 Task: Look for Airbnb options in Arcos de la Frontera, Spain from 2nd January 2024 to 6th January 2024 for 2 adults. Place can be entire room with 1  bedroom having 1 bed and 1 bathroom. Property type can be hotel.
Action: Mouse moved to (538, 145)
Screenshot: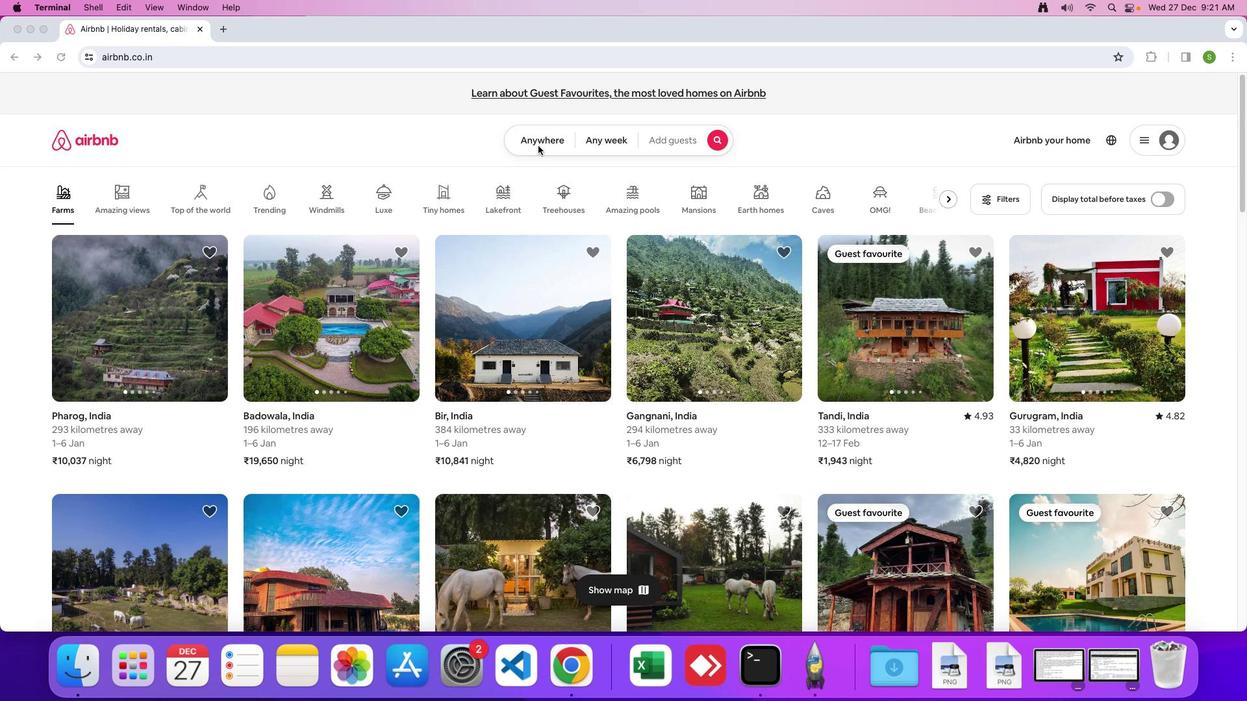 
Action: Mouse pressed left at (538, 145)
Screenshot: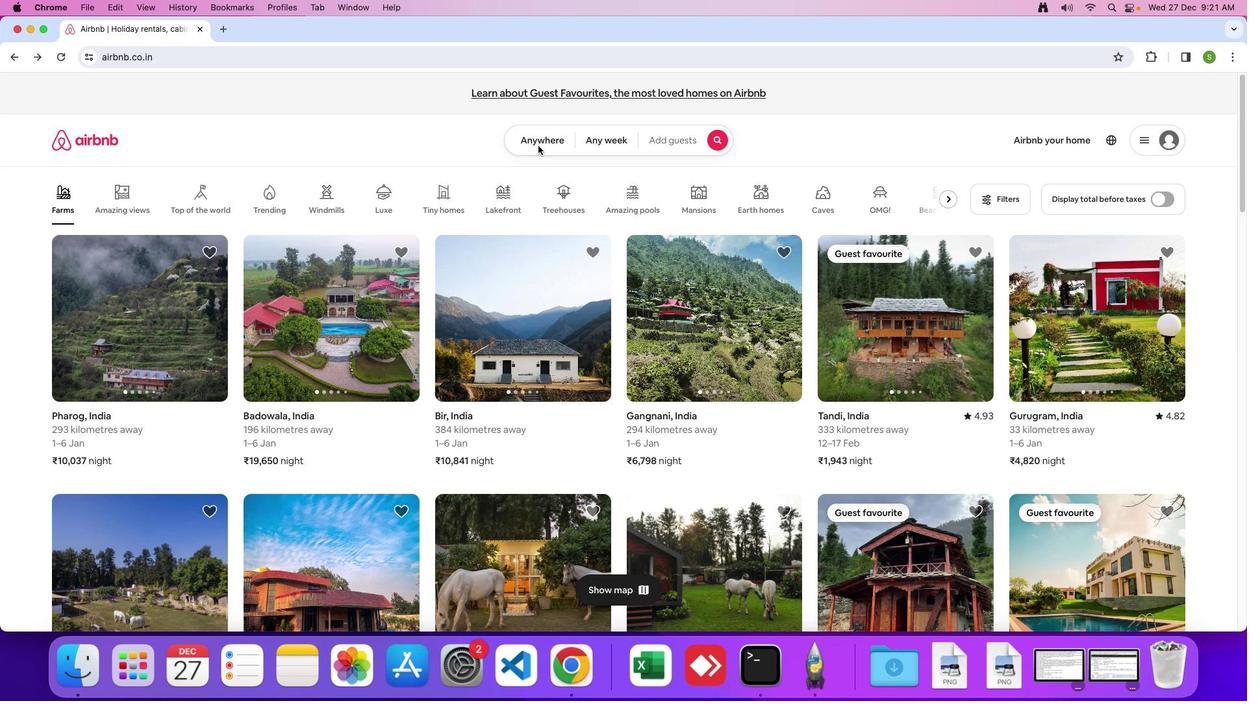 
Action: Mouse moved to (539, 142)
Screenshot: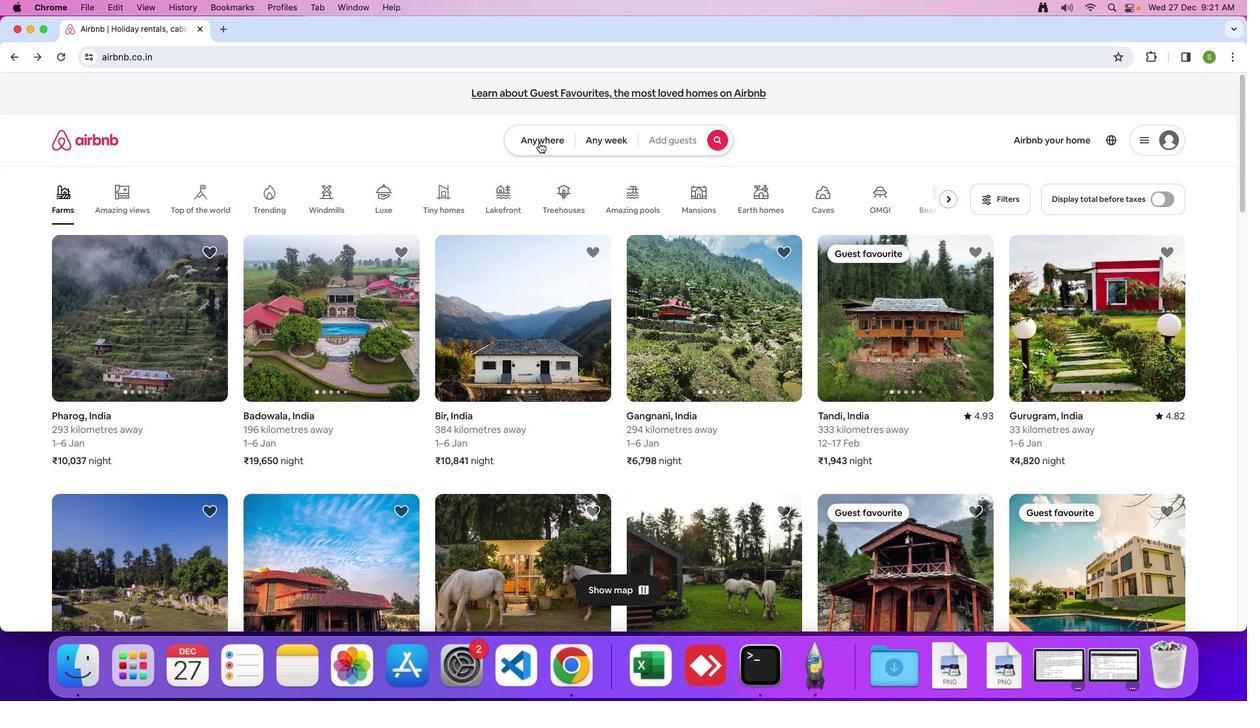 
Action: Mouse pressed left at (539, 142)
Screenshot: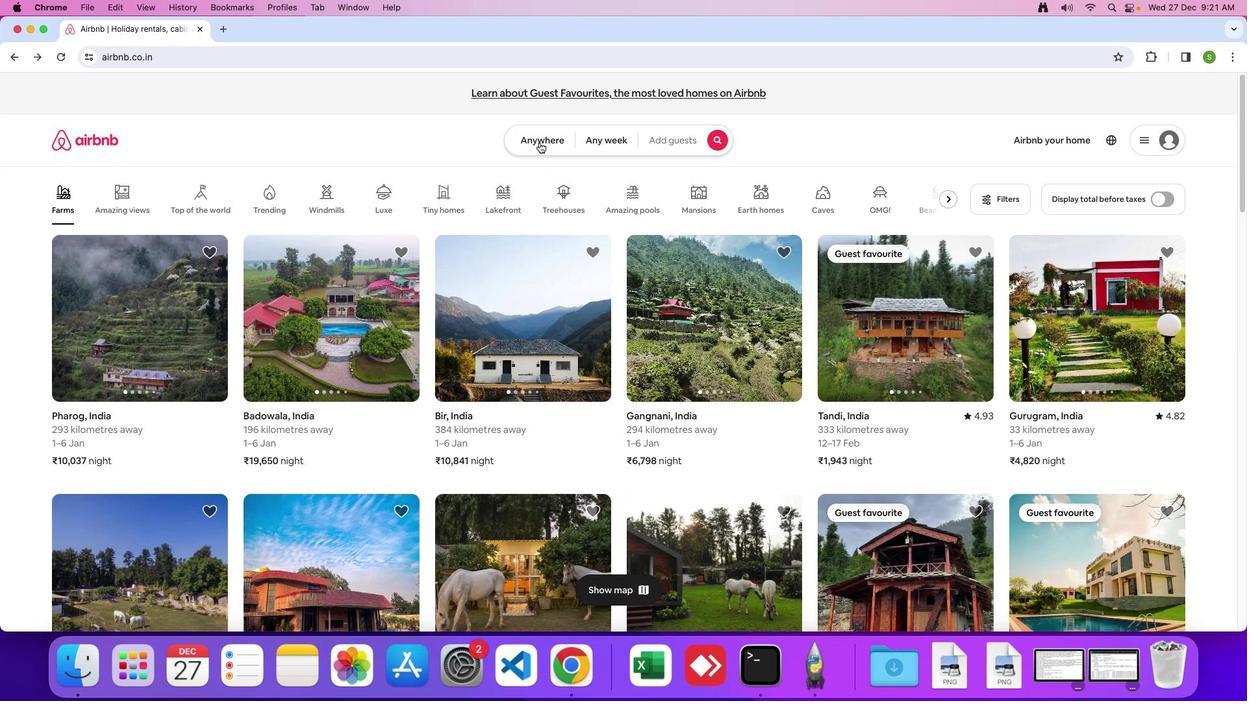 
Action: Mouse moved to (448, 176)
Screenshot: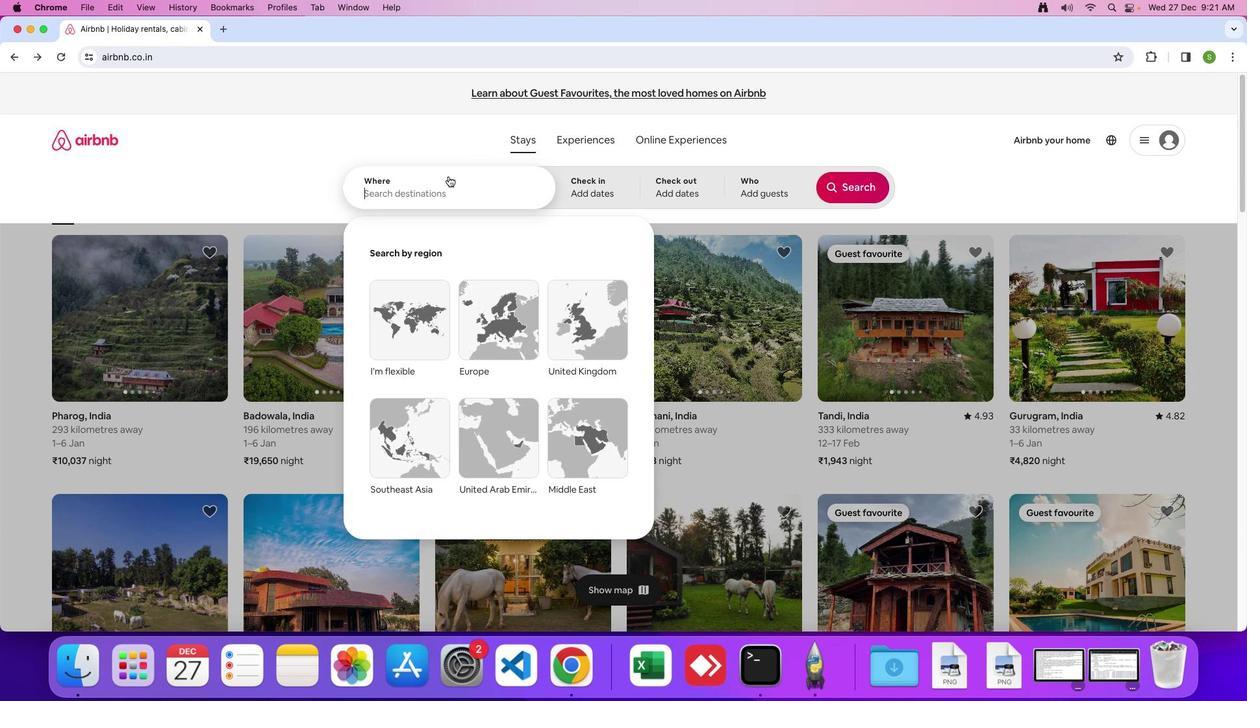 
Action: Mouse pressed left at (448, 176)
Screenshot: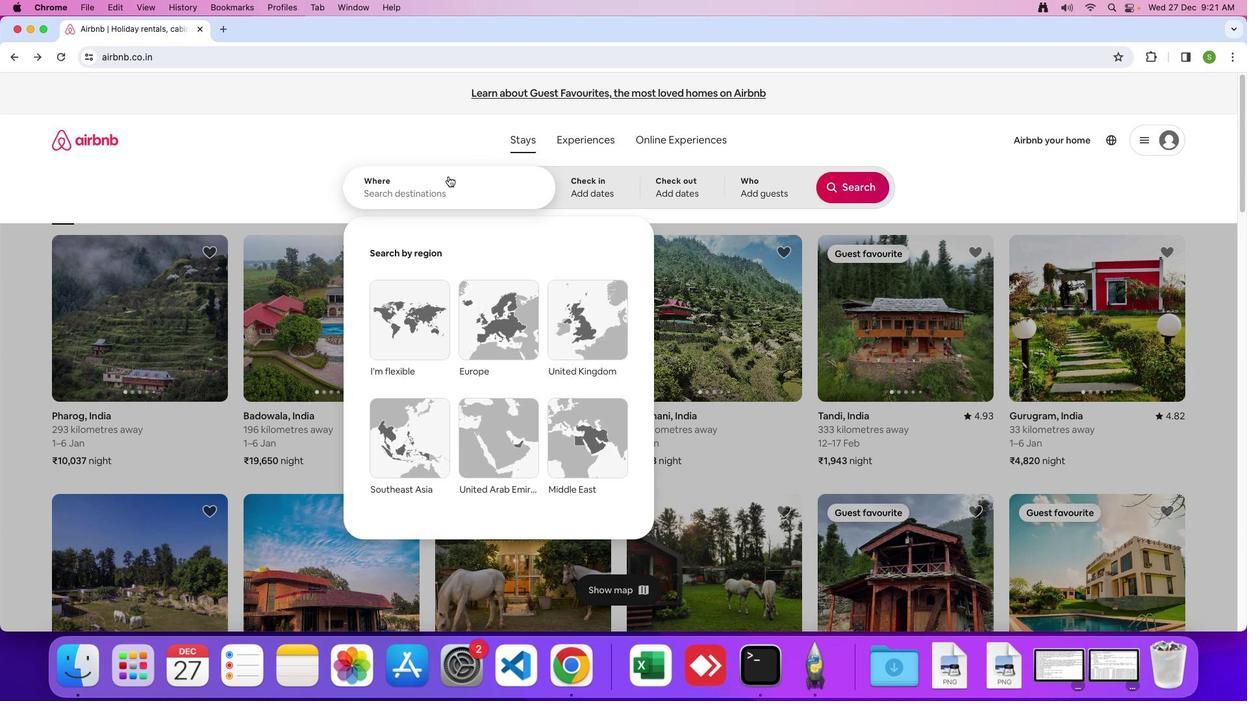 
Action: Key pressed 'A'Key.caps_lock'r''c''o''s'Key.space'd''e'Key.space'l''a'Key.spaceKey.shift'F''r''o''n''t''e''r''a'','Key.spaceKey.shift'S''p''a''i''n'Key.enter
Screenshot: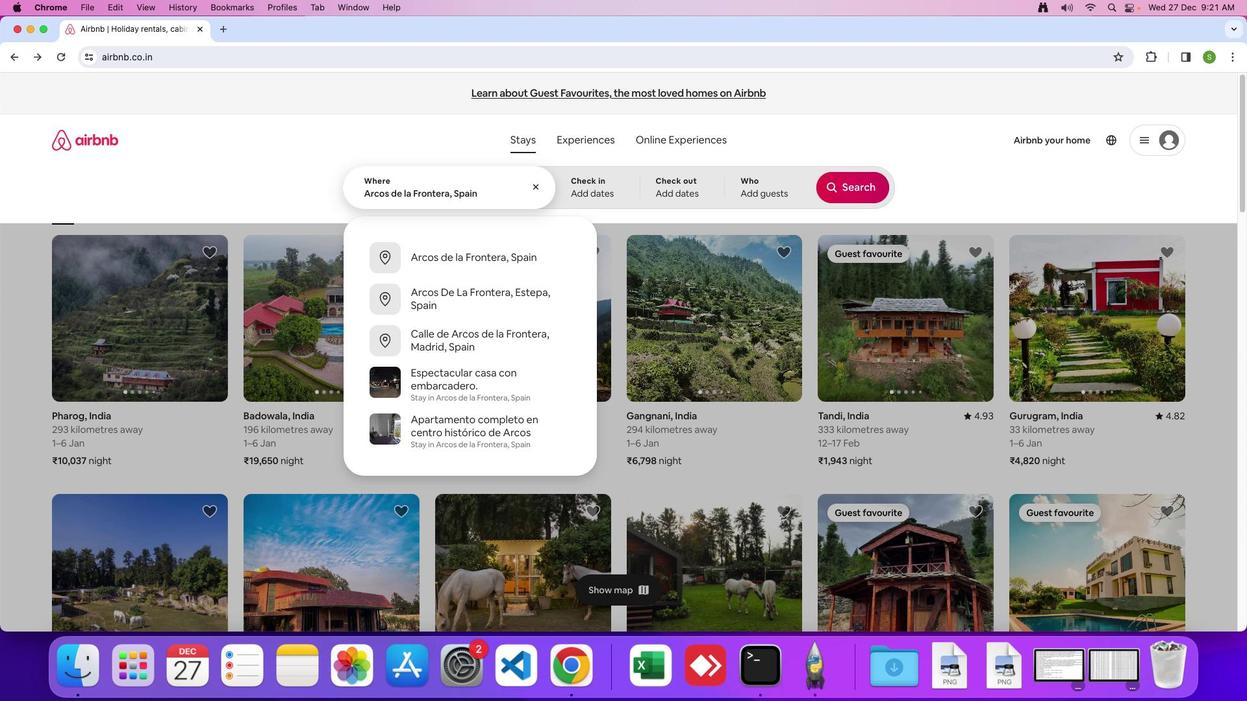 
Action: Mouse moved to (713, 341)
Screenshot: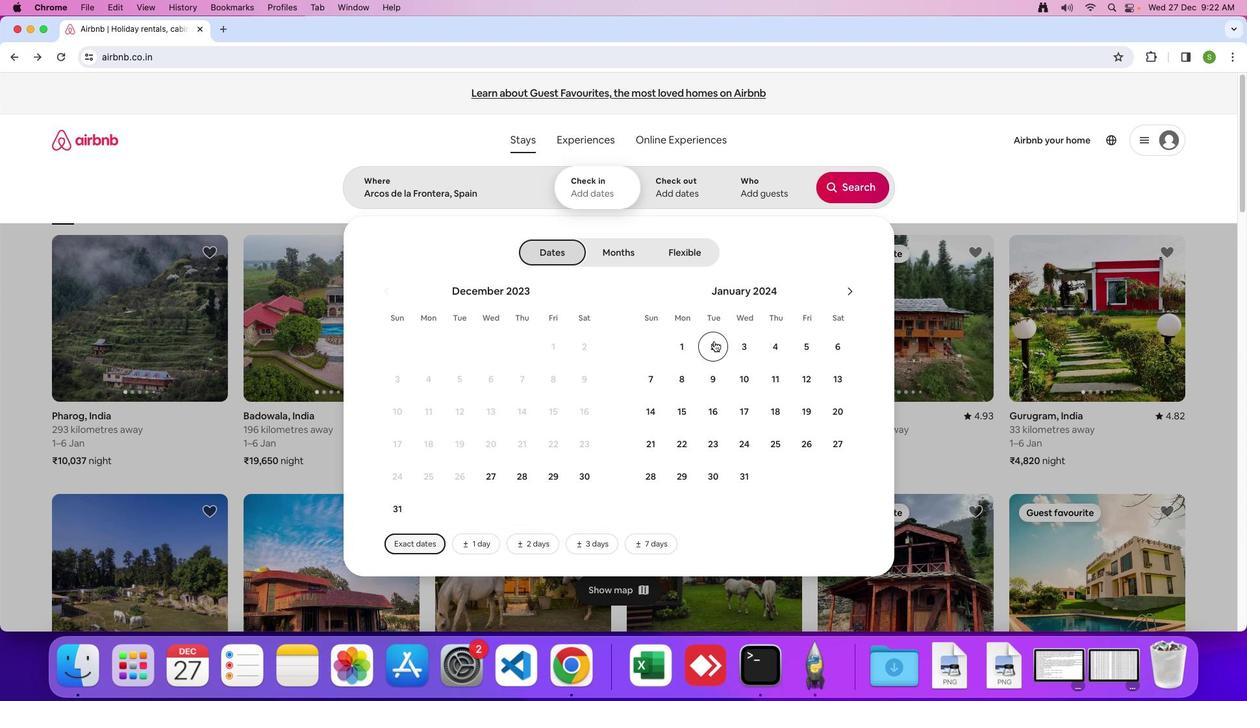 
Action: Mouse pressed left at (713, 341)
Screenshot: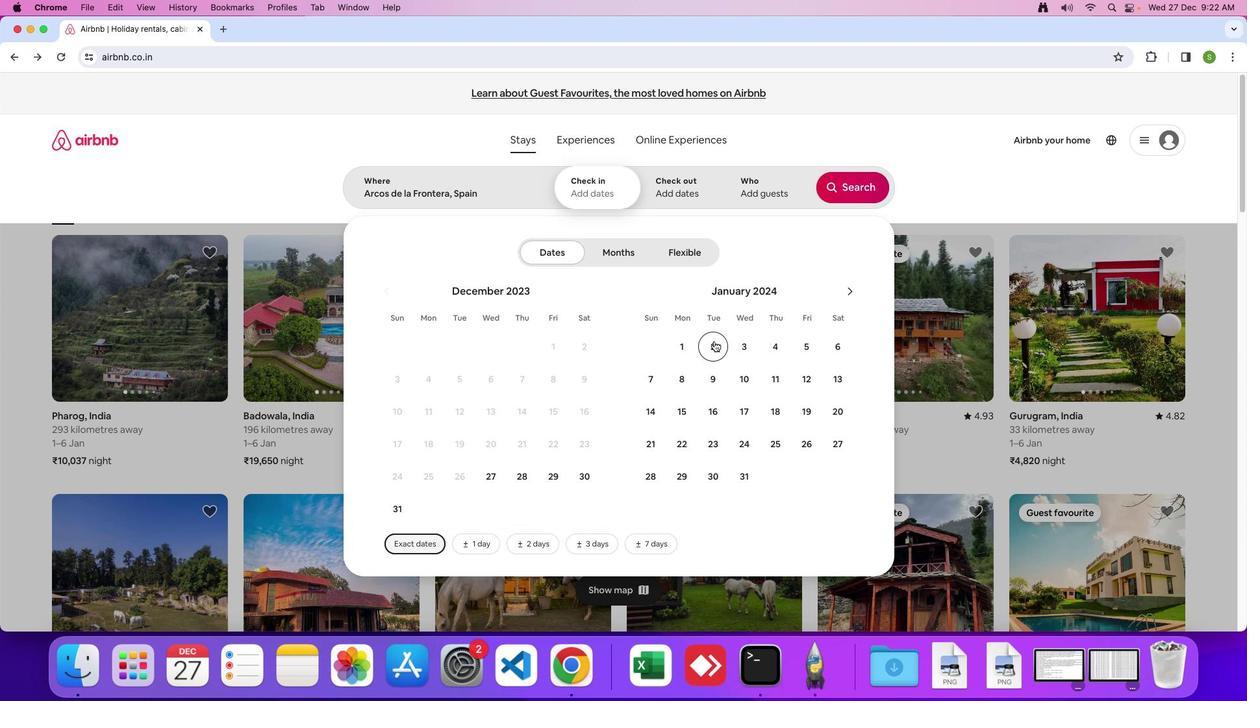 
Action: Mouse moved to (836, 345)
Screenshot: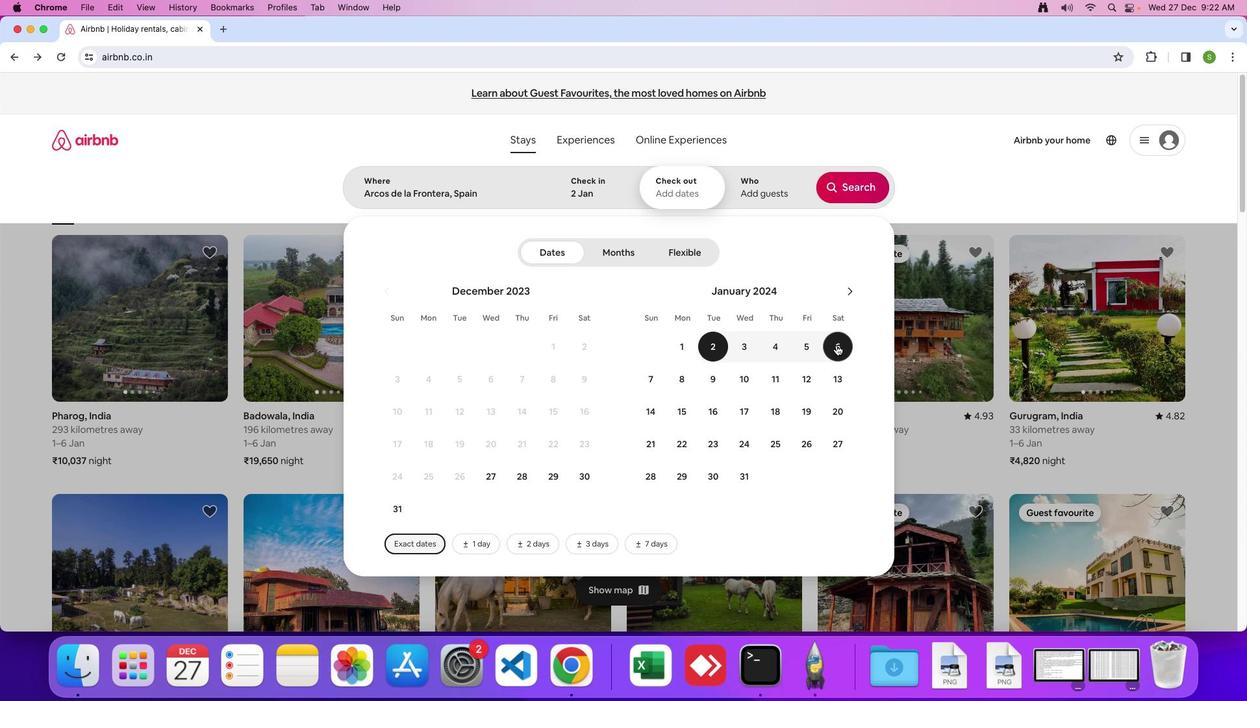 
Action: Mouse pressed left at (836, 345)
Screenshot: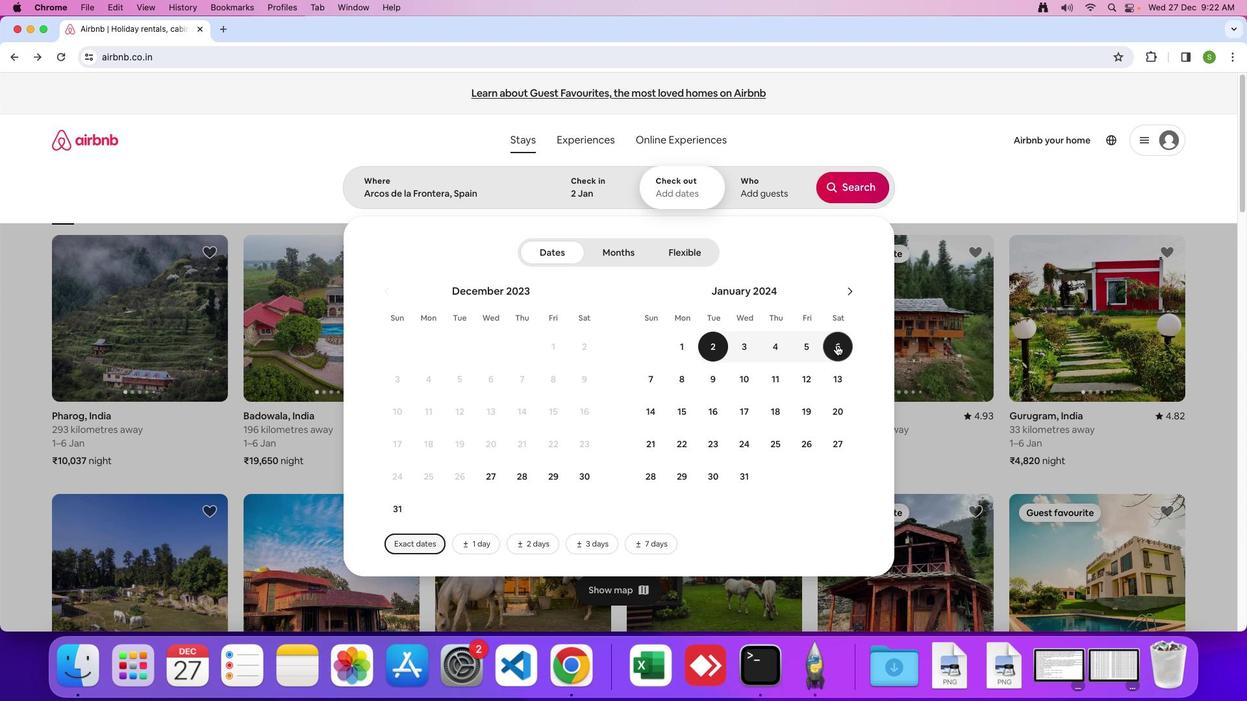 
Action: Mouse moved to (759, 190)
Screenshot: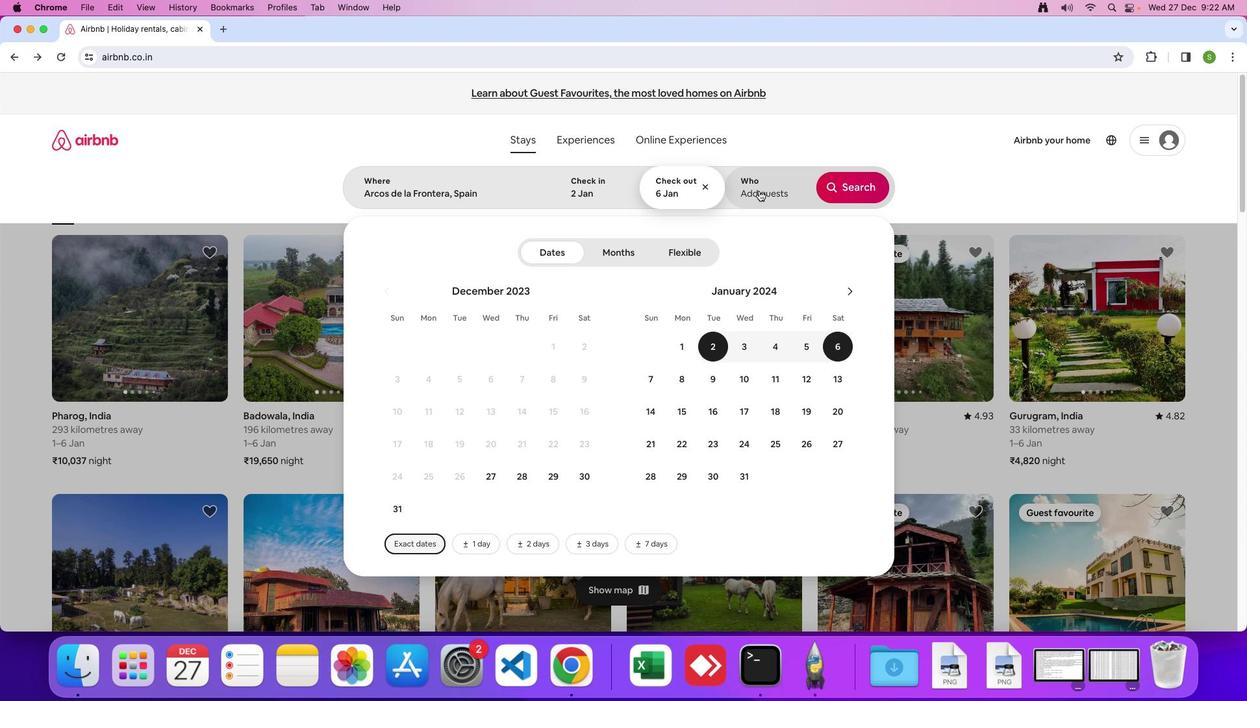 
Action: Mouse pressed left at (759, 190)
Screenshot: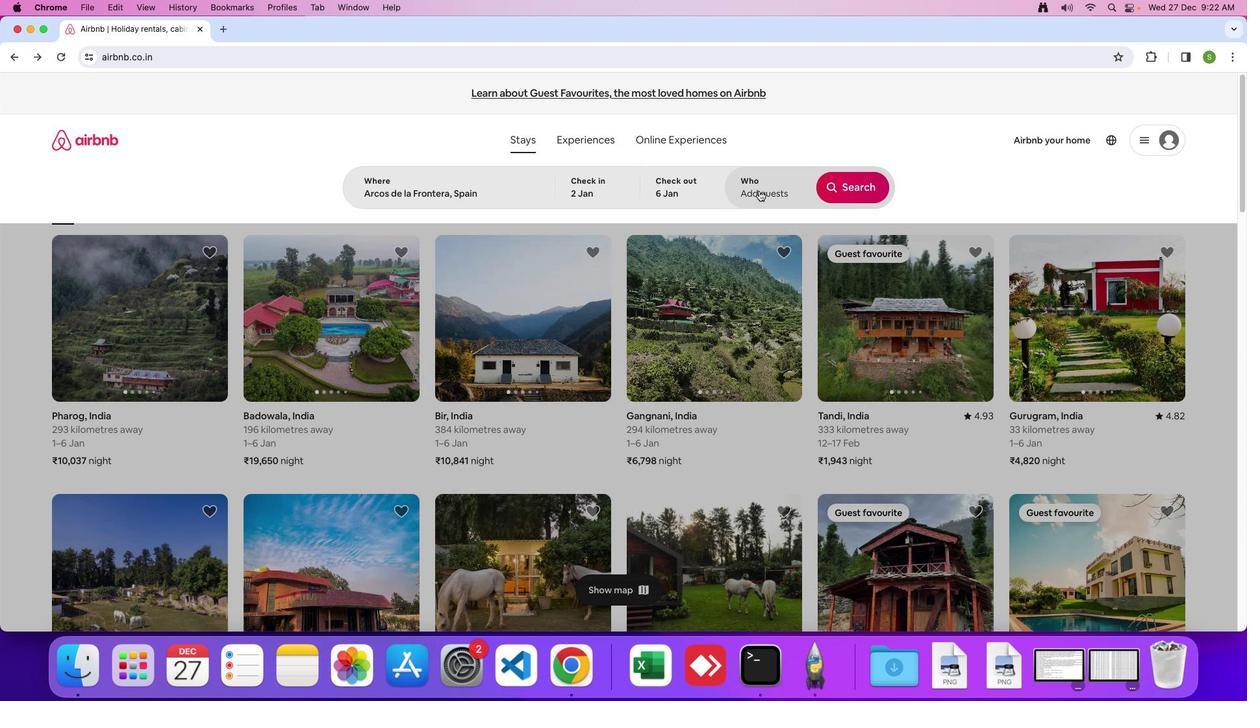 
Action: Mouse moved to (860, 250)
Screenshot: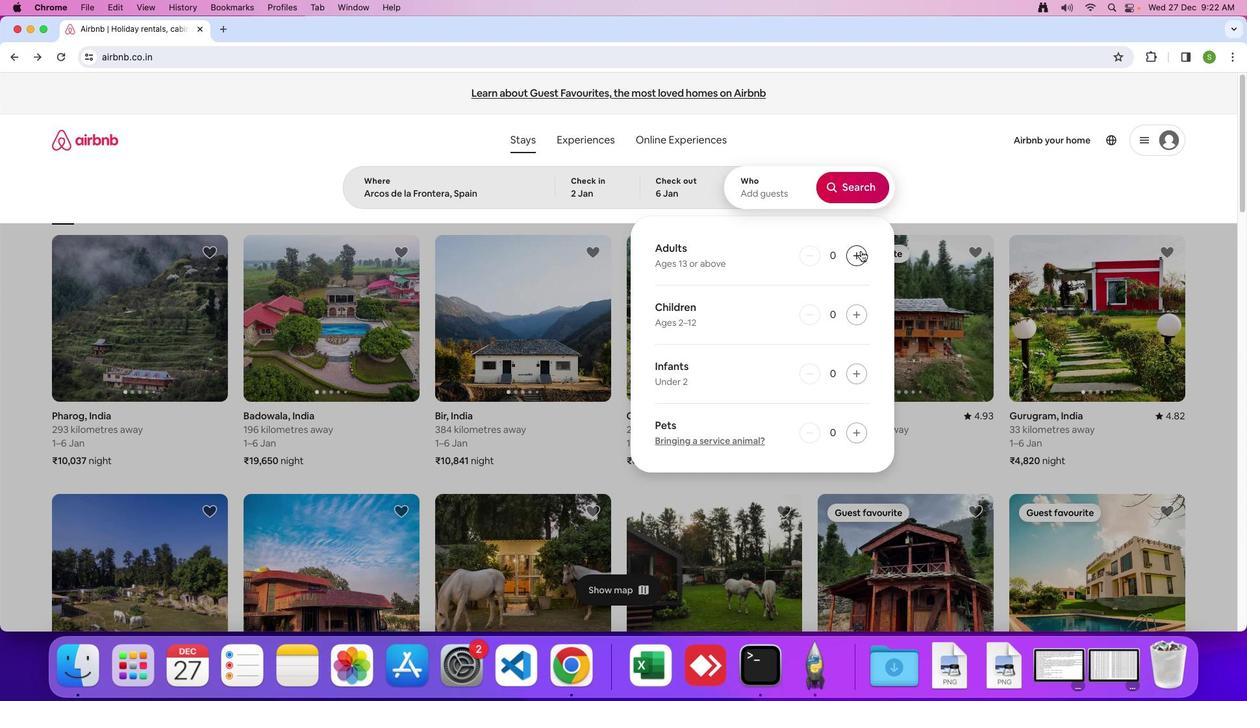 
Action: Mouse pressed left at (860, 250)
Screenshot: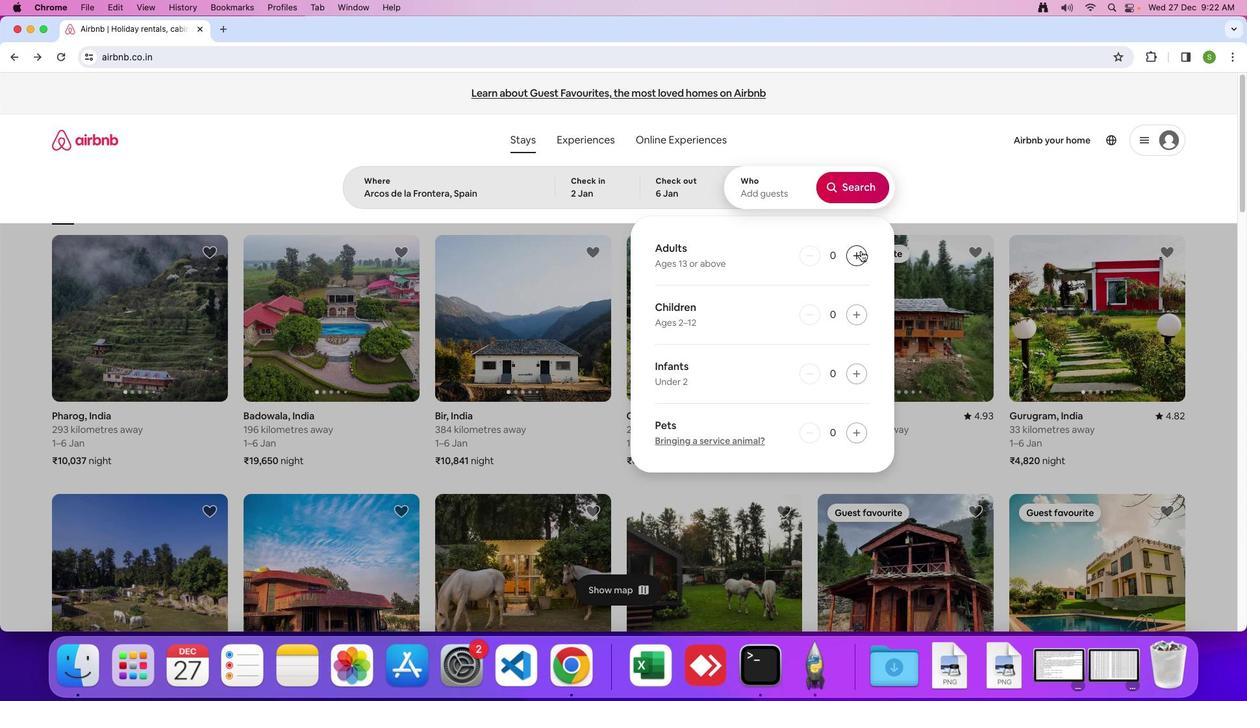 
Action: Mouse moved to (859, 252)
Screenshot: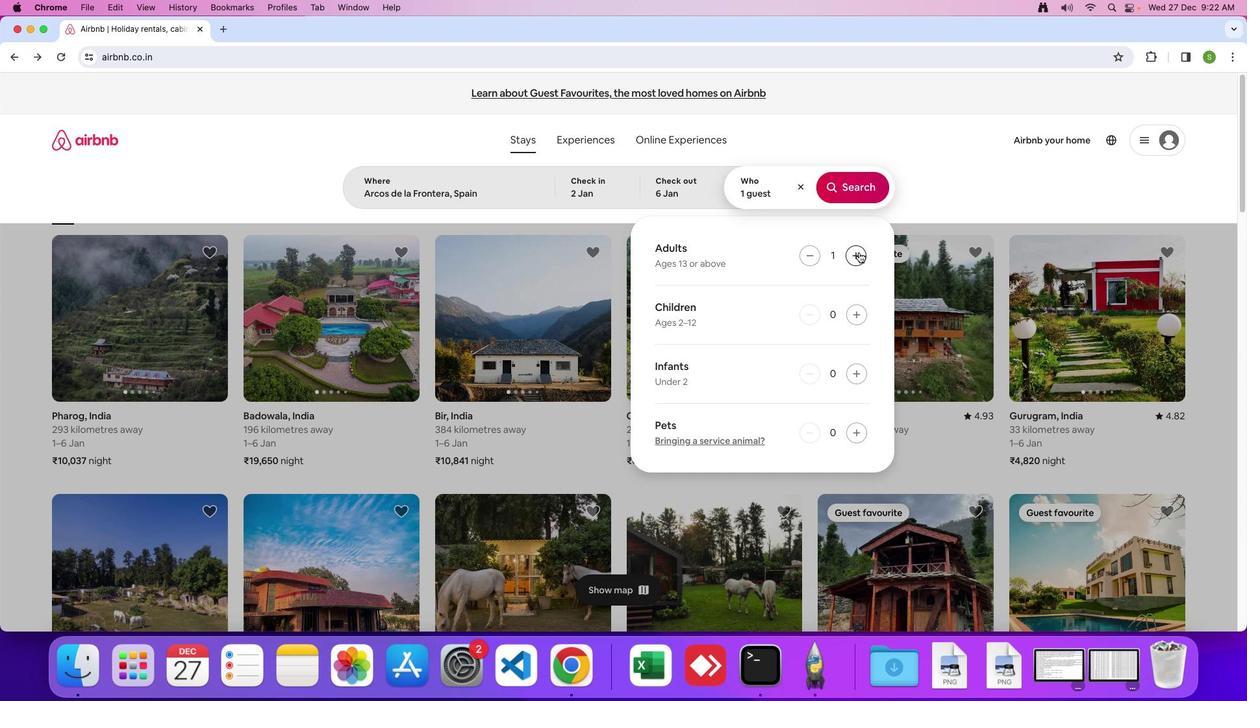 
Action: Mouse pressed left at (859, 252)
Screenshot: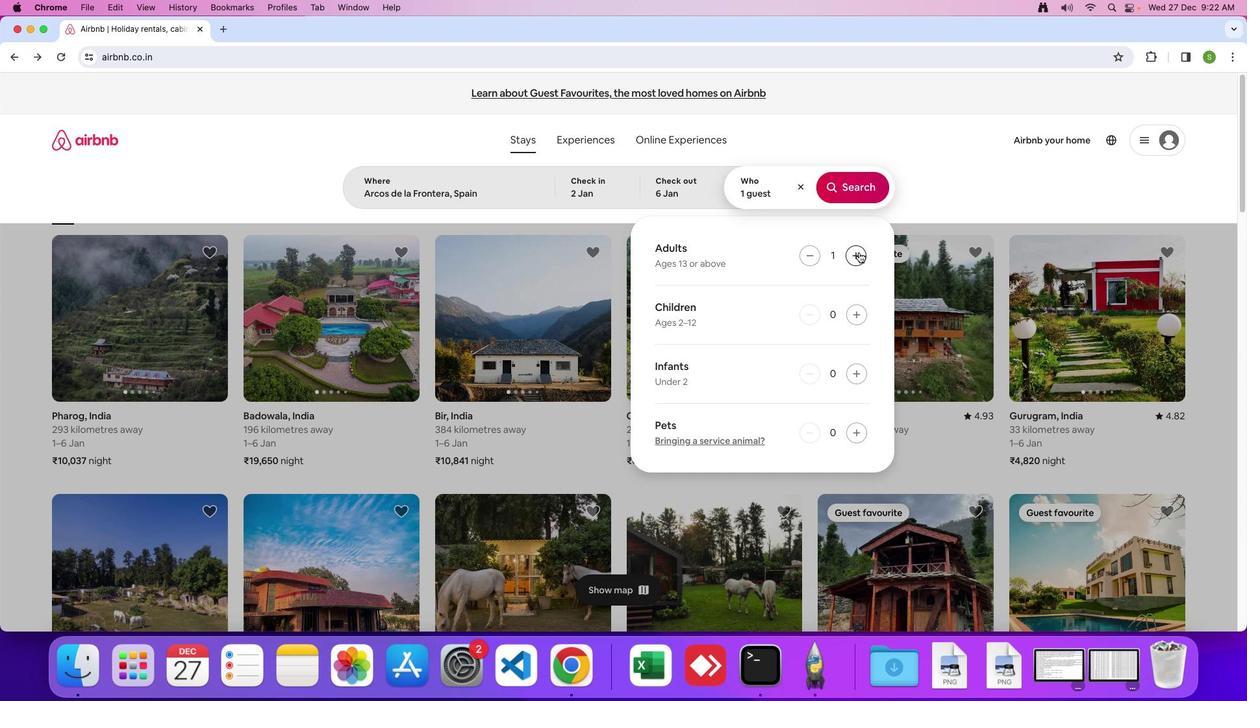 
Action: Mouse moved to (859, 196)
Screenshot: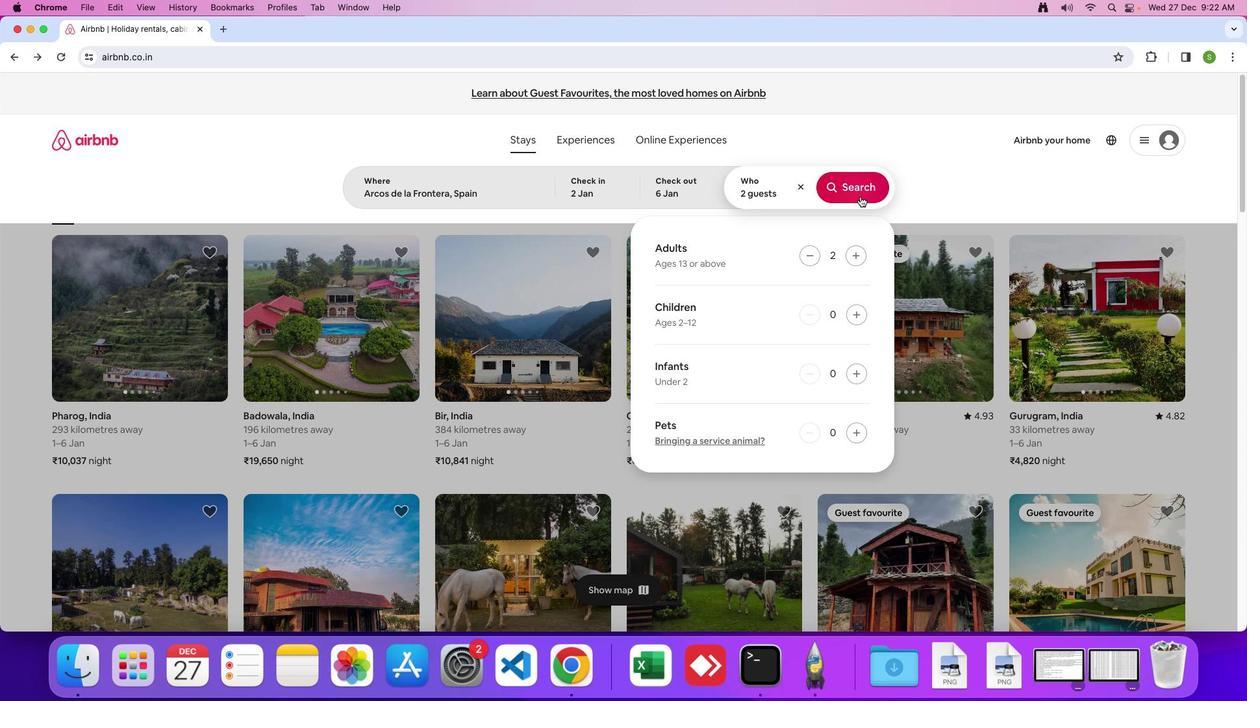 
Action: Mouse pressed left at (859, 196)
Screenshot: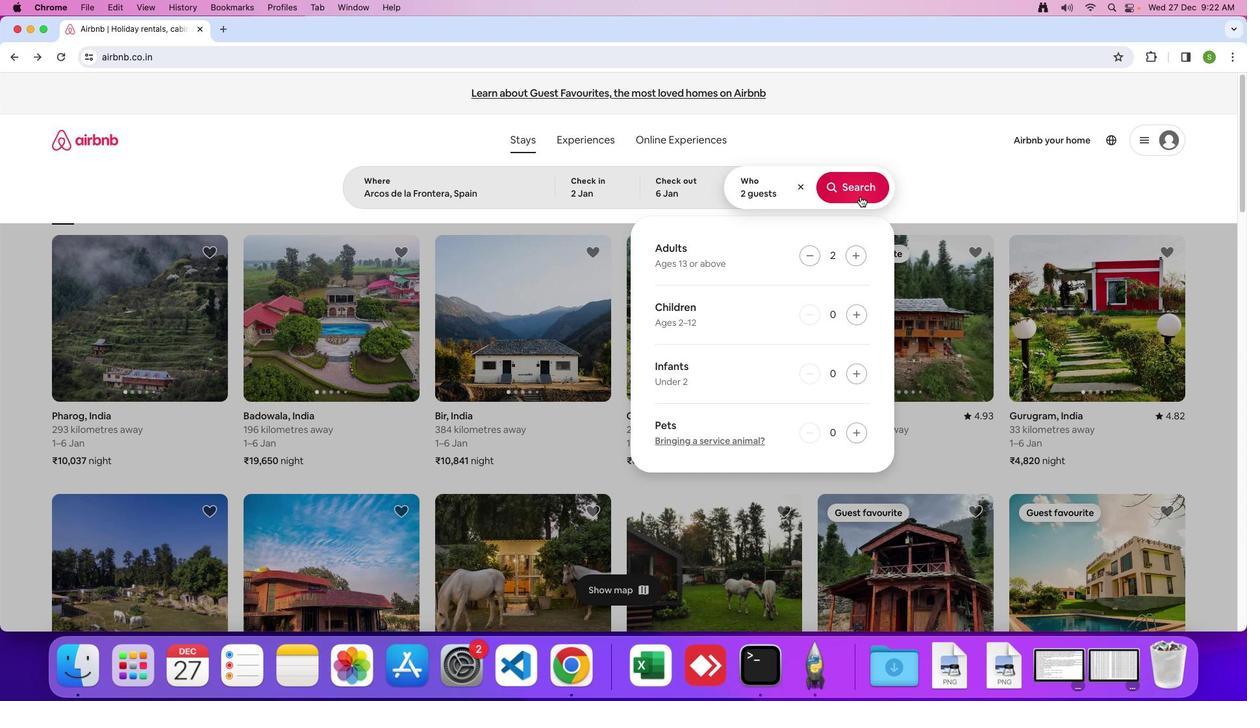
Action: Mouse moved to (1022, 149)
Screenshot: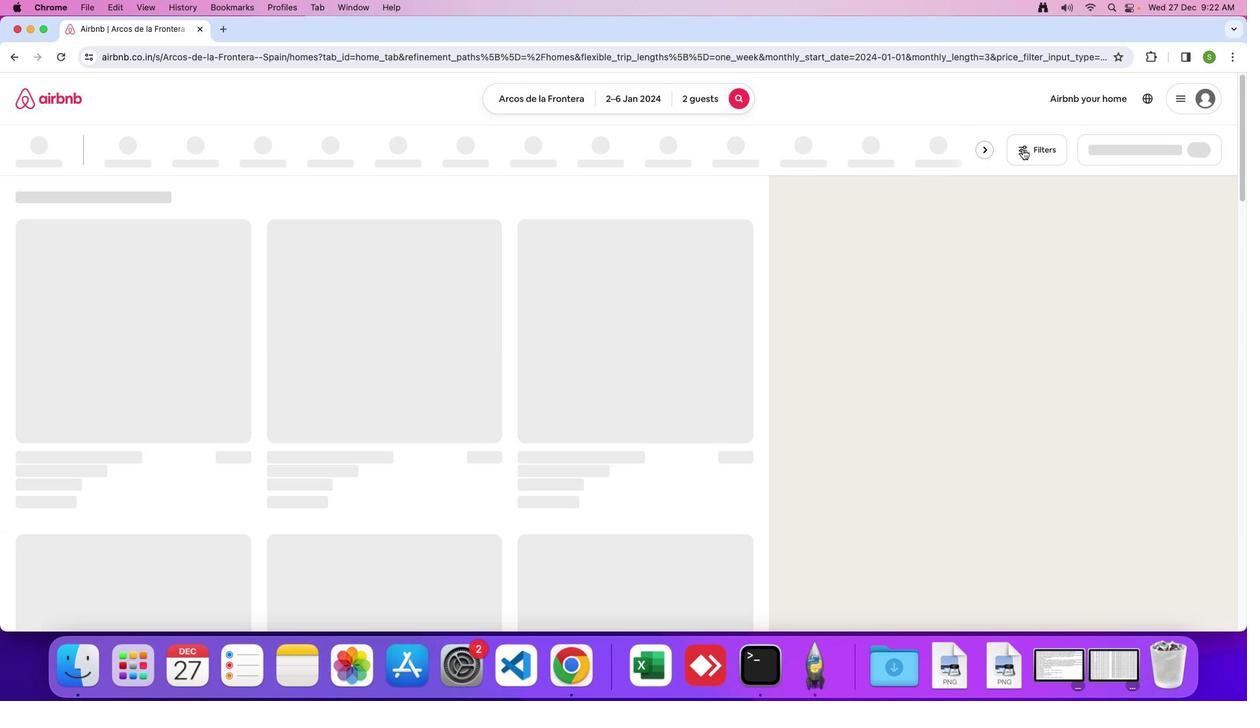 
Action: Mouse pressed left at (1022, 149)
Screenshot: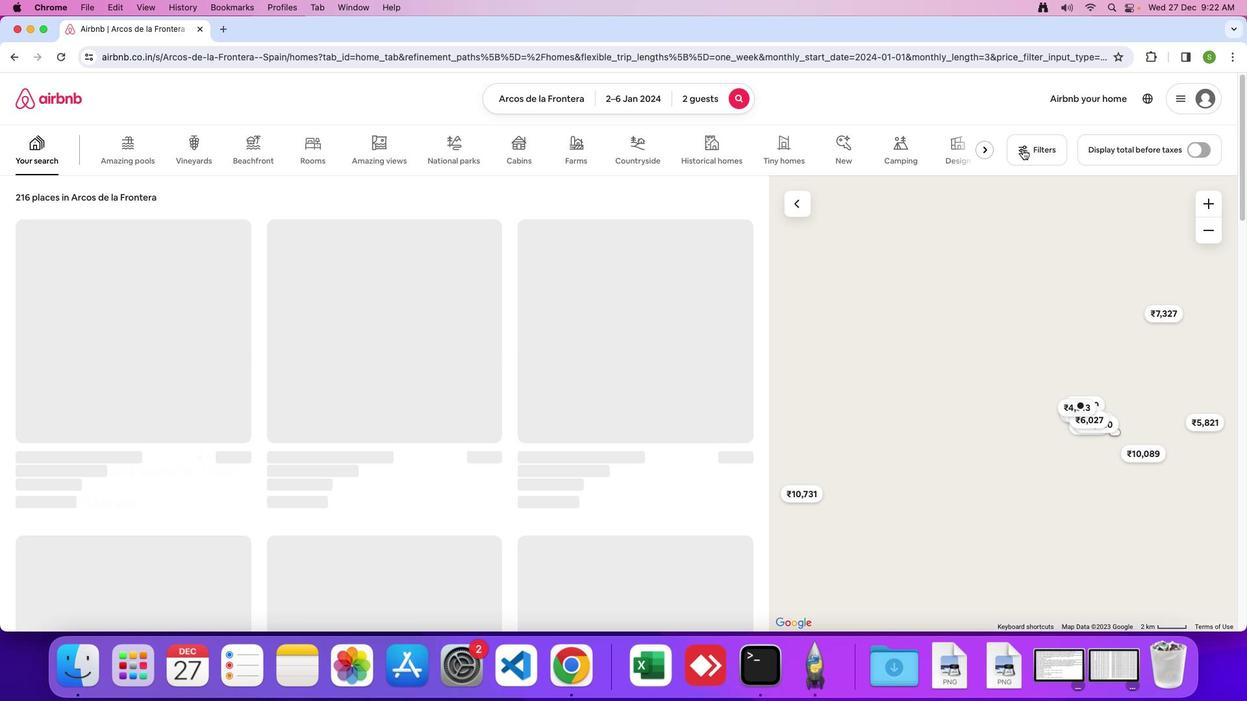 
Action: Mouse moved to (591, 439)
Screenshot: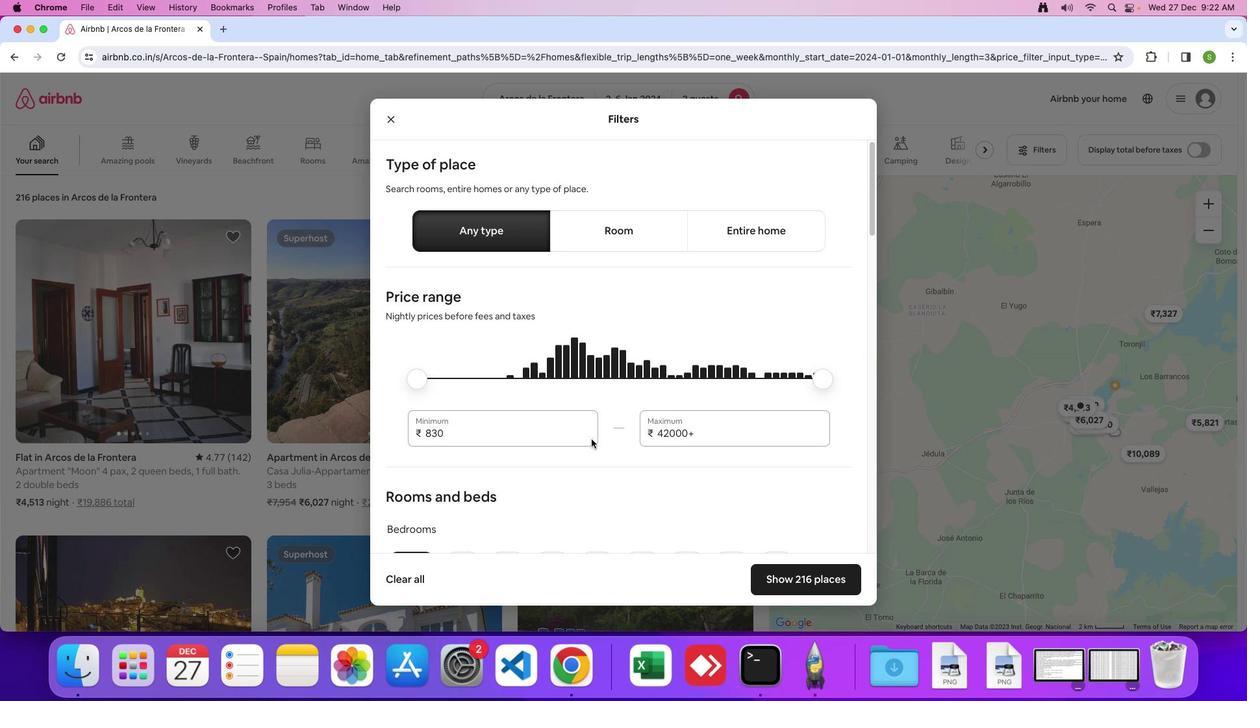 
Action: Mouse scrolled (591, 439) with delta (0, 0)
Screenshot: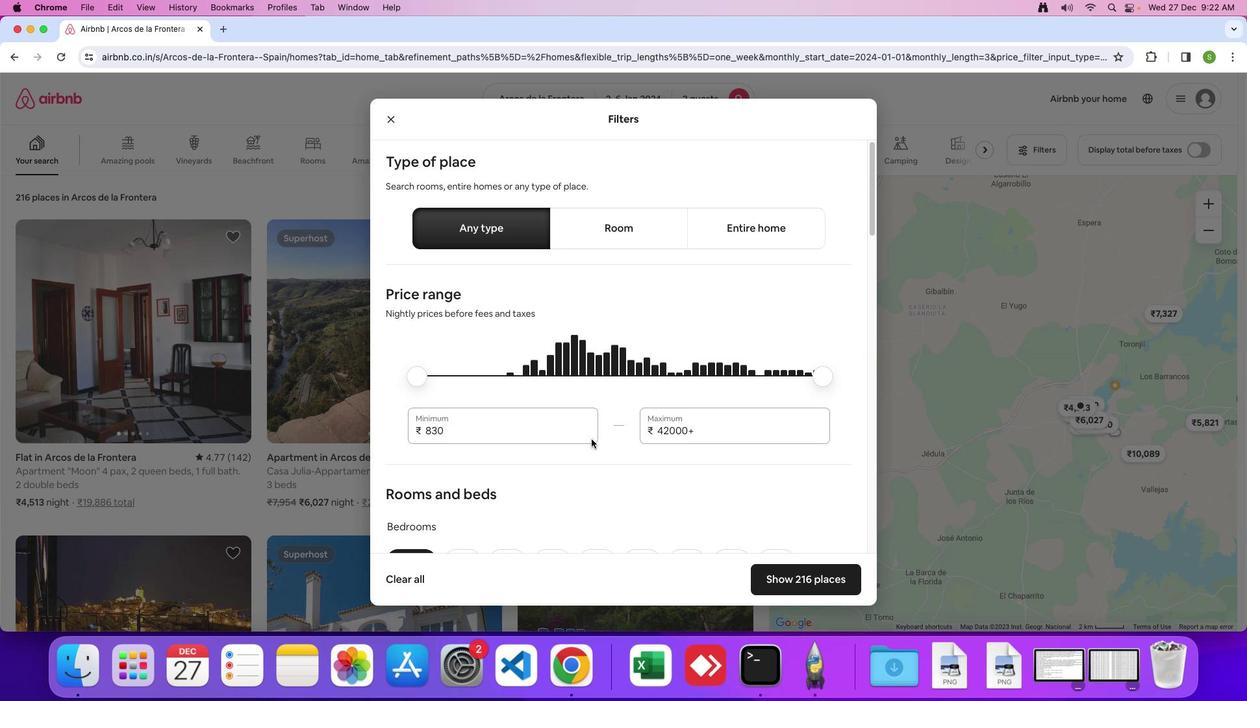 
Action: Mouse scrolled (591, 439) with delta (0, 0)
Screenshot: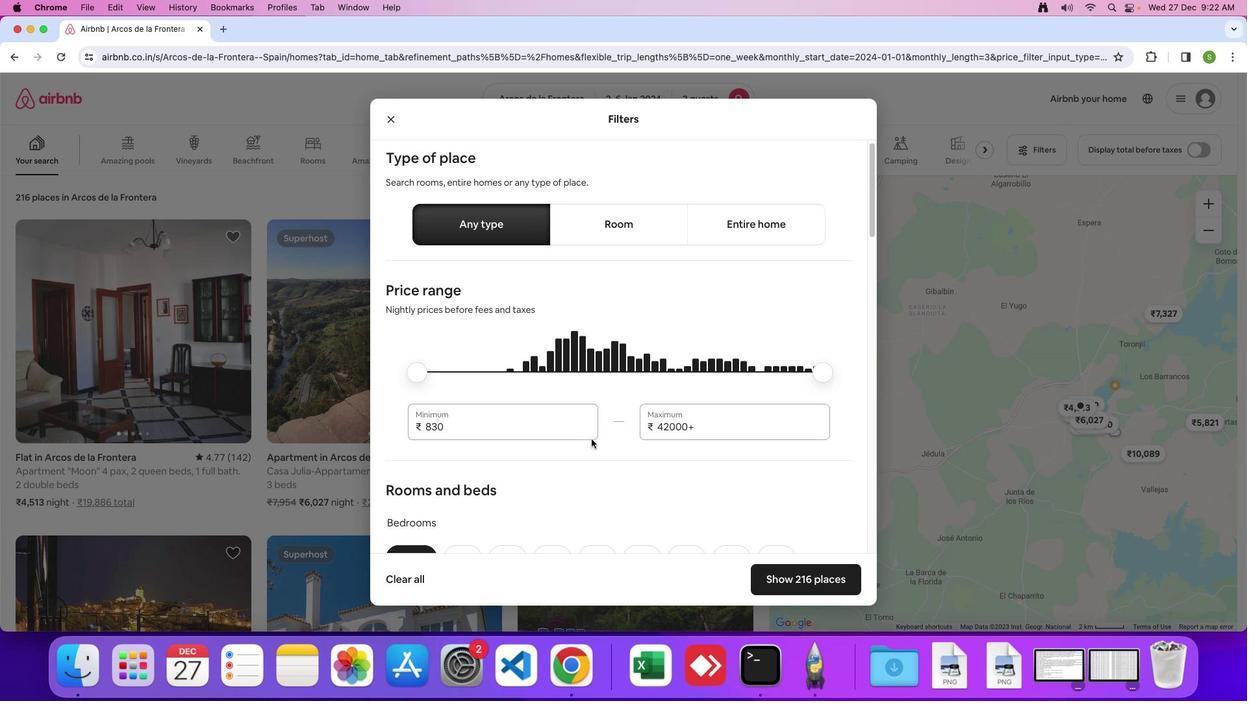 
Action: Mouse scrolled (591, 439) with delta (0, -1)
Screenshot: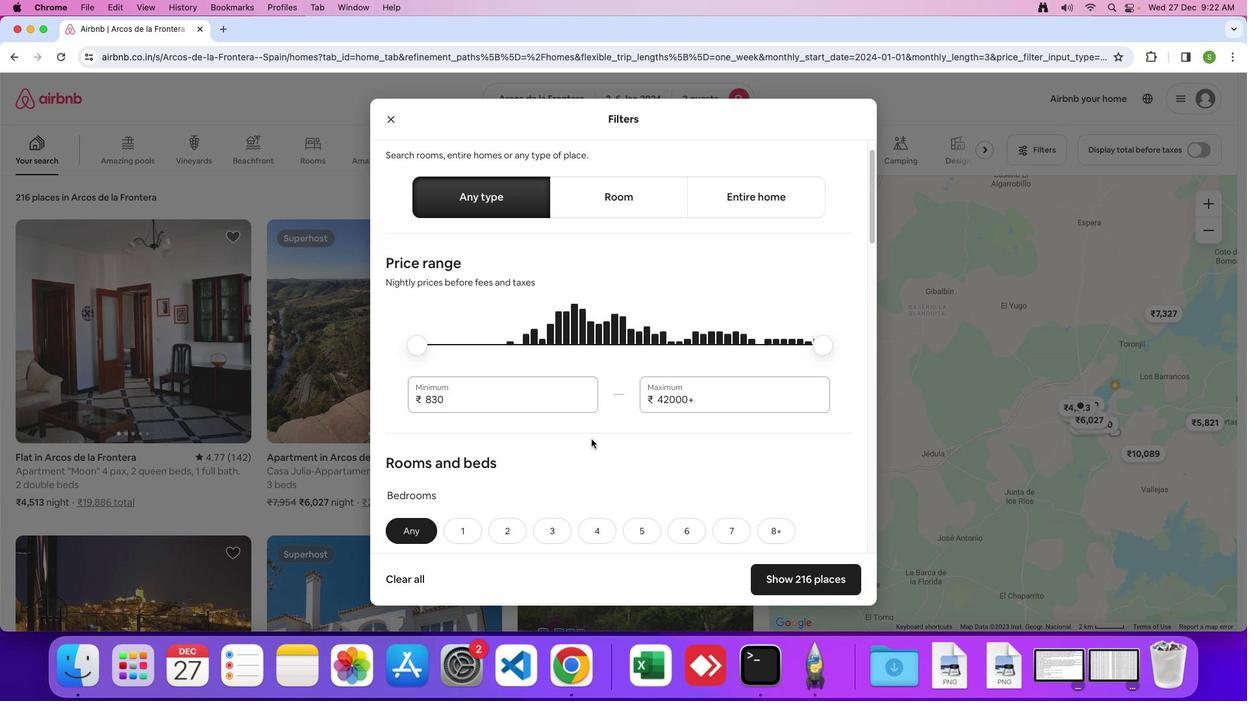 
Action: Mouse scrolled (591, 439) with delta (0, 0)
Screenshot: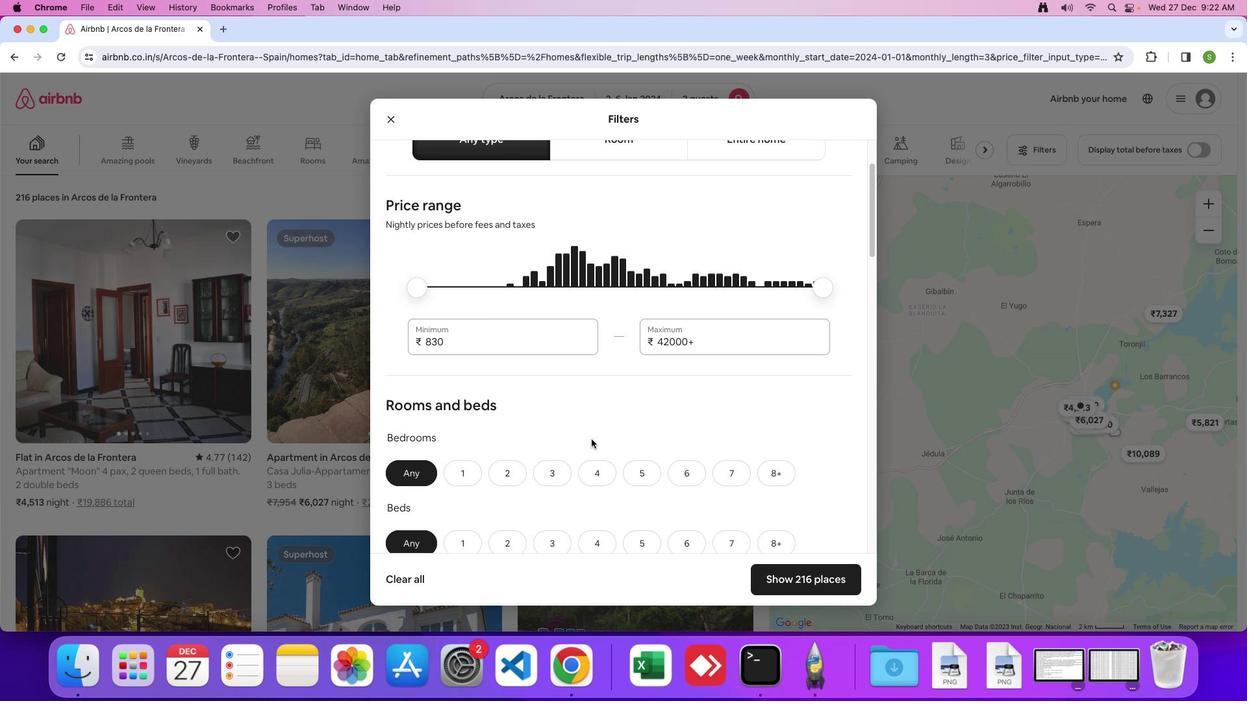 
Action: Mouse scrolled (591, 439) with delta (0, 0)
Screenshot: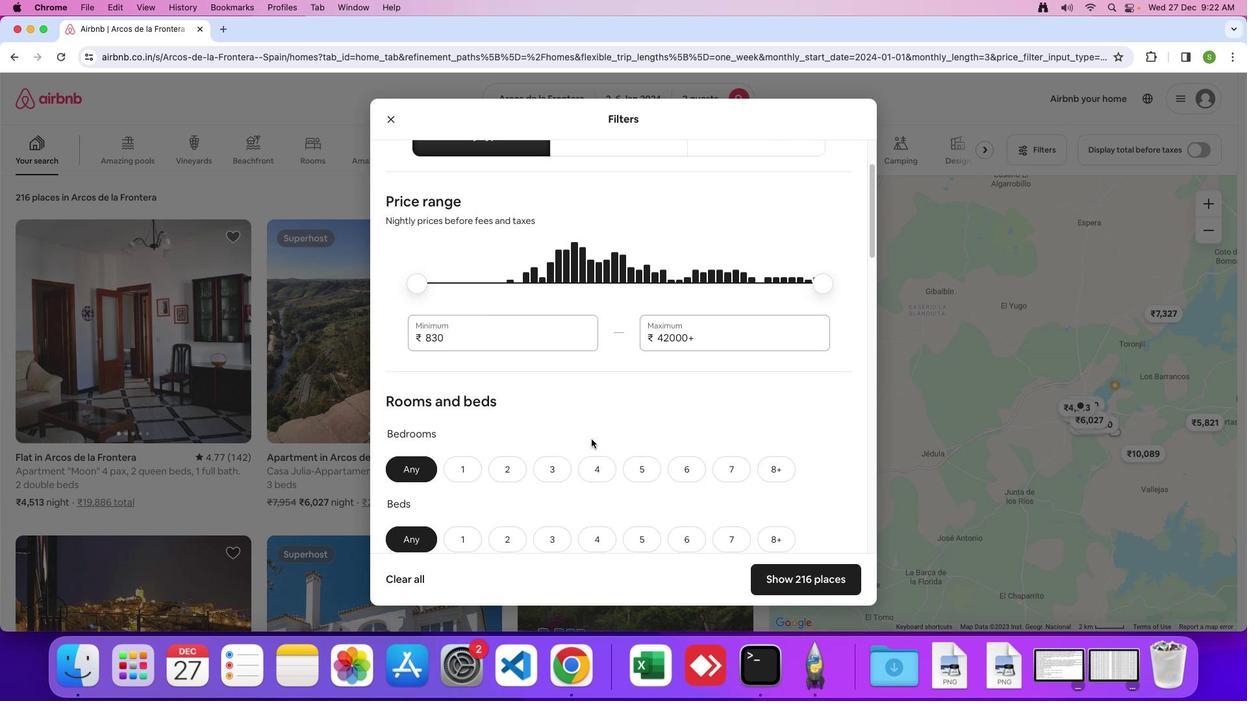 
Action: Mouse scrolled (591, 439) with delta (0, 0)
Screenshot: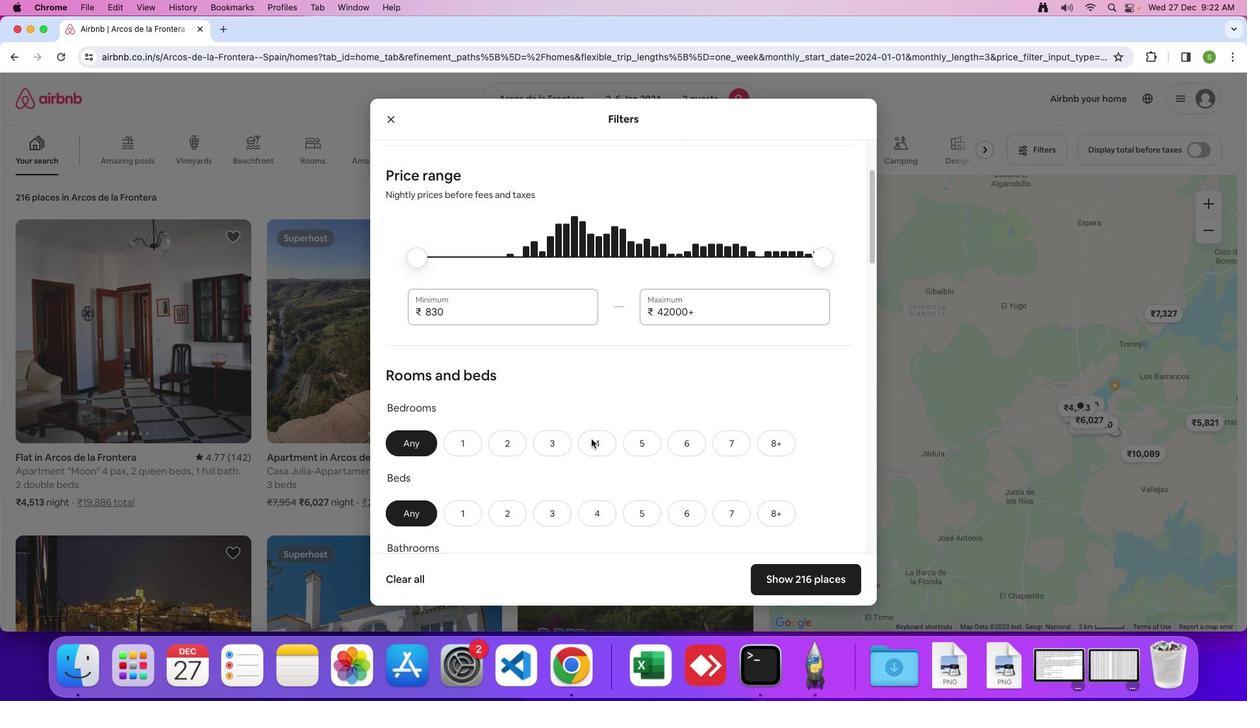 
Action: Mouse scrolled (591, 439) with delta (0, 0)
Screenshot: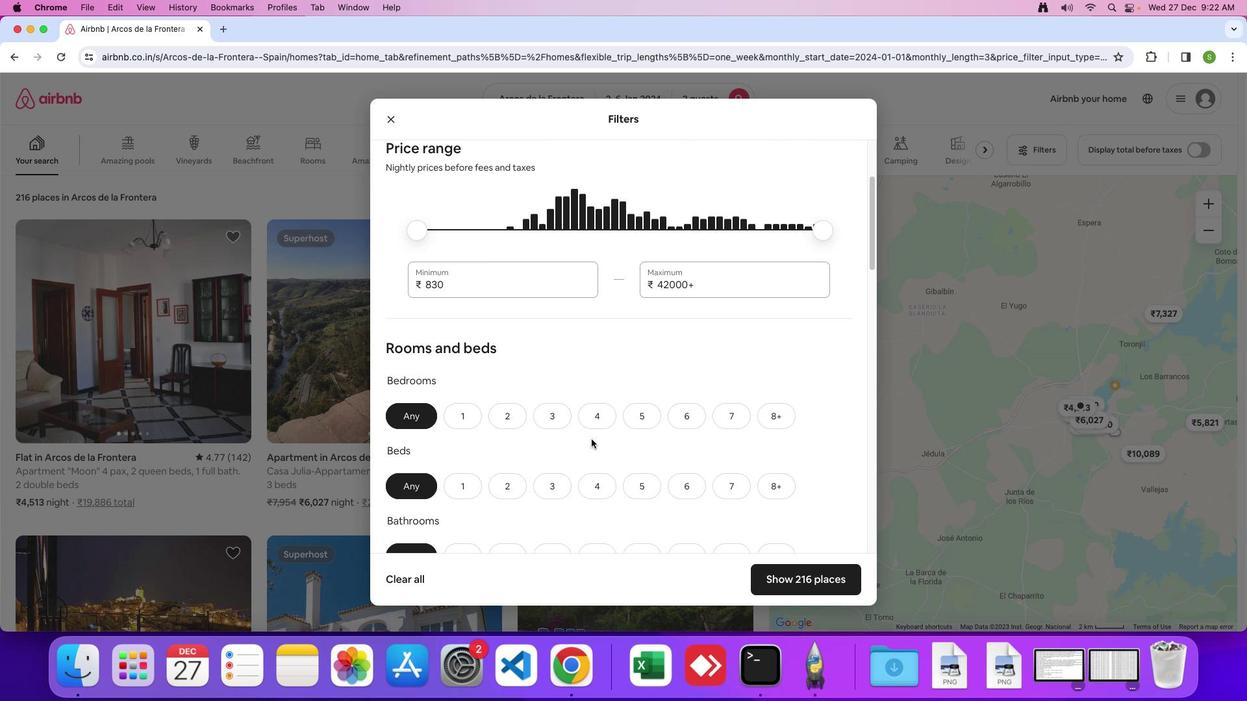 
Action: Mouse scrolled (591, 439) with delta (0, 0)
Screenshot: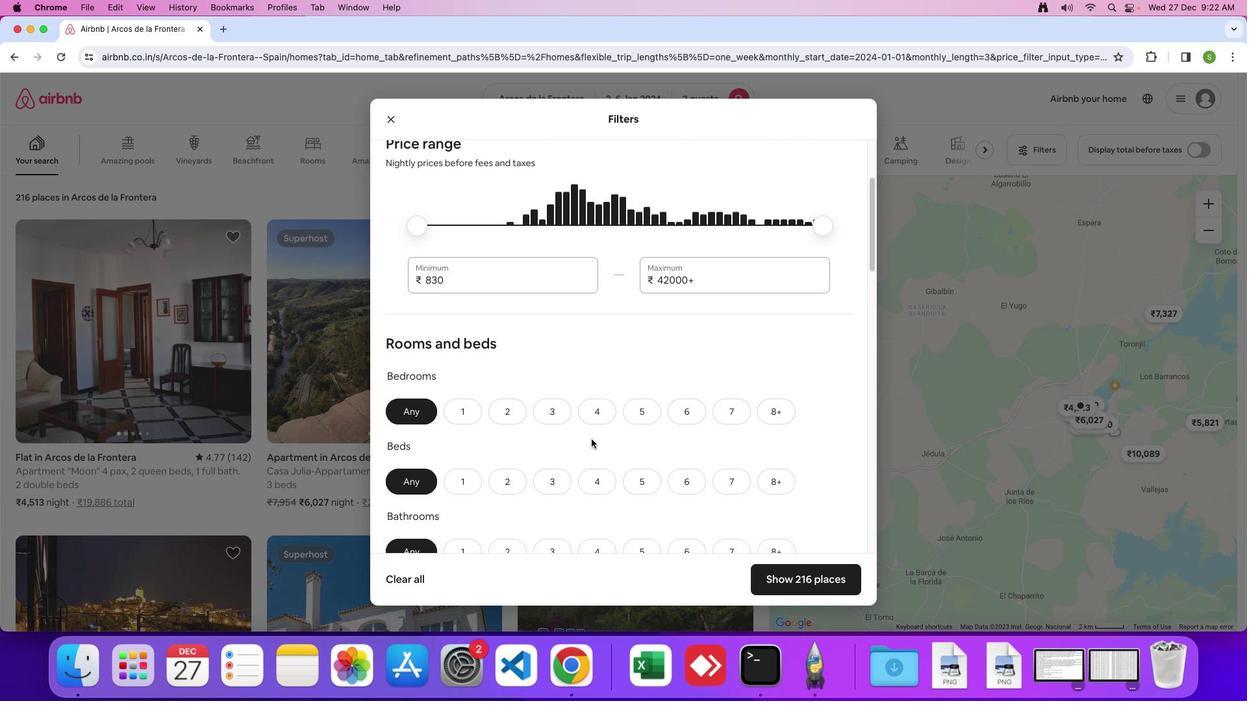 
Action: Mouse scrolled (591, 439) with delta (0, -1)
Screenshot: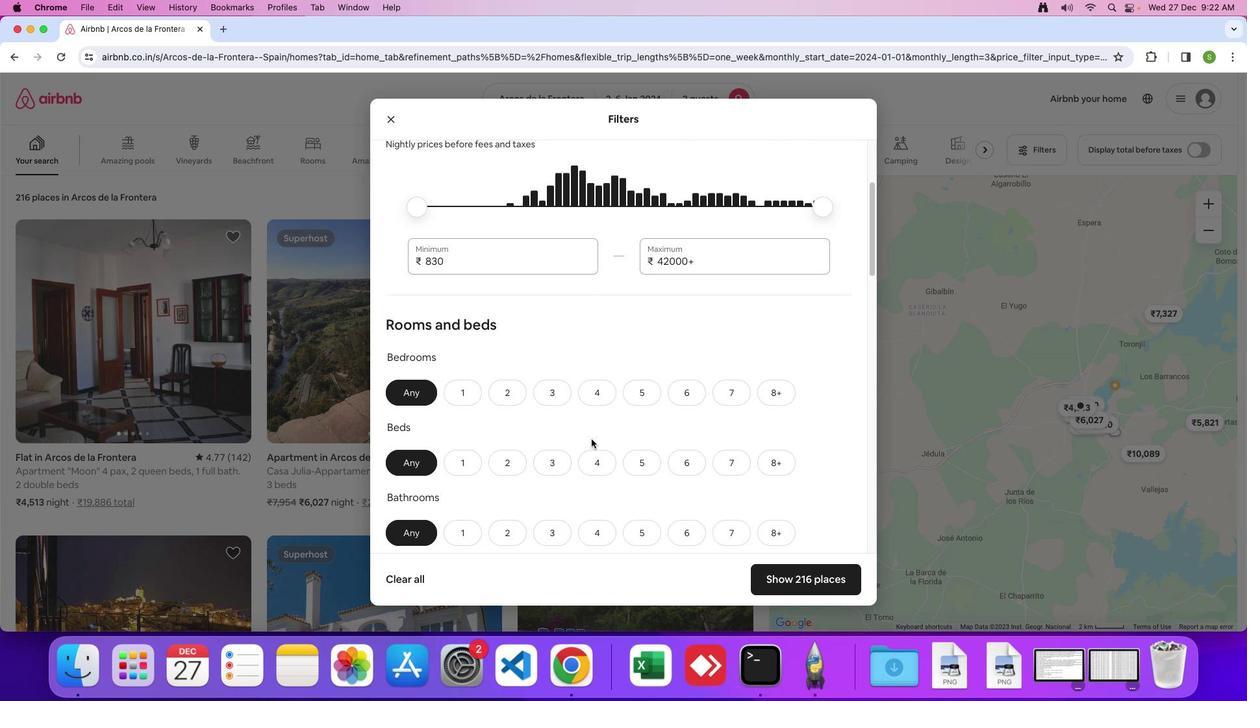 
Action: Mouse scrolled (591, 439) with delta (0, 0)
Screenshot: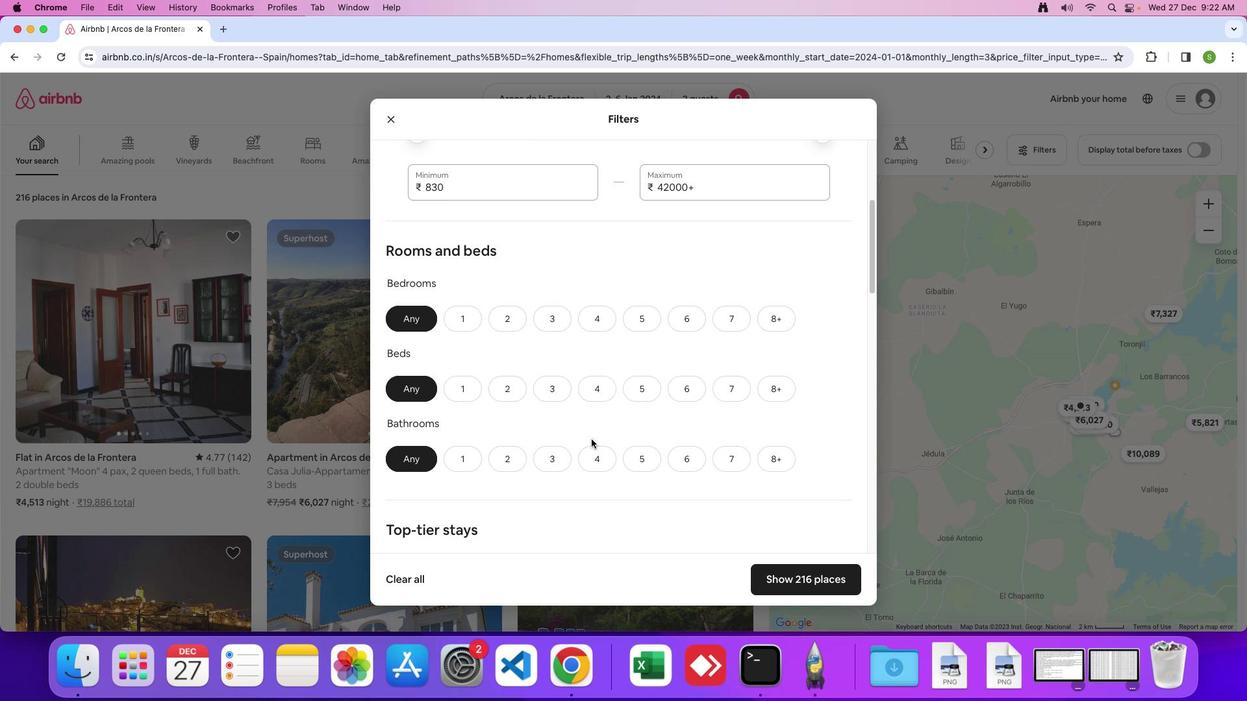 
Action: Mouse scrolled (591, 439) with delta (0, 0)
Screenshot: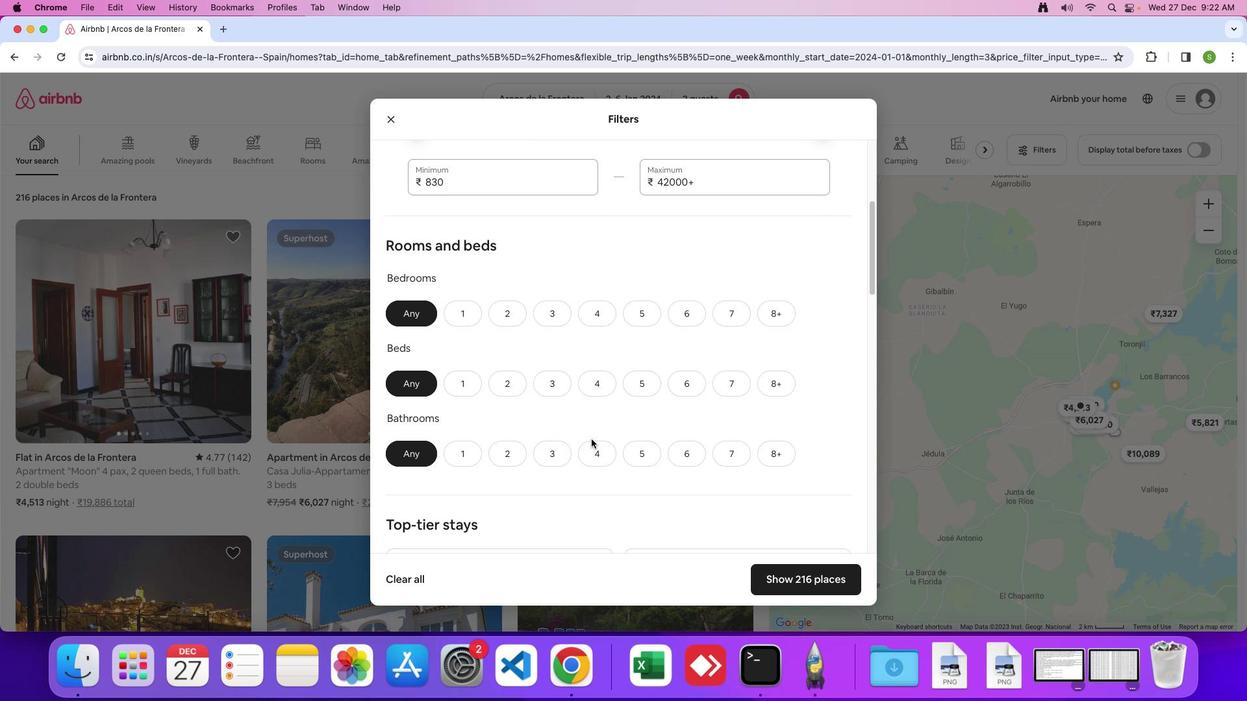 
Action: Mouse scrolled (591, 439) with delta (0, 0)
Screenshot: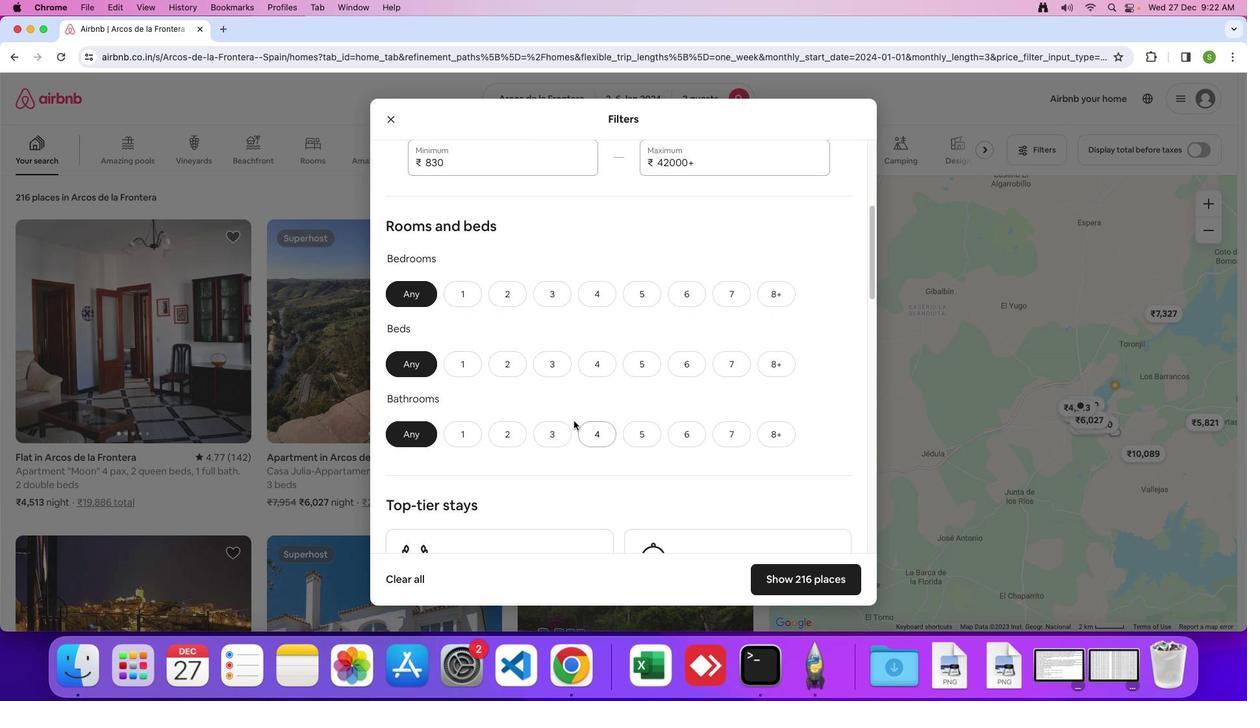 
Action: Mouse moved to (474, 279)
Screenshot: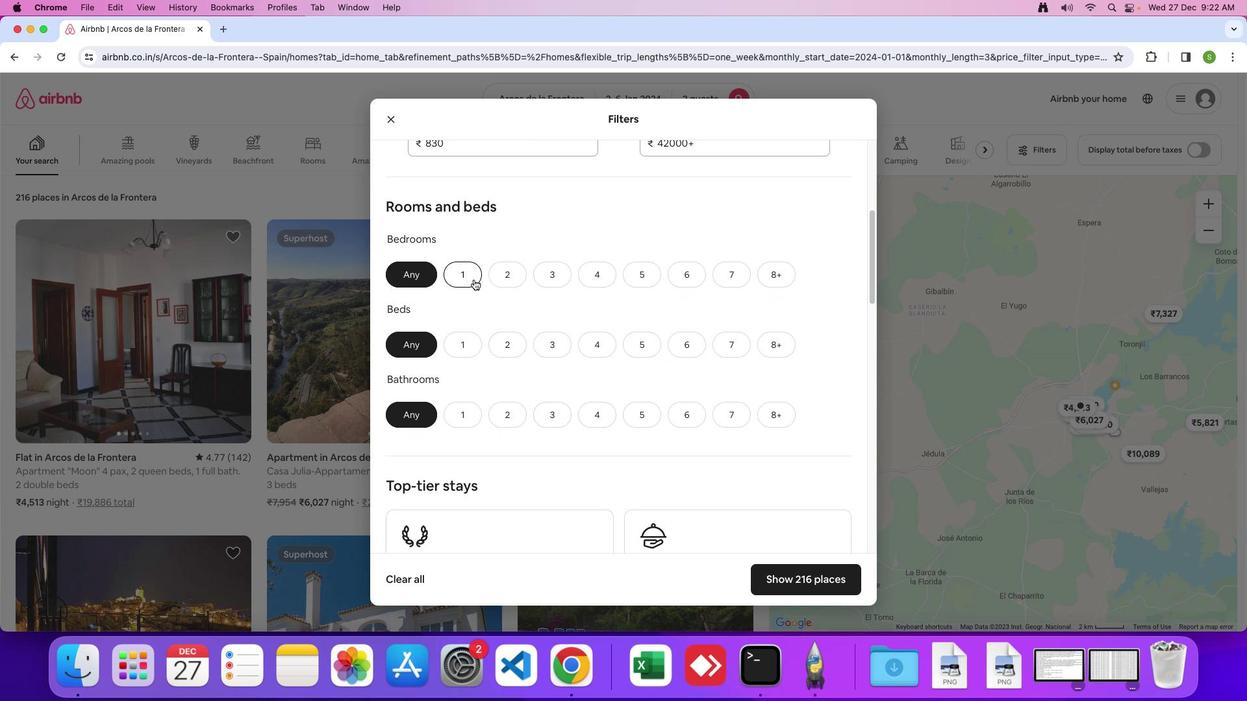 
Action: Mouse pressed left at (474, 279)
Screenshot: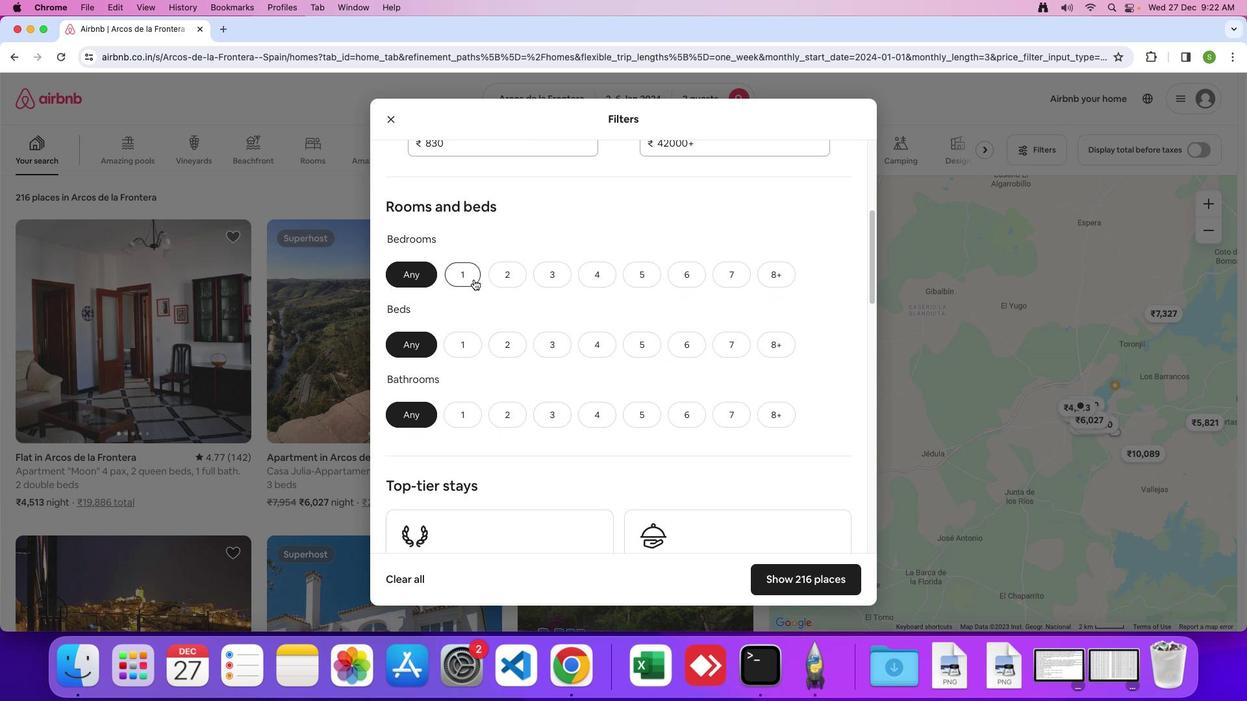 
Action: Mouse moved to (467, 337)
Screenshot: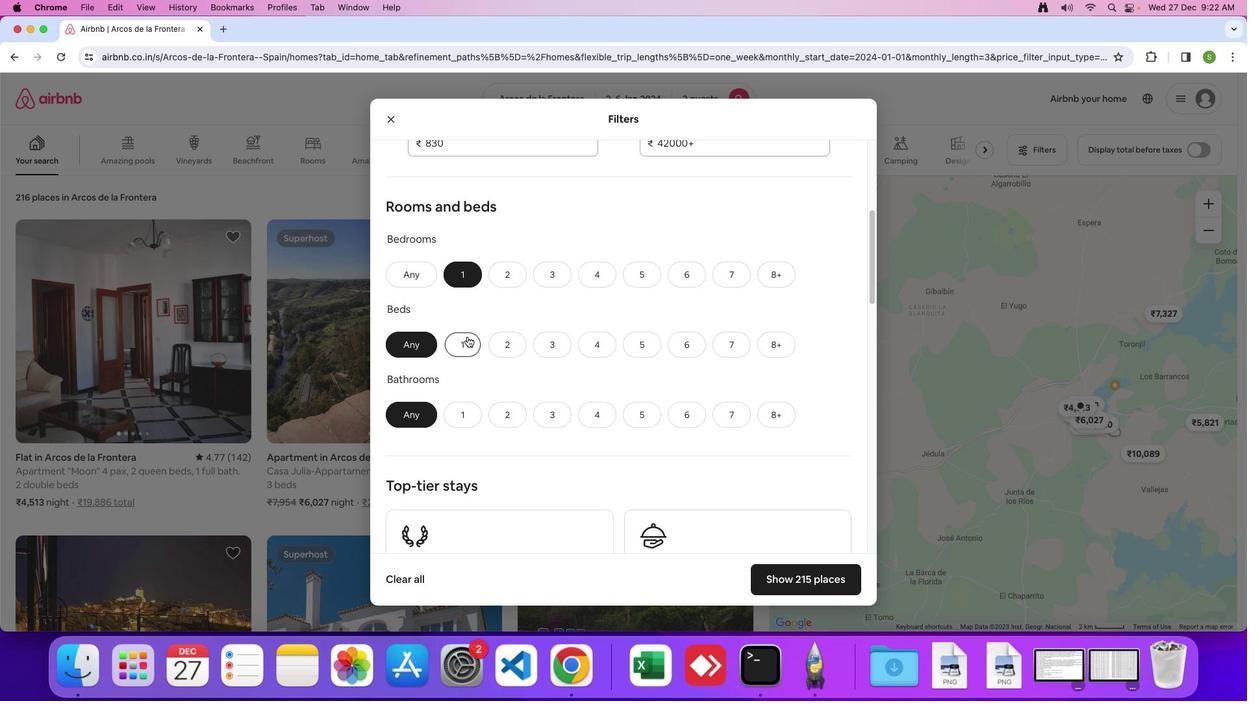 
Action: Mouse pressed left at (467, 337)
Screenshot: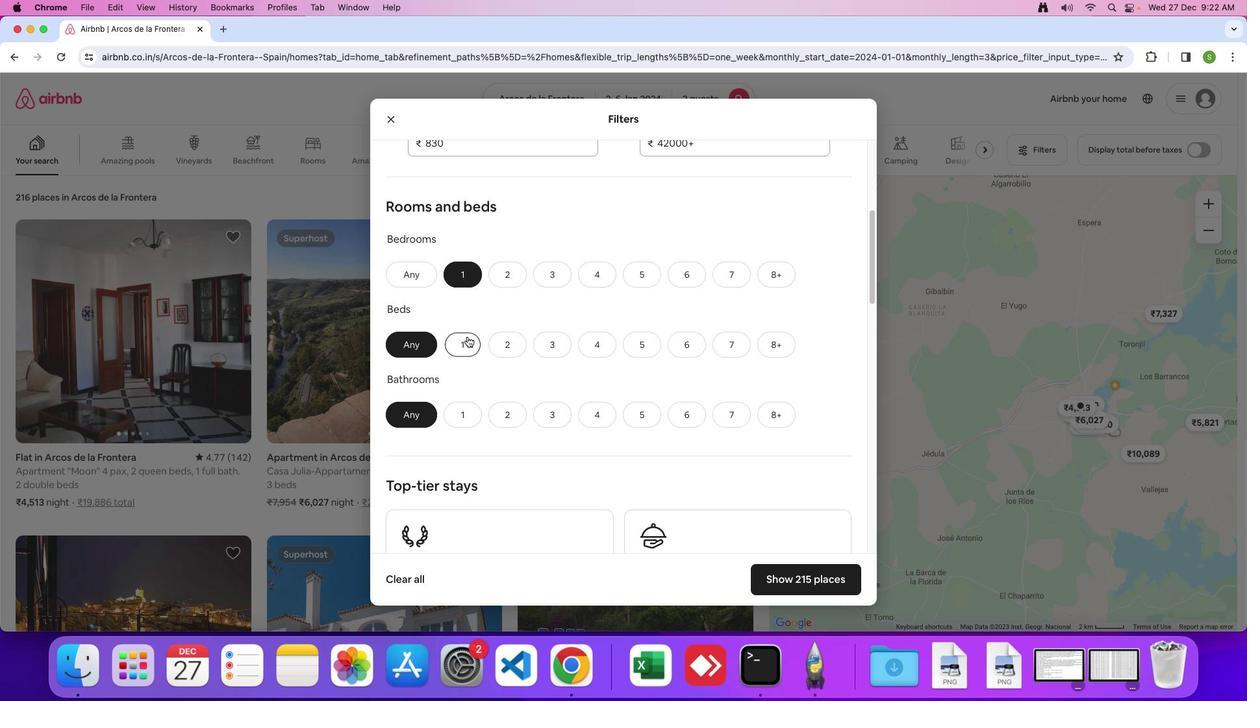 
Action: Mouse moved to (460, 413)
Screenshot: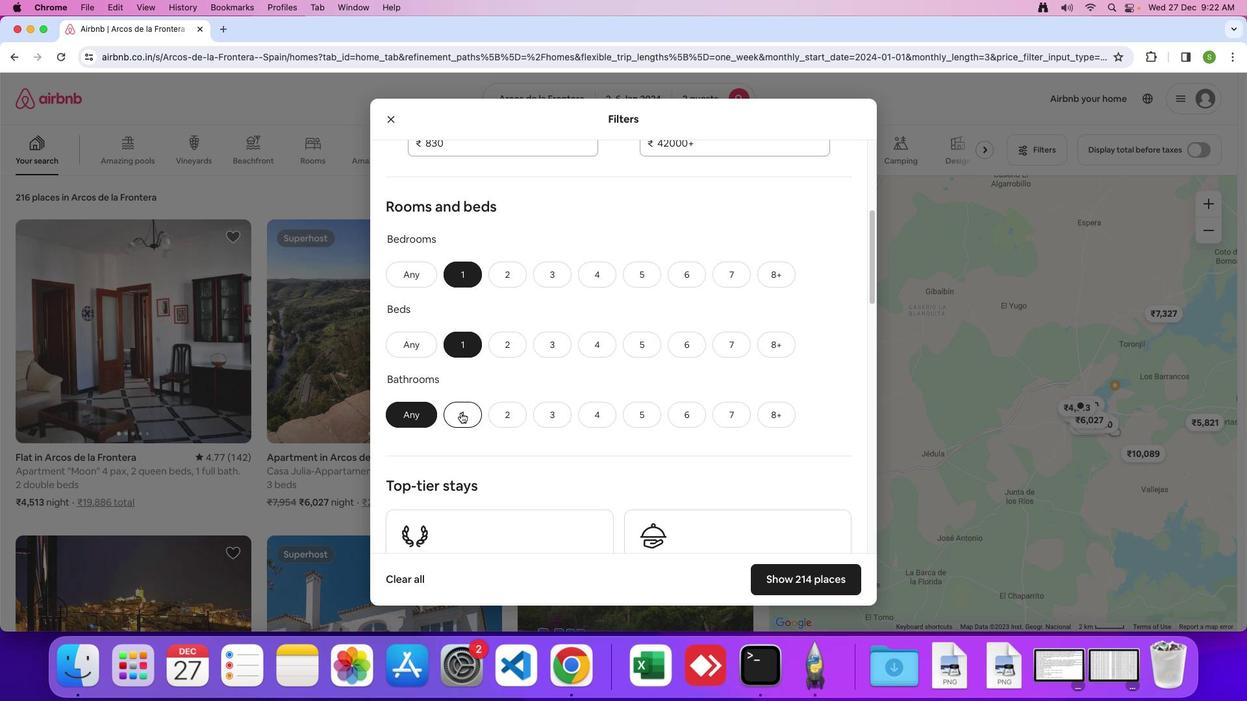 
Action: Mouse pressed left at (460, 413)
Screenshot: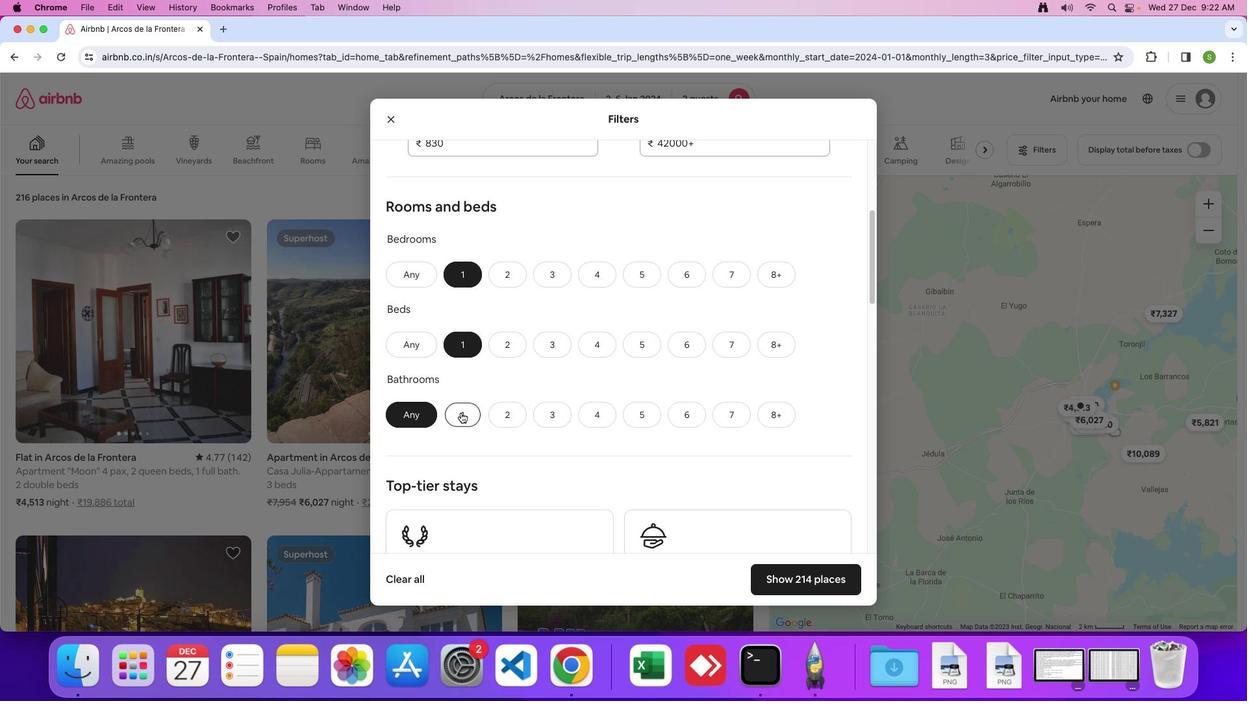 
Action: Mouse moved to (603, 366)
Screenshot: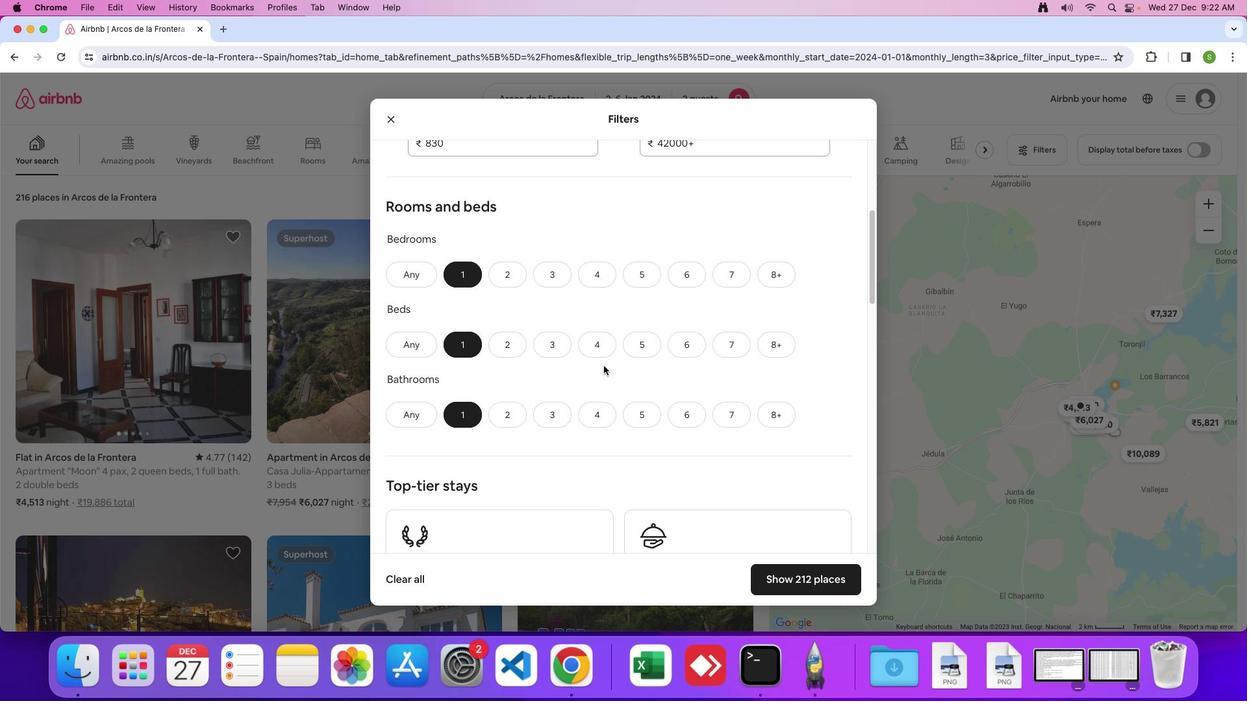 
Action: Mouse scrolled (603, 366) with delta (0, 0)
Screenshot: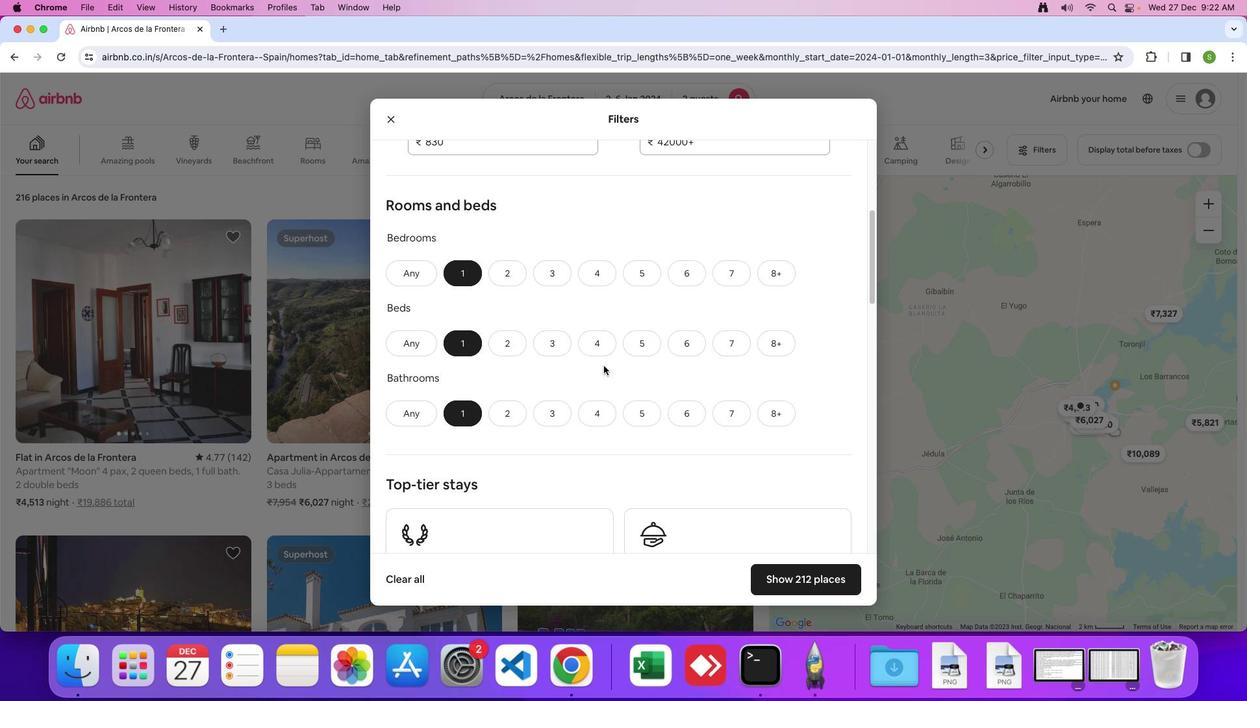 
Action: Mouse scrolled (603, 366) with delta (0, 0)
Screenshot: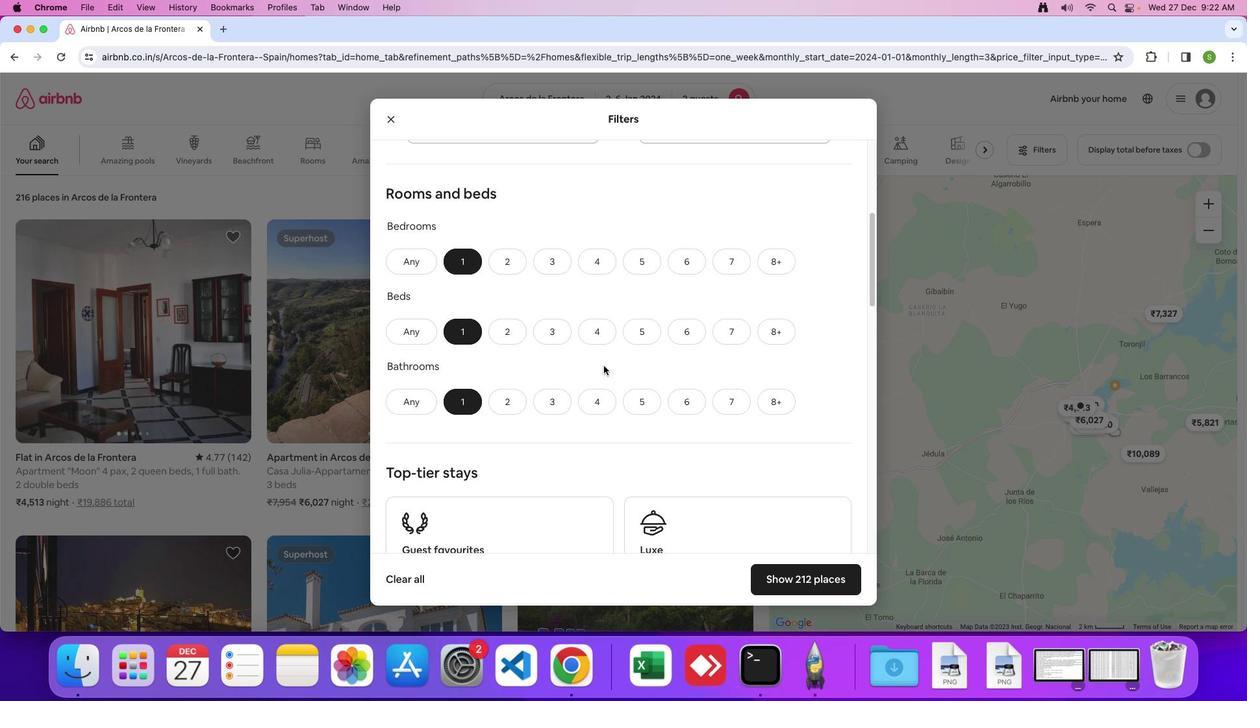 
Action: Mouse scrolled (603, 366) with delta (0, 0)
Screenshot: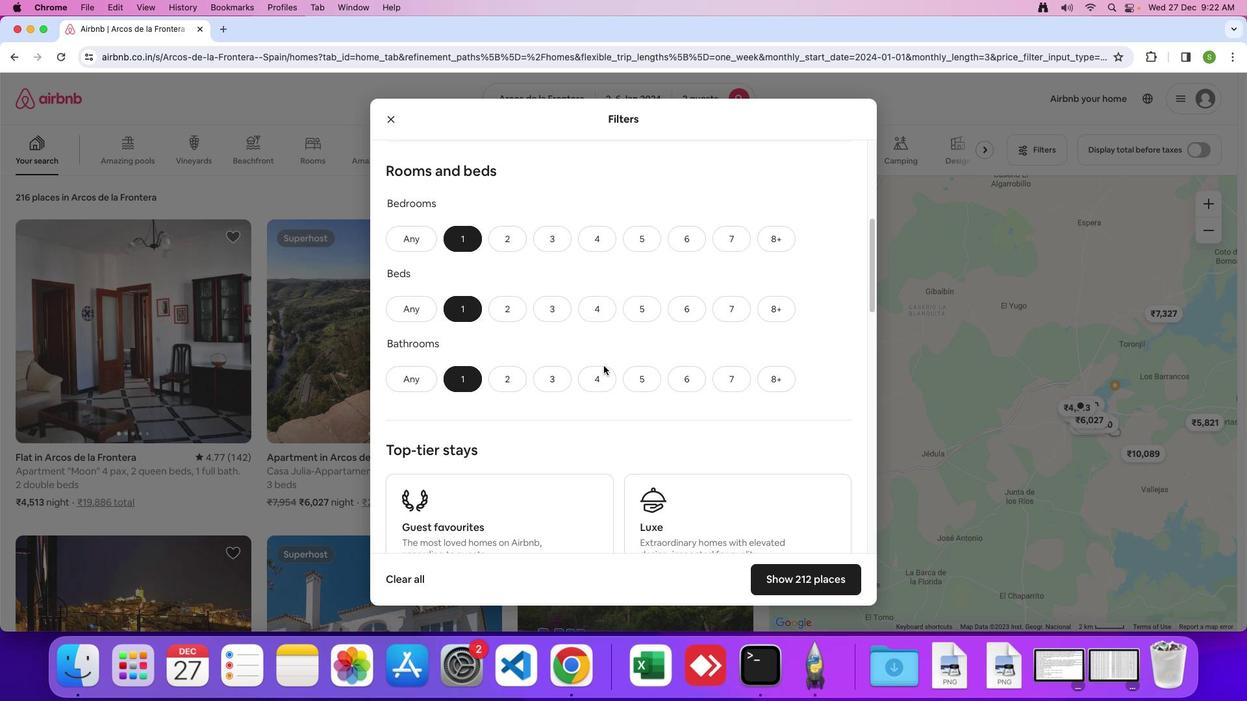 
Action: Mouse scrolled (603, 366) with delta (0, 0)
Screenshot: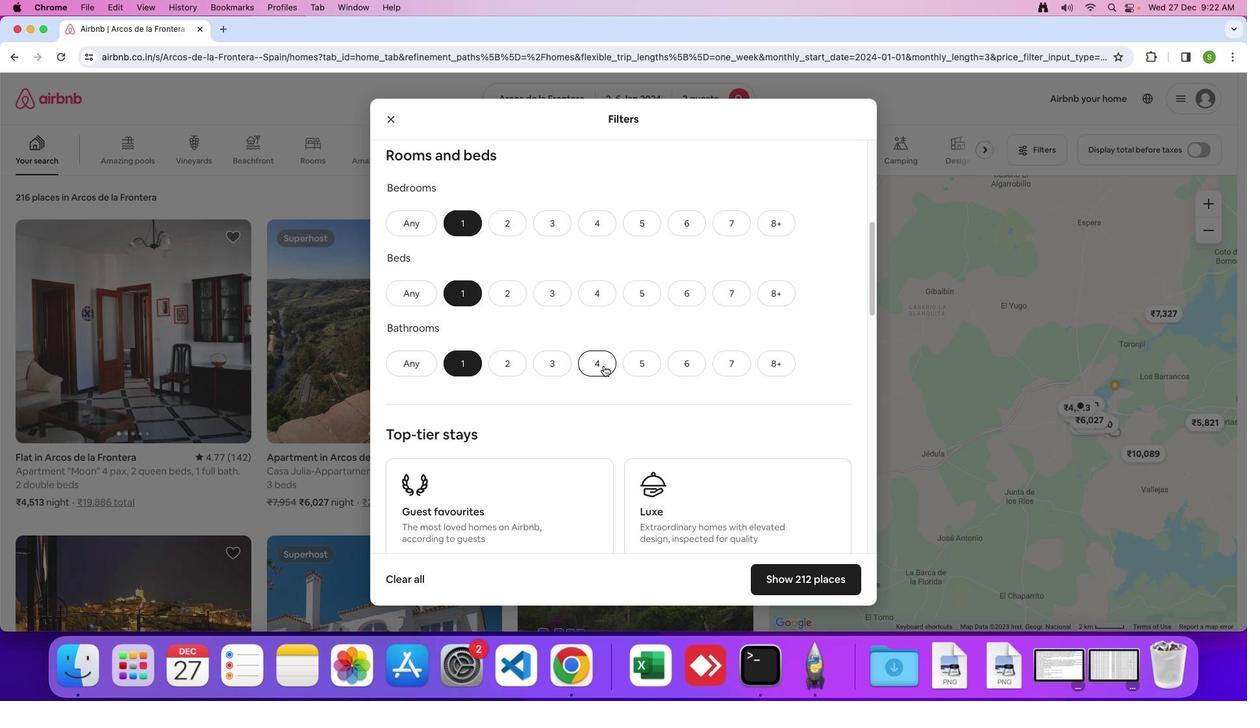 
Action: Mouse scrolled (603, 366) with delta (0, 0)
Screenshot: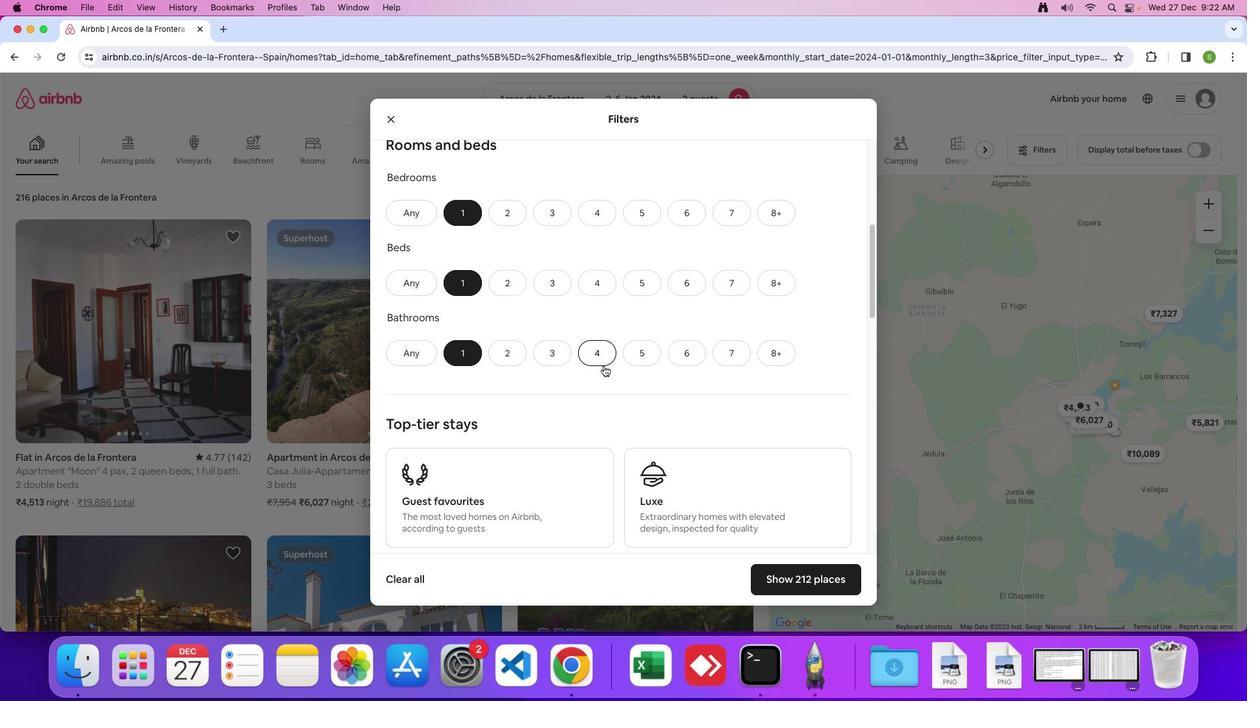 
Action: Mouse scrolled (603, 366) with delta (0, 0)
Screenshot: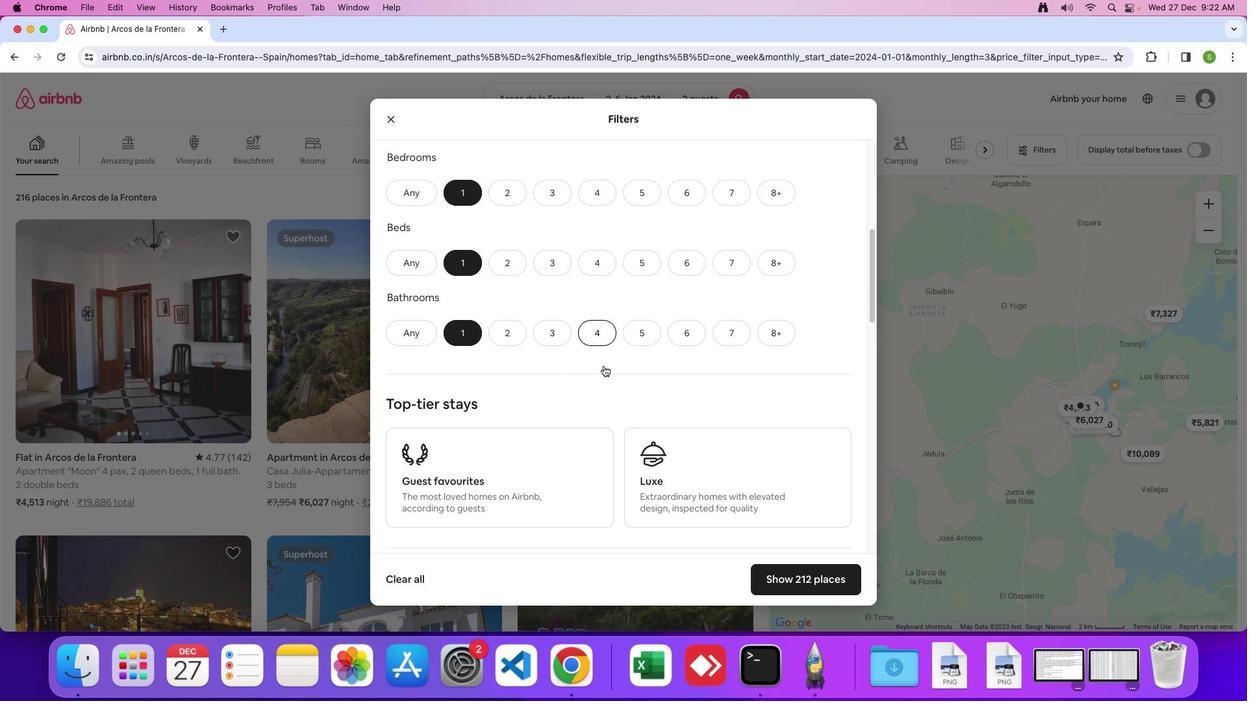 
Action: Mouse scrolled (603, 366) with delta (0, 0)
Screenshot: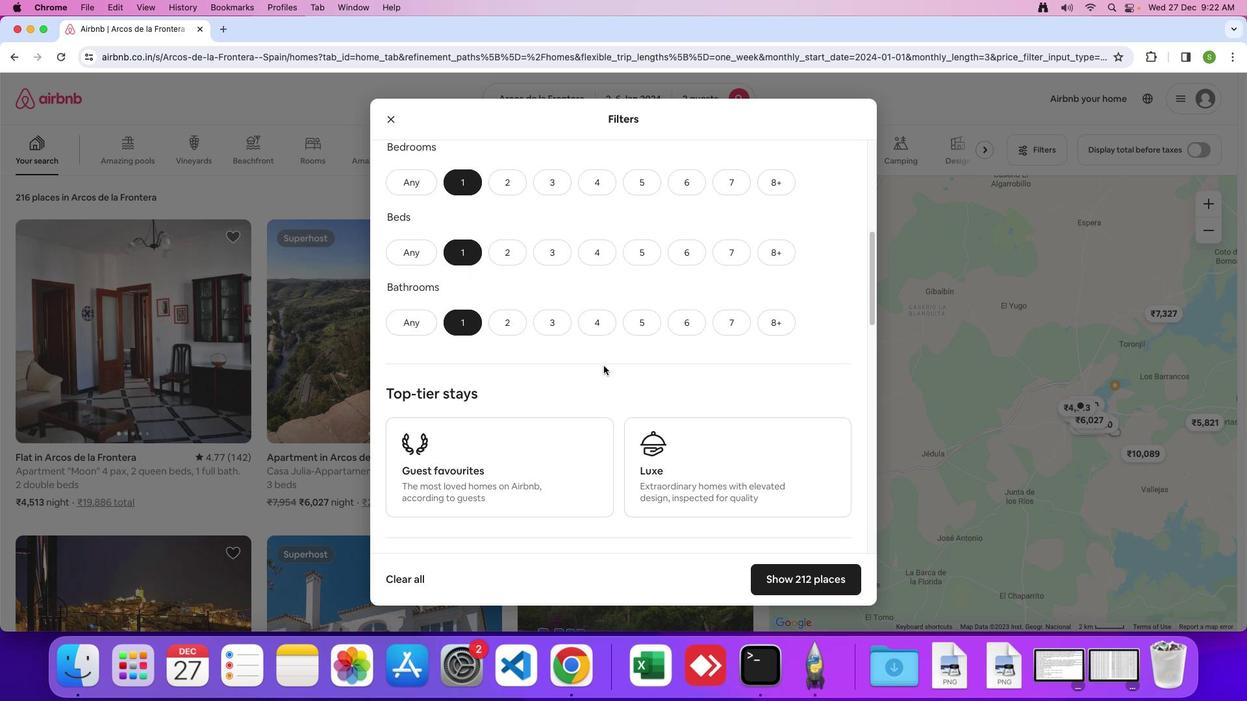 
Action: Mouse scrolled (603, 366) with delta (0, 0)
Screenshot: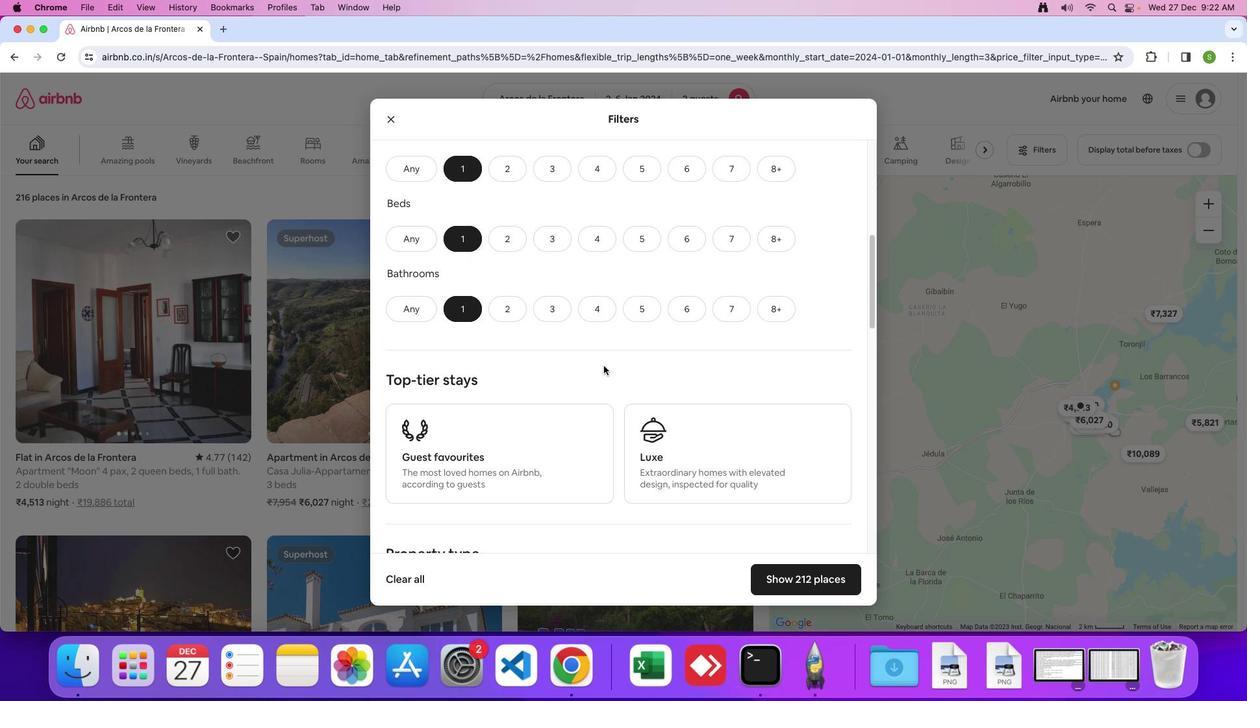 
Action: Mouse scrolled (603, 366) with delta (0, 0)
Screenshot: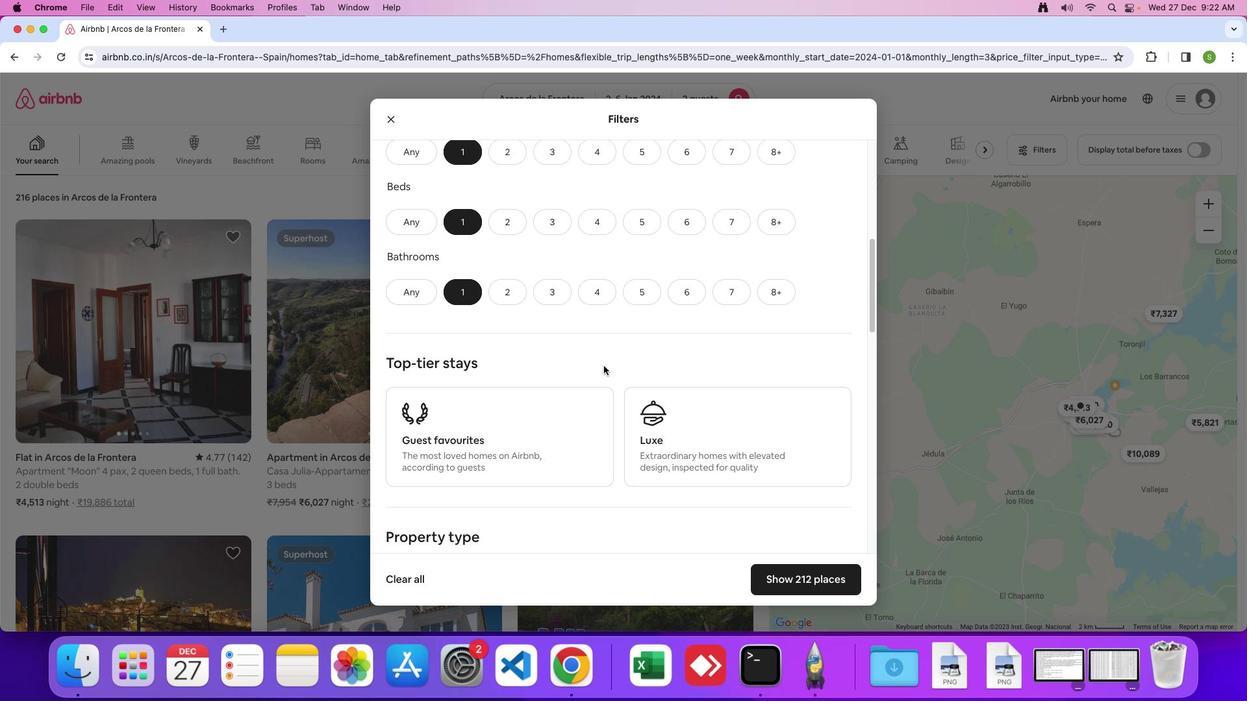 
Action: Mouse scrolled (603, 366) with delta (0, 0)
Screenshot: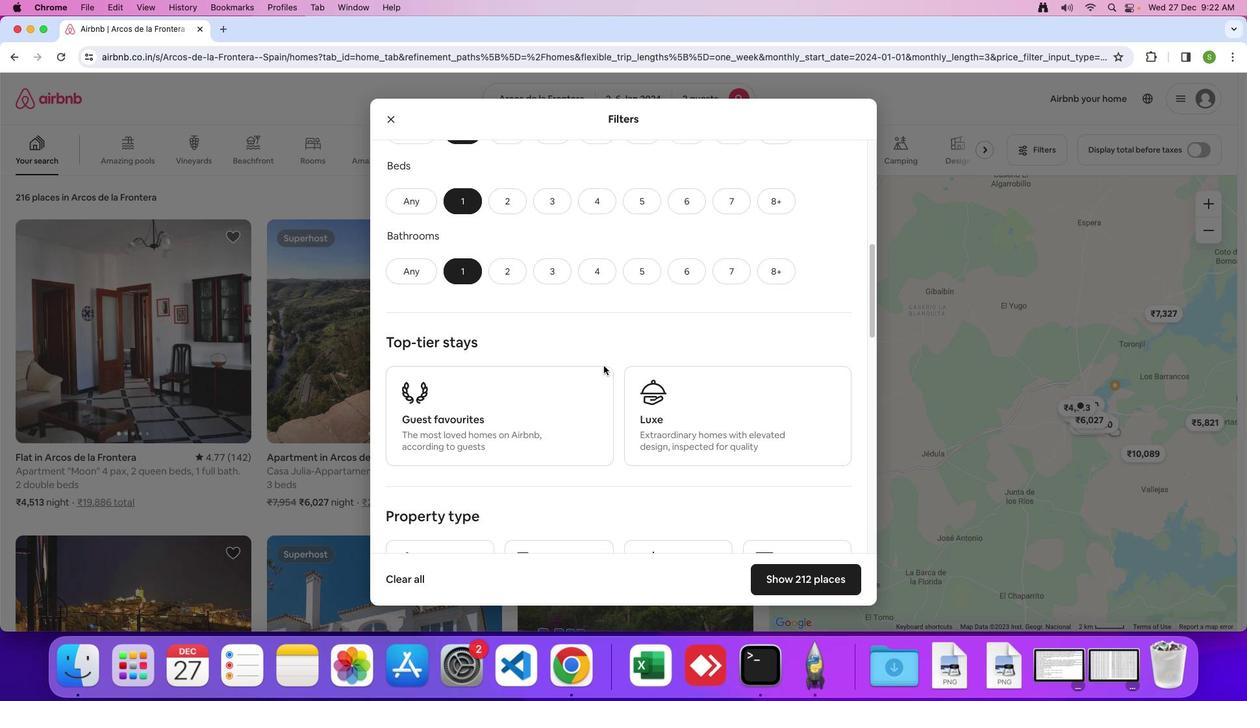 
Action: Mouse scrolled (603, 366) with delta (0, -1)
Screenshot: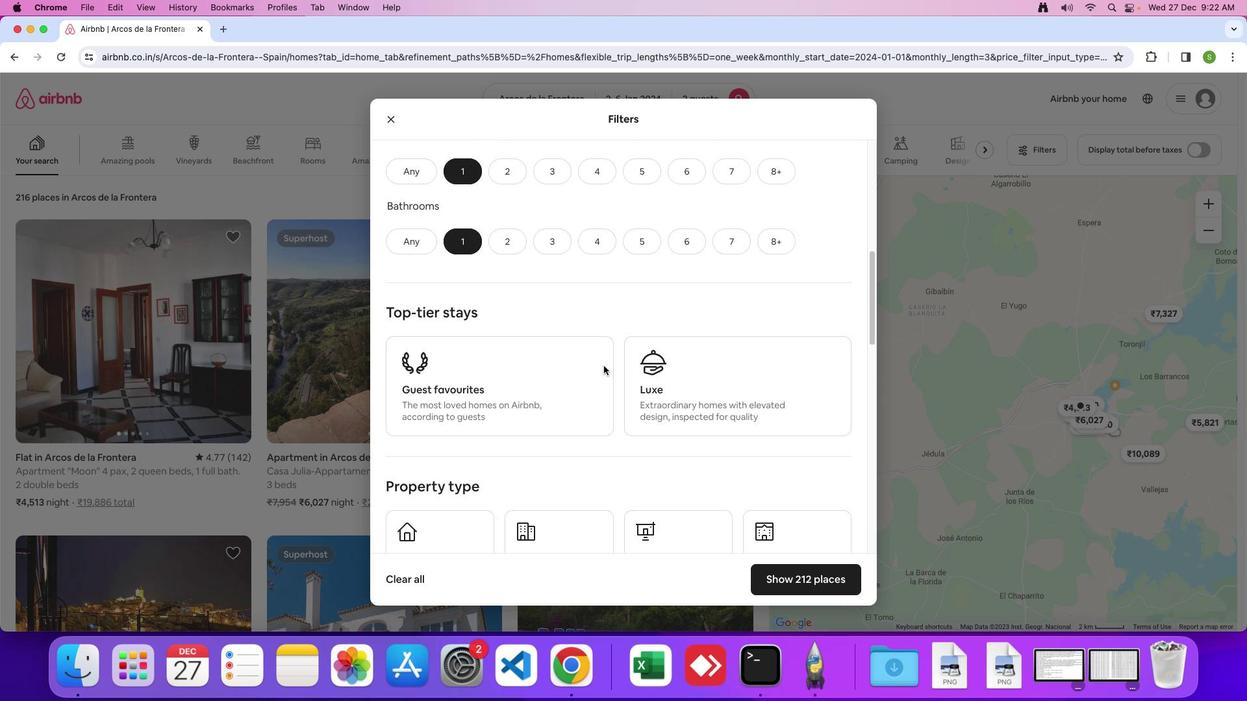 
Action: Mouse scrolled (603, 366) with delta (0, 0)
Screenshot: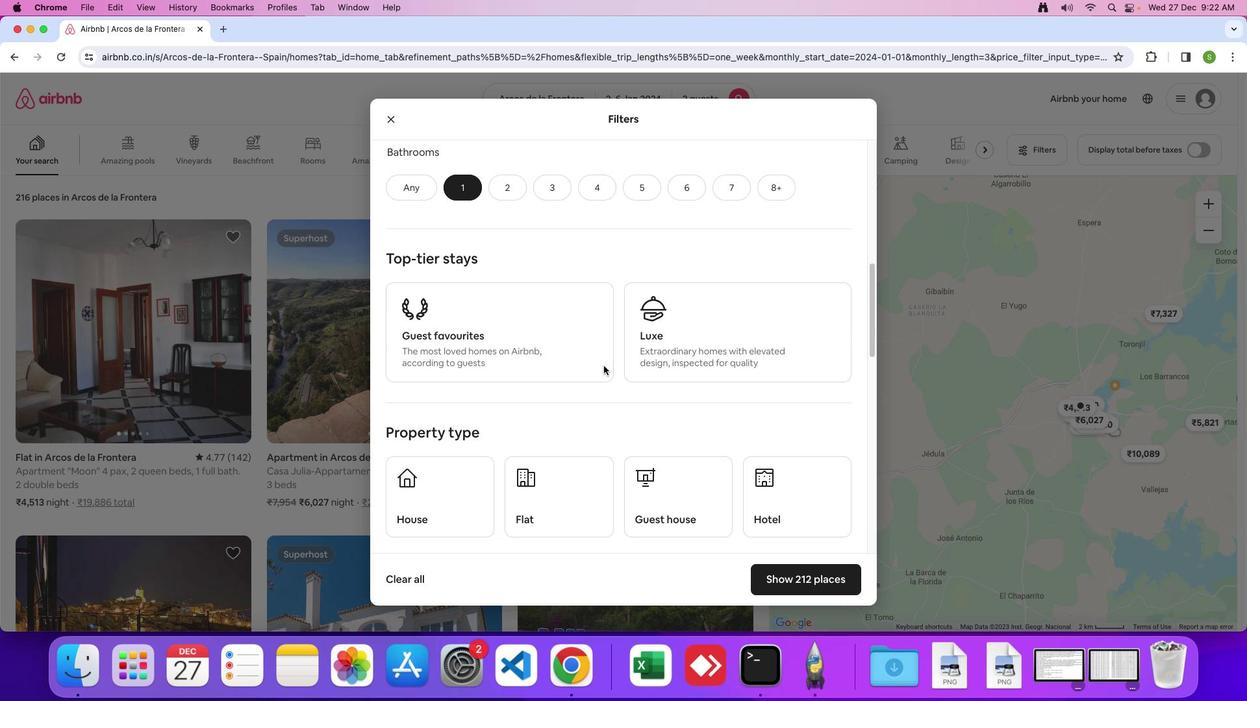 
Action: Mouse scrolled (603, 366) with delta (0, 0)
Screenshot: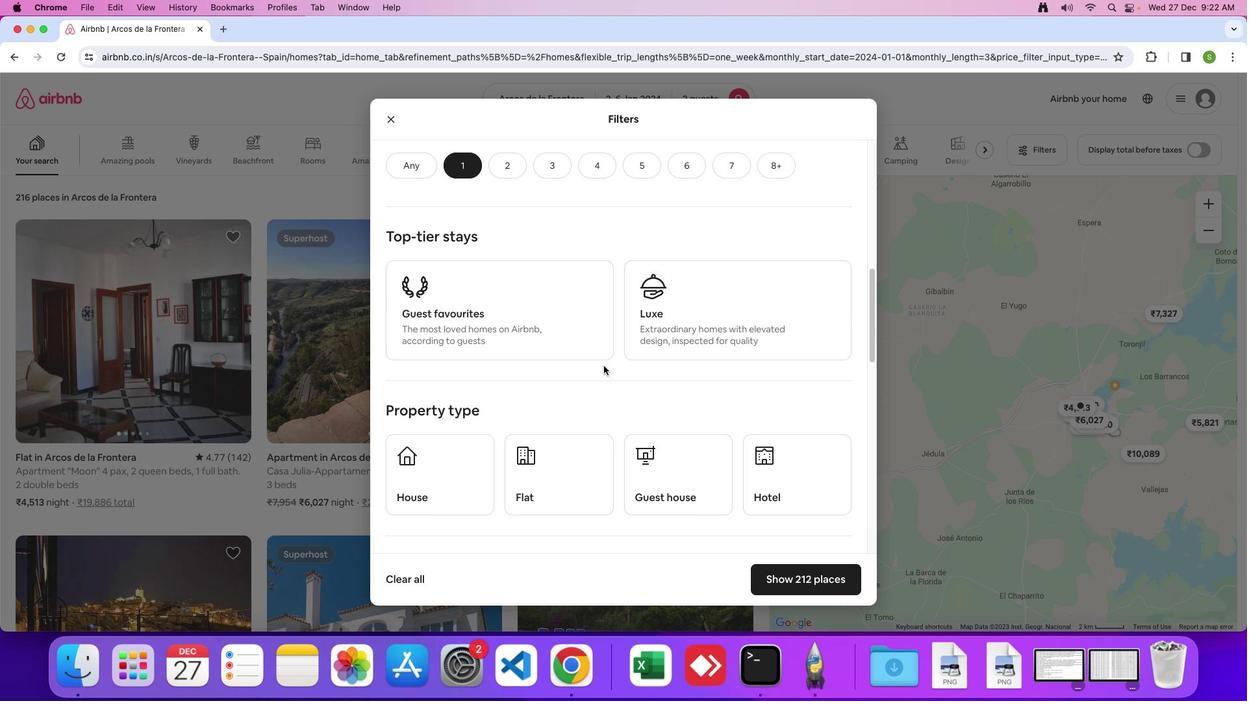 
Action: Mouse scrolled (603, 366) with delta (0, -1)
Screenshot: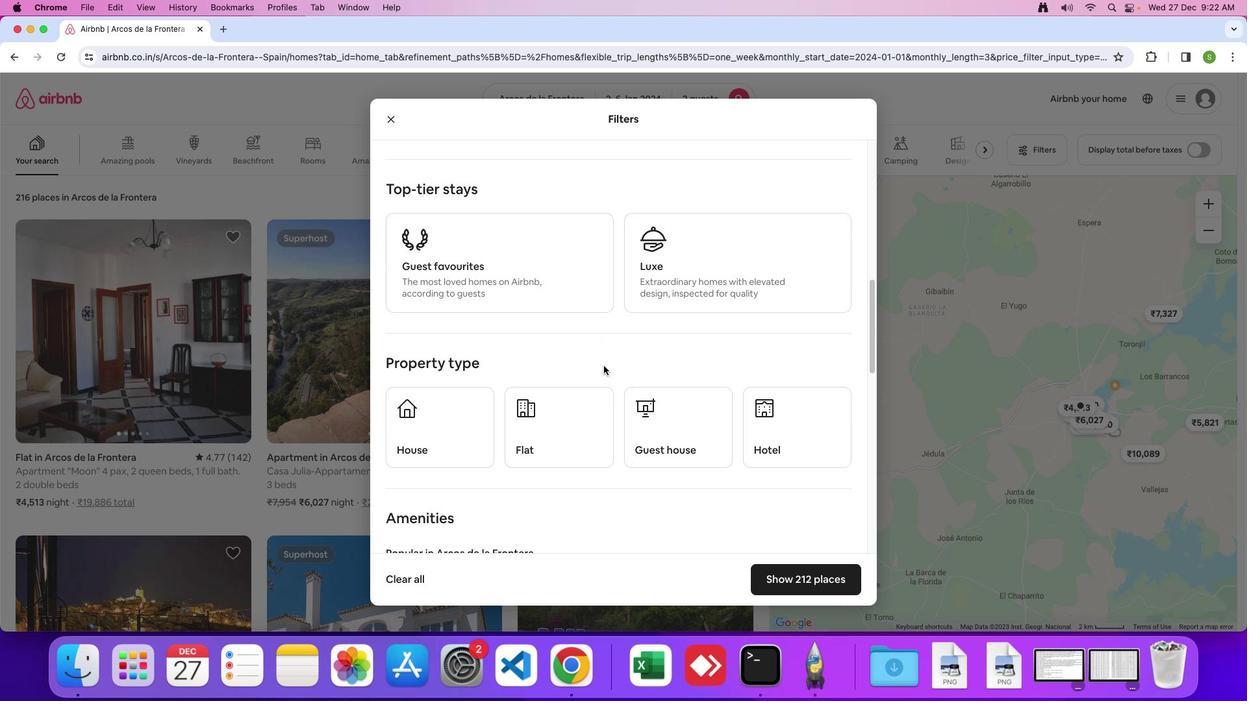 
Action: Mouse moved to (824, 424)
Screenshot: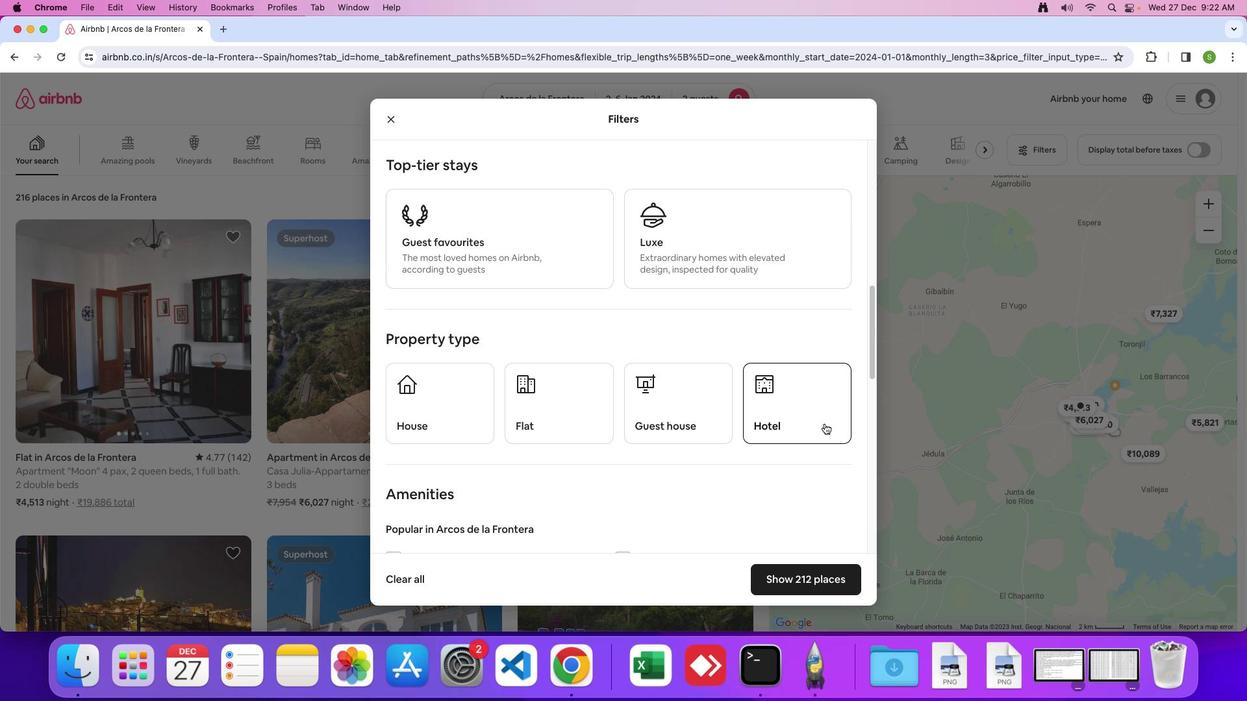 
Action: Mouse pressed left at (824, 424)
Screenshot: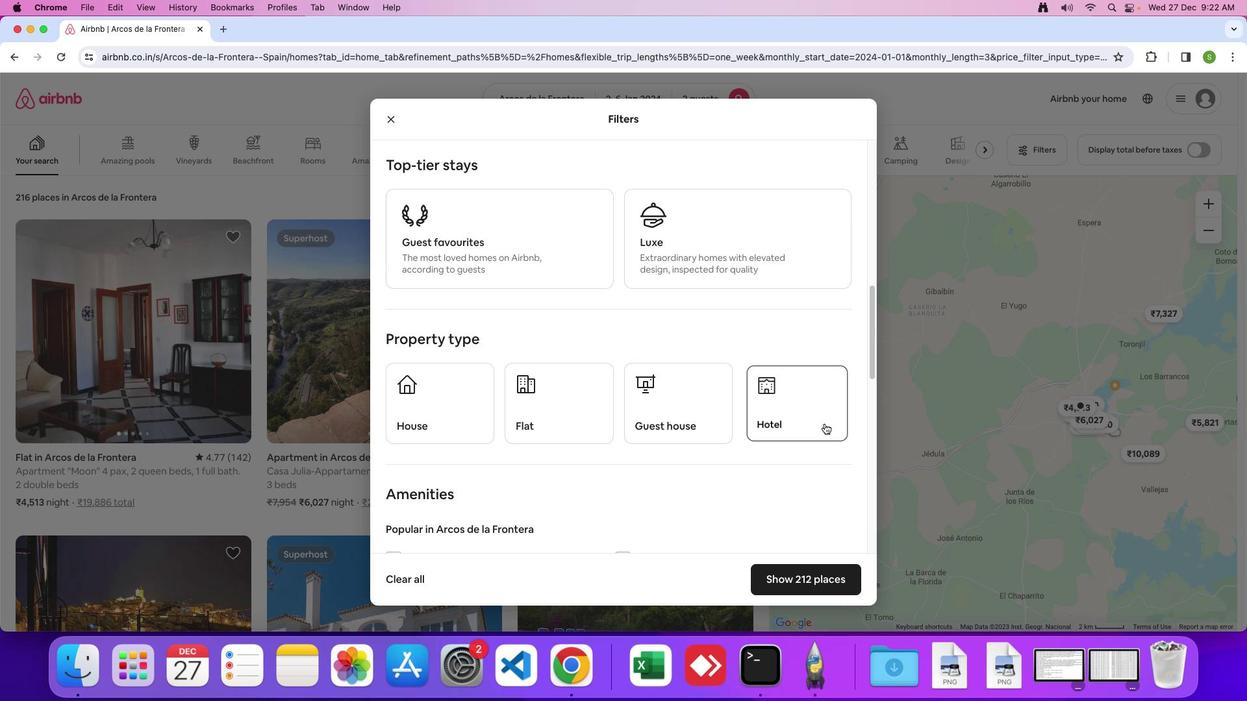 
Action: Mouse moved to (659, 459)
Screenshot: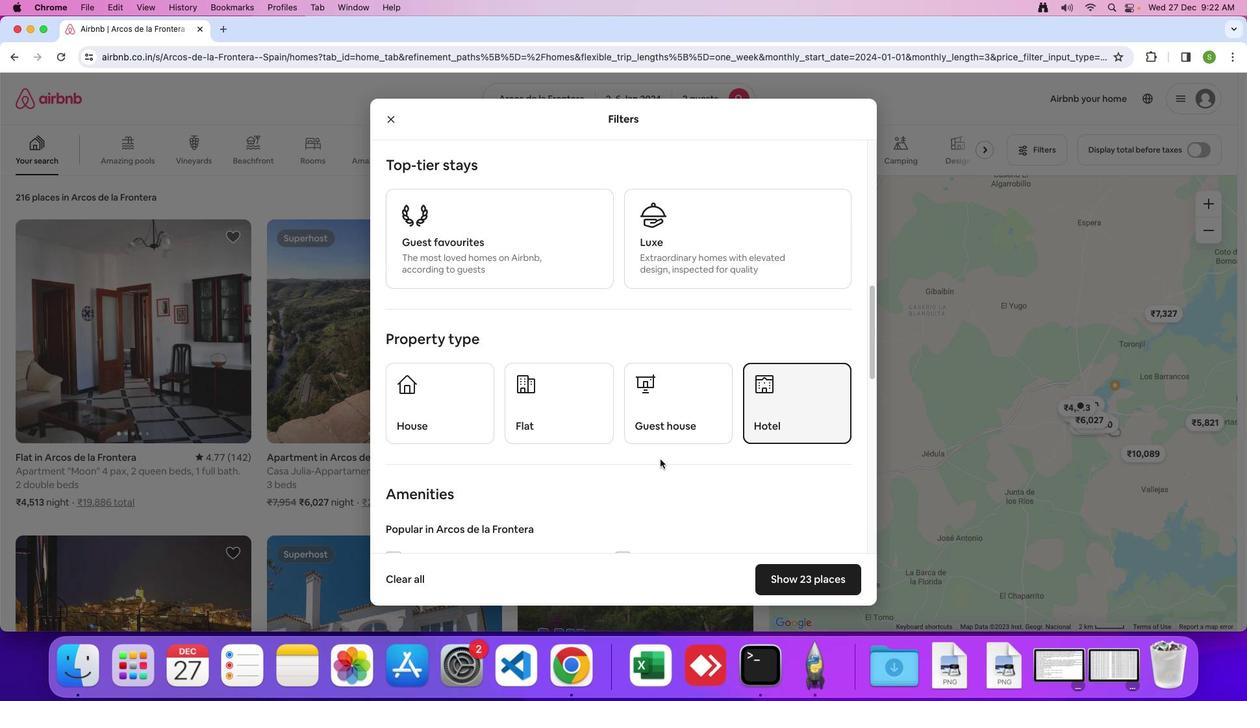 
Action: Mouse scrolled (659, 459) with delta (0, 0)
Screenshot: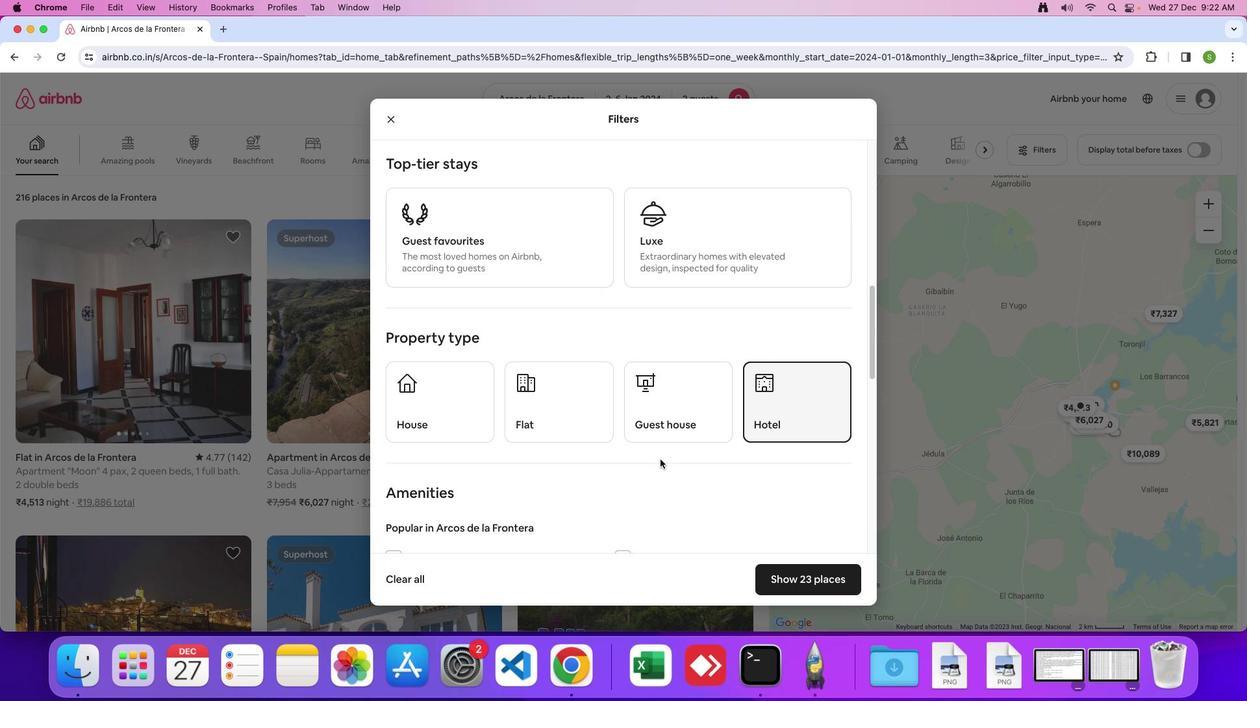 
Action: Mouse scrolled (659, 459) with delta (0, 0)
Screenshot: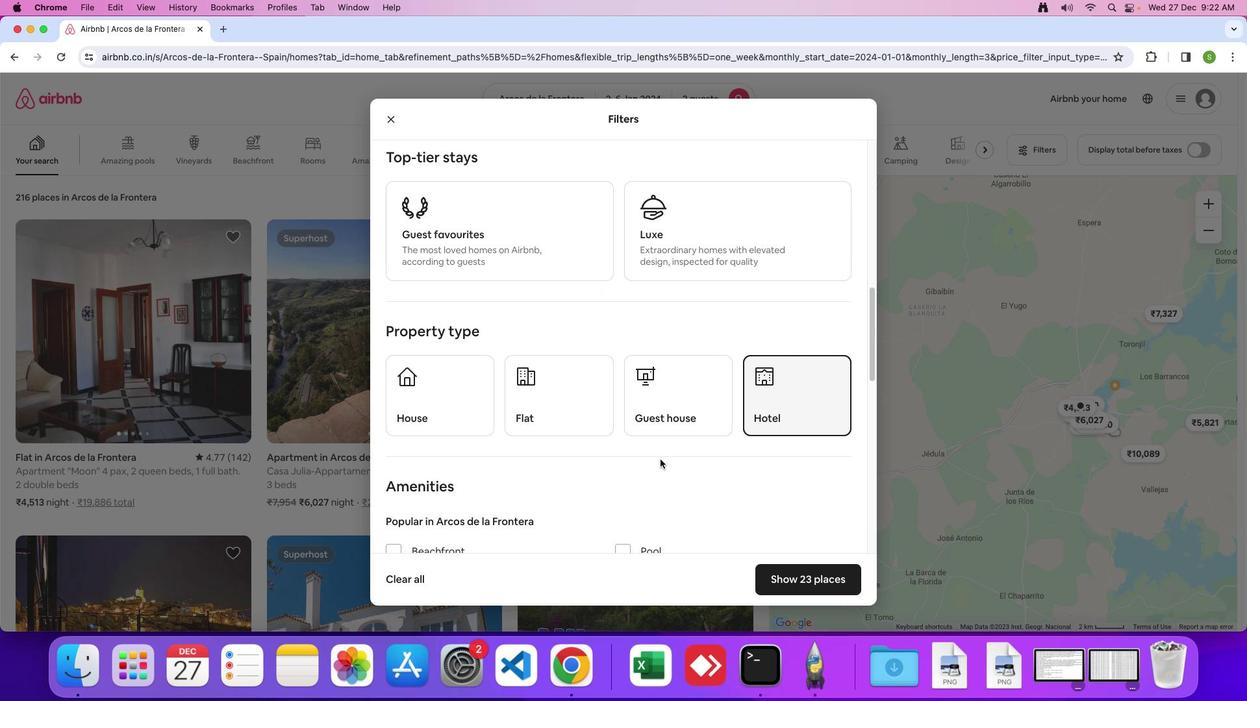 
Action: Mouse scrolled (659, 459) with delta (0, 0)
Screenshot: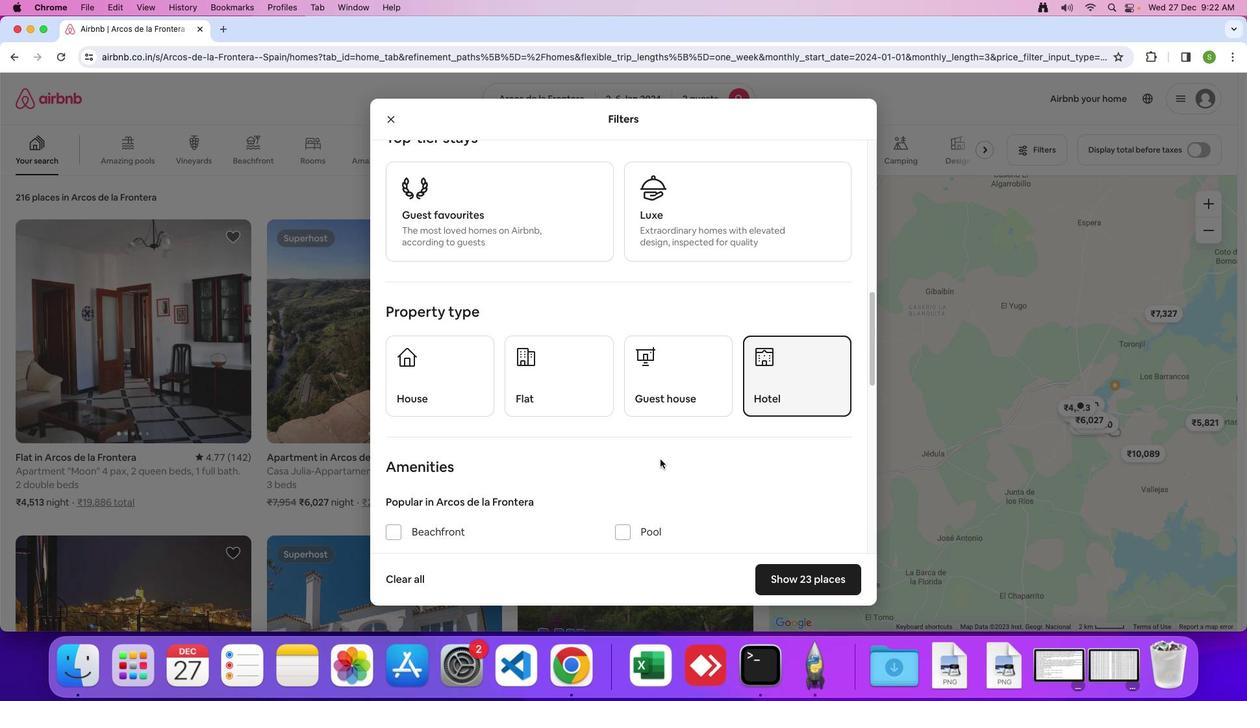 
Action: Mouse scrolled (659, 459) with delta (0, 0)
Screenshot: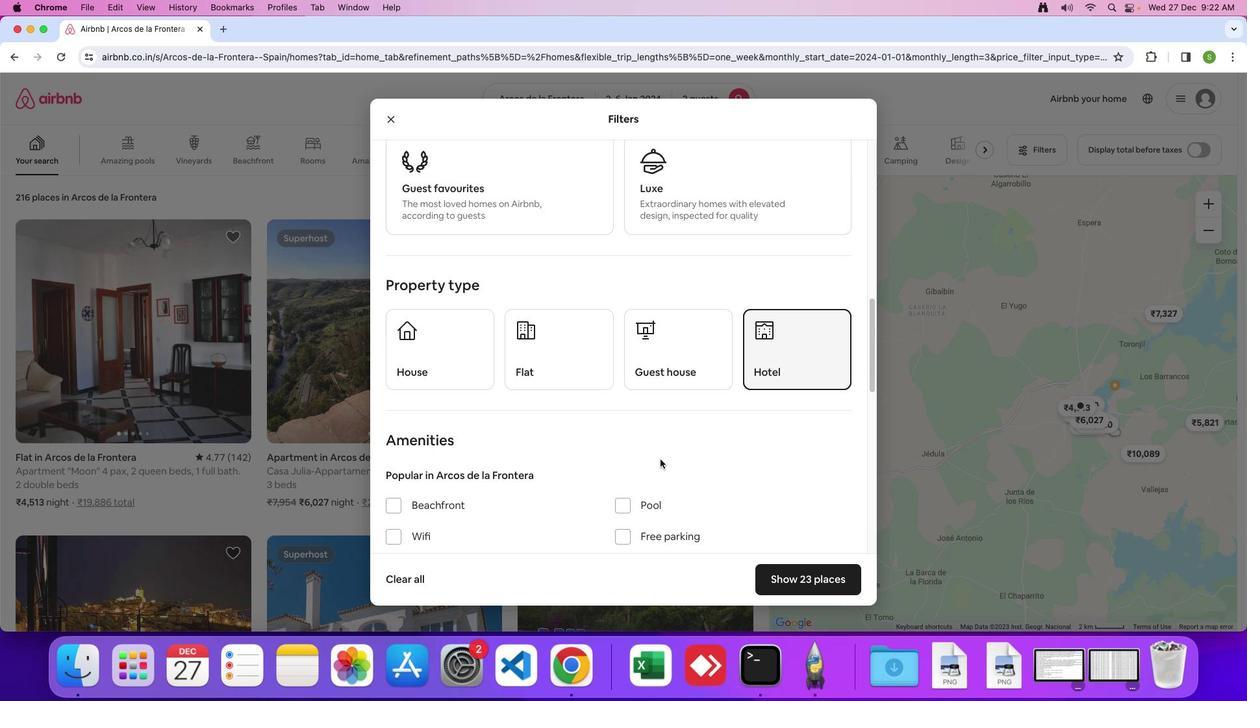 
Action: Mouse scrolled (659, 459) with delta (0, 0)
Screenshot: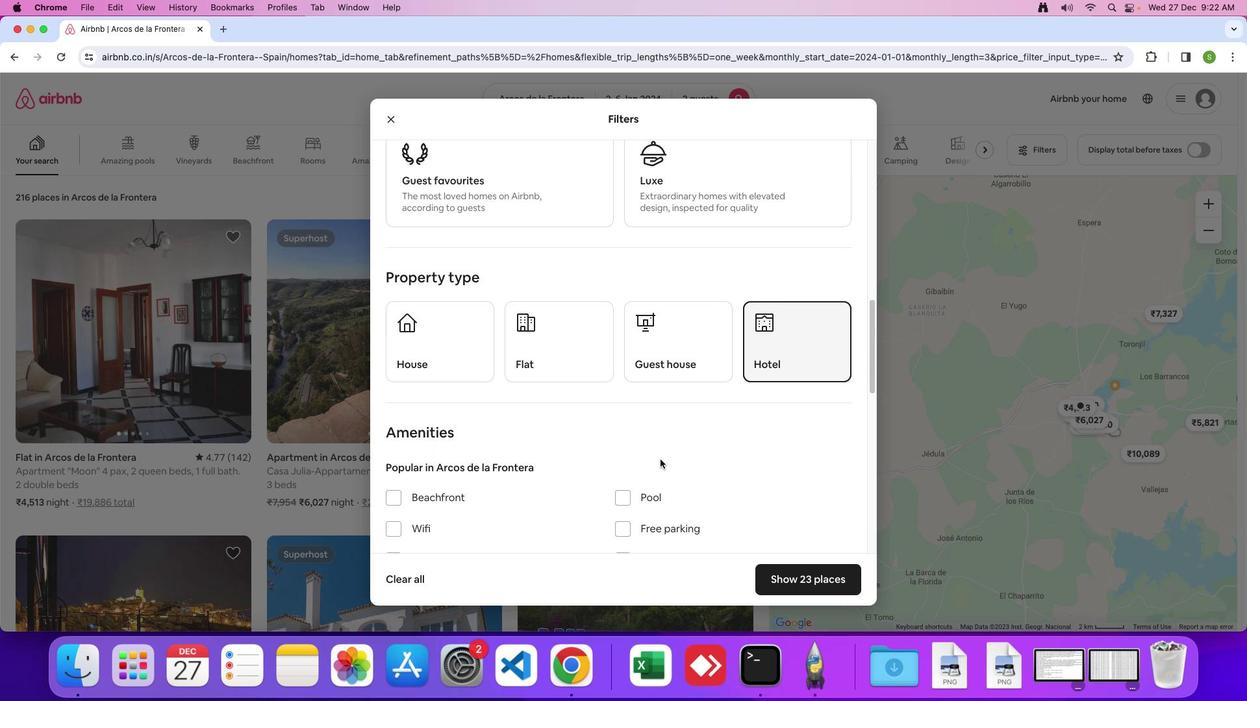 
Action: Mouse scrolled (659, 459) with delta (0, 0)
Screenshot: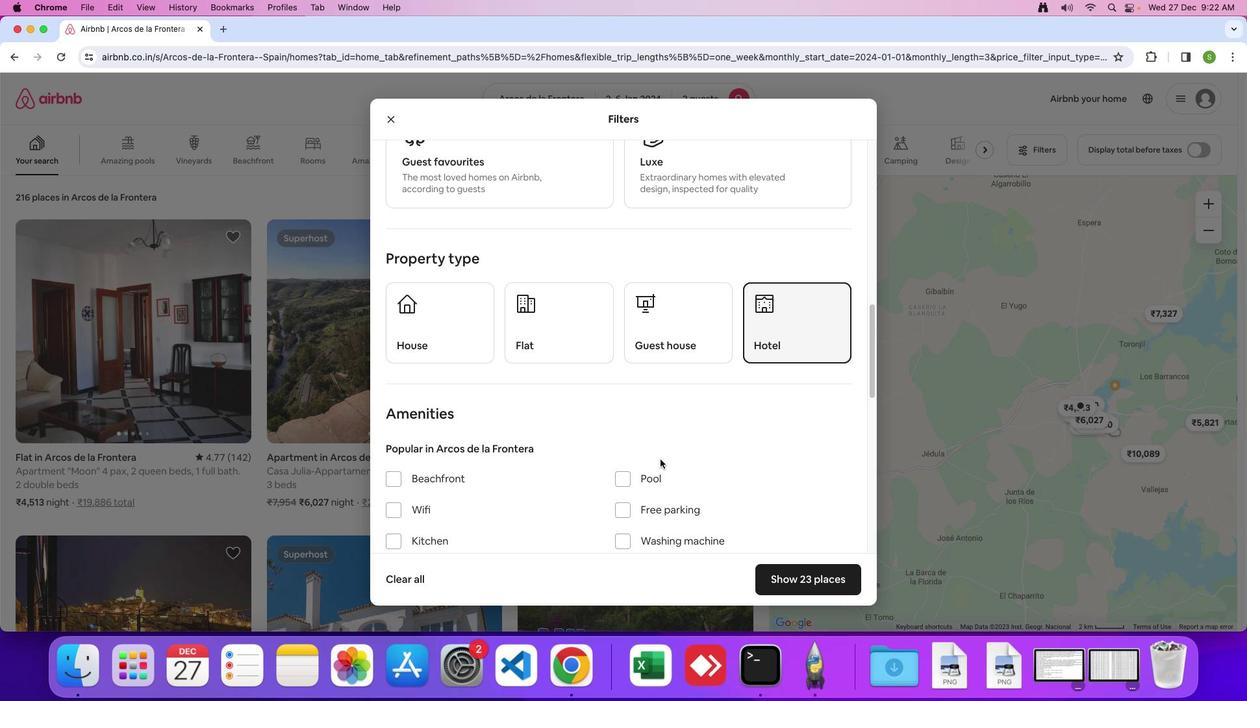 
Action: Mouse scrolled (659, 459) with delta (0, 0)
Screenshot: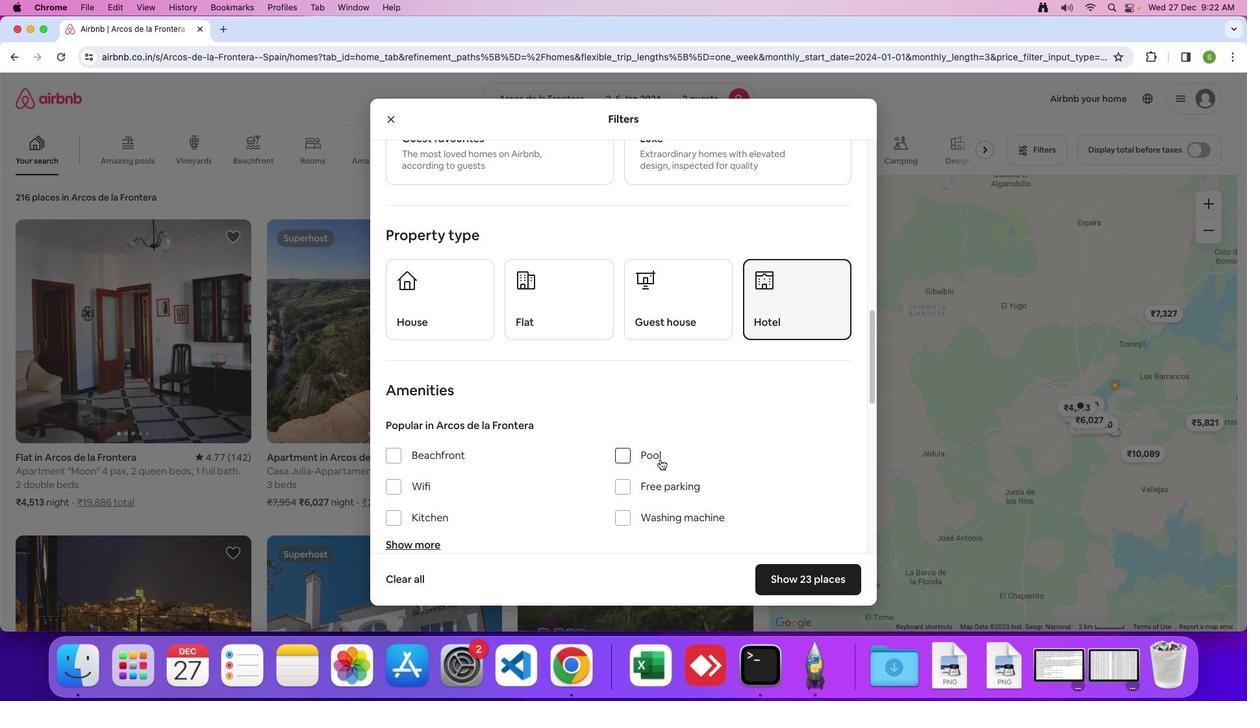 
Action: Mouse scrolled (659, 459) with delta (0, 0)
Screenshot: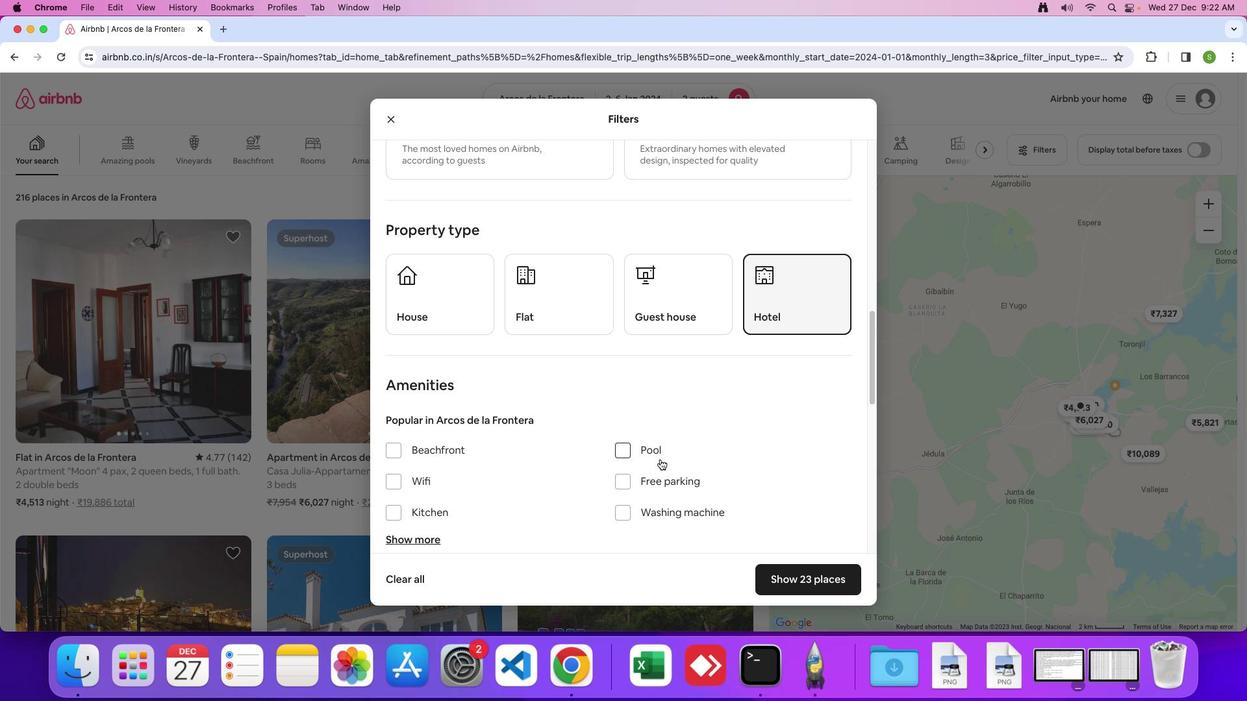 
Action: Mouse scrolled (659, 459) with delta (0, 0)
Screenshot: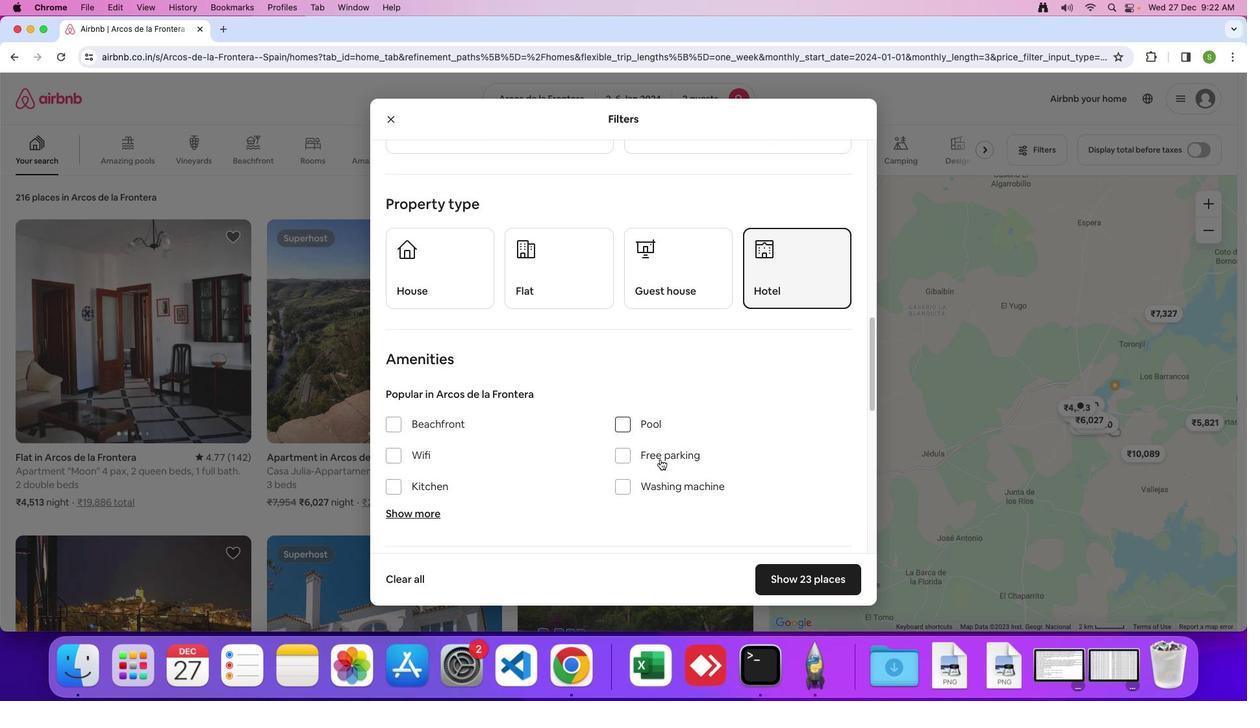 
Action: Mouse scrolled (659, 459) with delta (0, 0)
Screenshot: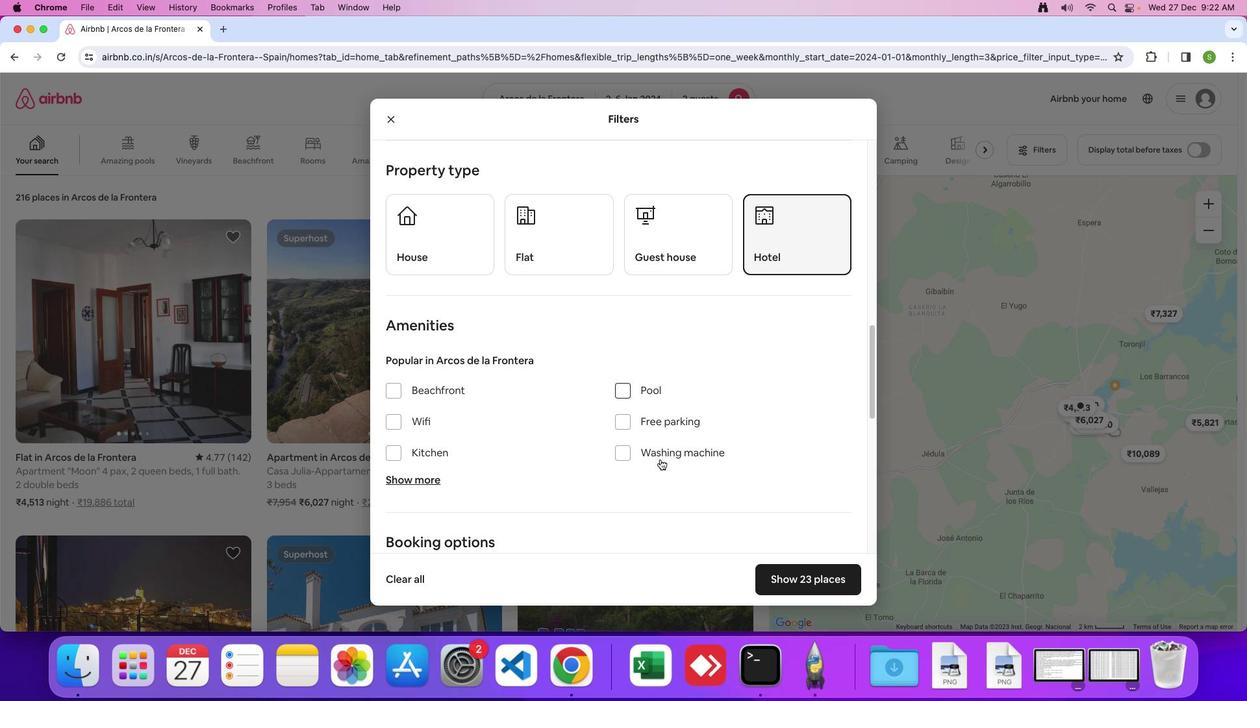 
Action: Mouse scrolled (659, 459) with delta (0, 0)
Screenshot: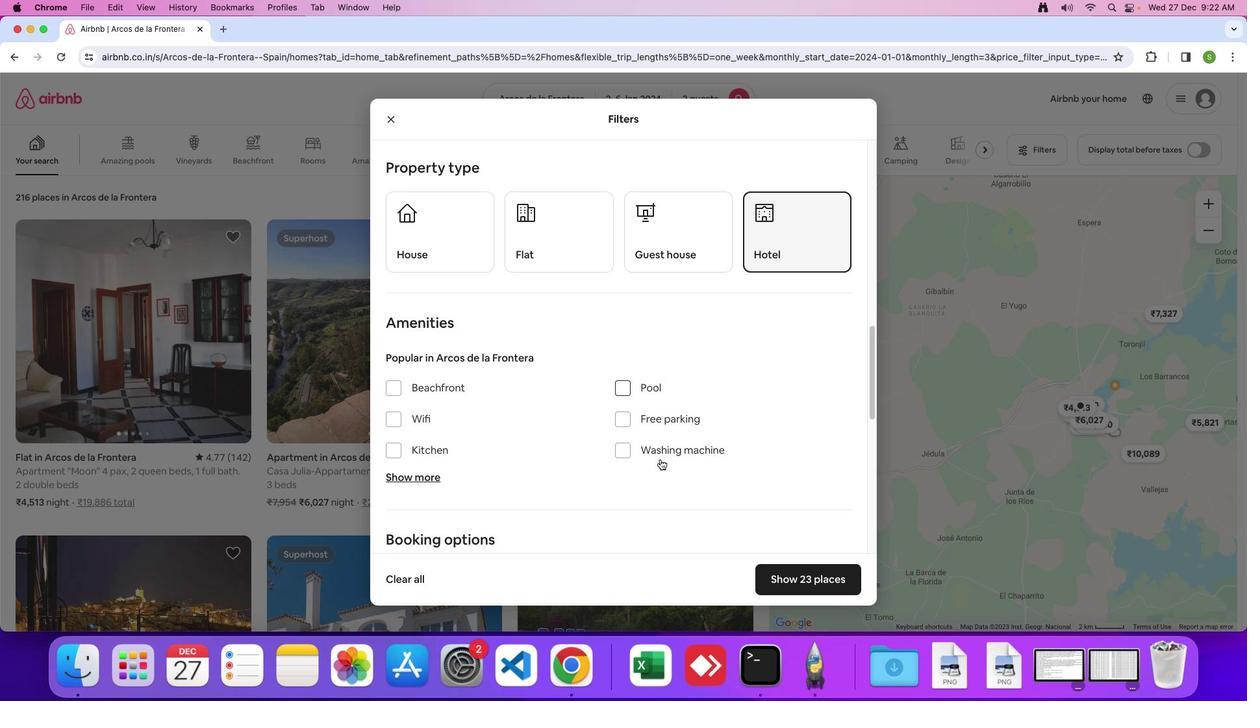 
Action: Mouse scrolled (659, 459) with delta (0, -1)
Screenshot: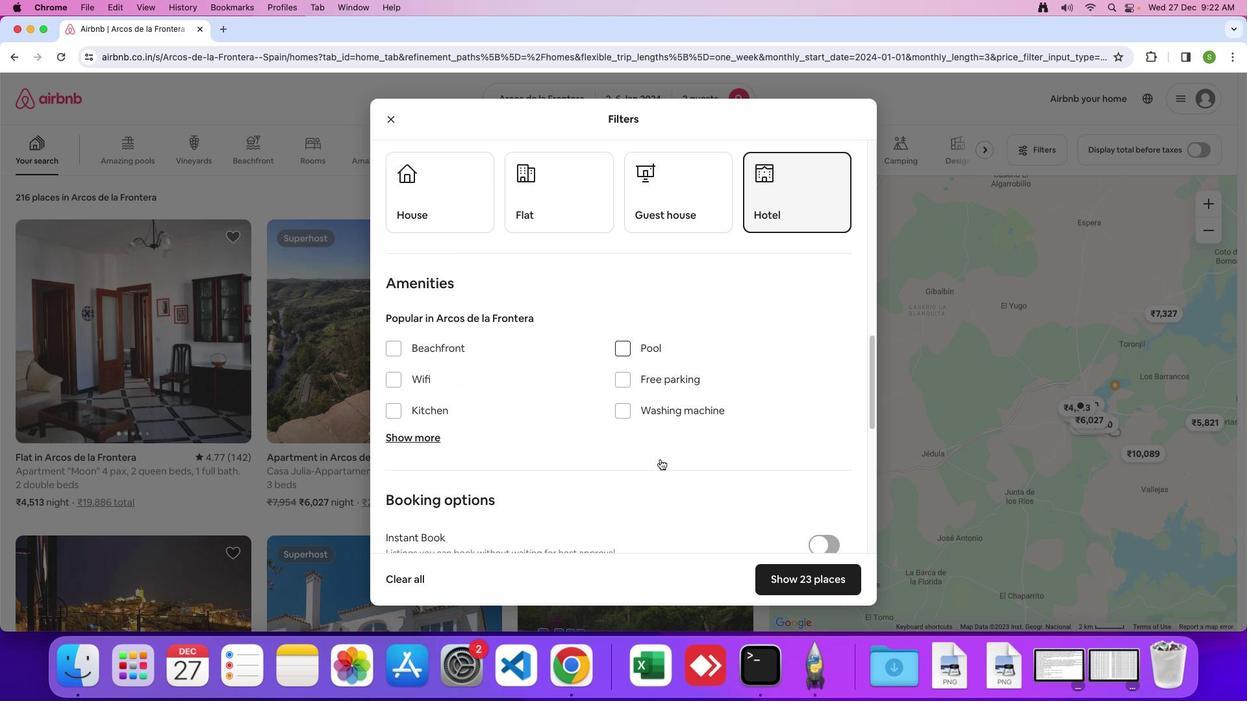 
Action: Mouse scrolled (659, 459) with delta (0, 0)
Screenshot: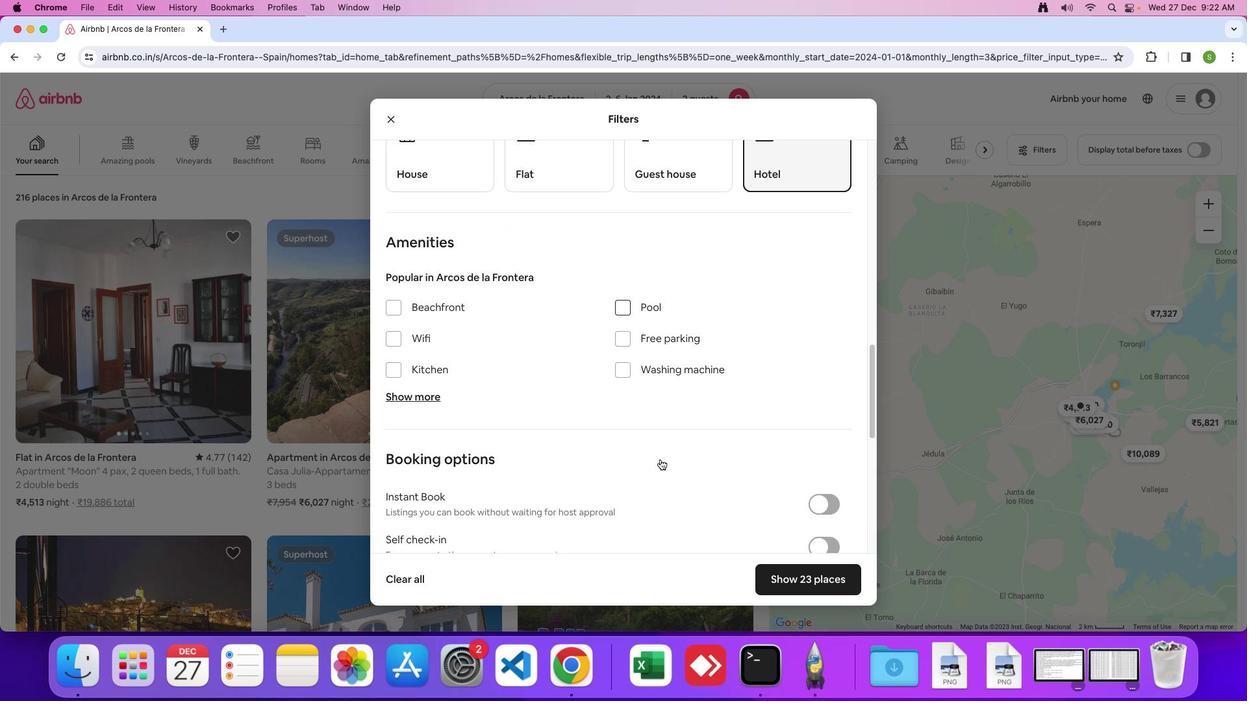 
Action: Mouse scrolled (659, 459) with delta (0, 0)
Screenshot: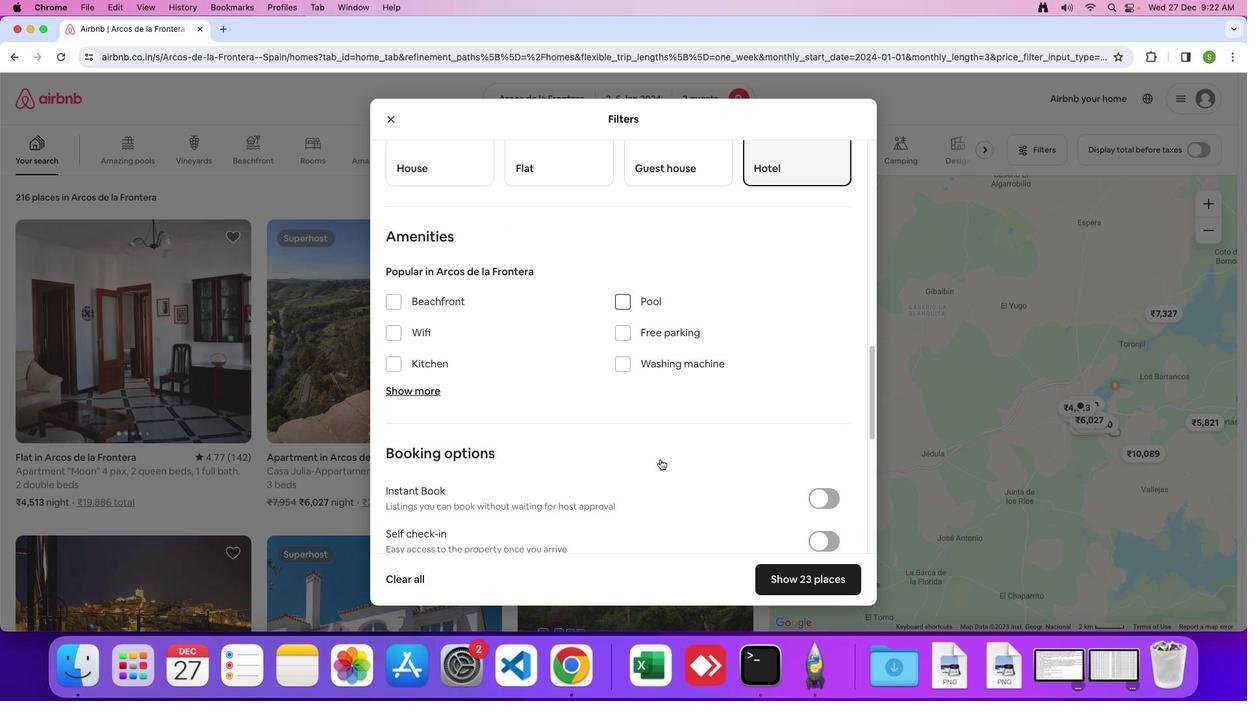 
Action: Mouse scrolled (659, 459) with delta (0, 0)
Screenshot: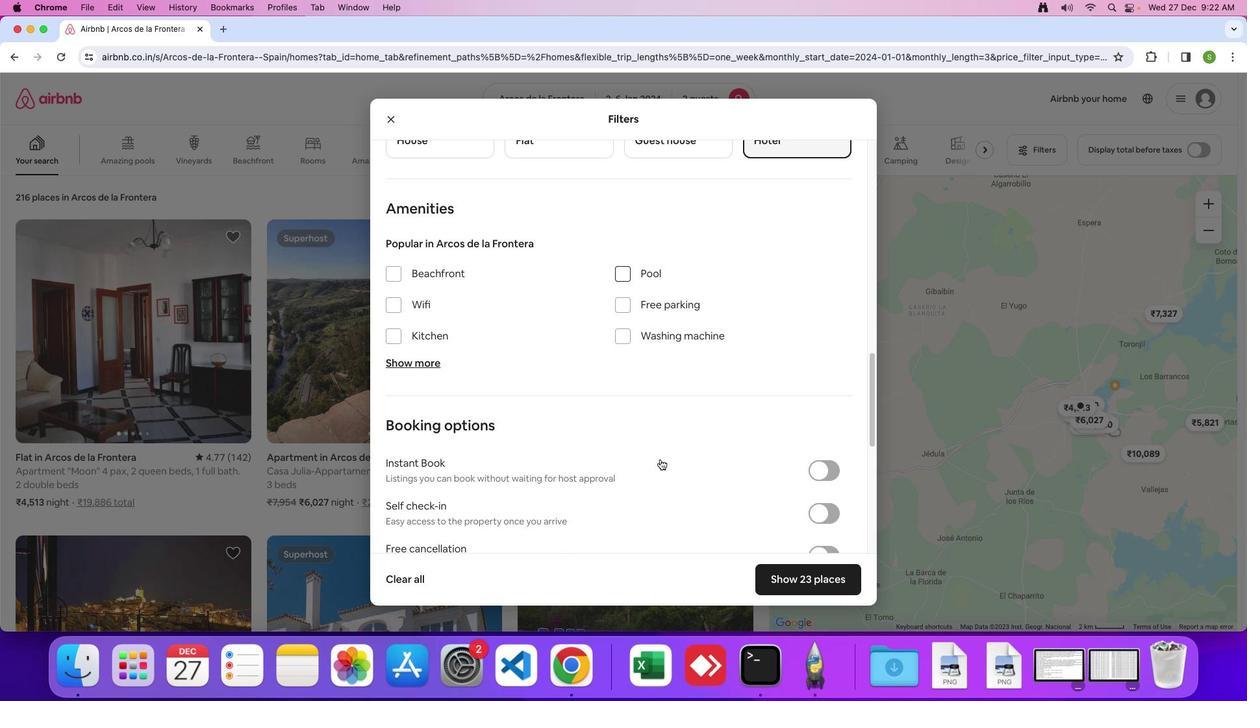 
Action: Mouse scrolled (659, 459) with delta (0, 0)
Screenshot: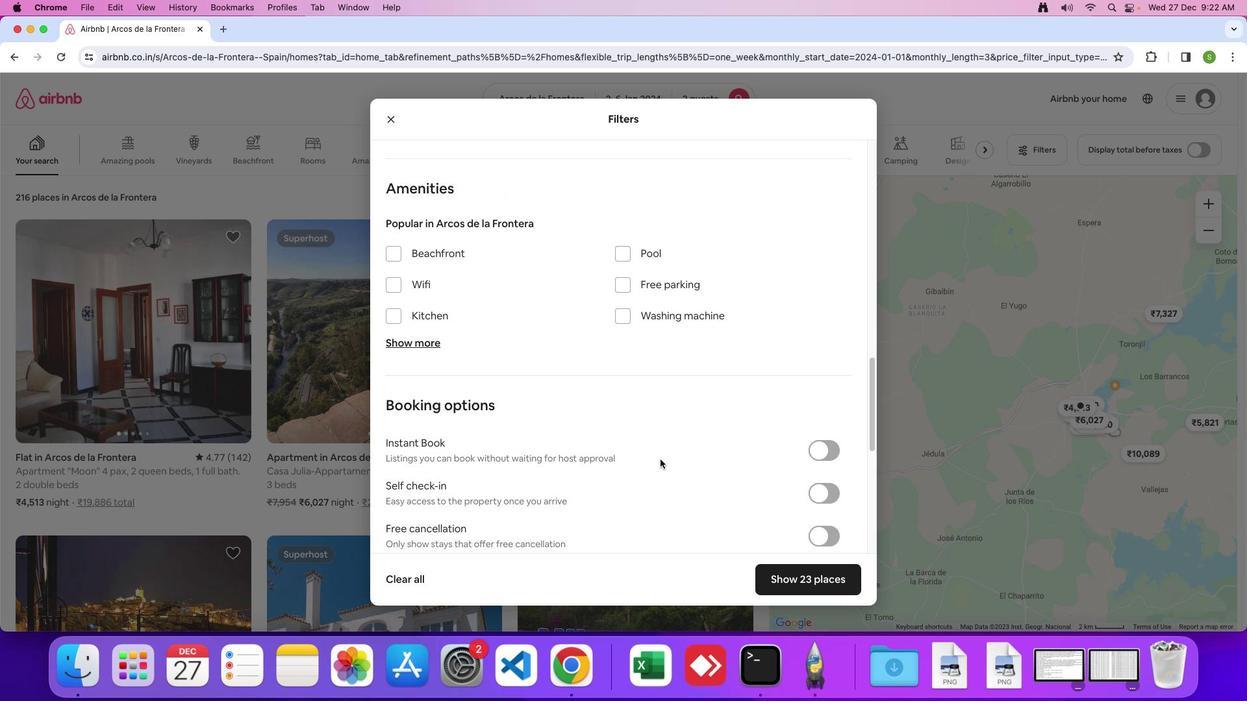 
Action: Mouse scrolled (659, 459) with delta (0, 0)
Screenshot: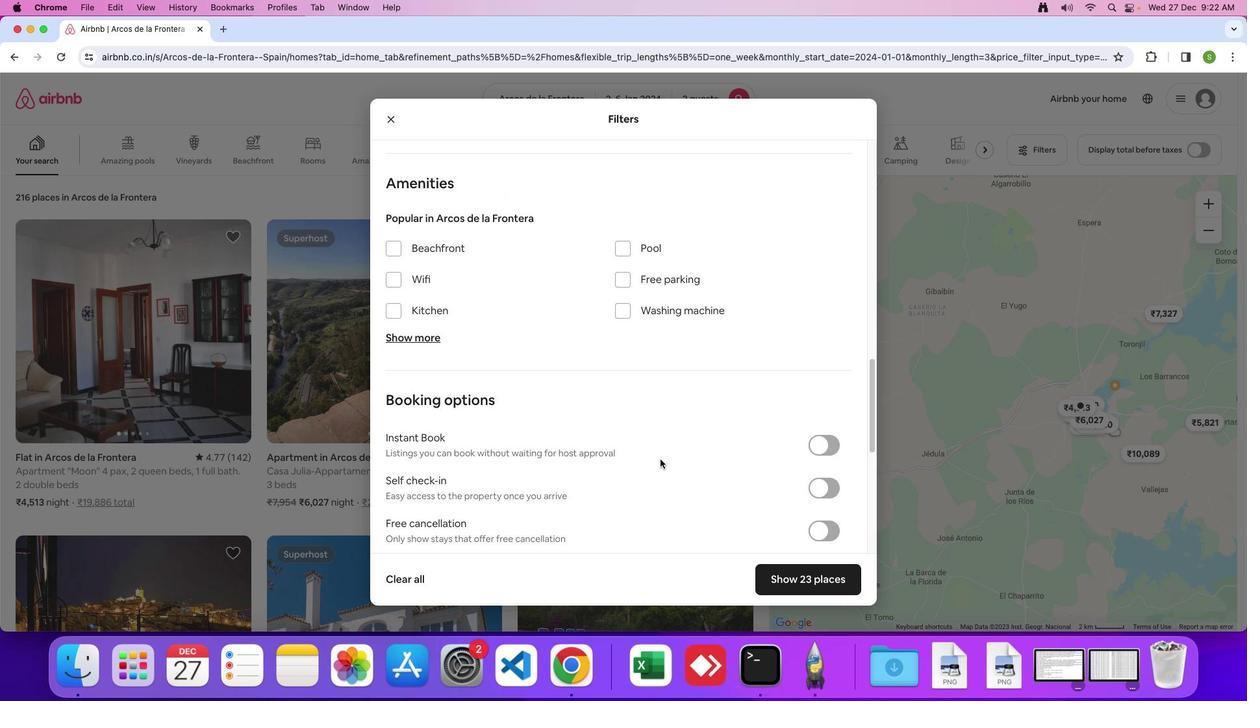 
Action: Mouse scrolled (659, 459) with delta (0, 0)
Screenshot: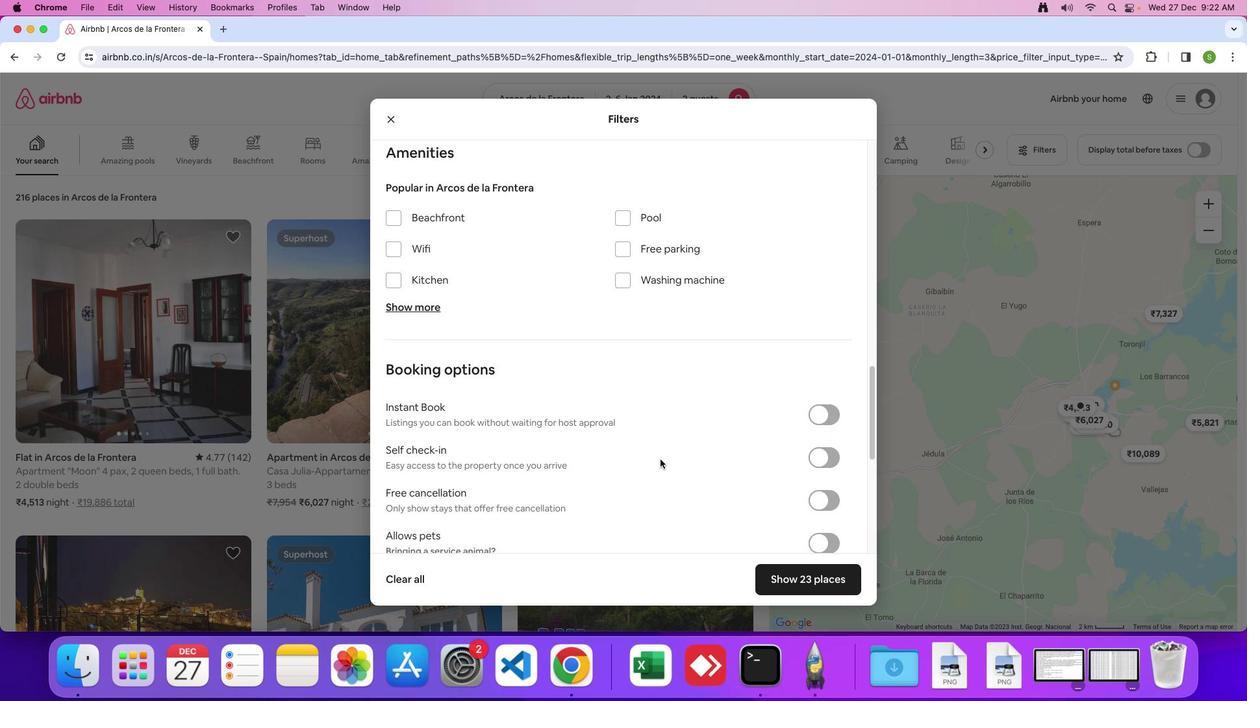 
Action: Mouse scrolled (659, 459) with delta (0, 0)
Screenshot: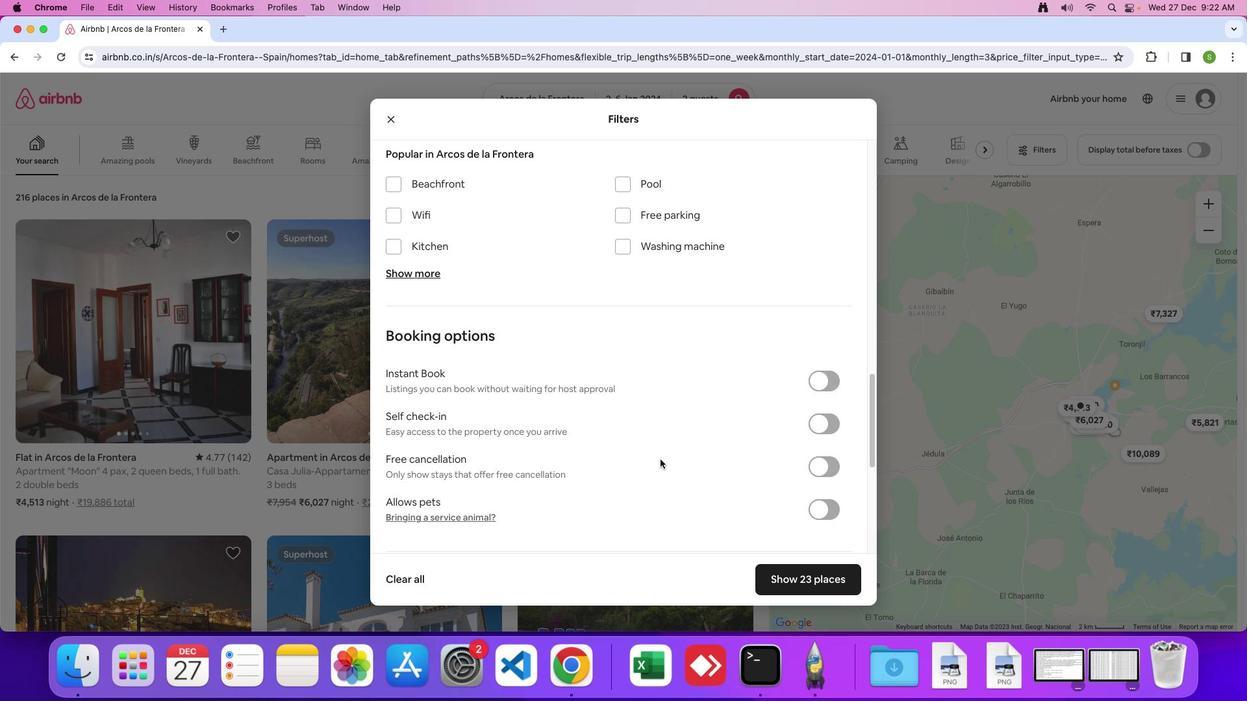 
Action: Mouse scrolled (659, 459) with delta (0, 0)
Screenshot: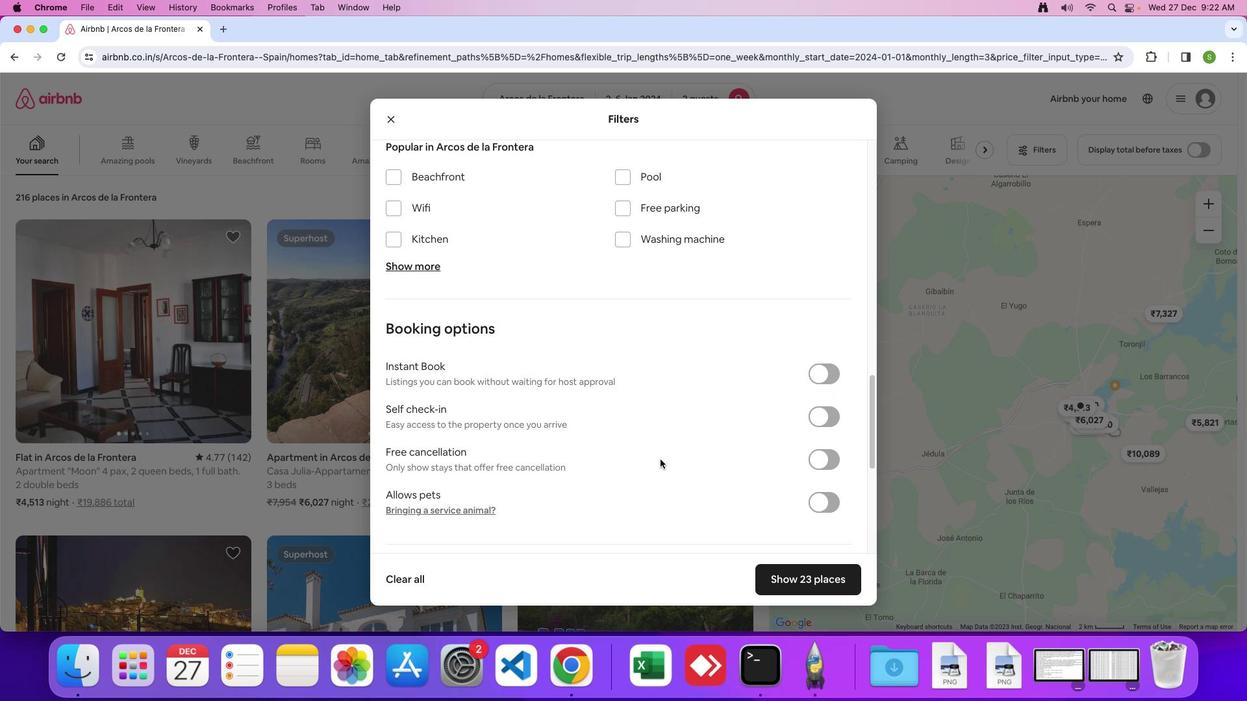 
Action: Mouse scrolled (659, 459) with delta (0, -1)
Screenshot: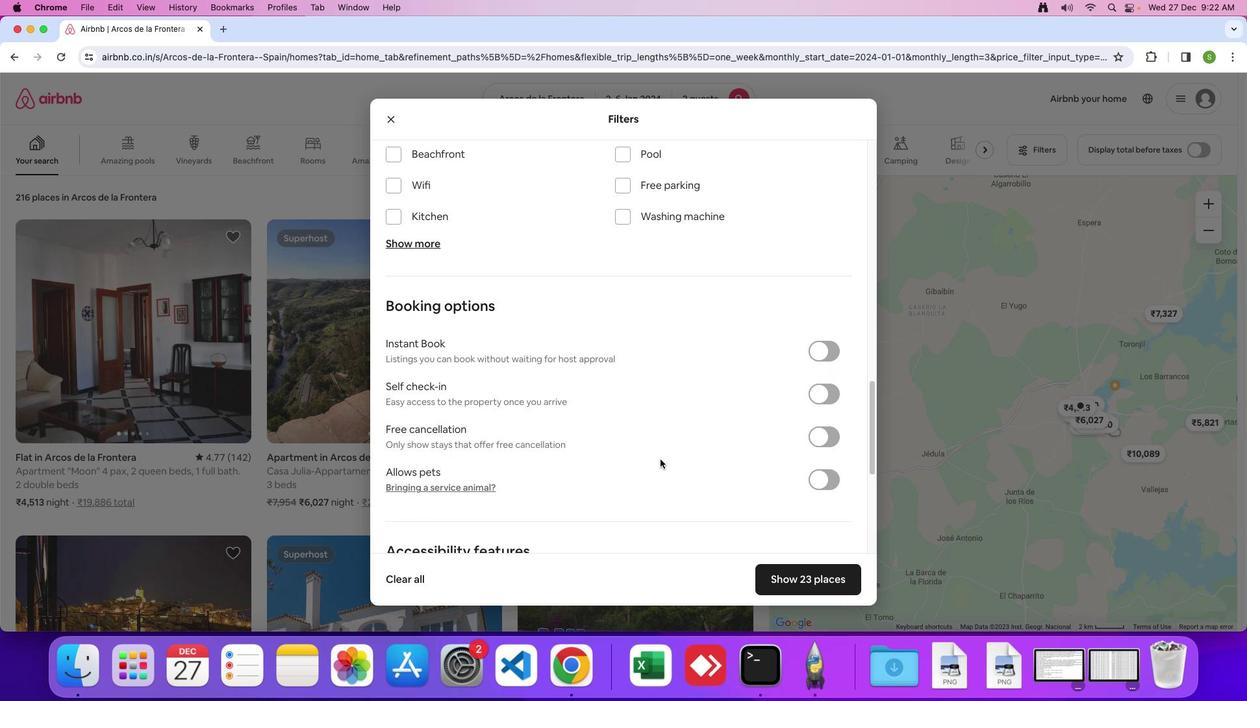 
Action: Mouse scrolled (659, 459) with delta (0, 0)
Screenshot: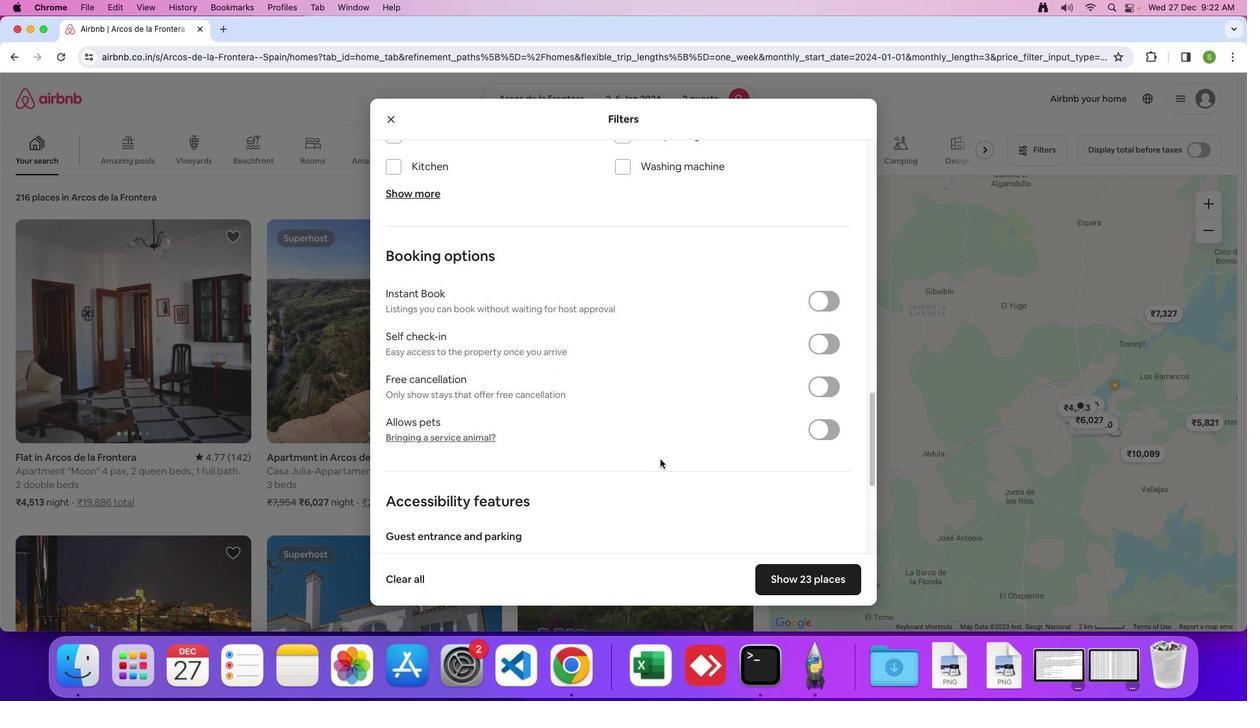 
Action: Mouse scrolled (659, 459) with delta (0, 0)
Screenshot: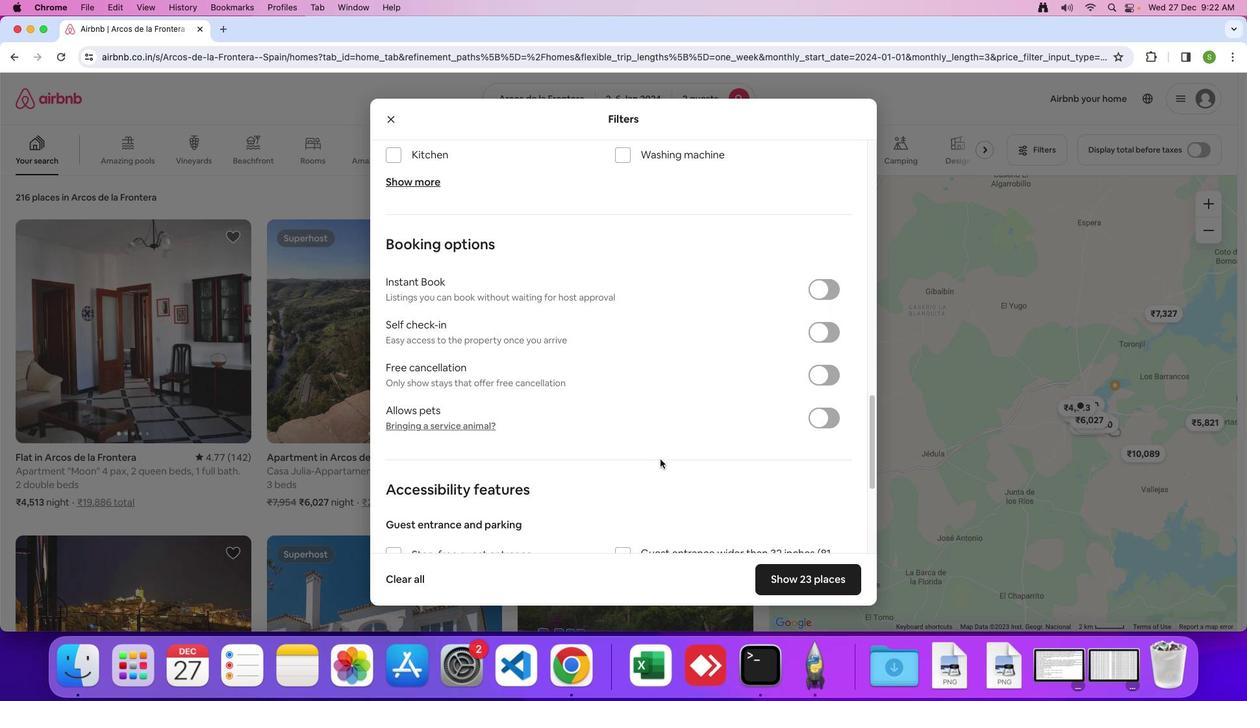 
Action: Mouse scrolled (659, 459) with delta (0, -1)
Screenshot: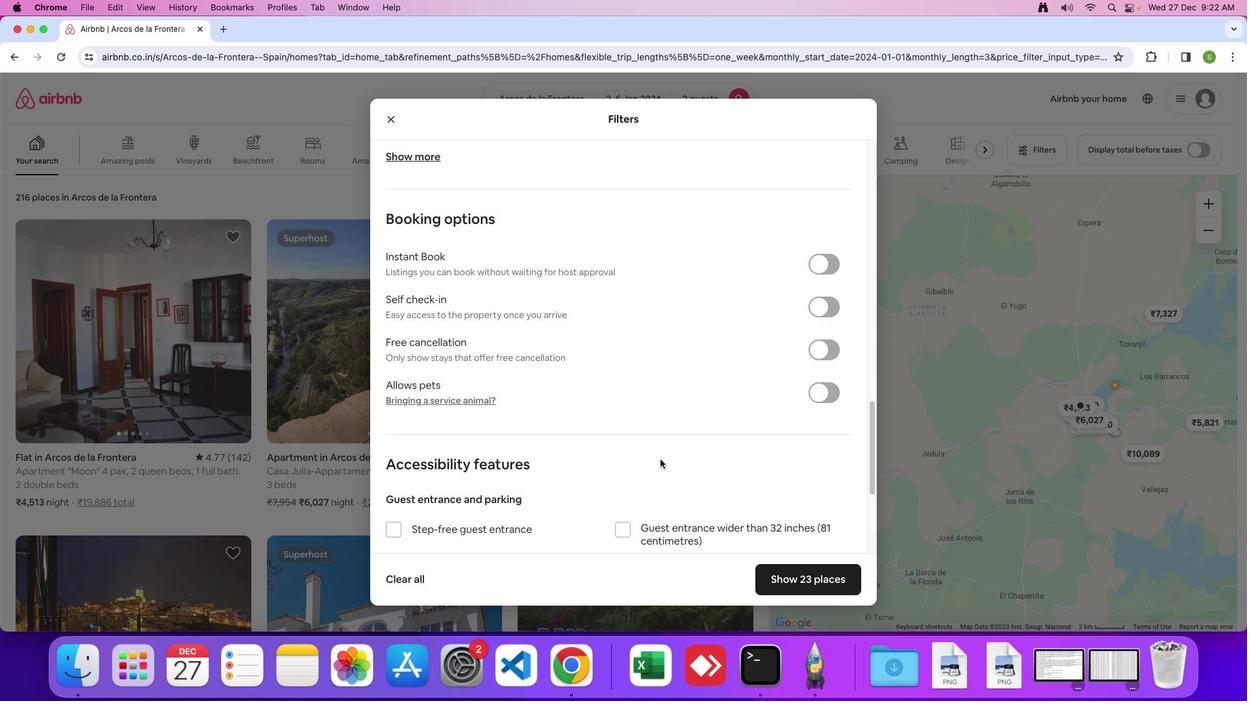 
Action: Mouse scrolled (659, 459) with delta (0, 0)
Screenshot: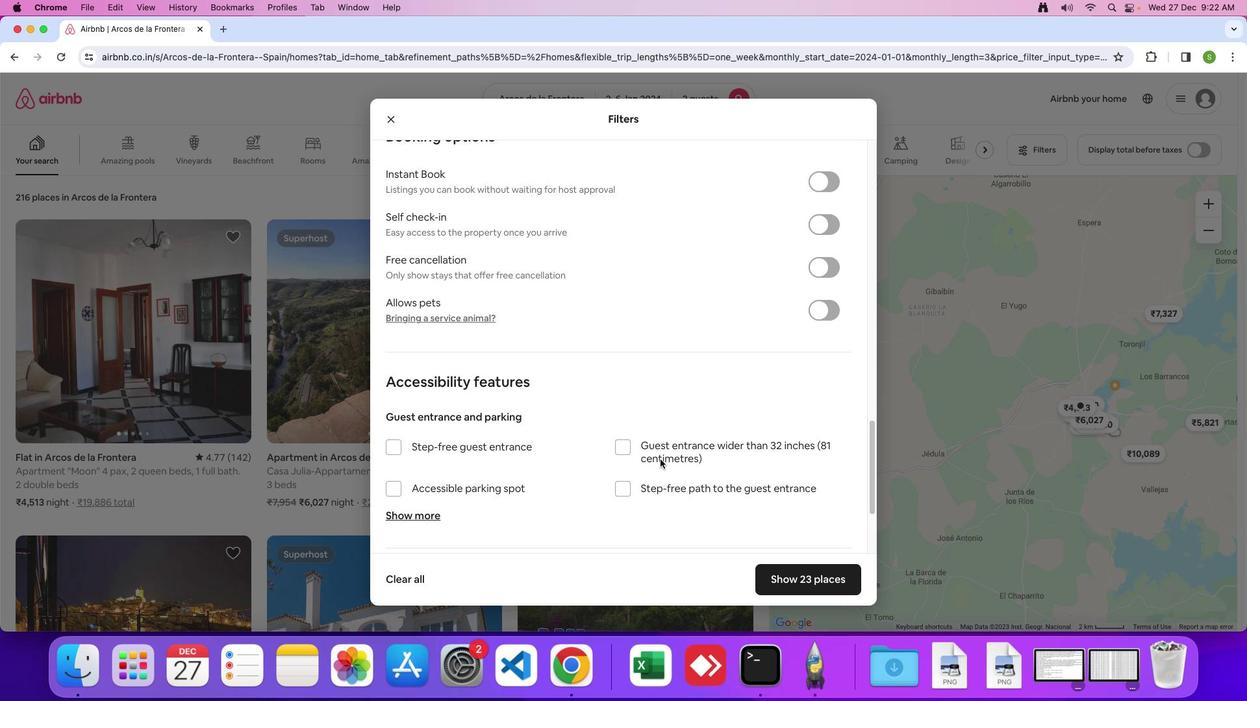 
Action: Mouse scrolled (659, 459) with delta (0, 0)
Screenshot: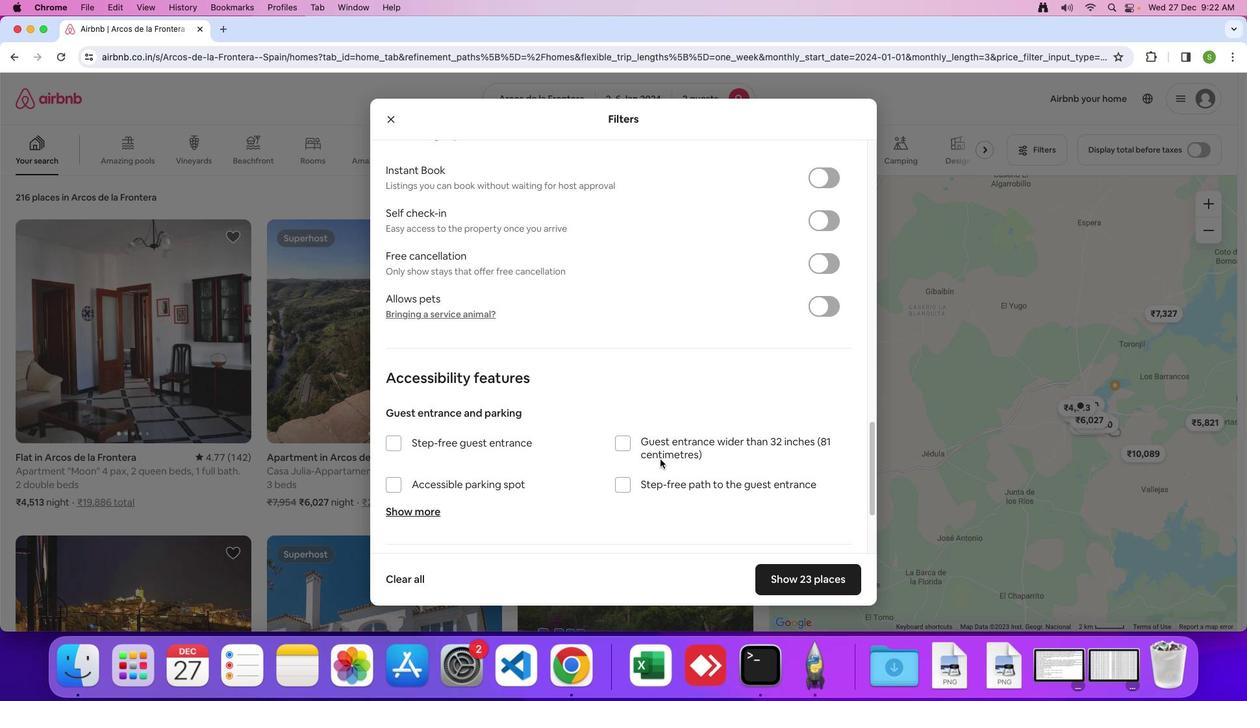 
Action: Mouse scrolled (659, 459) with delta (0, -1)
Screenshot: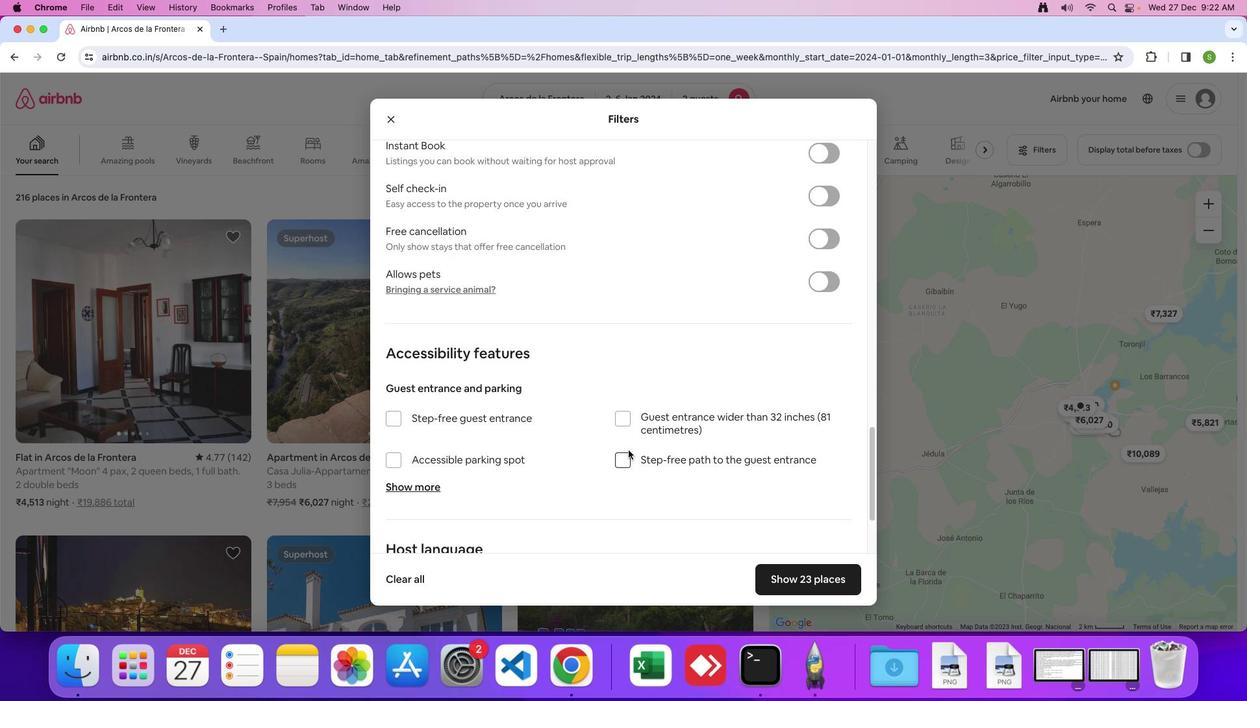 
Action: Mouse moved to (614, 446)
Screenshot: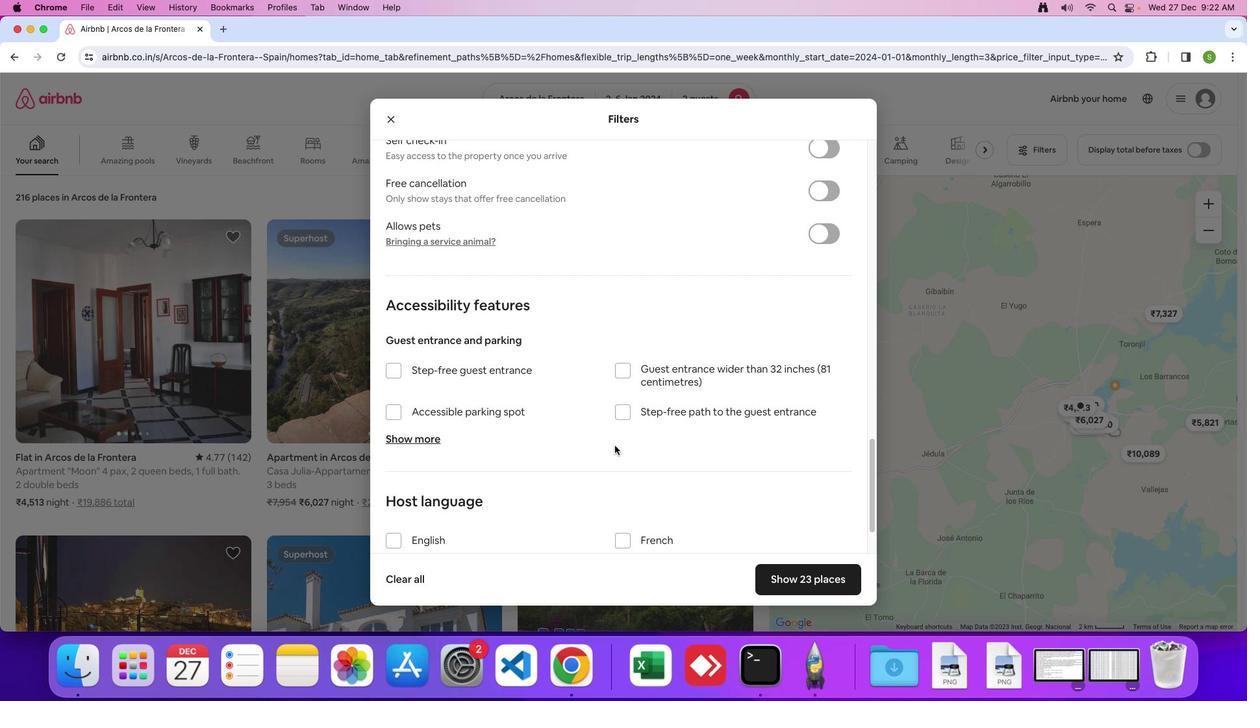 
Action: Mouse scrolled (614, 446) with delta (0, 0)
Screenshot: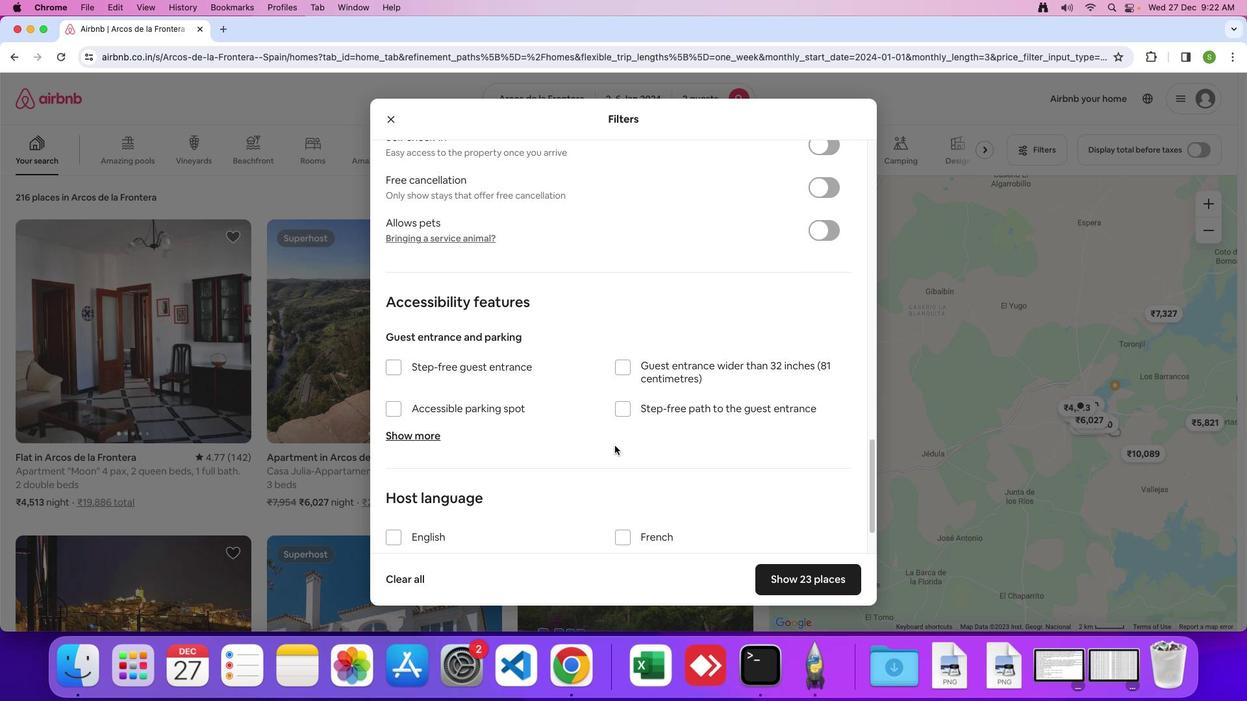 
Action: Mouse scrolled (614, 446) with delta (0, 0)
Screenshot: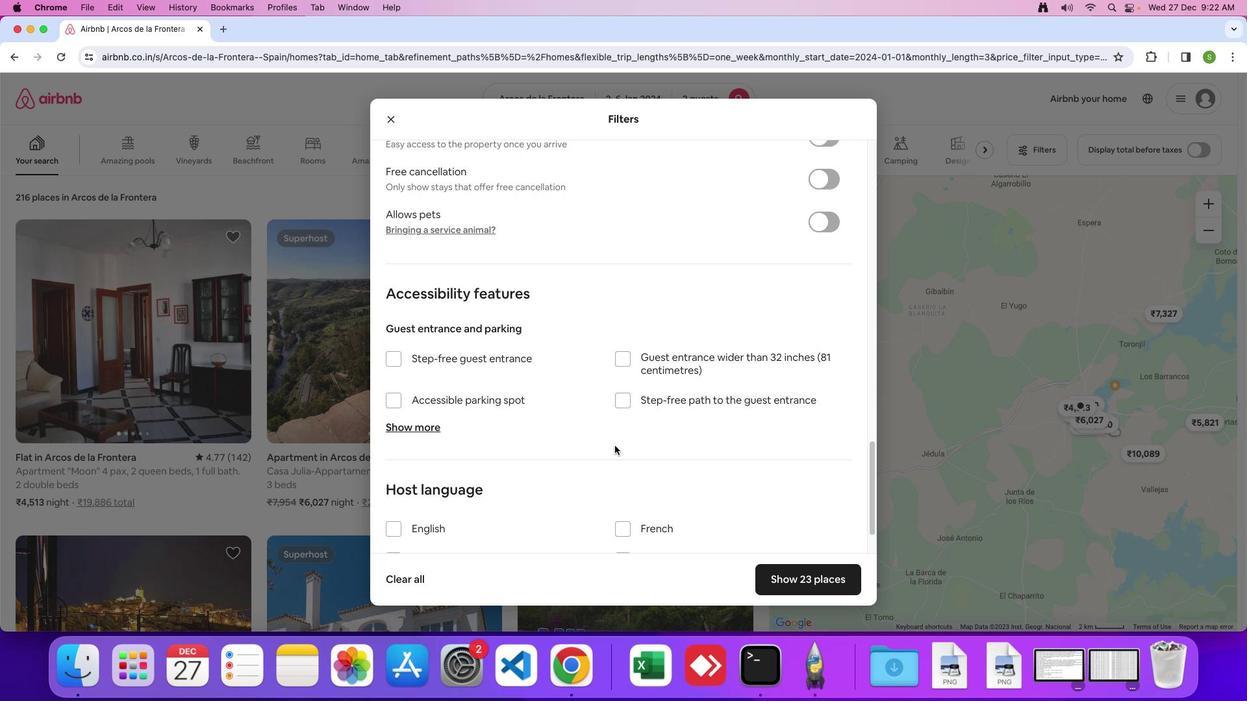 
Action: Mouse scrolled (614, 446) with delta (0, 0)
Screenshot: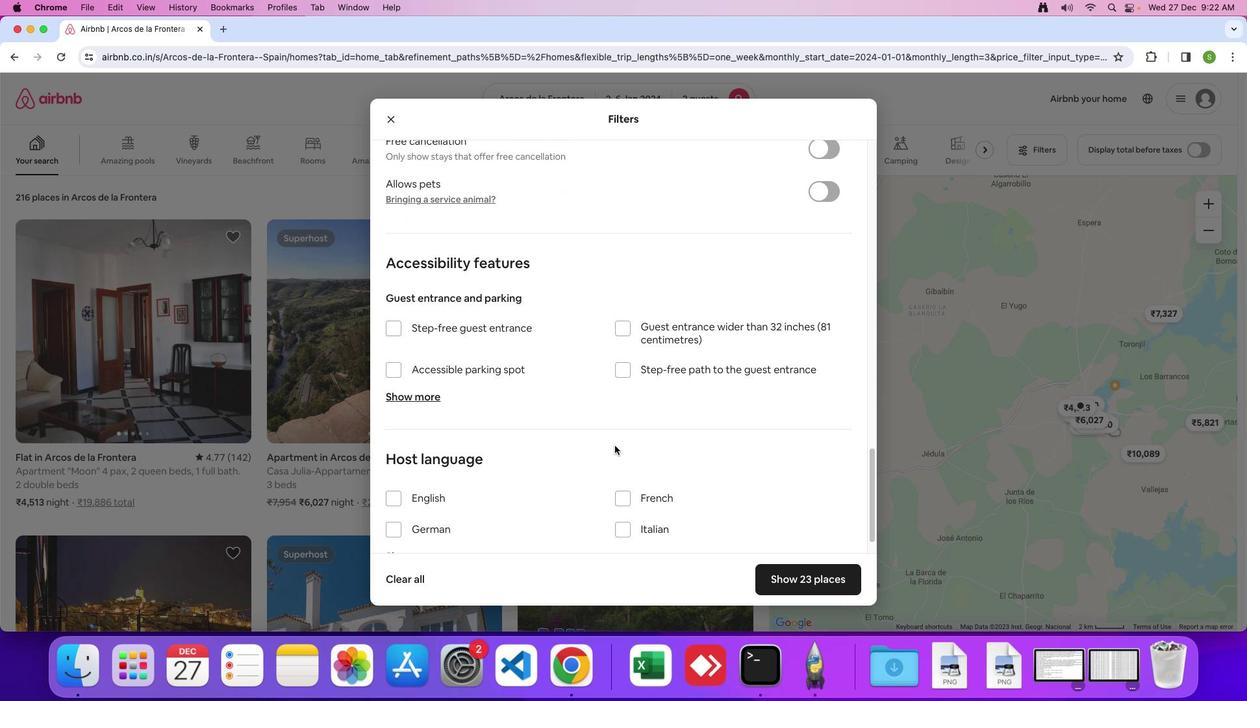 
Action: Mouse scrolled (614, 446) with delta (0, 0)
Screenshot: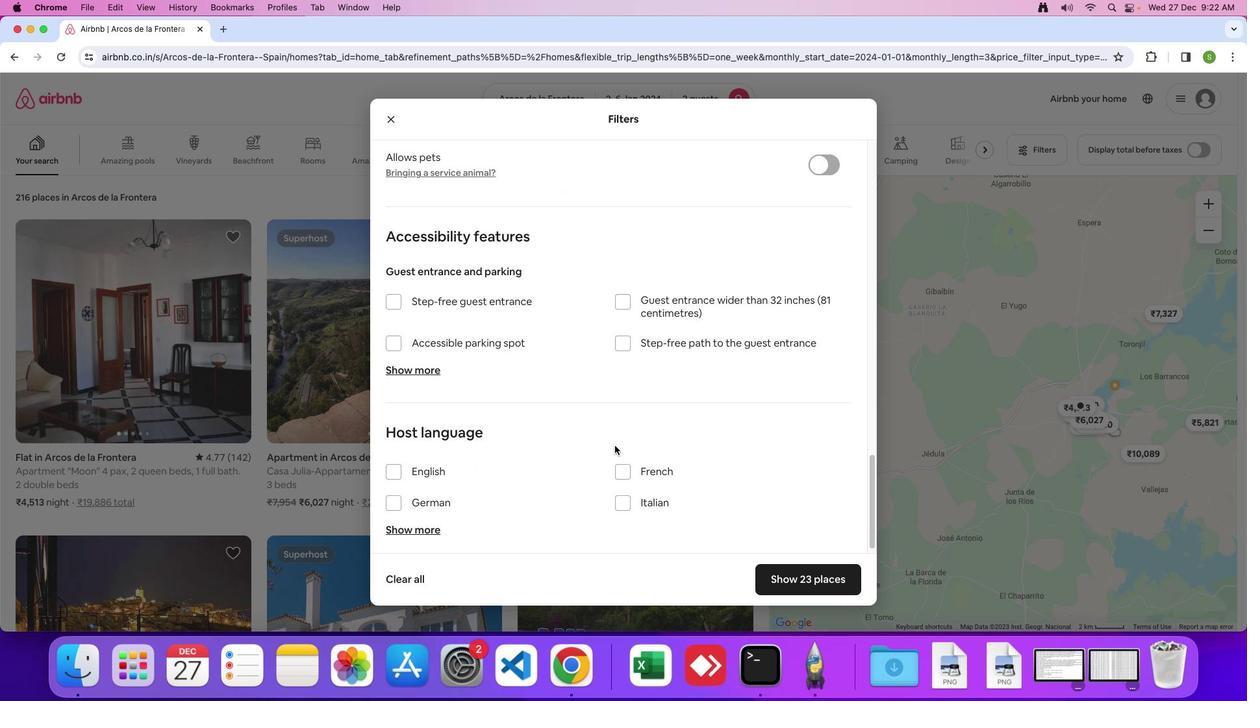 
Action: Mouse scrolled (614, 446) with delta (0, 0)
Screenshot: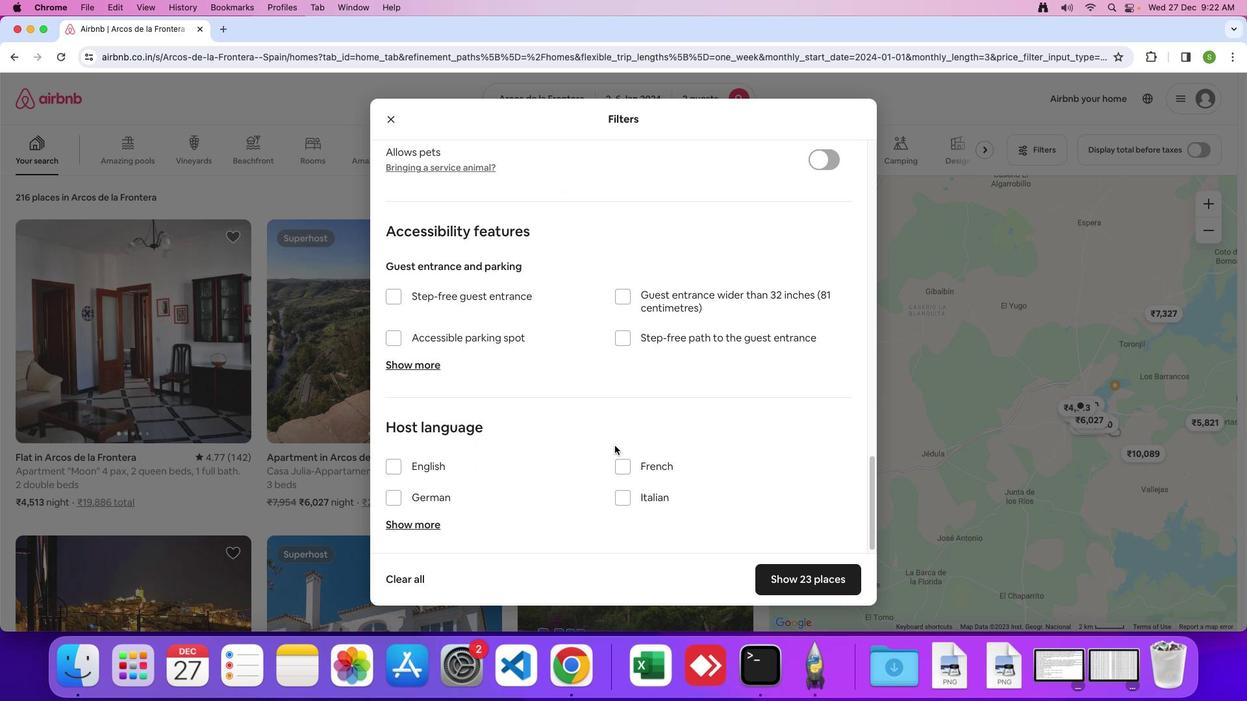 
Action: Mouse scrolled (614, 446) with delta (0, -1)
Screenshot: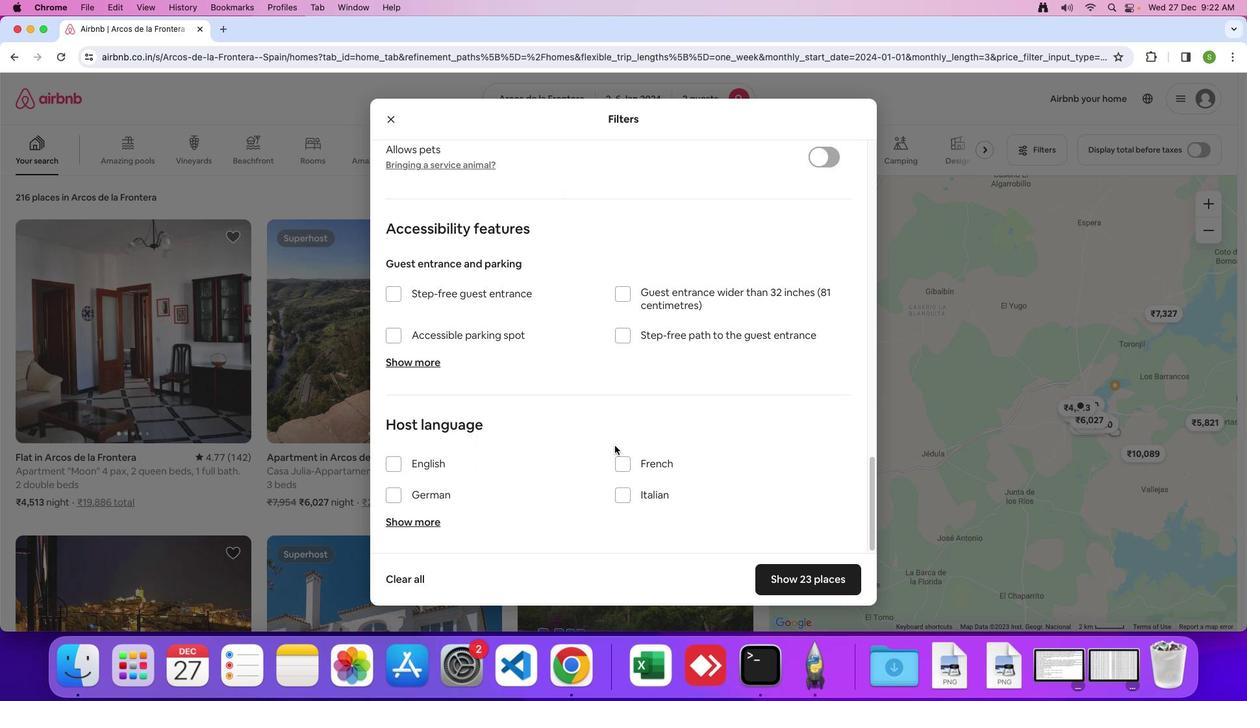 
Action: Mouse moved to (614, 446)
Screenshot: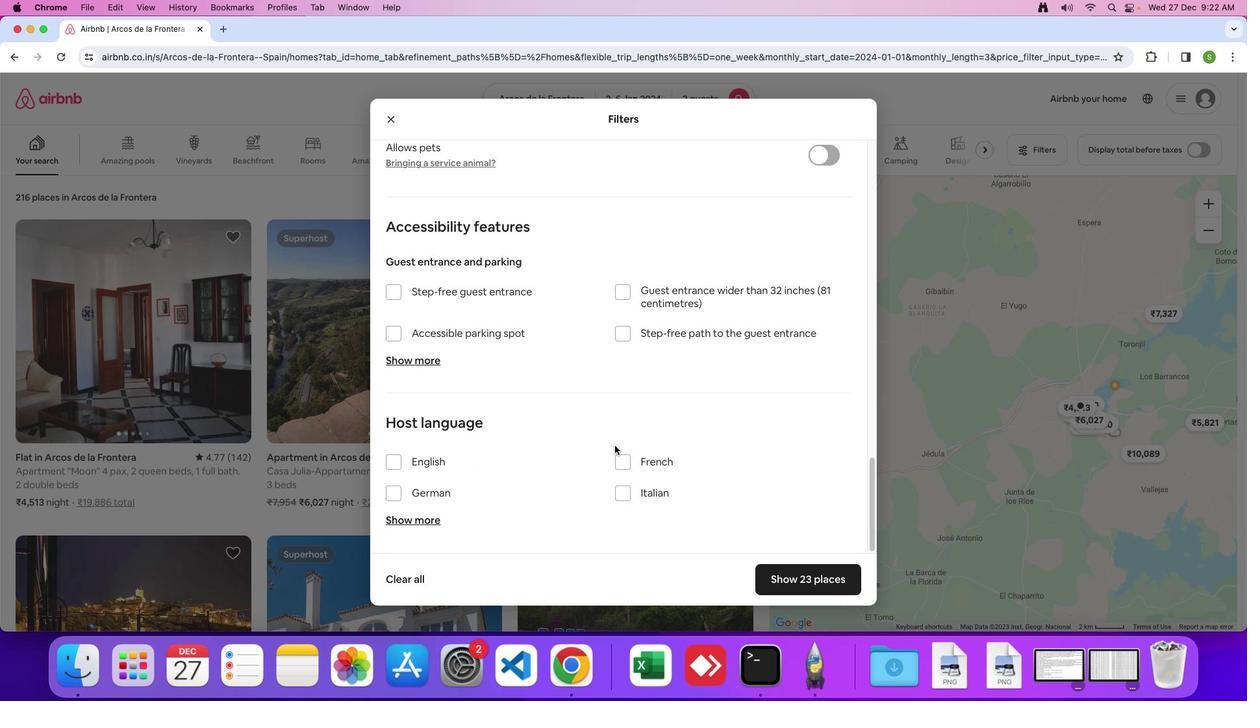 
Action: Mouse scrolled (614, 446) with delta (0, 0)
Screenshot: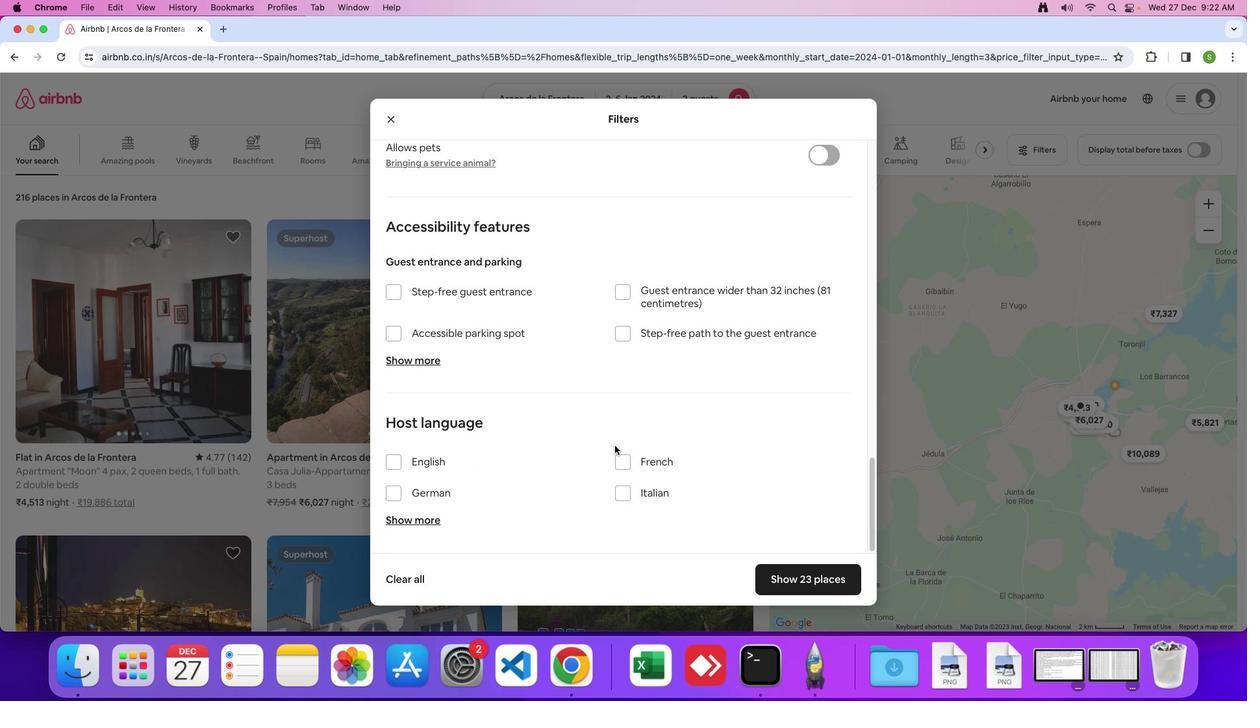 
Action: Mouse scrolled (614, 446) with delta (0, 0)
Screenshot: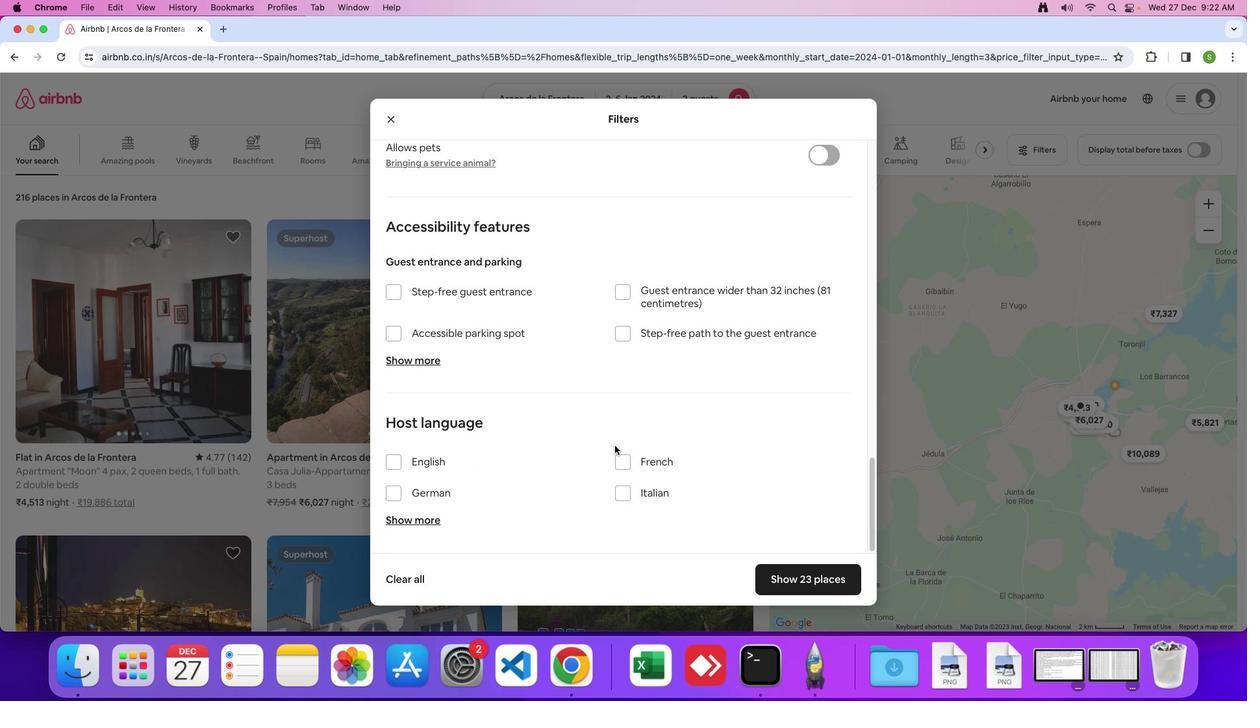 
Action: Mouse scrolled (614, 446) with delta (0, -1)
Screenshot: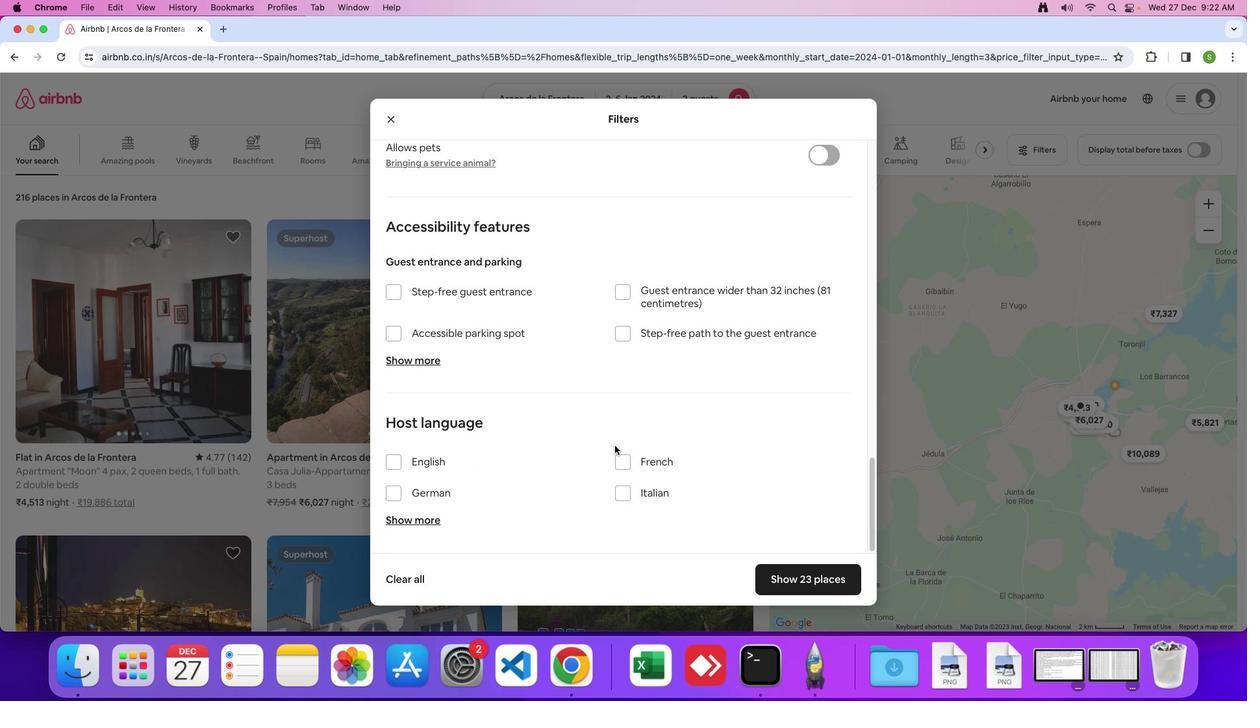 
Action: Mouse moved to (813, 587)
Screenshot: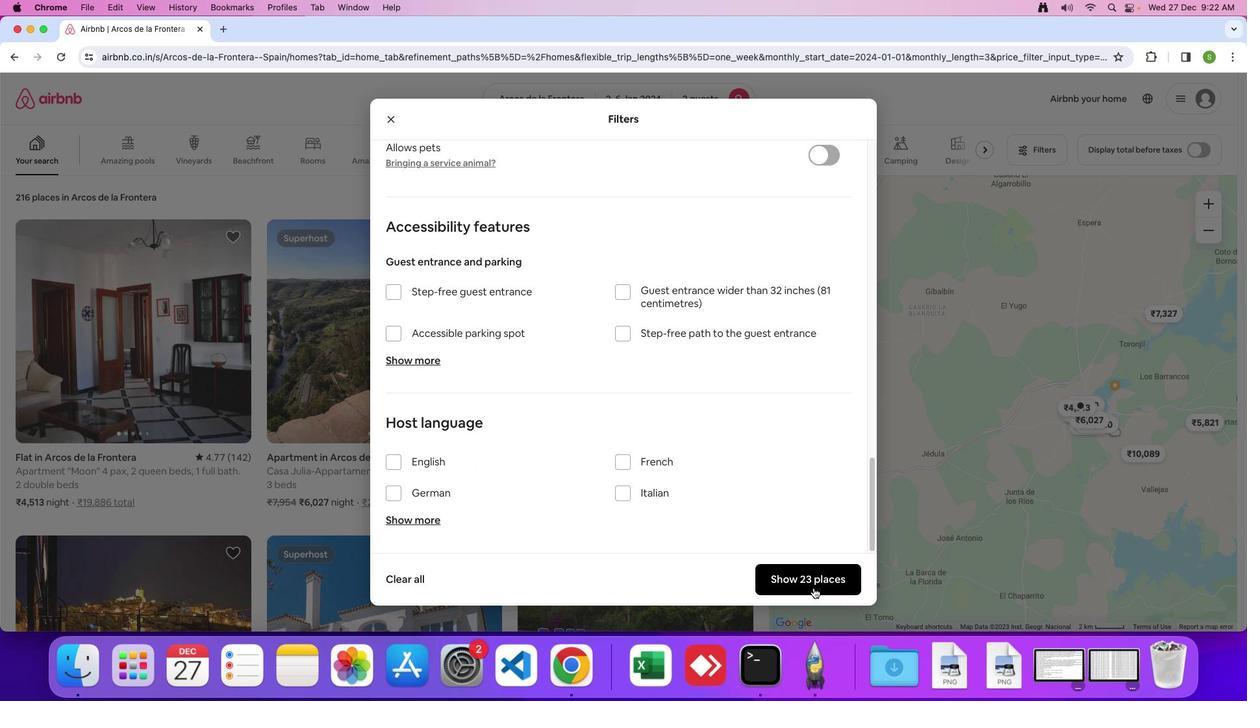 
Action: Mouse pressed left at (813, 587)
Screenshot: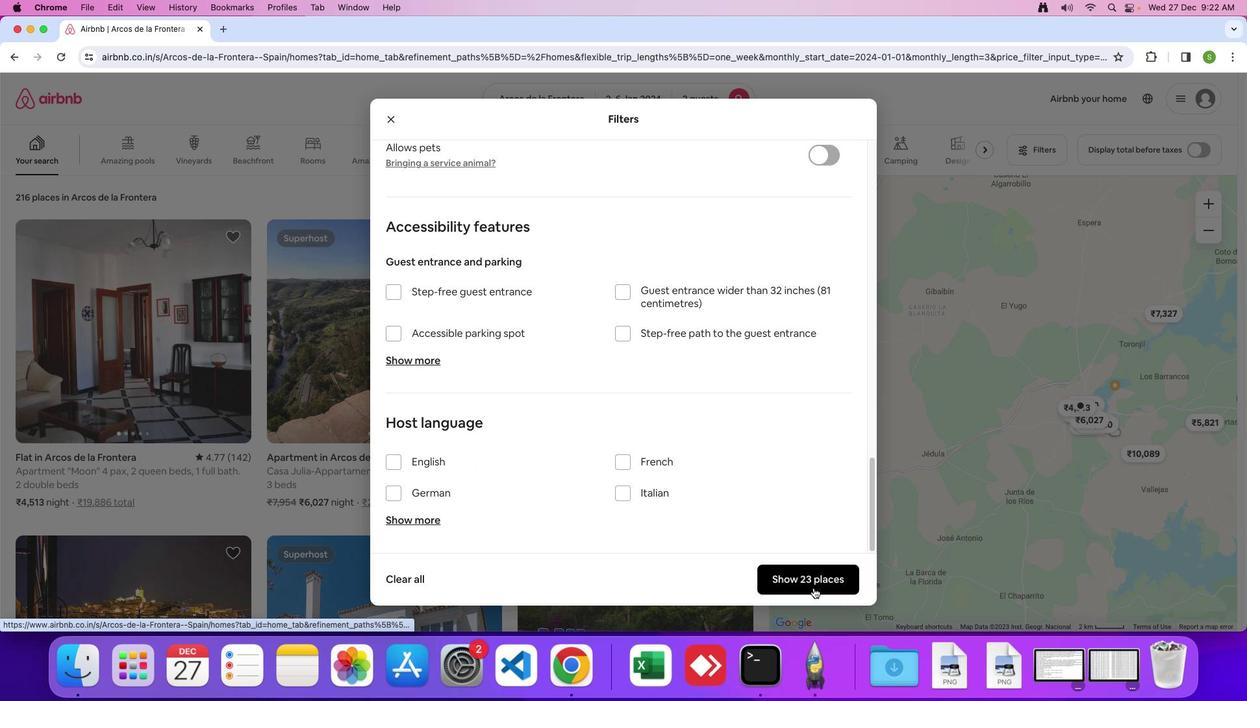 
Action: Mouse moved to (149, 311)
Screenshot: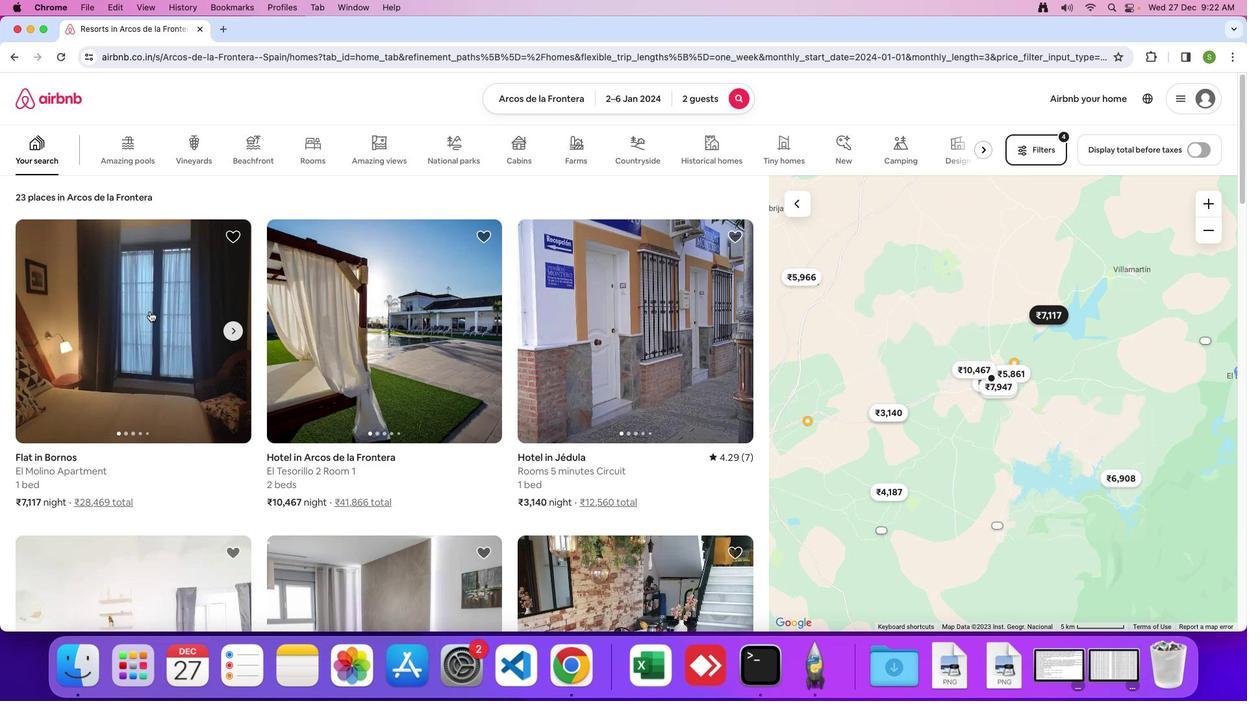 
Action: Mouse pressed left at (149, 311)
Screenshot: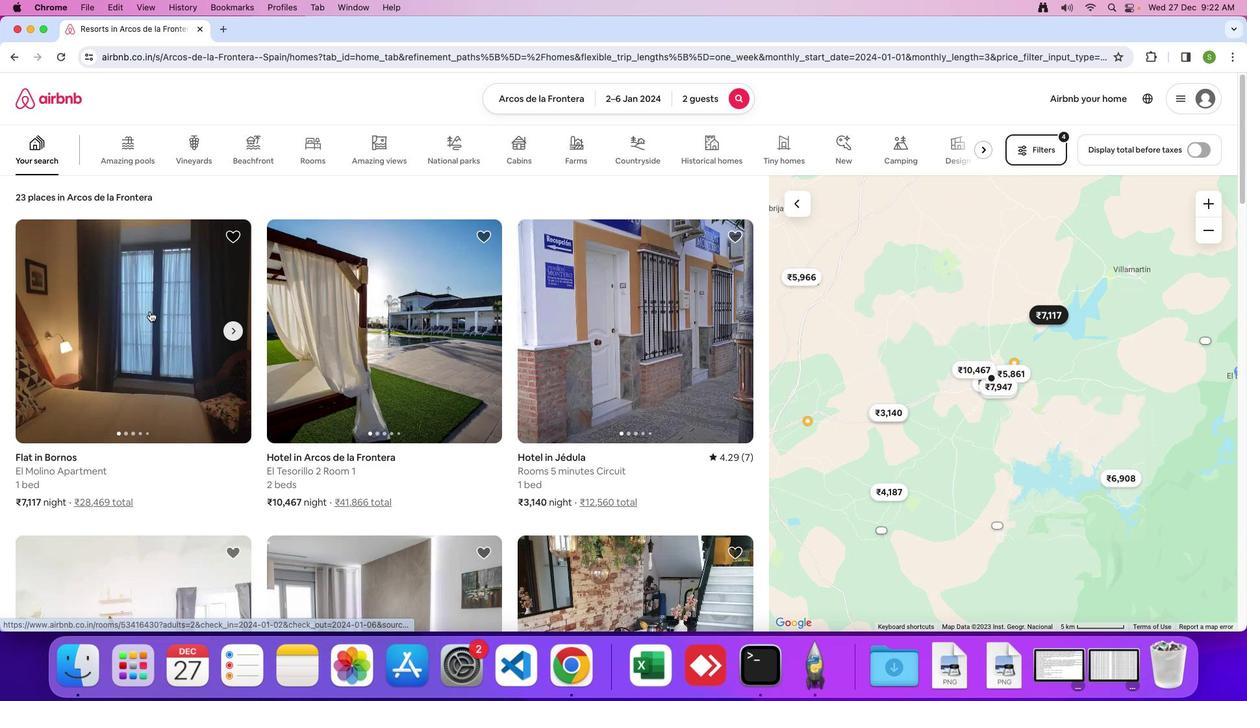 
Action: Mouse moved to (539, 309)
Screenshot: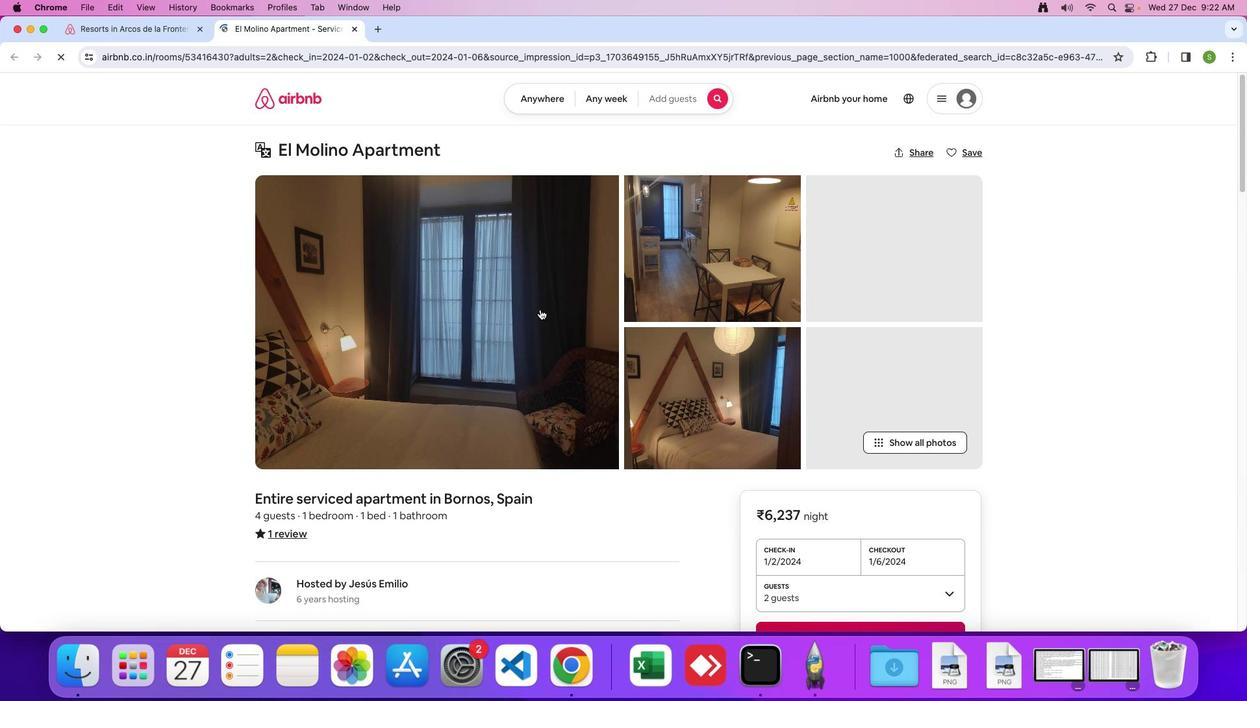 
Action: Mouse pressed left at (539, 309)
Screenshot: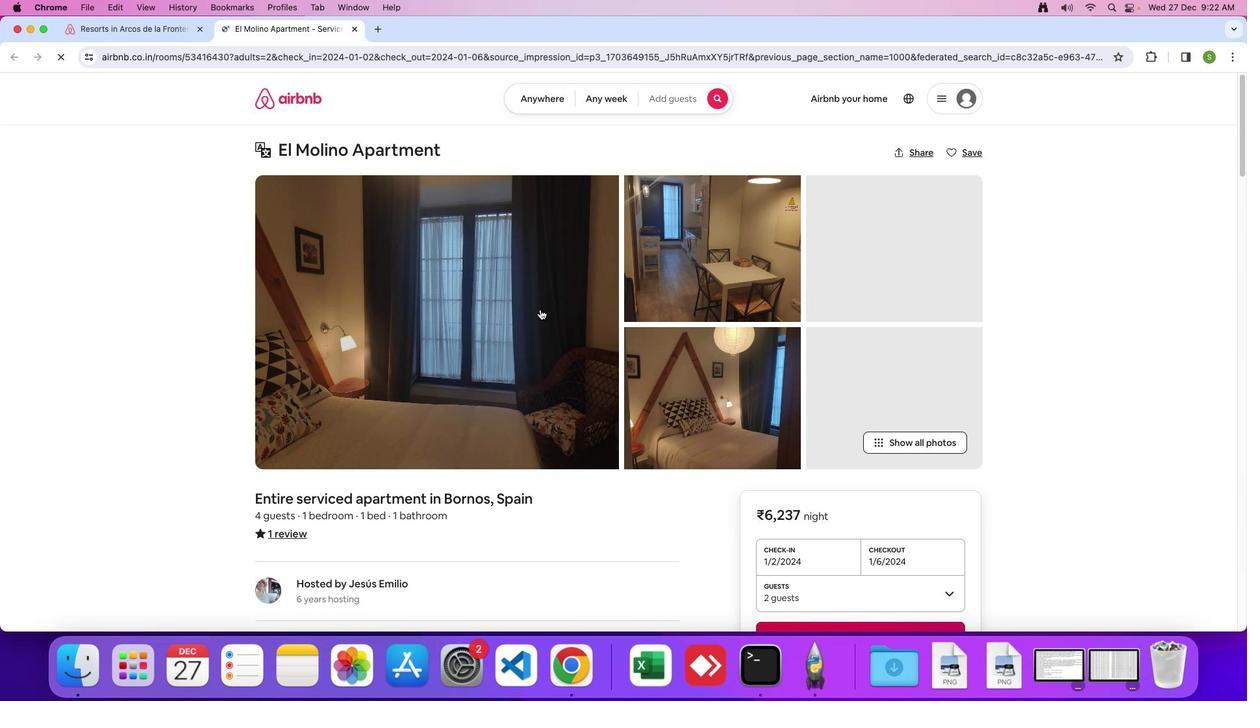 
Action: Mouse moved to (511, 351)
Screenshot: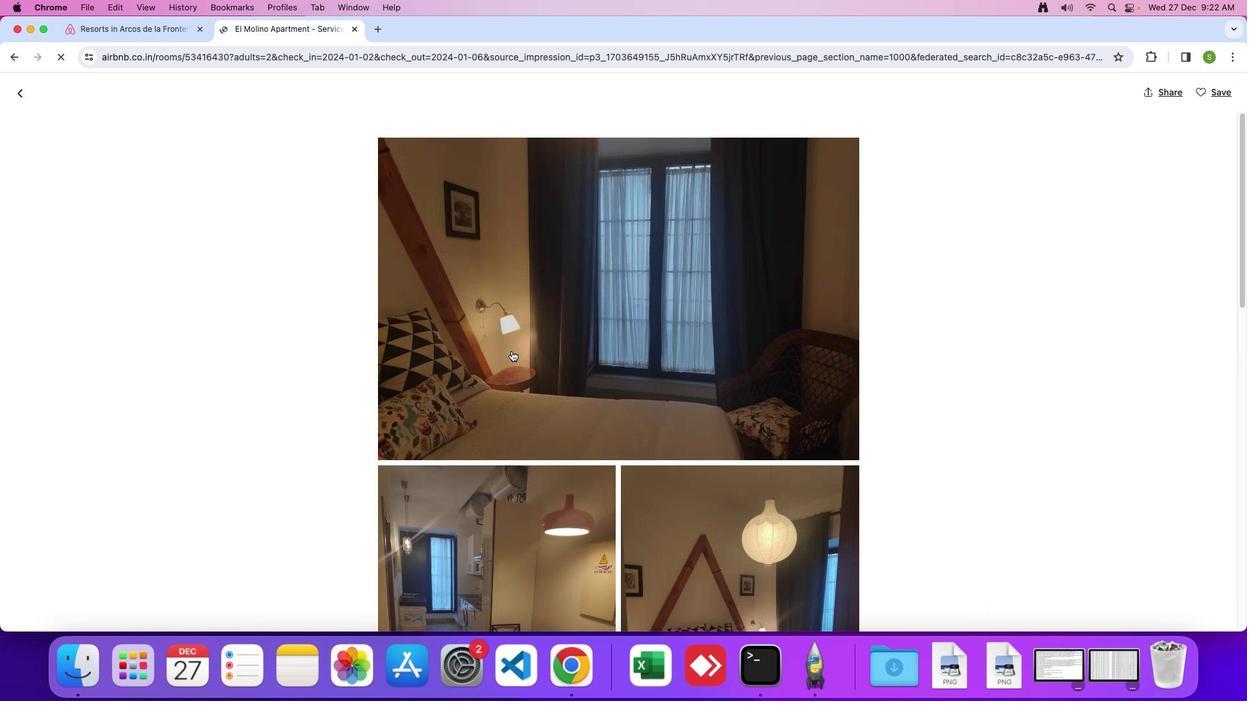 
Action: Mouse scrolled (511, 351) with delta (0, 0)
Screenshot: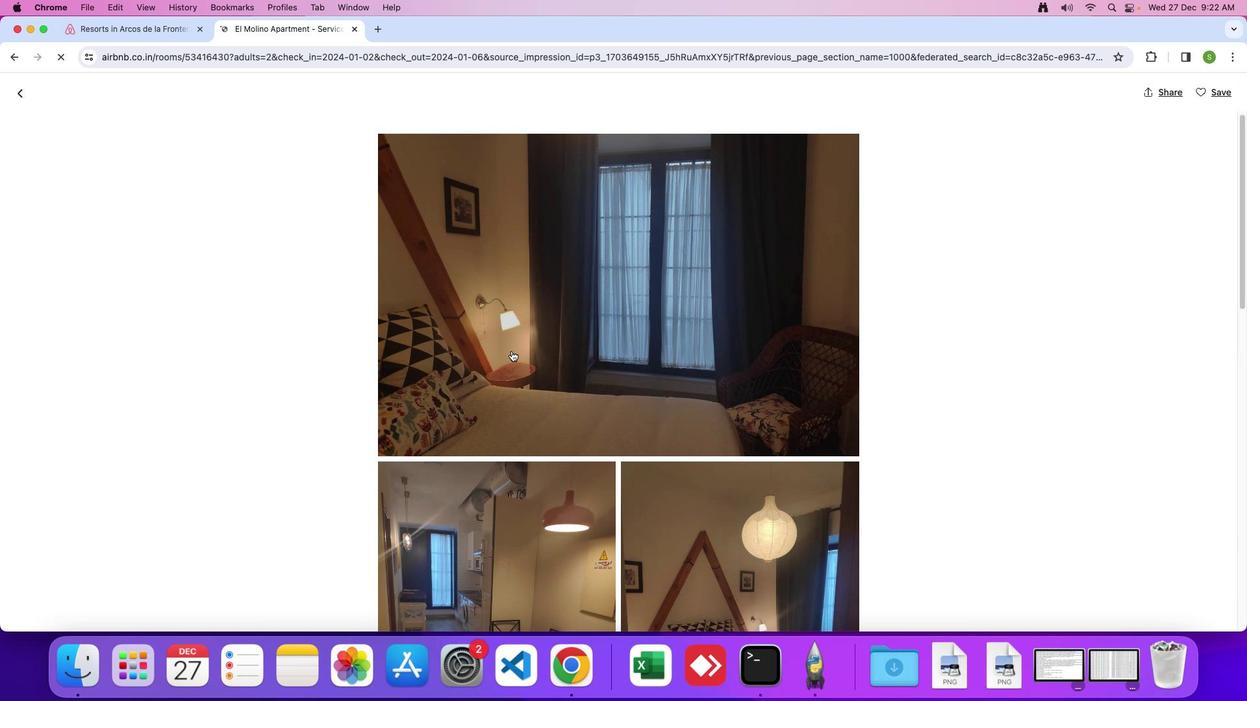 
Action: Mouse scrolled (511, 351) with delta (0, 0)
Screenshot: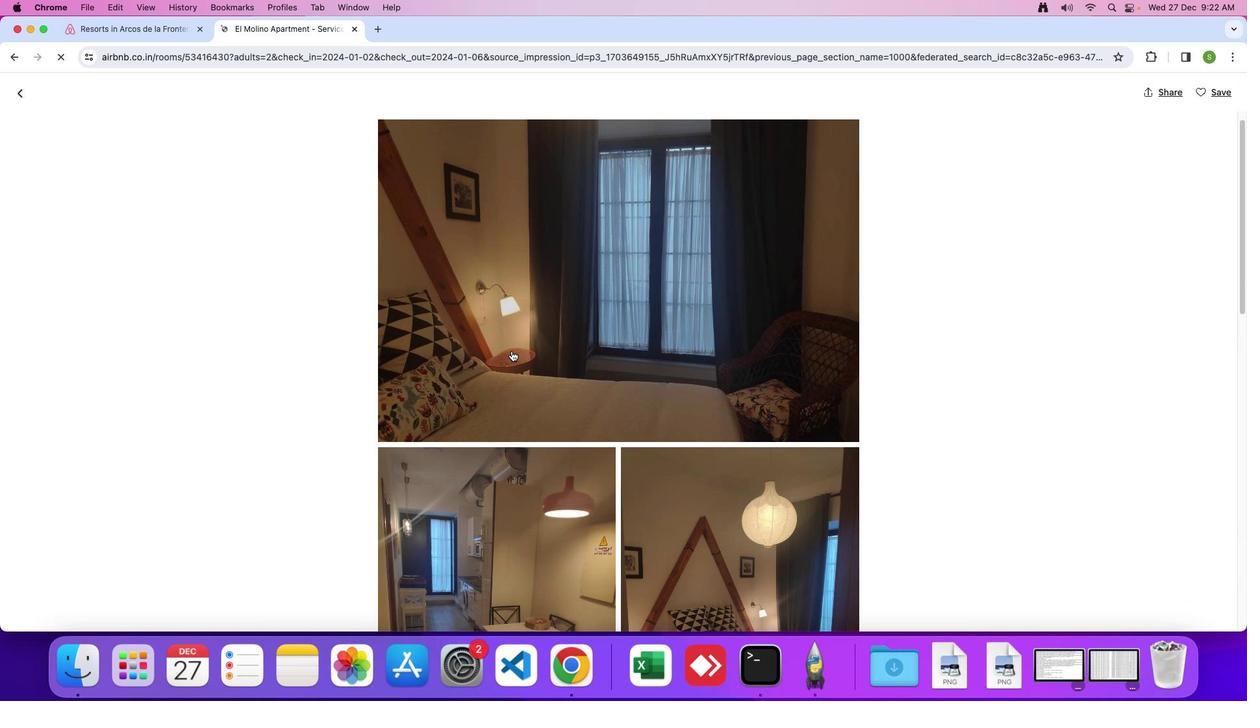 
Action: Mouse scrolled (511, 351) with delta (0, -1)
Screenshot: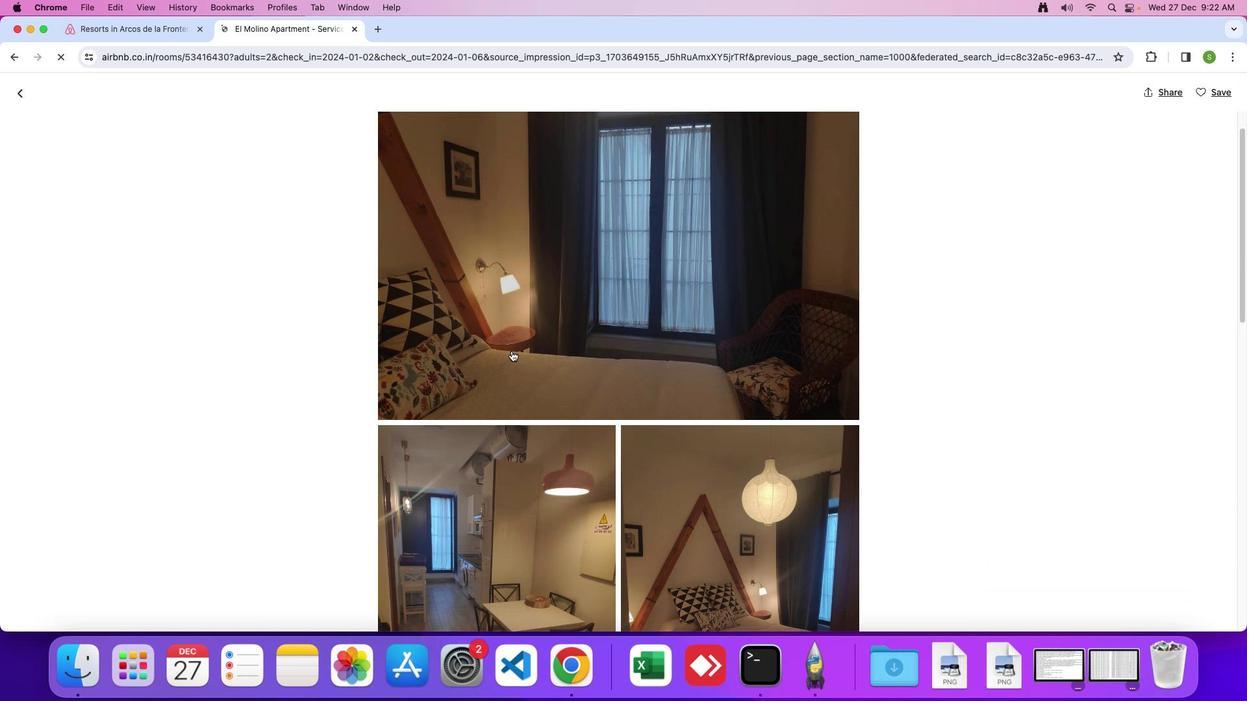 
Action: Mouse scrolled (511, 351) with delta (0, 0)
Screenshot: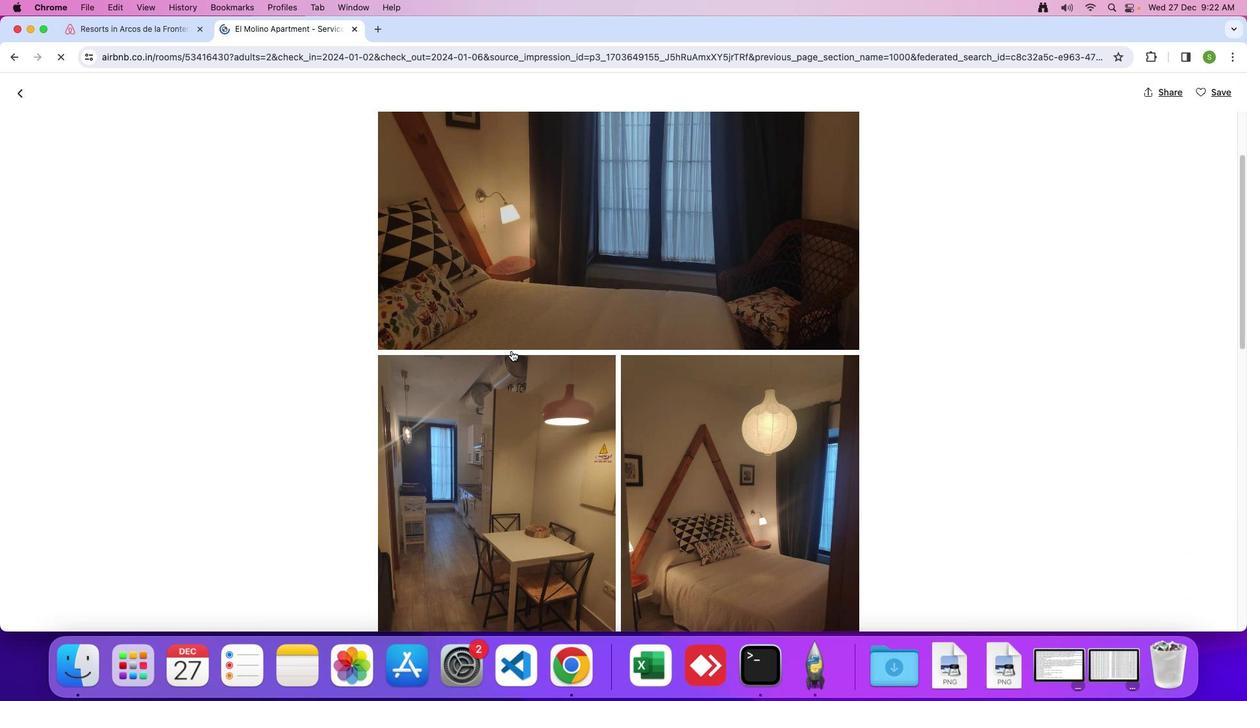 
Action: Mouse scrolled (511, 351) with delta (0, 0)
Screenshot: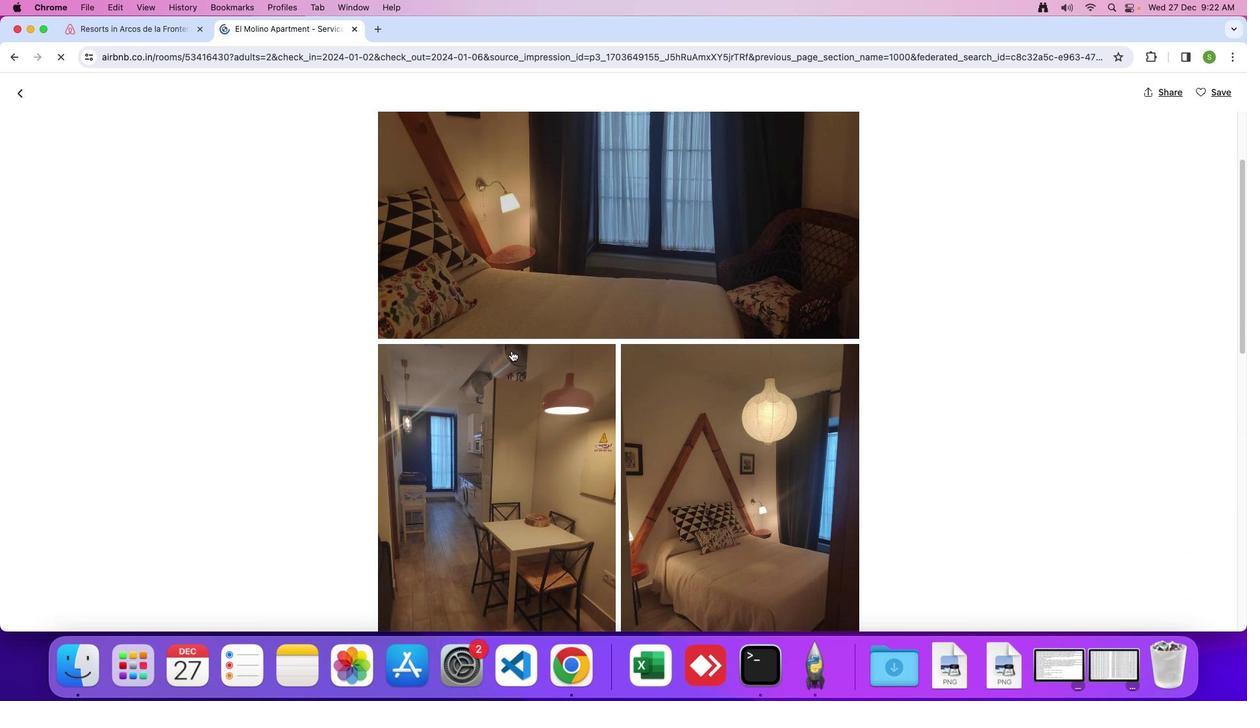 
Action: Mouse scrolled (511, 351) with delta (0, -1)
Screenshot: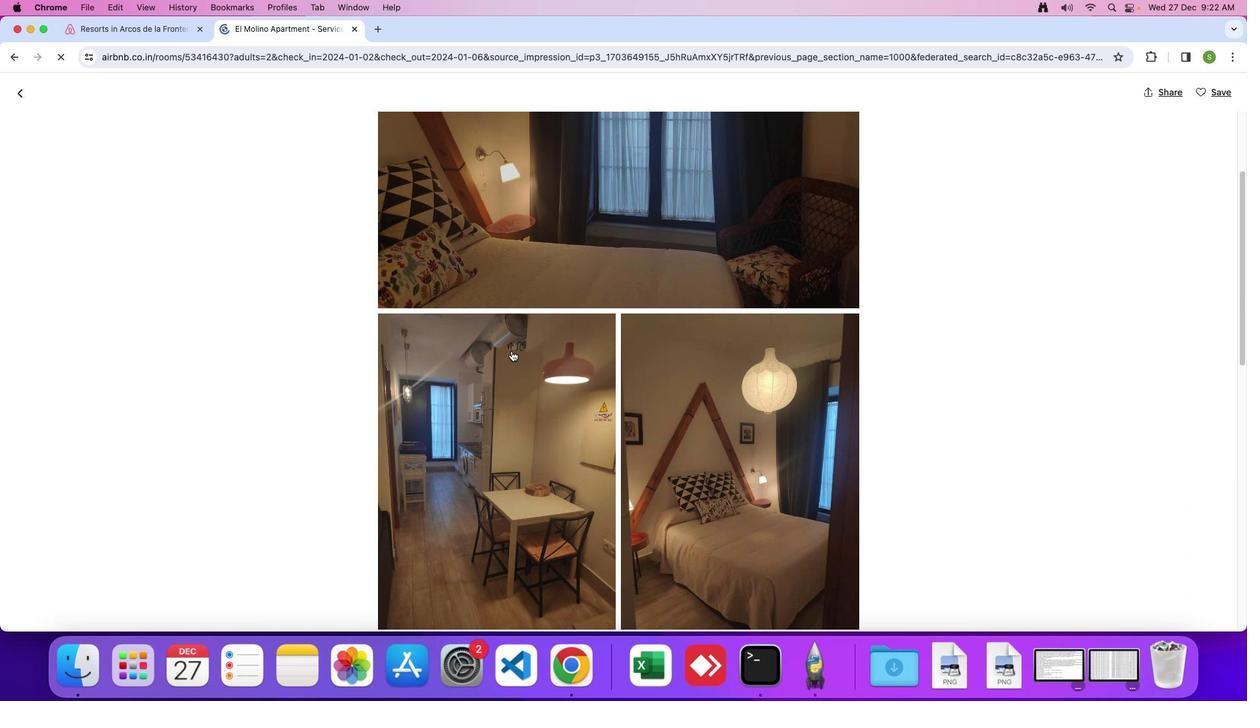 
Action: Mouse scrolled (511, 351) with delta (0, 0)
Screenshot: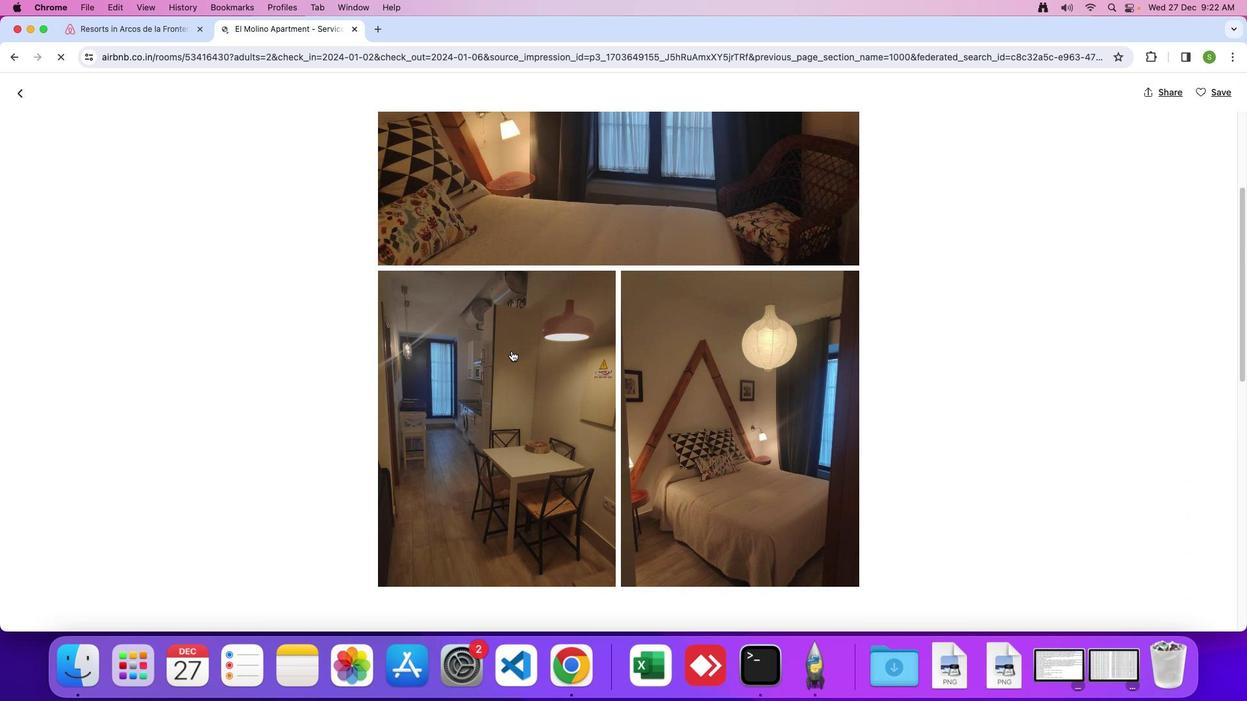 
Action: Mouse scrolled (511, 351) with delta (0, 0)
Screenshot: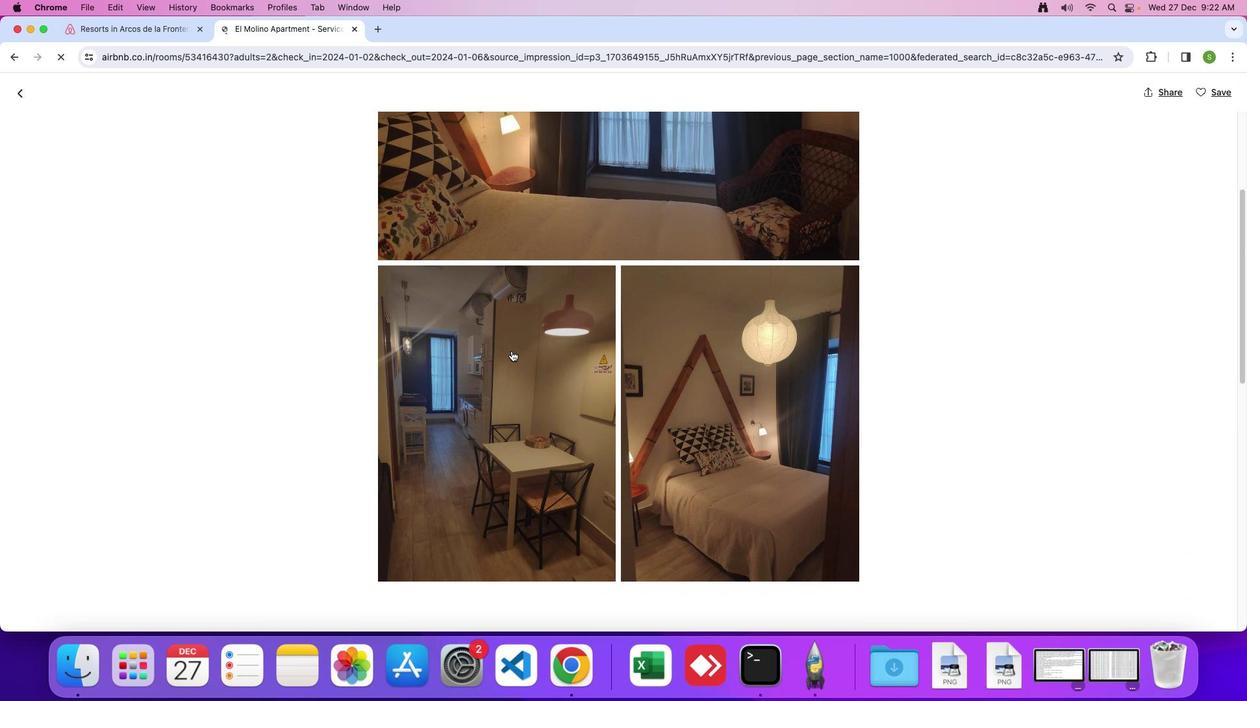 
Action: Mouse scrolled (511, 351) with delta (0, 0)
Screenshot: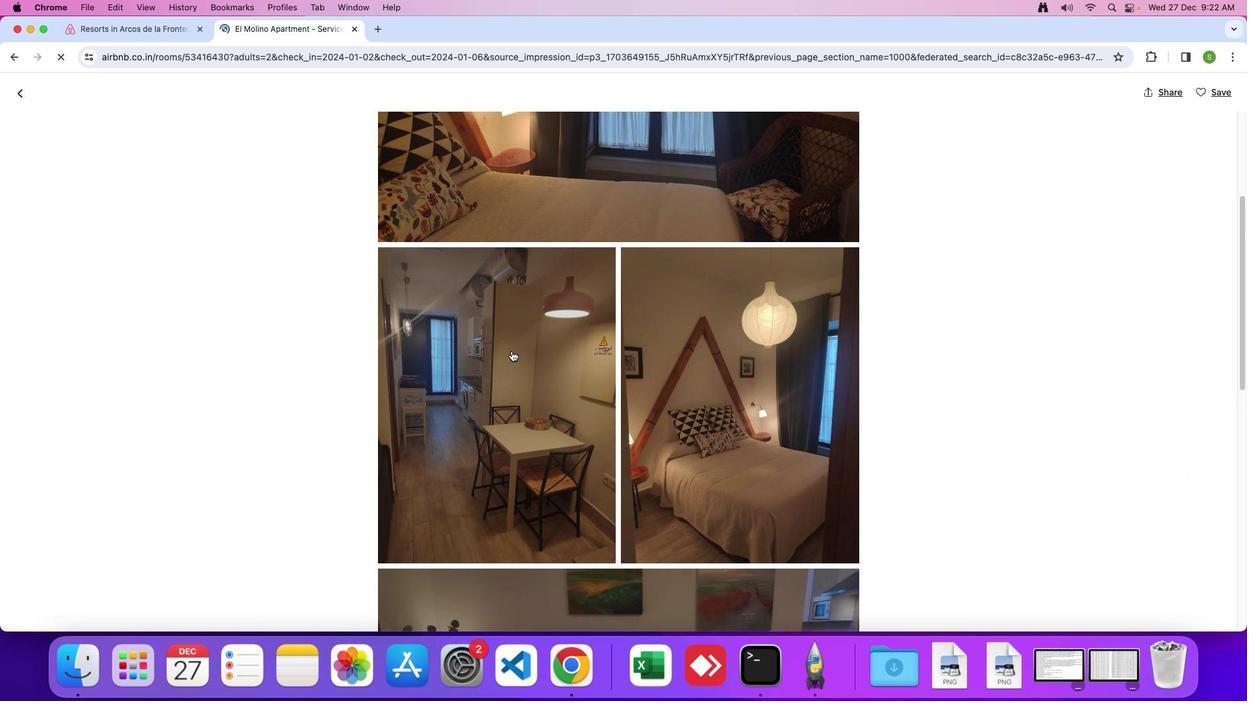 
Action: Mouse scrolled (511, 351) with delta (0, 0)
Screenshot: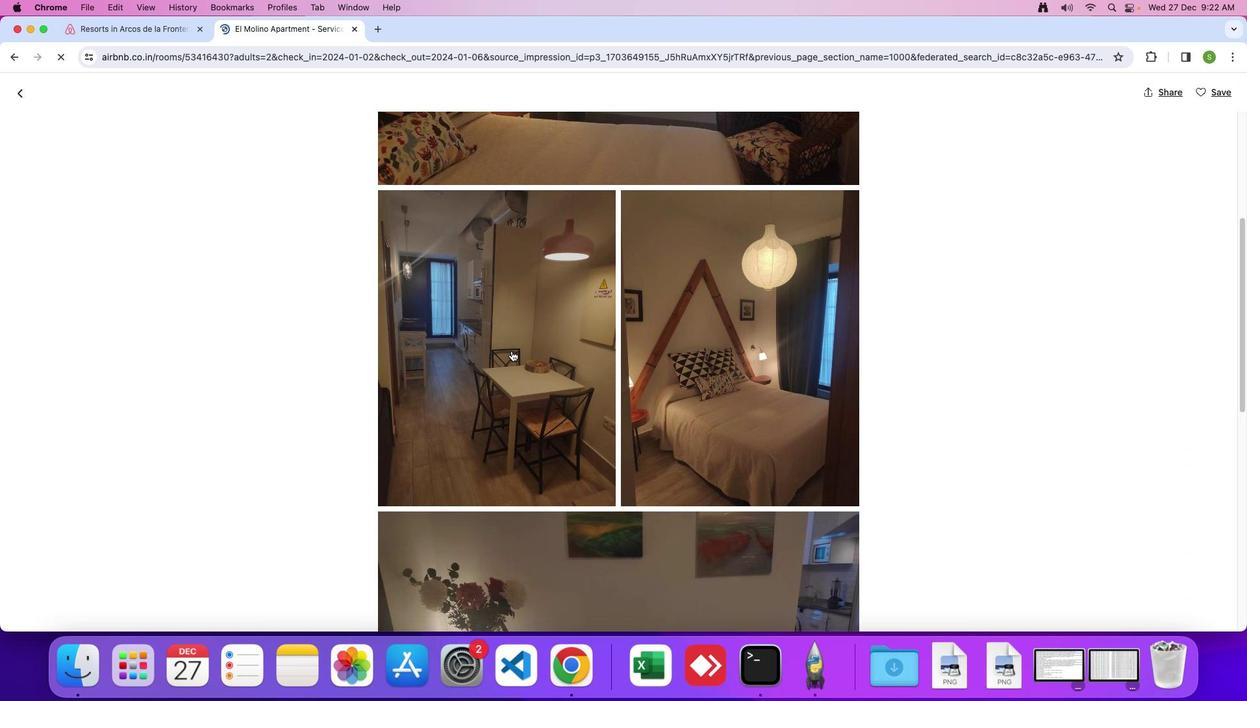
Action: Mouse scrolled (511, 351) with delta (0, -1)
Screenshot: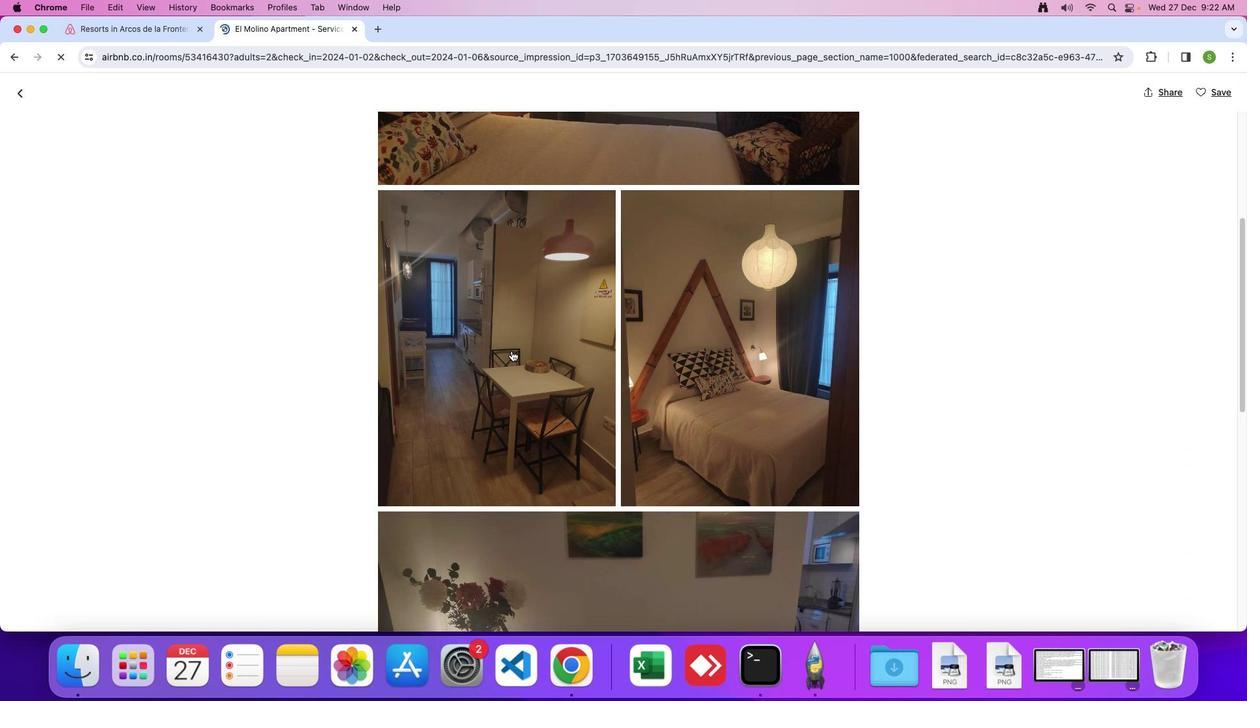 
Action: Mouse scrolled (511, 351) with delta (0, 0)
Screenshot: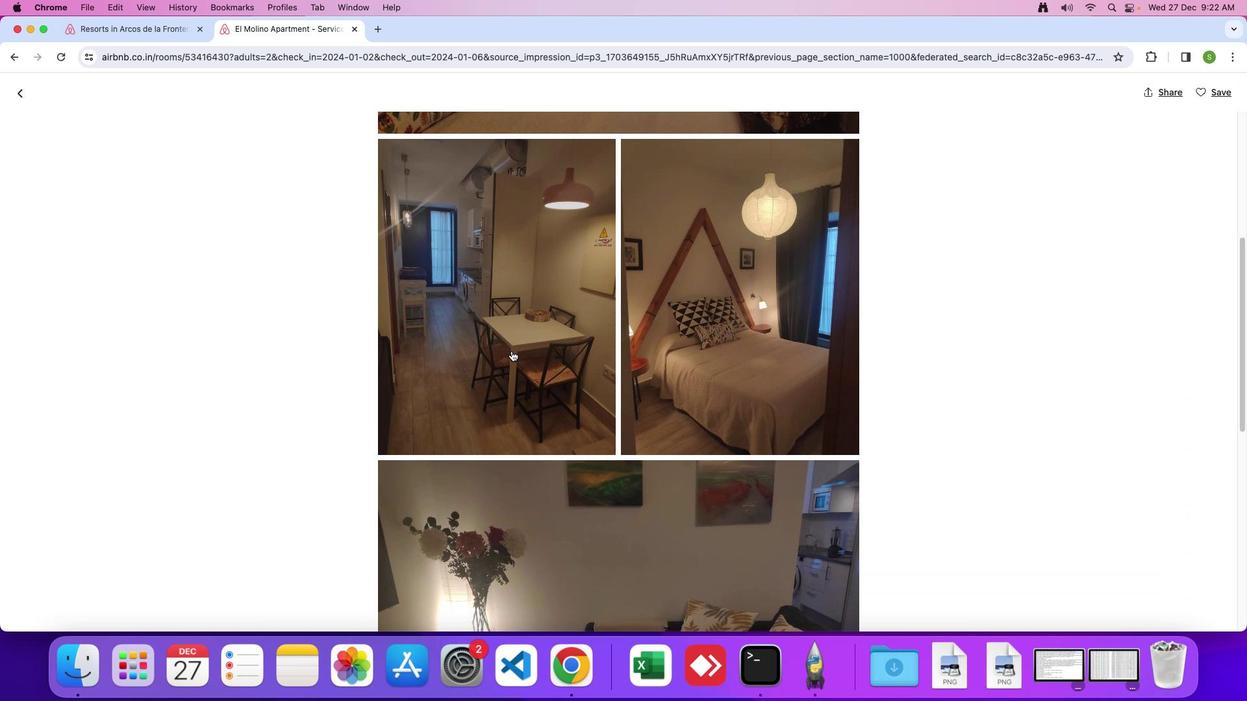 
Action: Mouse scrolled (511, 351) with delta (0, 0)
Screenshot: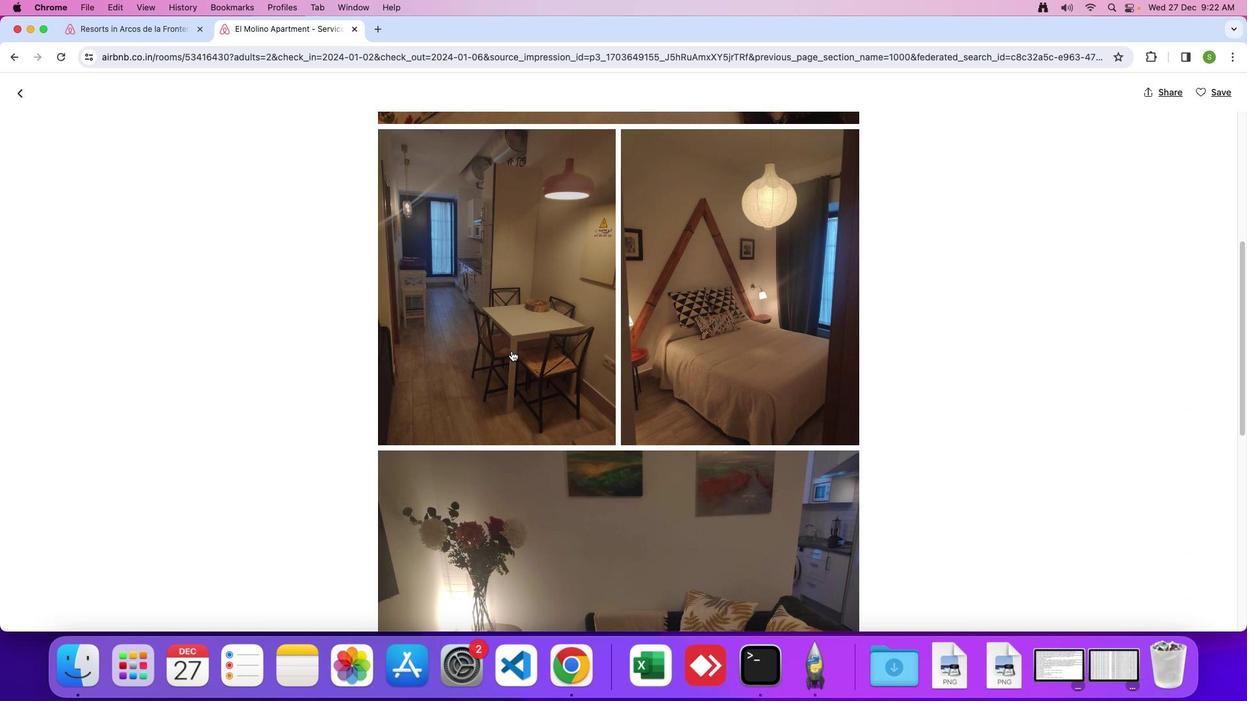 
Action: Mouse scrolled (511, 351) with delta (0, 0)
Screenshot: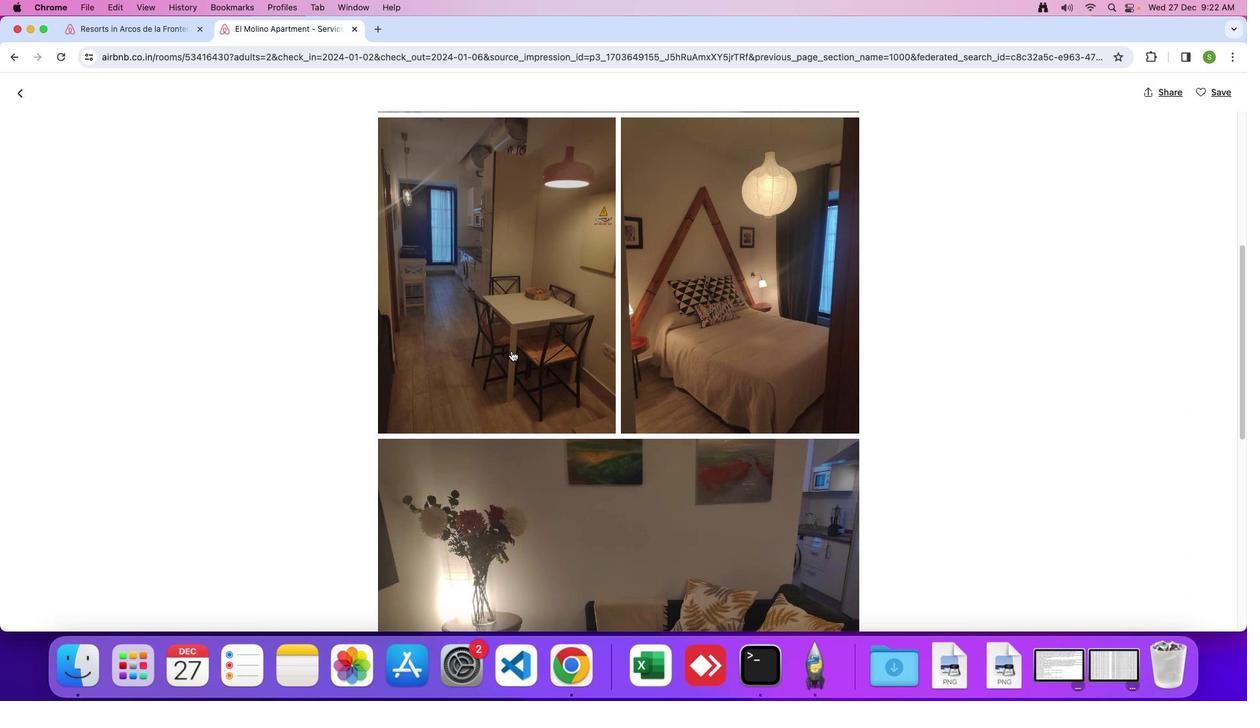 
Action: Mouse scrolled (511, 351) with delta (0, 0)
Screenshot: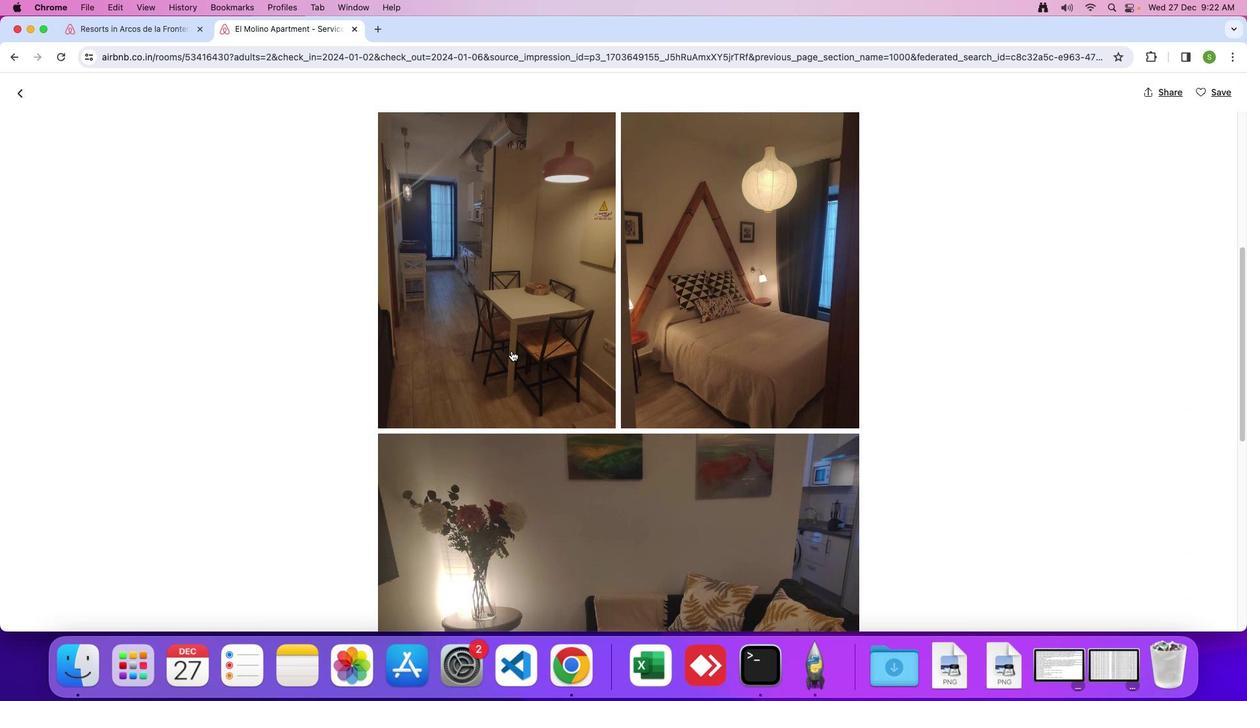 
Action: Mouse scrolled (511, 351) with delta (0, -1)
Screenshot: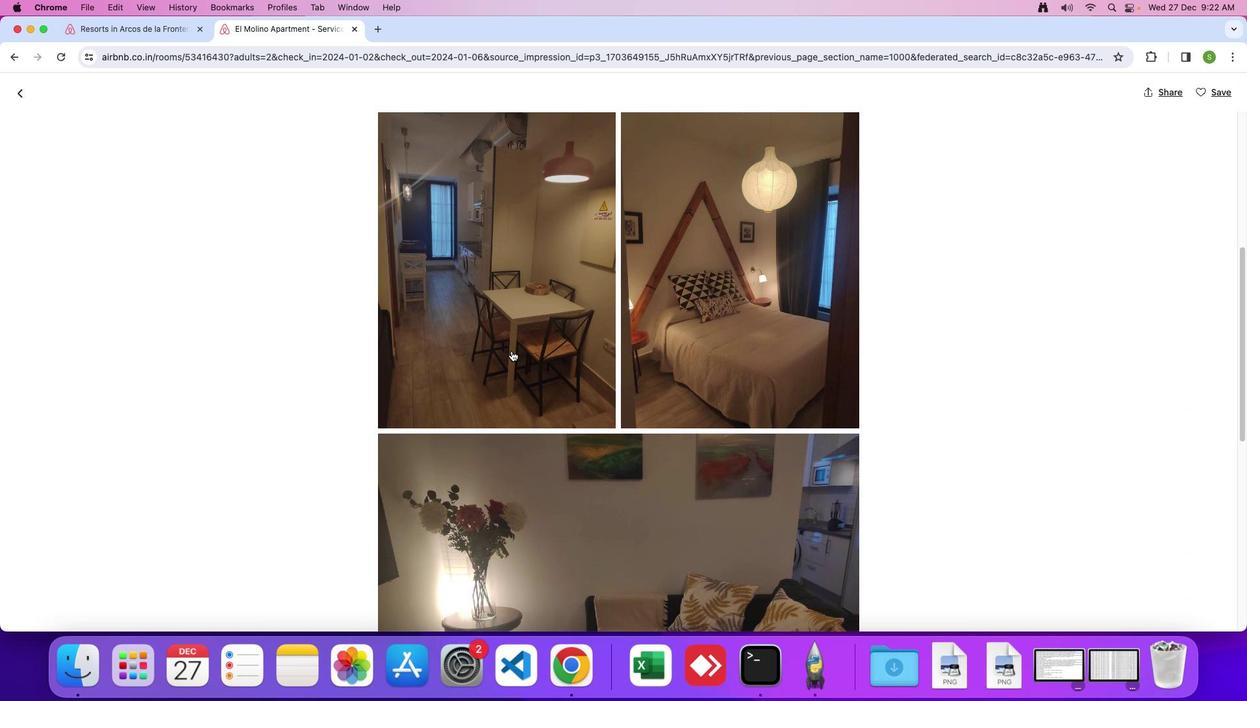 
Action: Mouse scrolled (511, 351) with delta (0, 0)
Screenshot: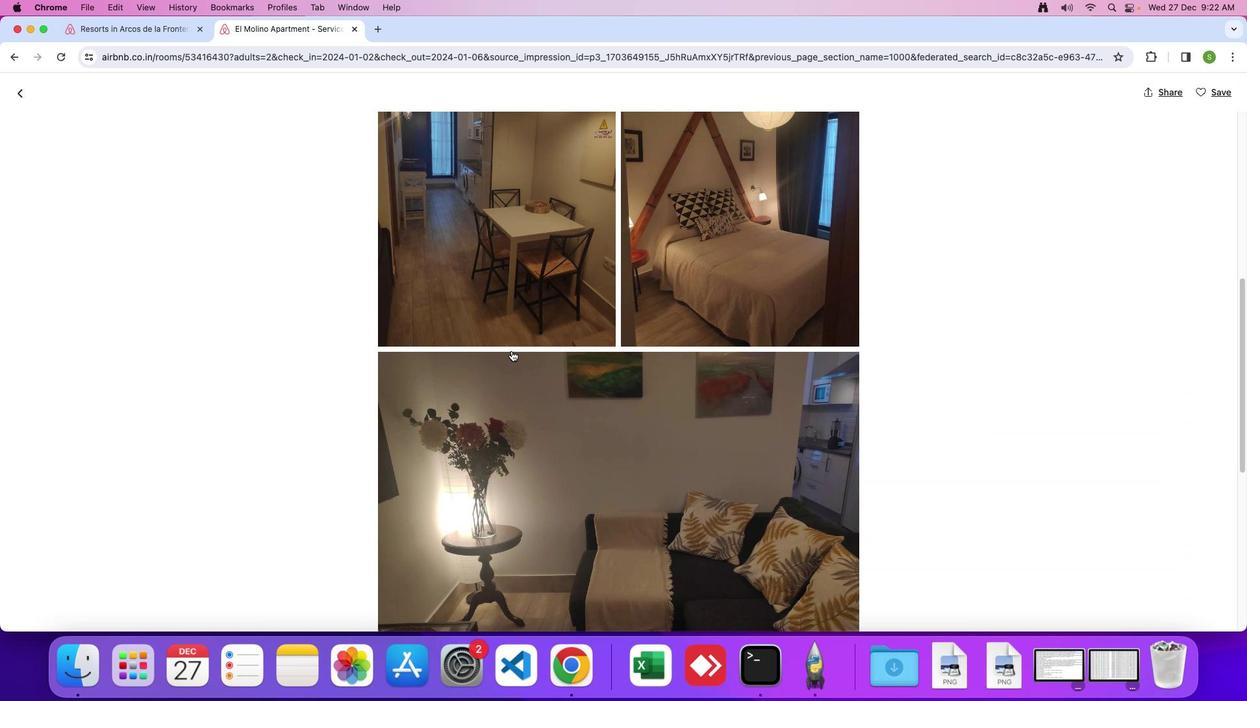 
Action: Mouse scrolled (511, 351) with delta (0, 0)
Screenshot: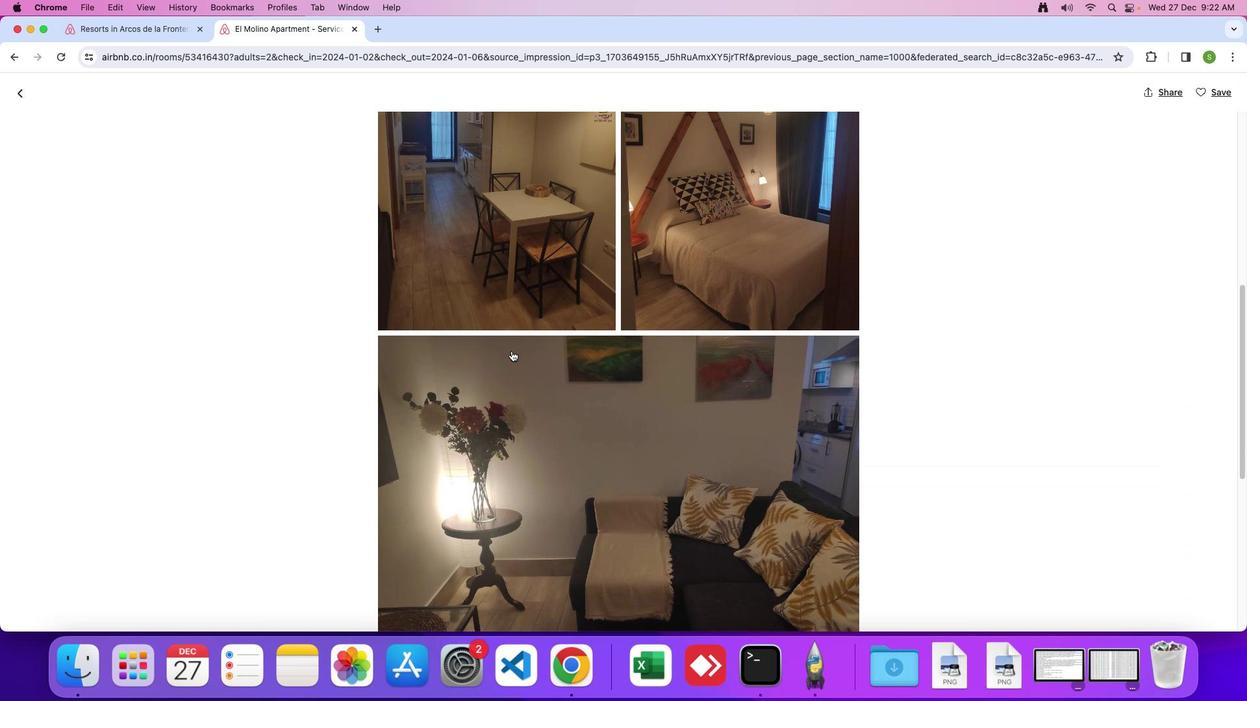
Action: Mouse scrolled (511, 351) with delta (0, -1)
Screenshot: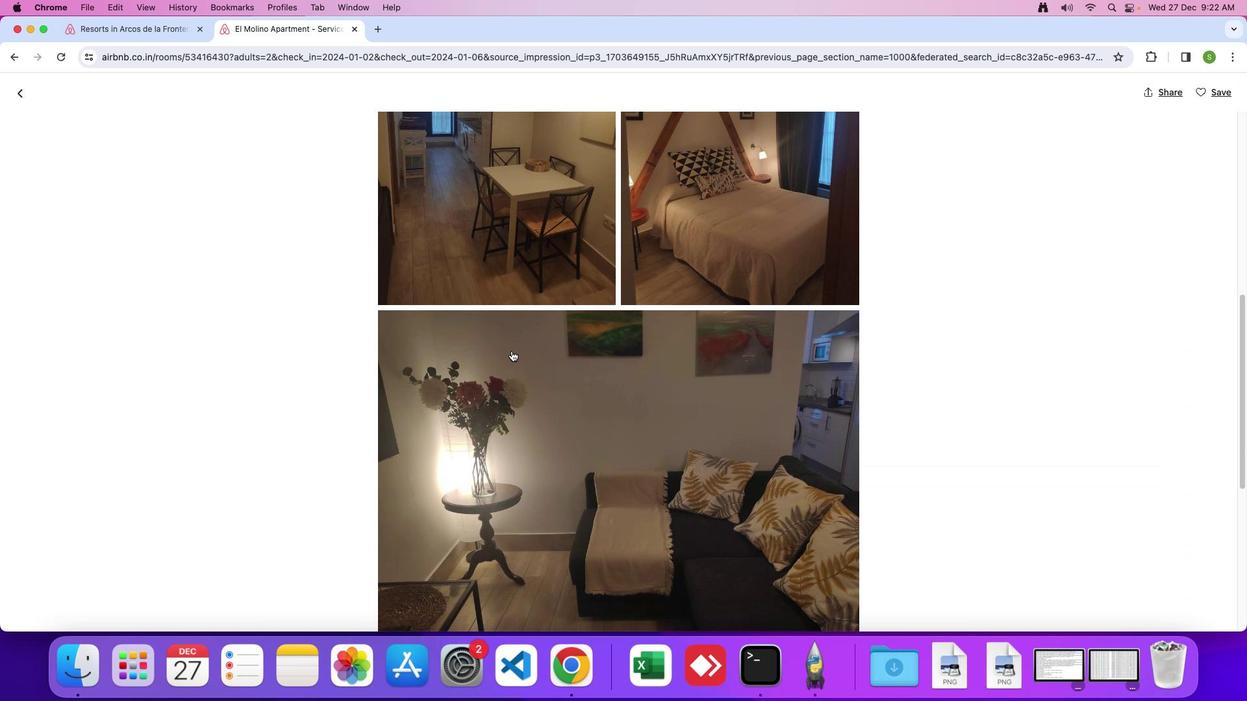 
Action: Mouse moved to (533, 385)
Screenshot: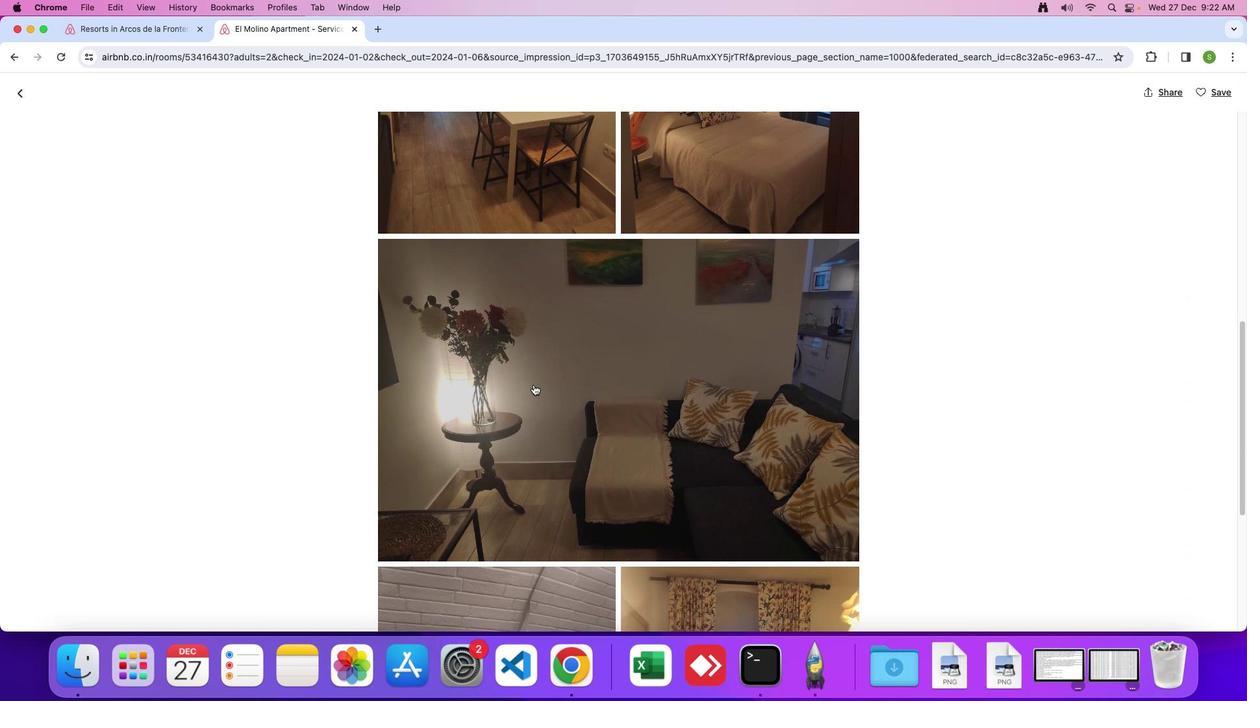 
Action: Mouse scrolled (533, 385) with delta (0, 0)
Screenshot: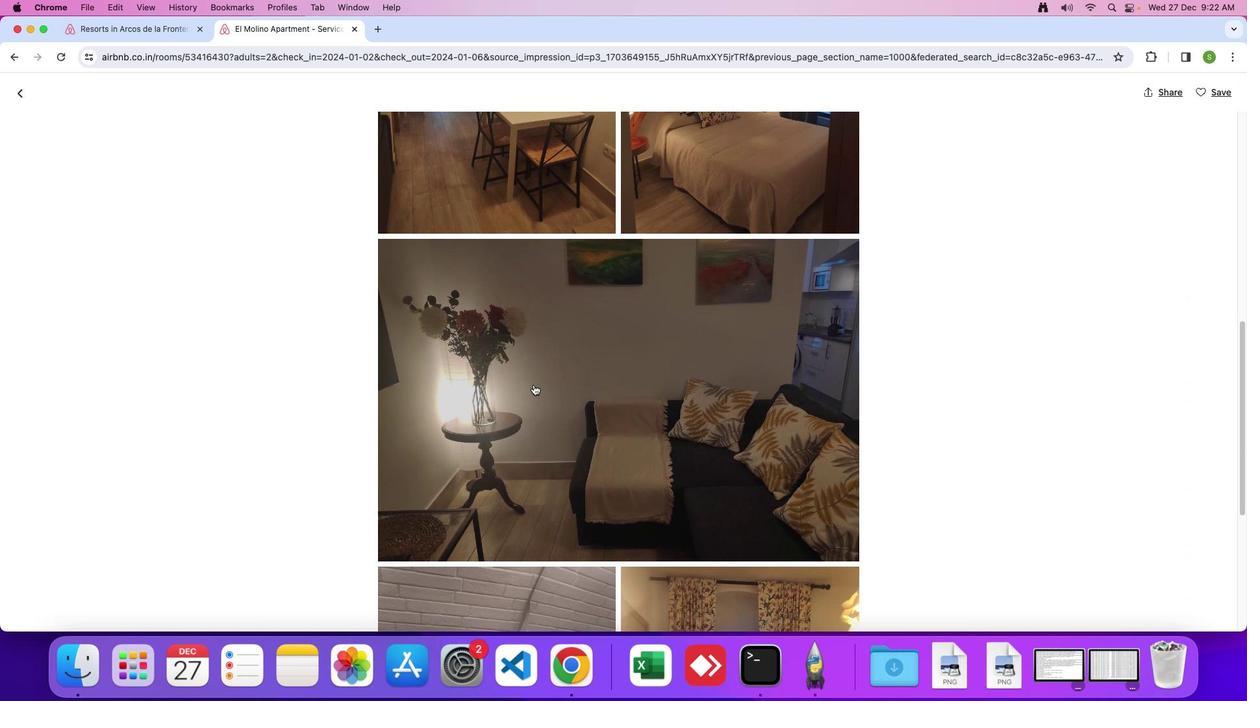 
Action: Mouse moved to (533, 385)
Screenshot: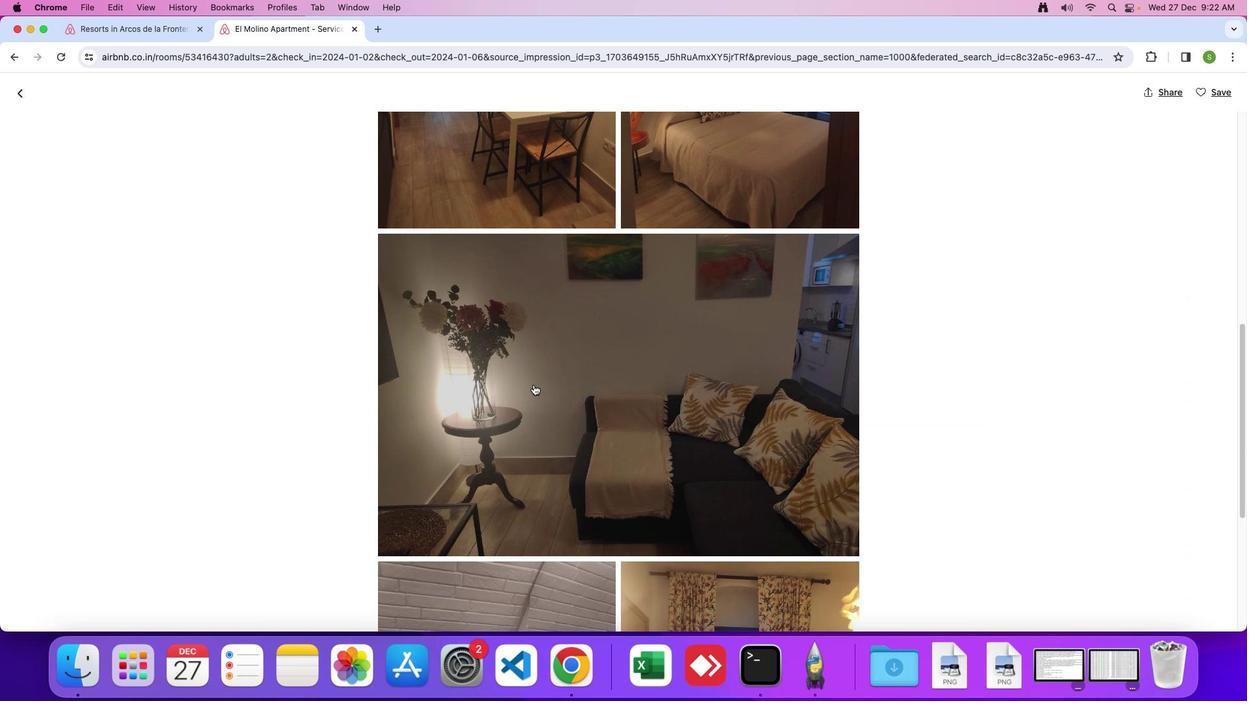 
Action: Mouse scrolled (533, 385) with delta (0, 0)
Screenshot: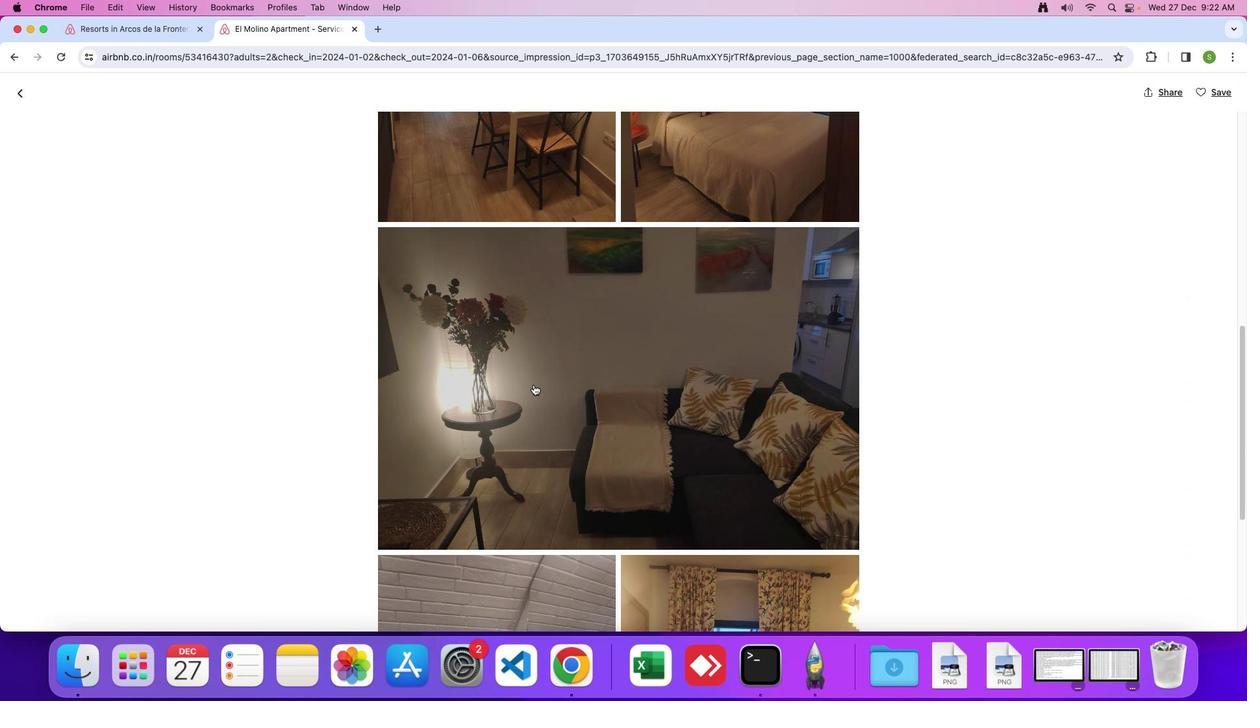 
Action: Mouse scrolled (533, 385) with delta (0, 0)
Screenshot: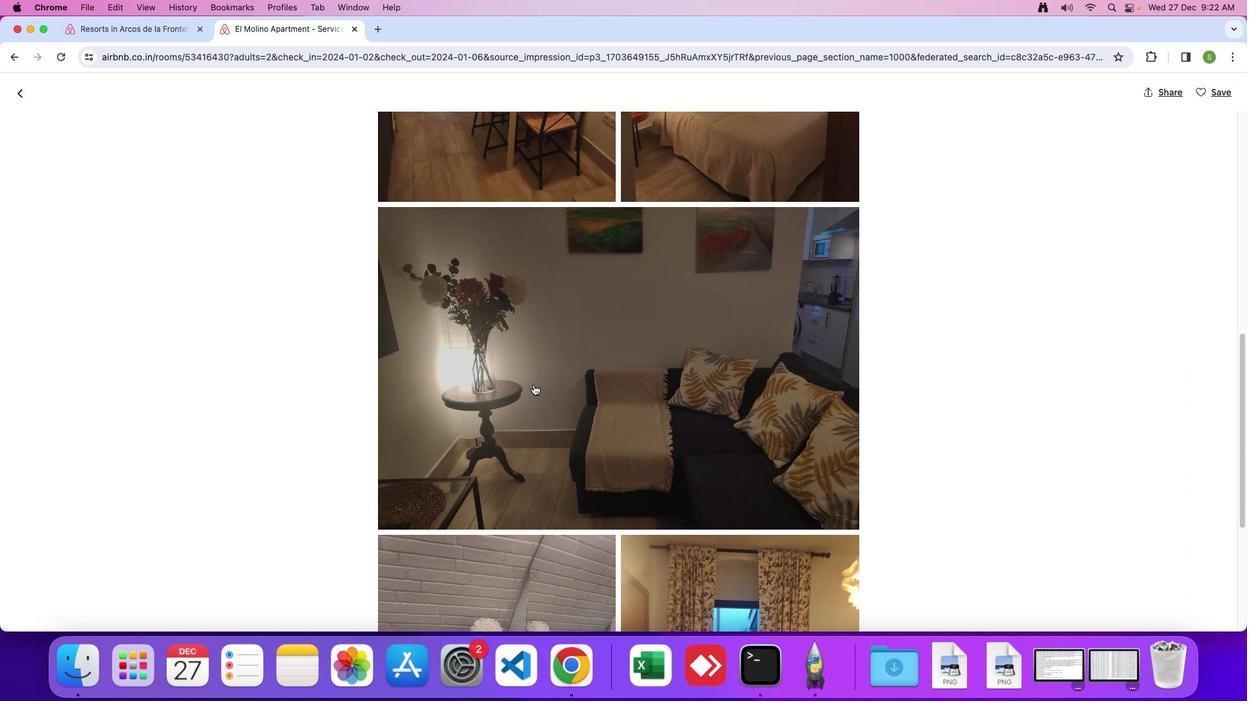 
Action: Mouse scrolled (533, 385) with delta (0, 0)
Screenshot: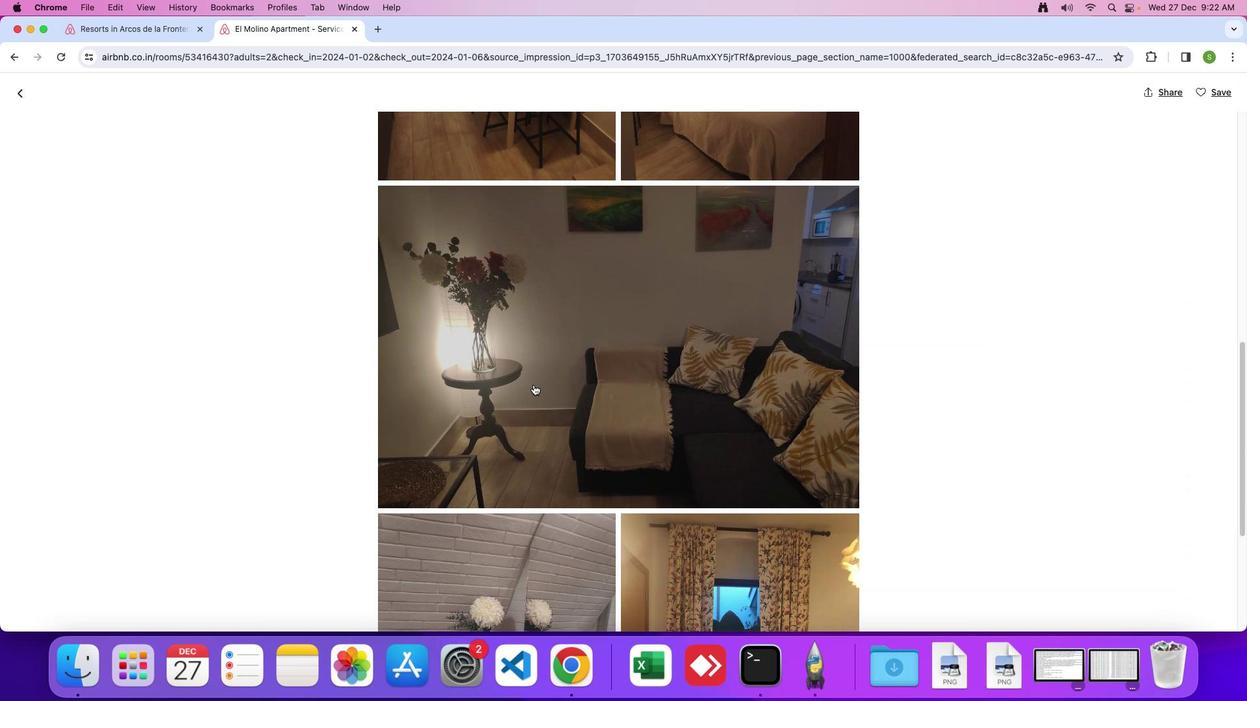 
Action: Mouse scrolled (533, 385) with delta (0, -1)
Screenshot: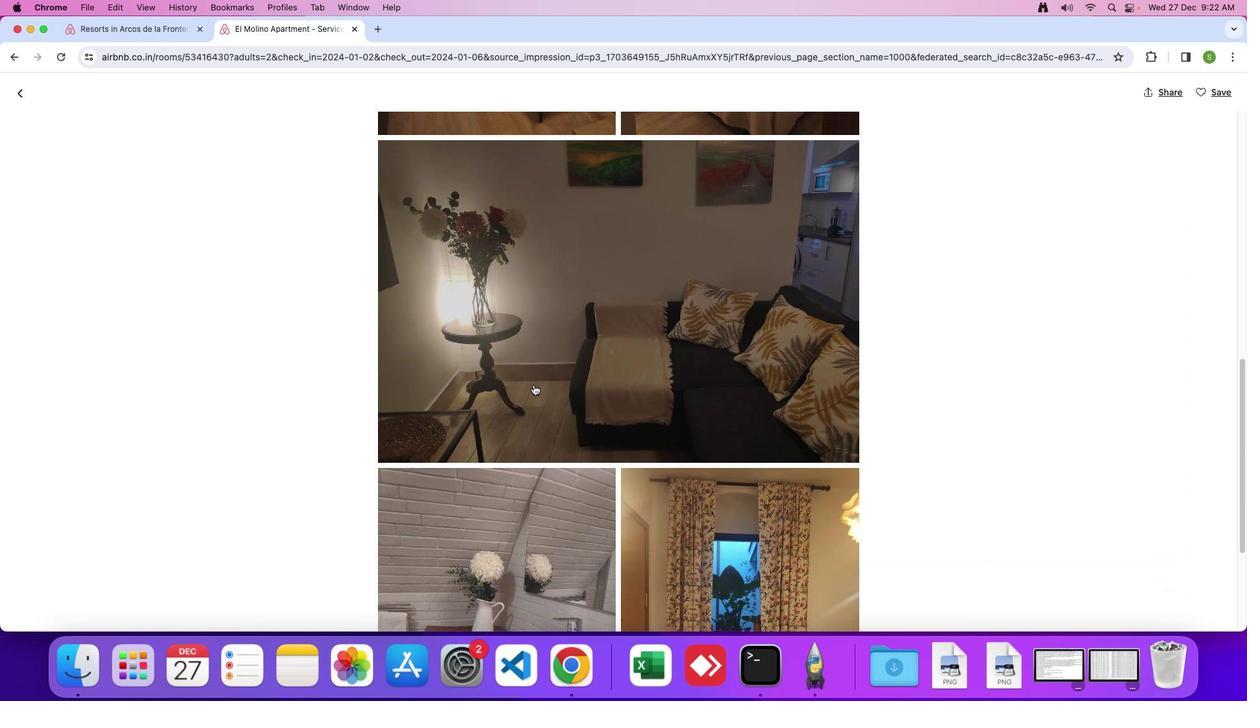 
Action: Mouse scrolled (533, 385) with delta (0, 0)
Screenshot: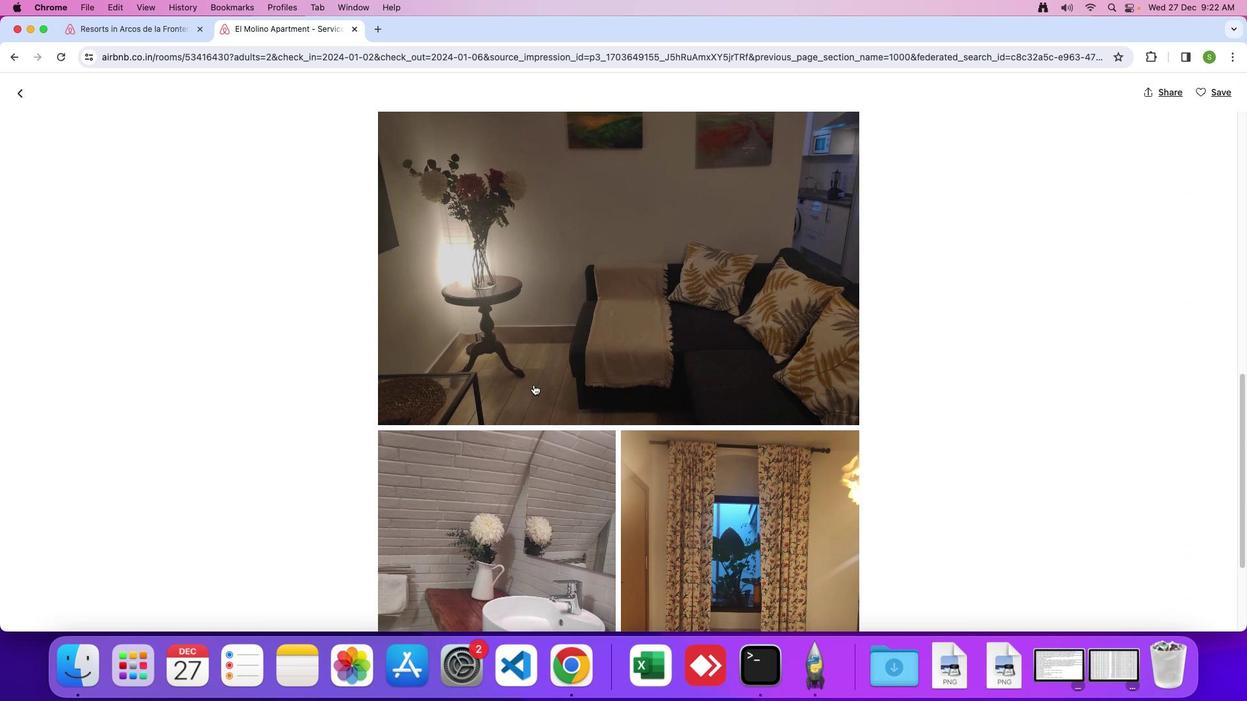 
Action: Mouse scrolled (533, 385) with delta (0, 0)
Screenshot: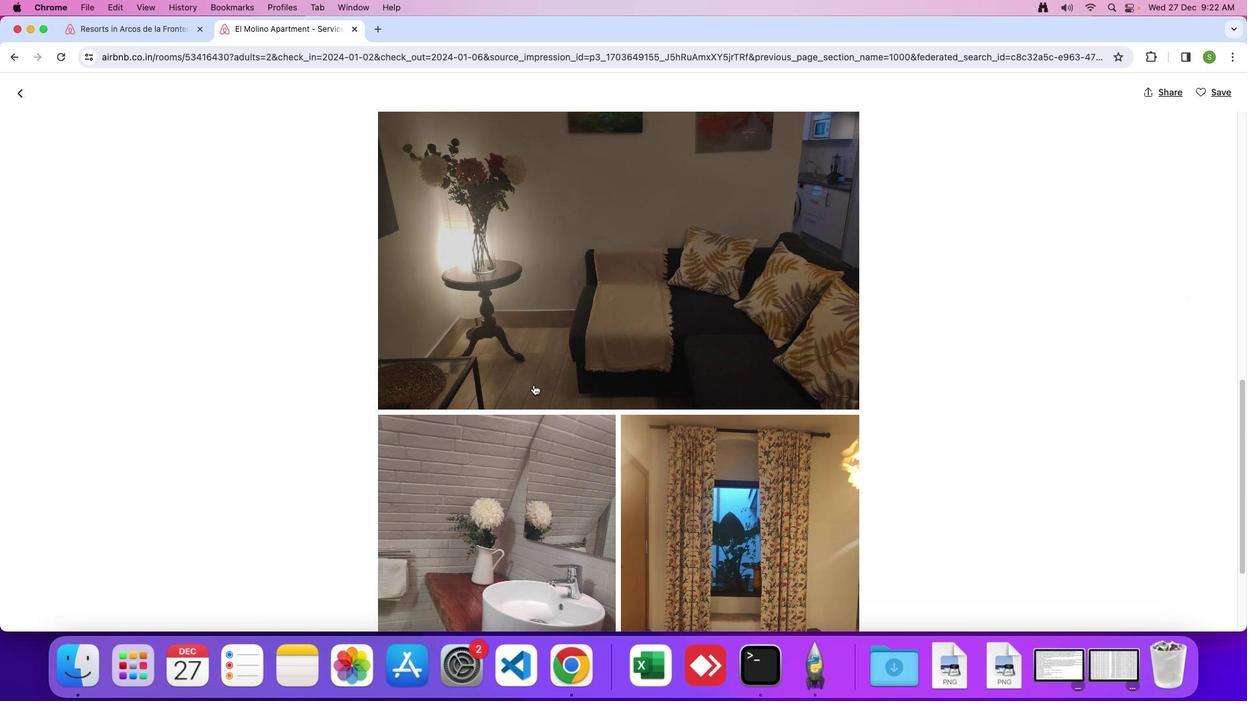 
Action: Mouse scrolled (533, 385) with delta (0, -1)
Screenshot: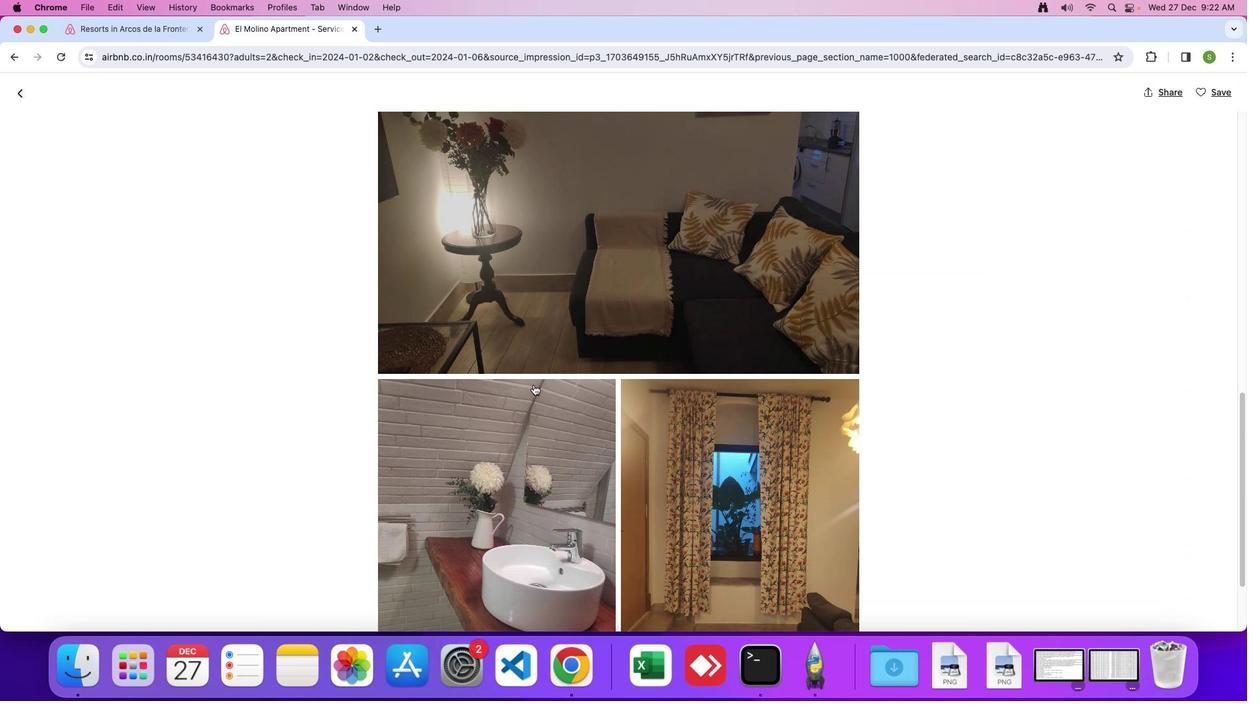 
Action: Mouse scrolled (533, 385) with delta (0, 0)
Screenshot: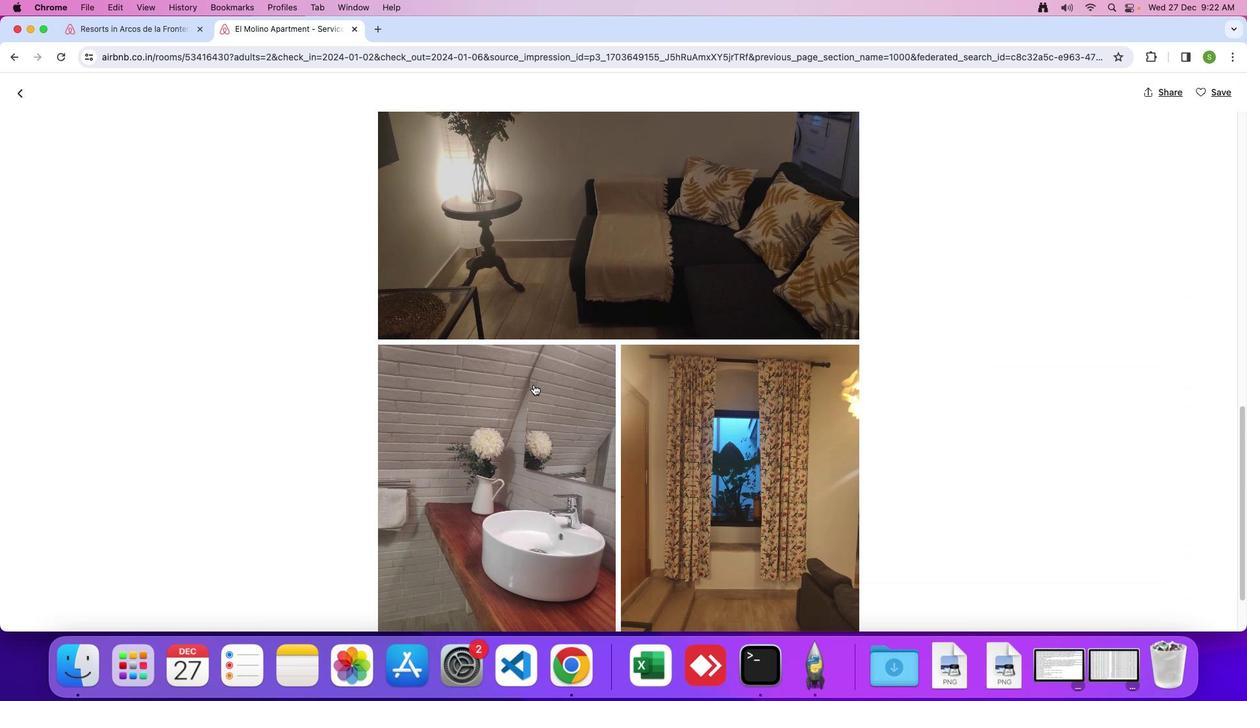 
Action: Mouse scrolled (533, 385) with delta (0, 0)
Screenshot: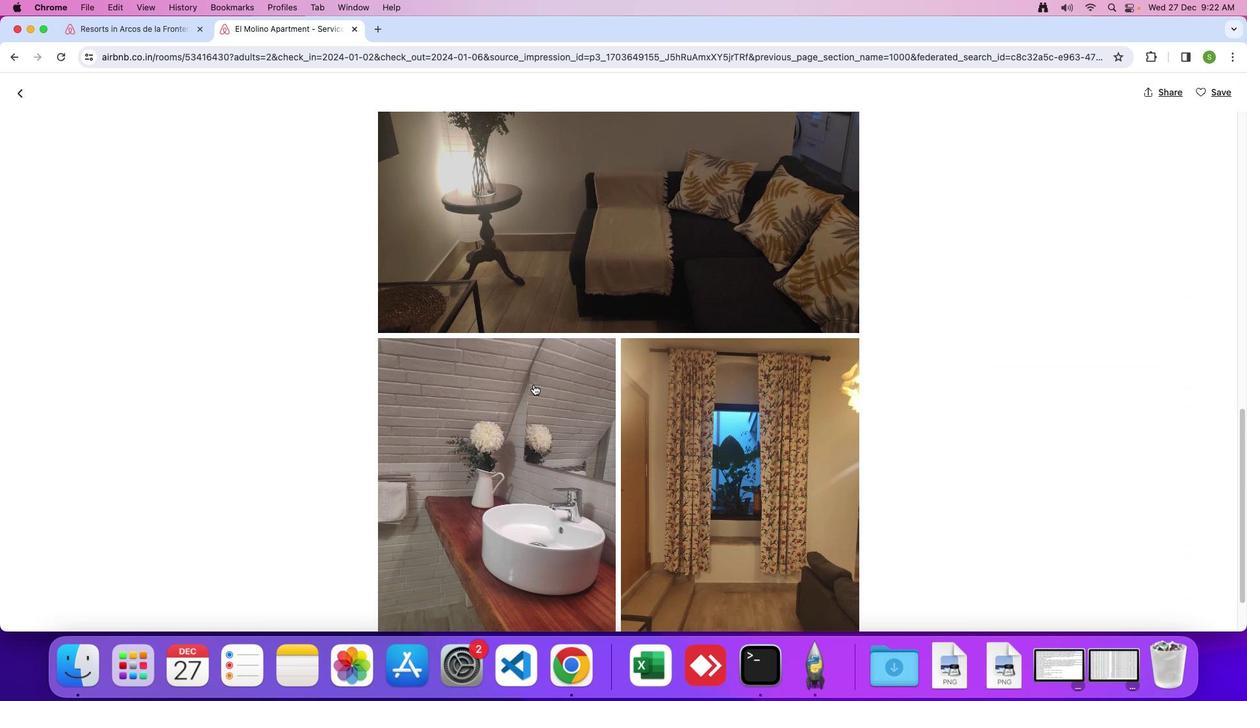 
Action: Mouse scrolled (533, 385) with delta (0, 0)
Screenshot: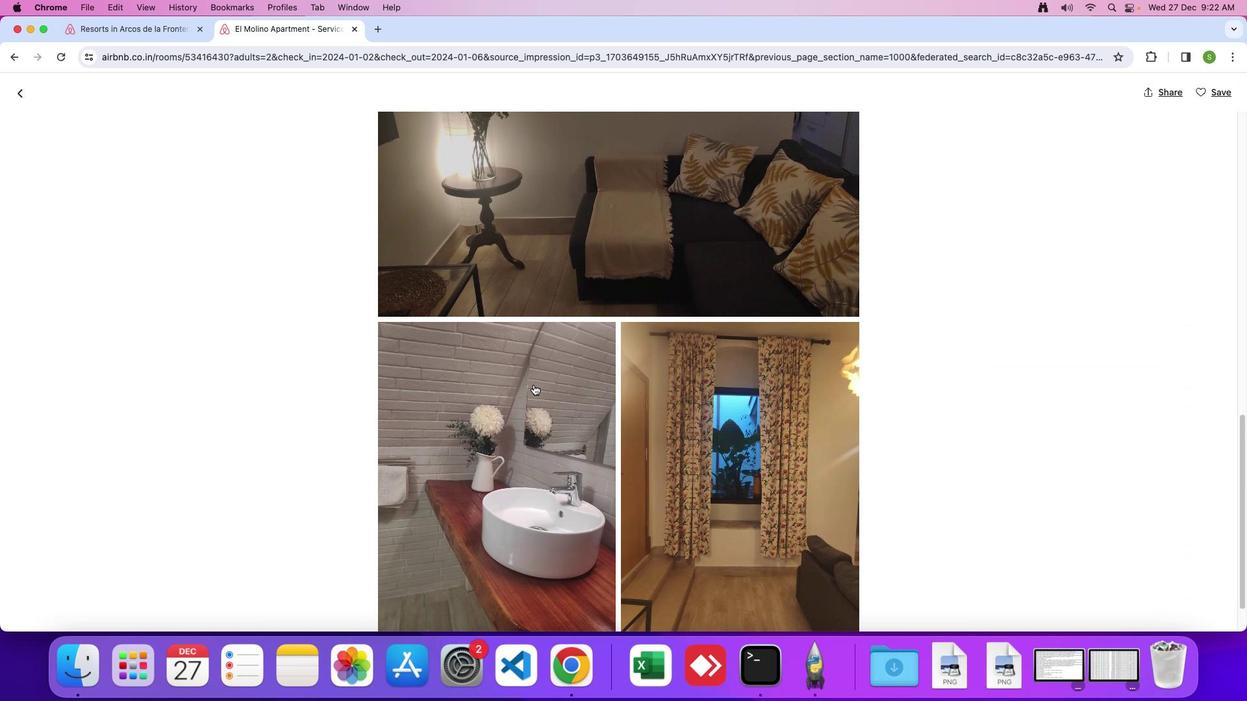 
Action: Mouse scrolled (533, 385) with delta (0, 0)
Screenshot: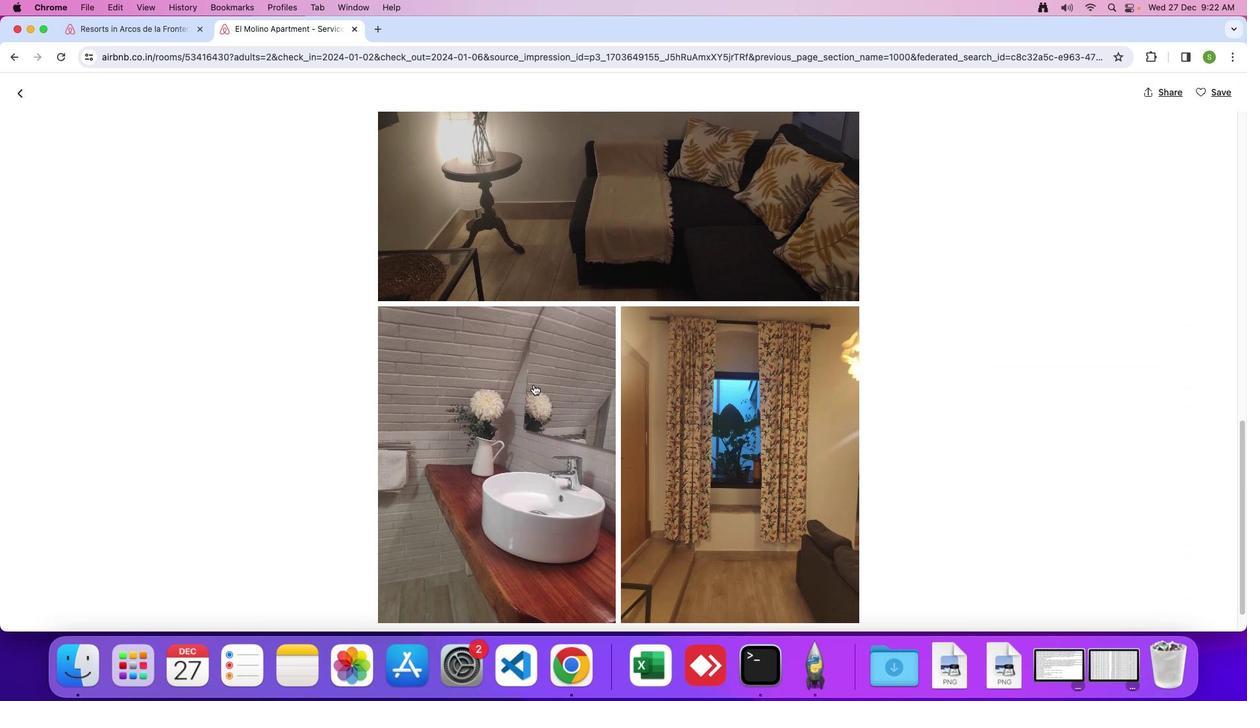 
Action: Mouse scrolled (533, 385) with delta (0, -1)
Screenshot: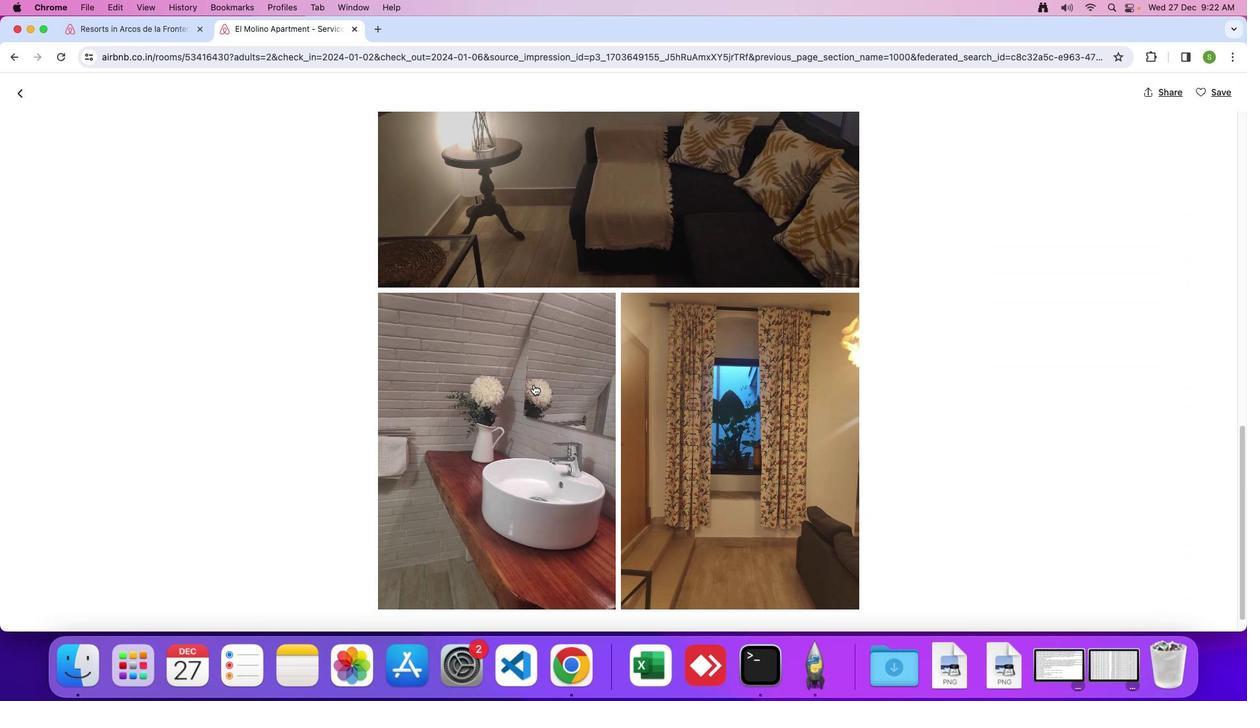 
Action: Mouse scrolled (533, 385) with delta (0, 0)
Screenshot: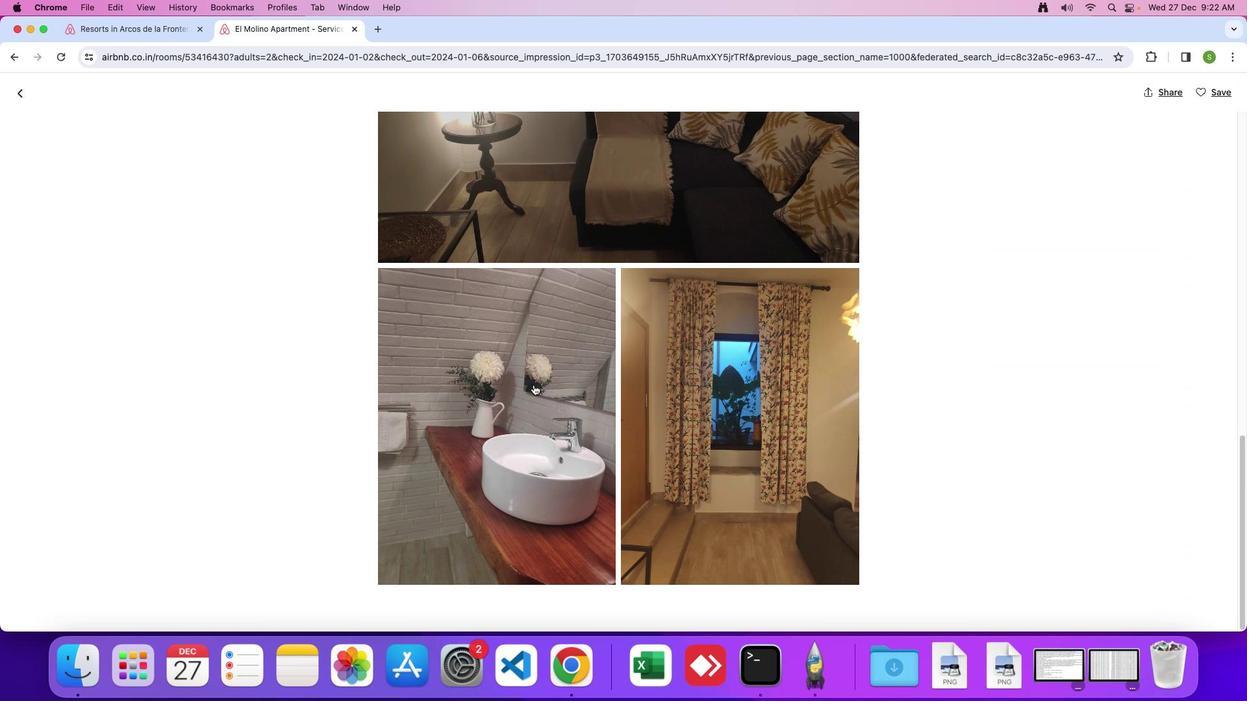 
Action: Mouse scrolled (533, 385) with delta (0, 0)
Screenshot: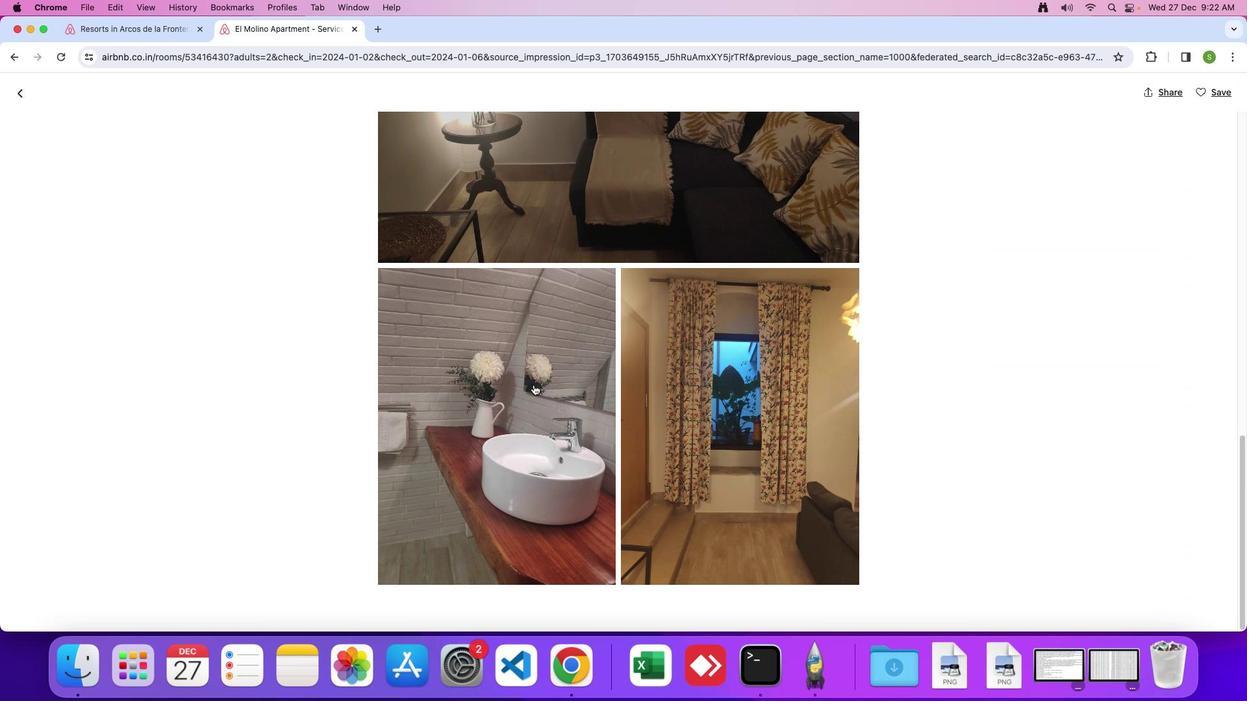 
Action: Mouse scrolled (533, 385) with delta (0, 0)
Screenshot: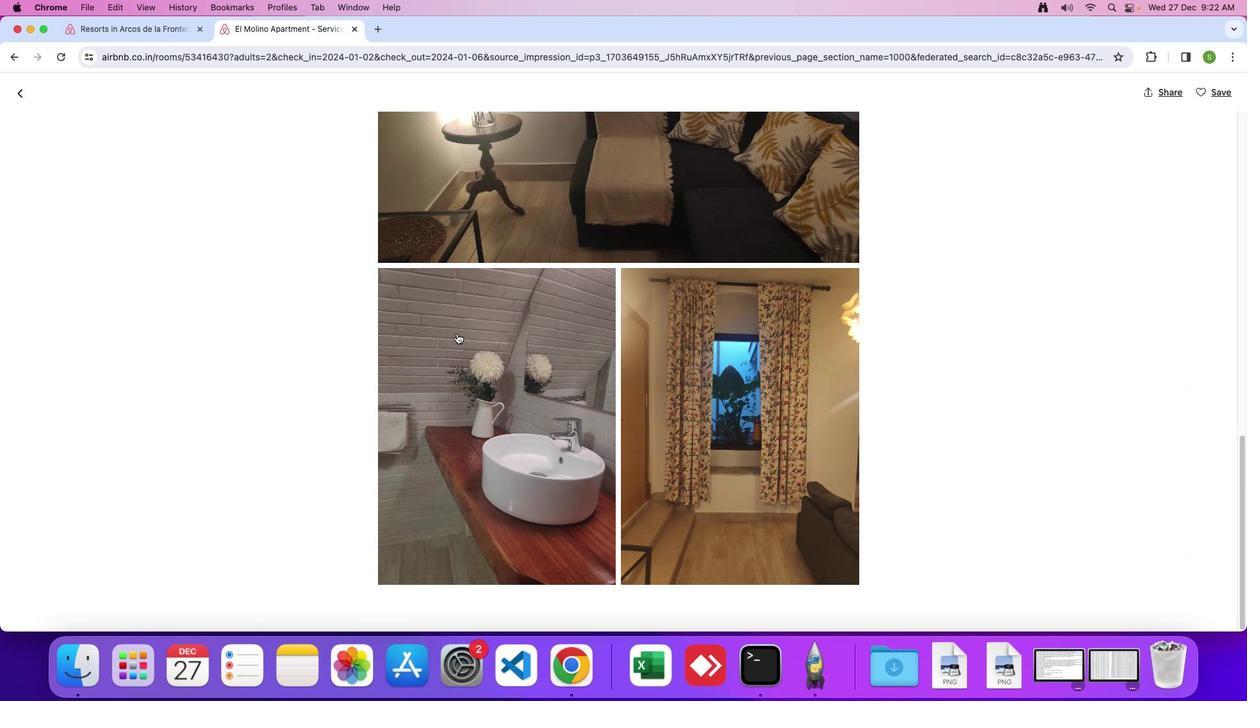 
Action: Mouse moved to (29, 99)
Screenshot: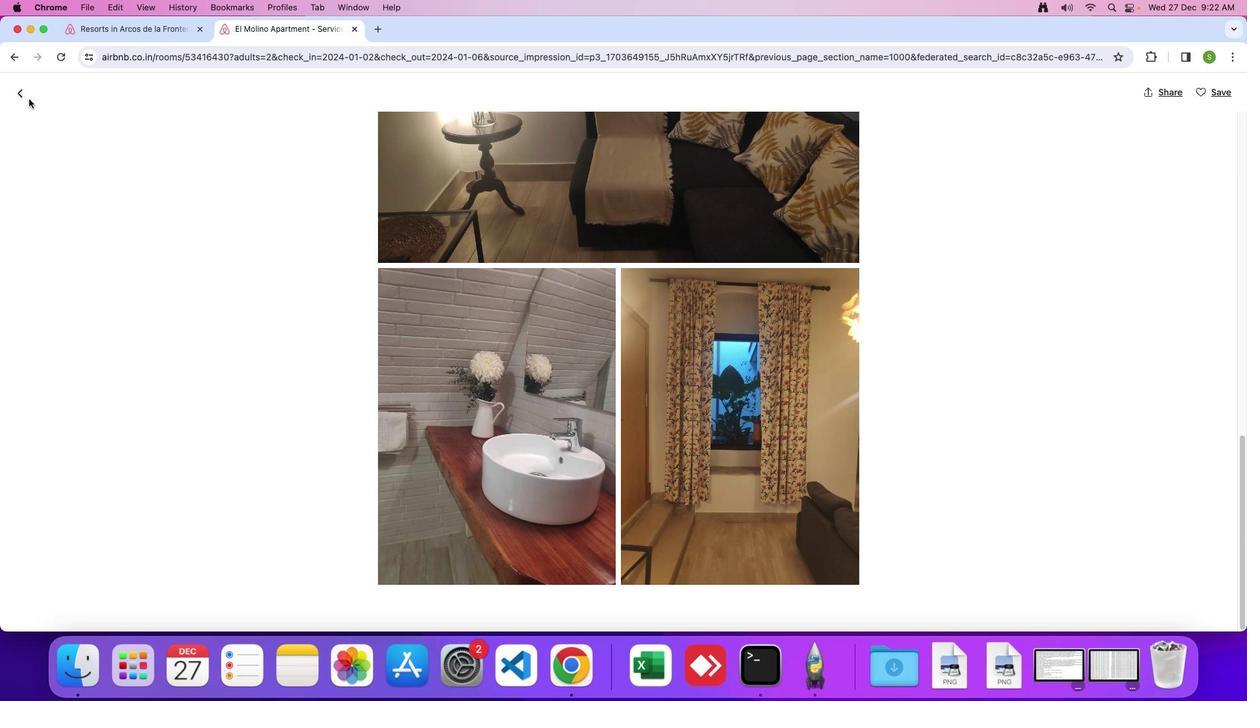 
Action: Mouse pressed left at (29, 99)
Screenshot: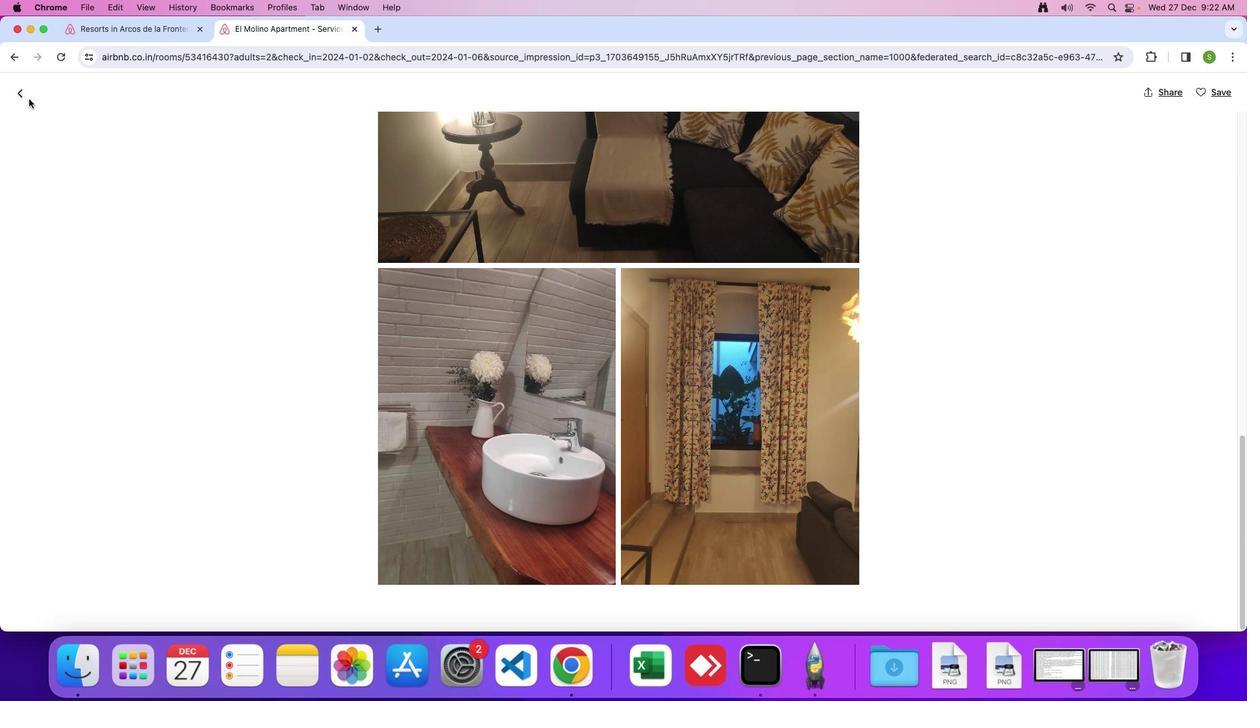 
Action: Mouse moved to (27, 96)
Screenshot: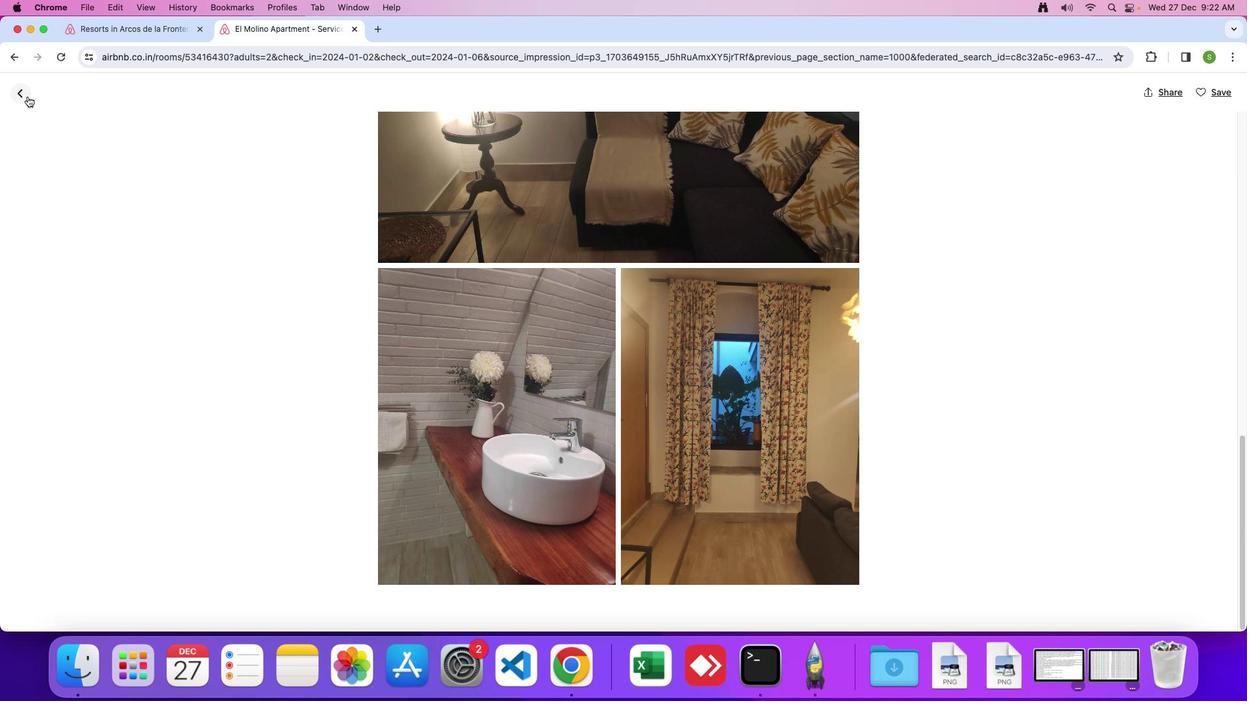 
Action: Mouse pressed left at (27, 96)
Screenshot: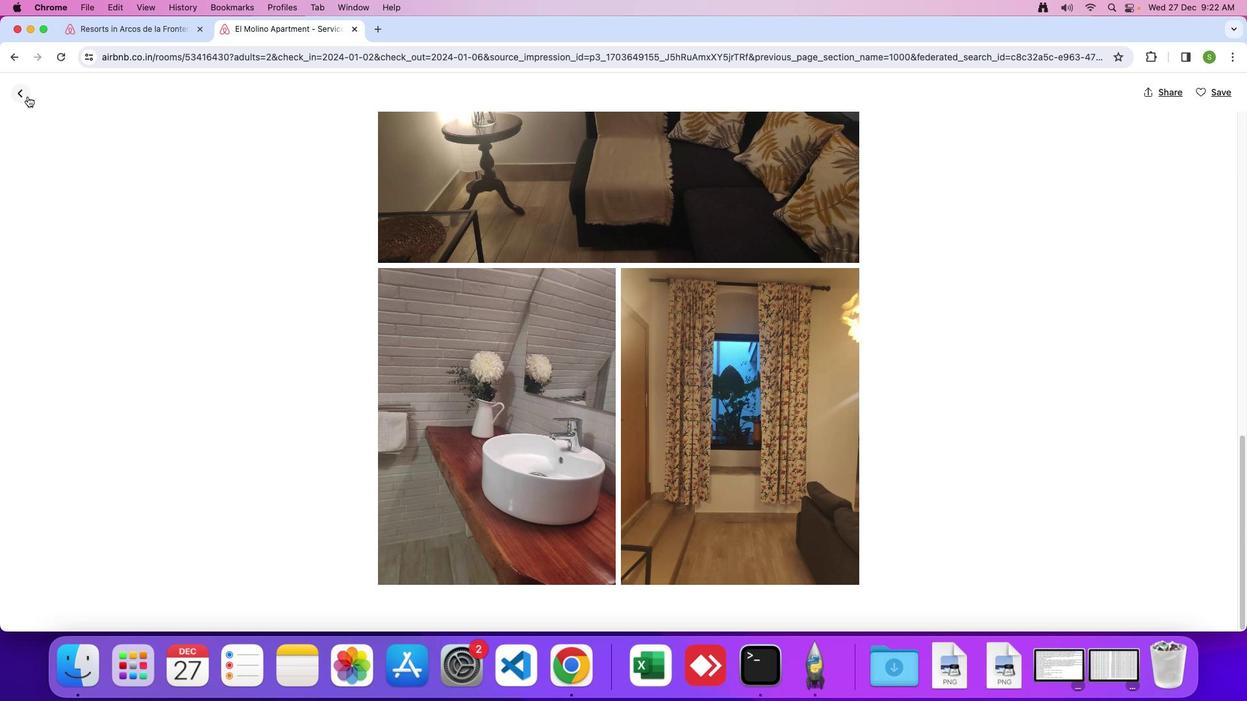 
Action: Mouse moved to (487, 361)
Screenshot: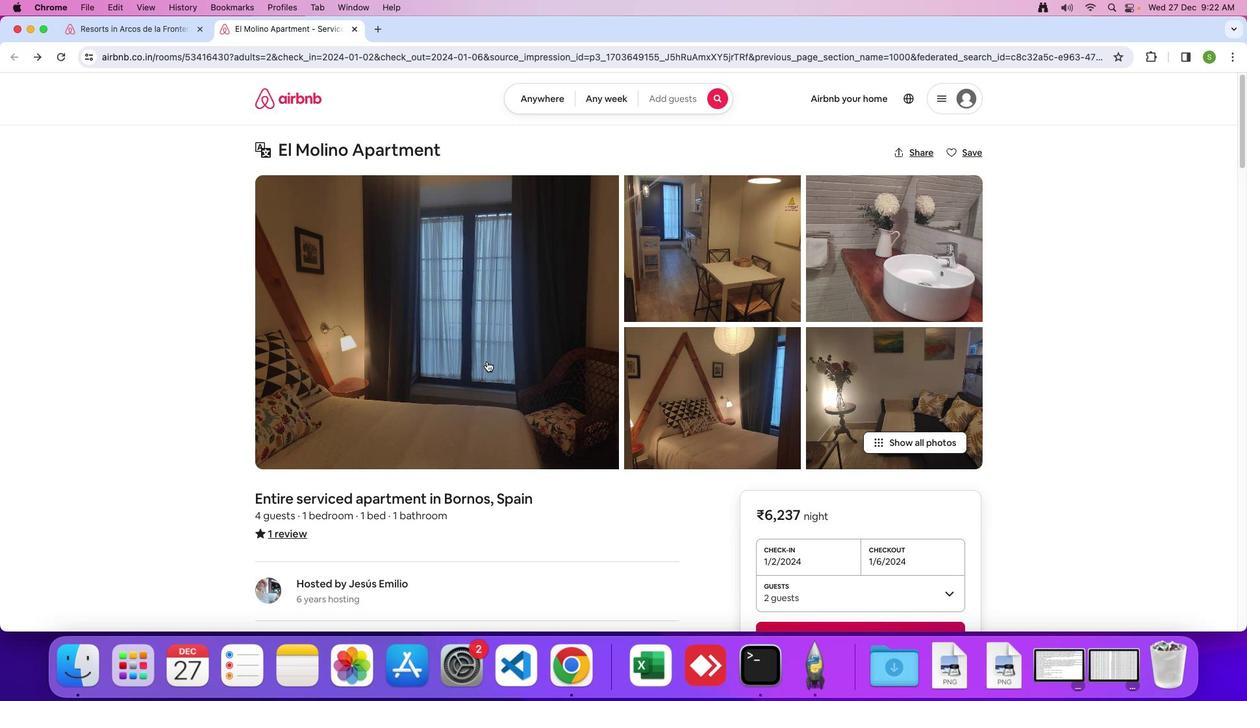
Action: Mouse scrolled (487, 361) with delta (0, 0)
Screenshot: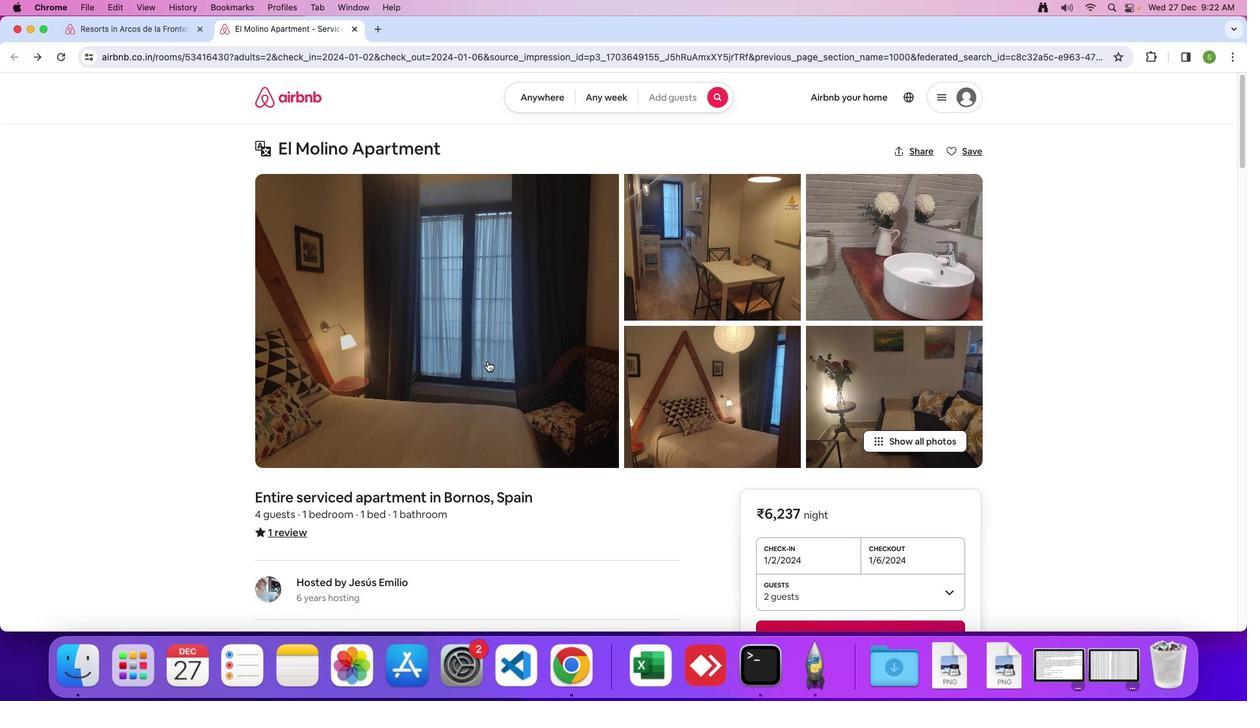 
Action: Mouse moved to (487, 361)
Screenshot: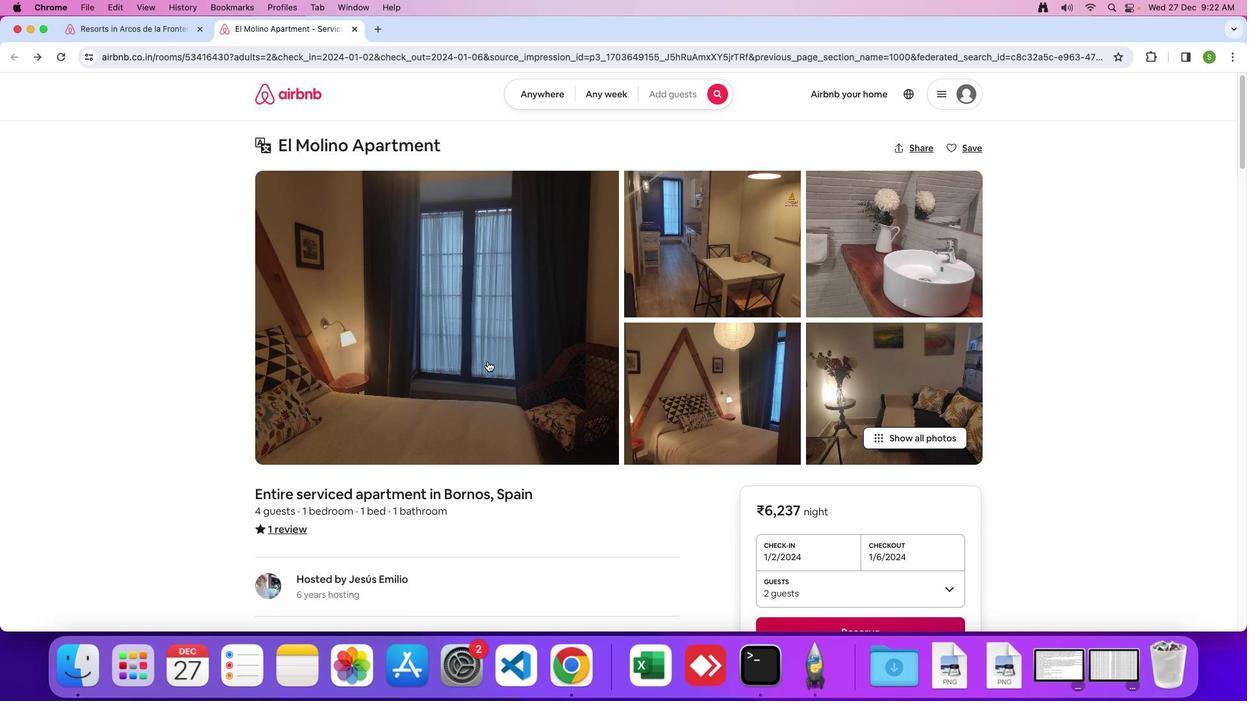 
Action: Mouse scrolled (487, 361) with delta (0, 0)
Screenshot: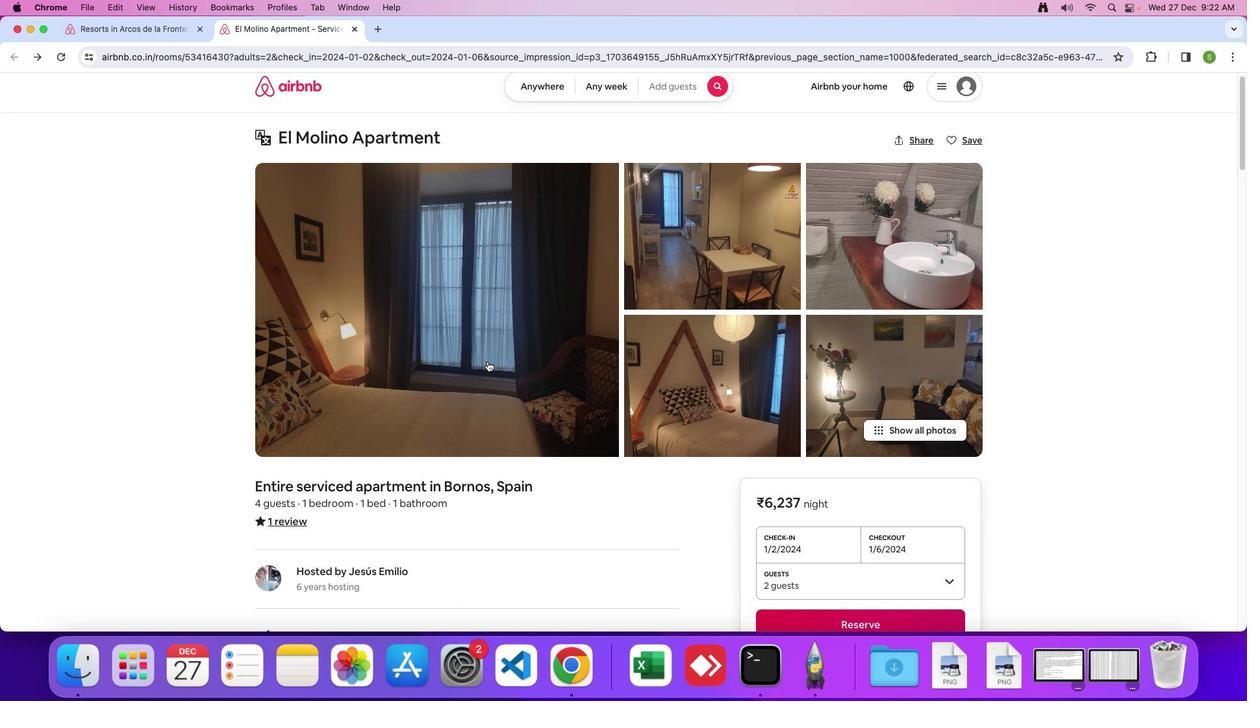 
Action: Mouse moved to (487, 361)
Screenshot: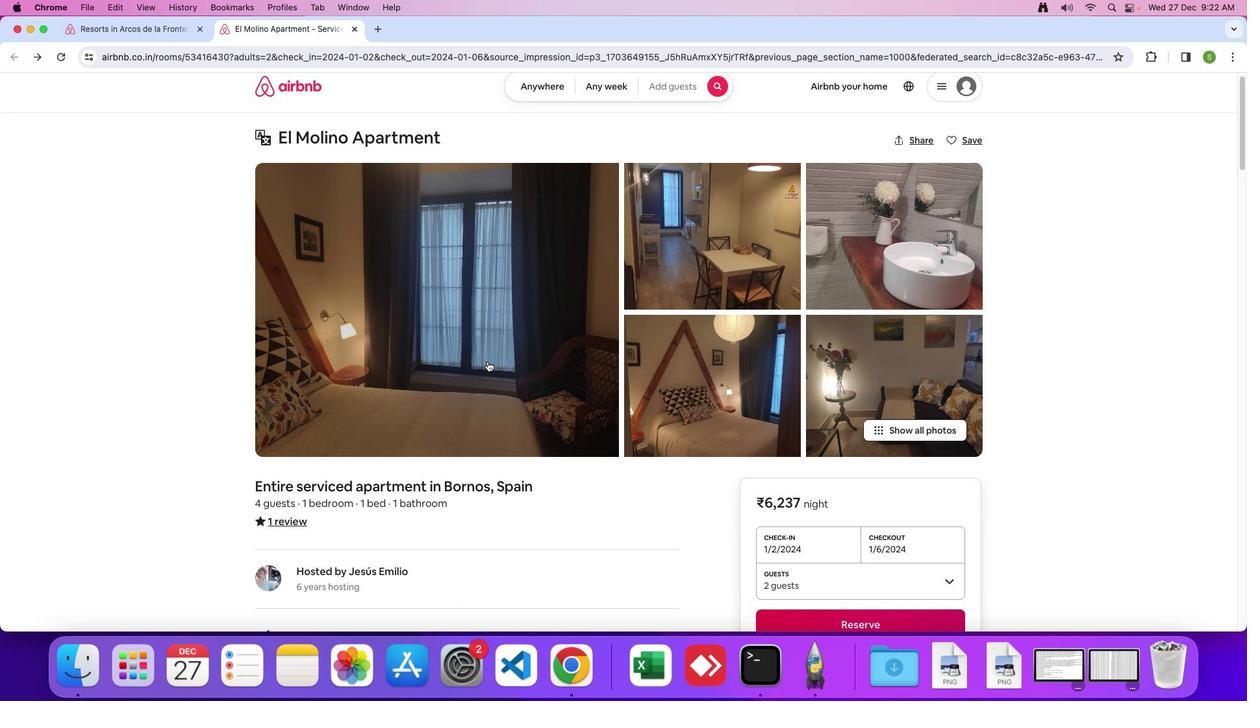 
Action: Mouse scrolled (487, 361) with delta (0, -1)
Screenshot: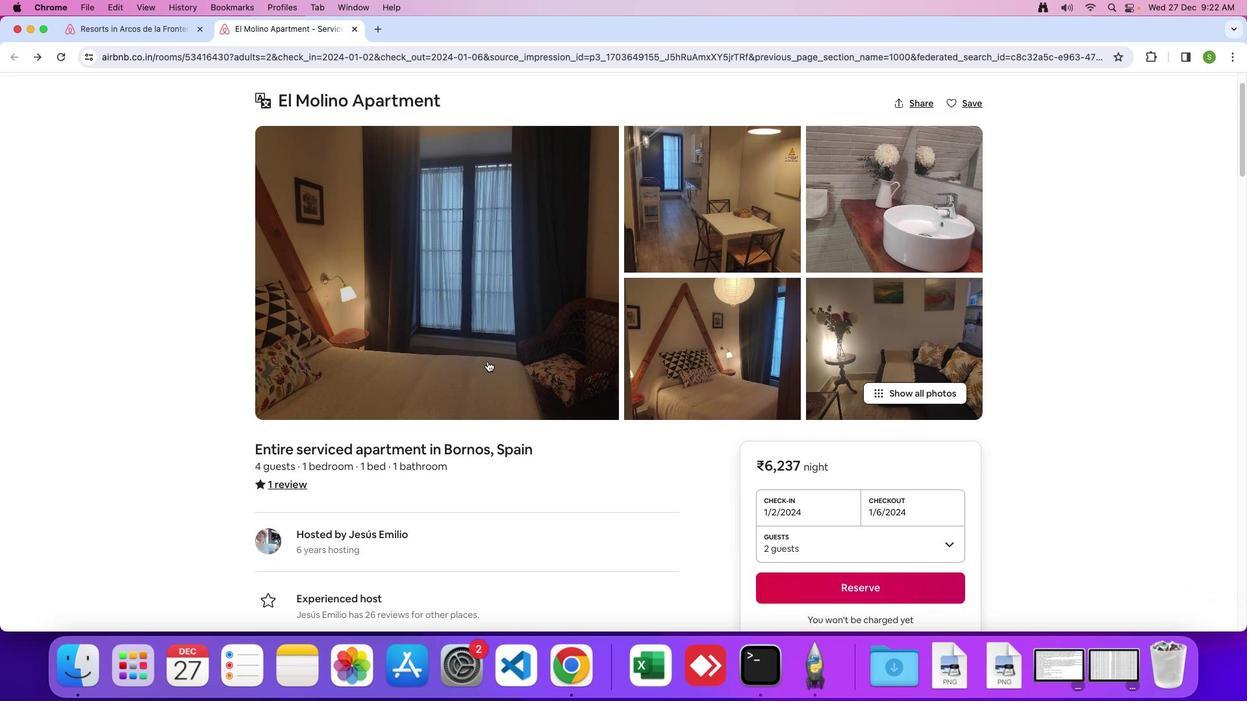 
Action: Mouse scrolled (487, 361) with delta (0, 0)
Screenshot: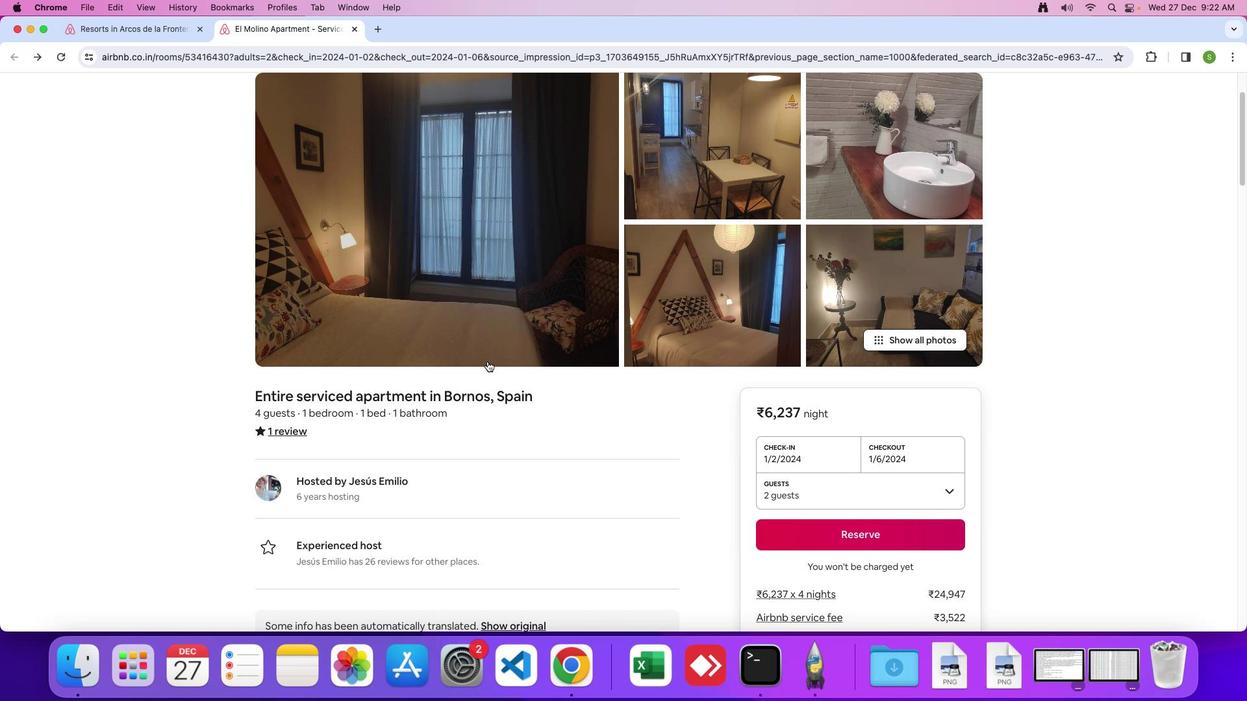 
Action: Mouse scrolled (487, 361) with delta (0, 0)
Screenshot: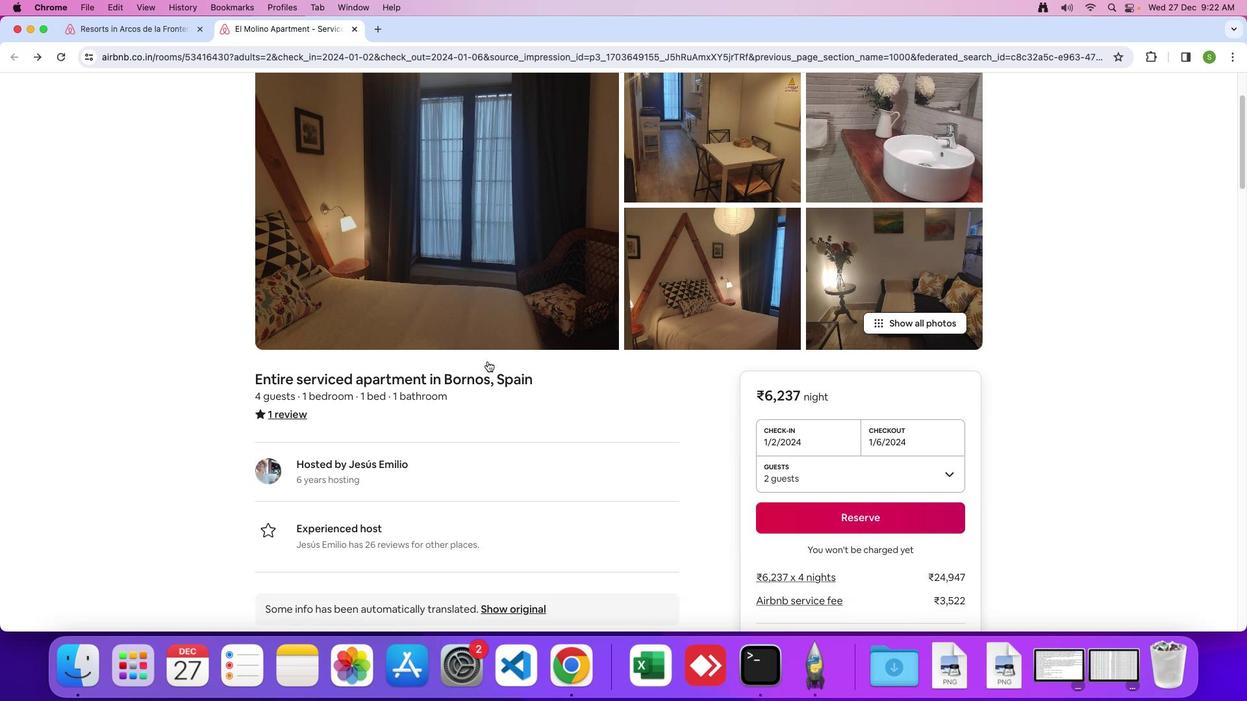 
Action: Mouse scrolled (487, 361) with delta (0, -1)
Screenshot: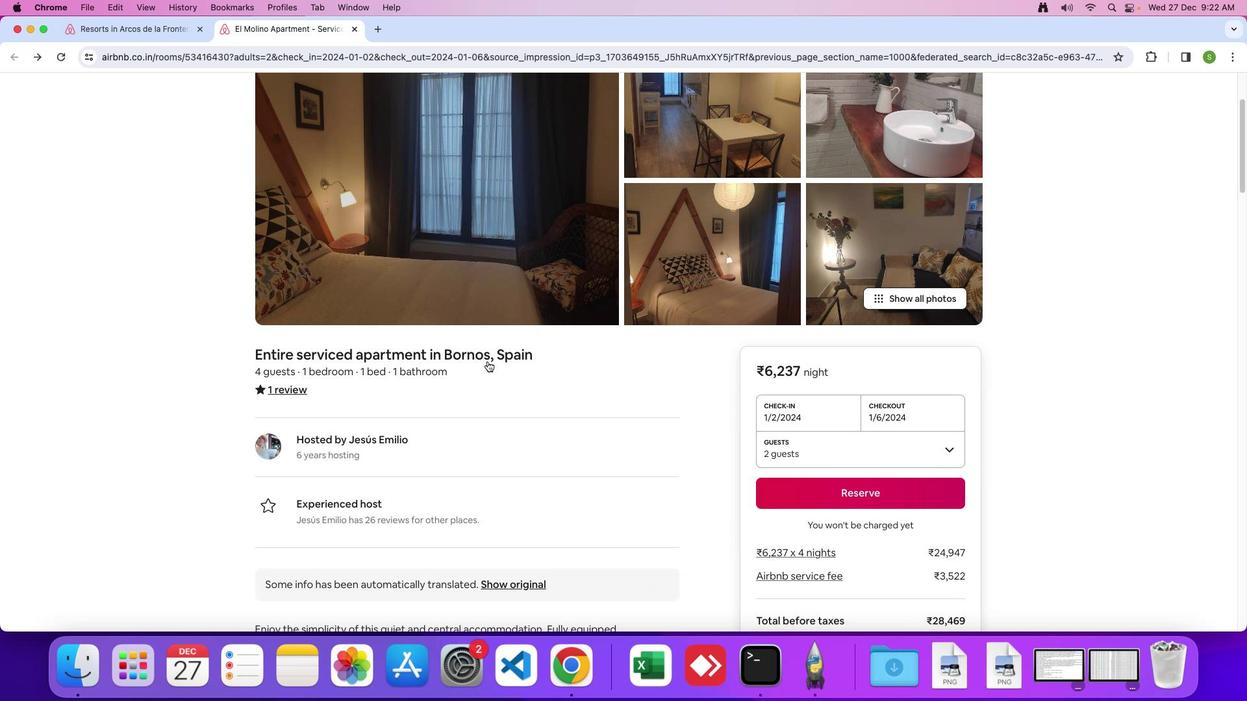 
Action: Mouse scrolled (487, 361) with delta (0, 0)
Screenshot: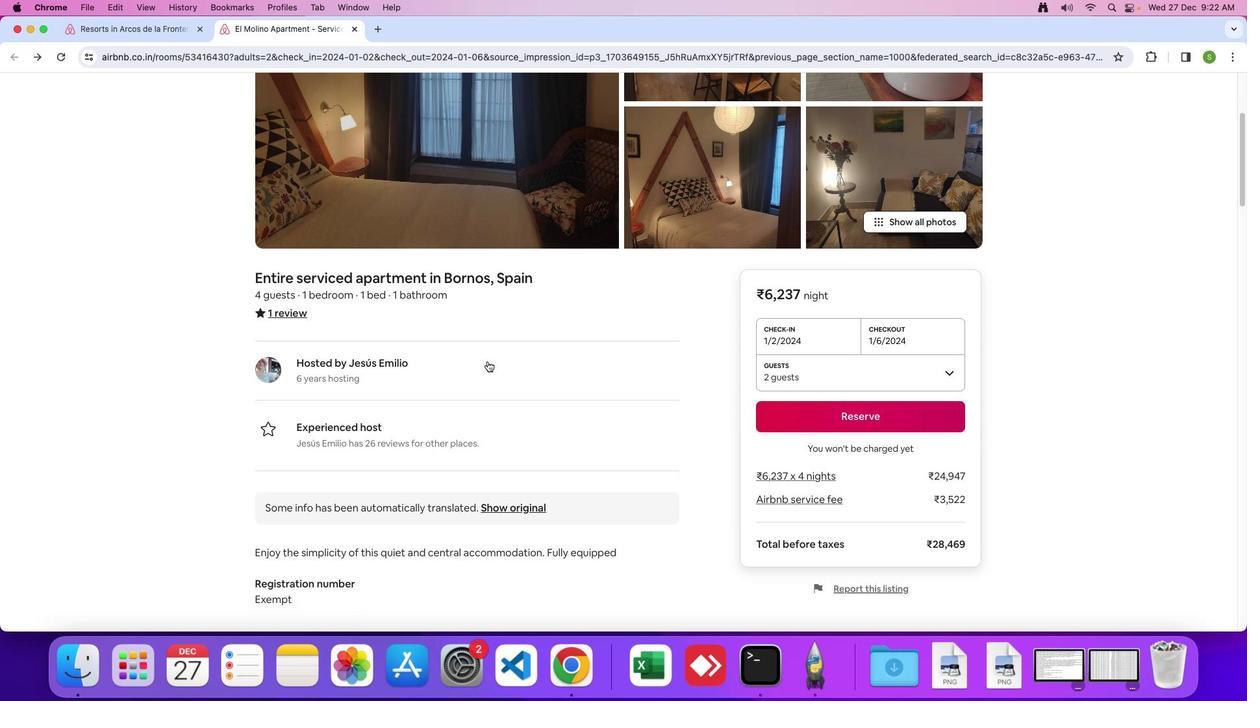 
Action: Mouse scrolled (487, 361) with delta (0, 0)
Screenshot: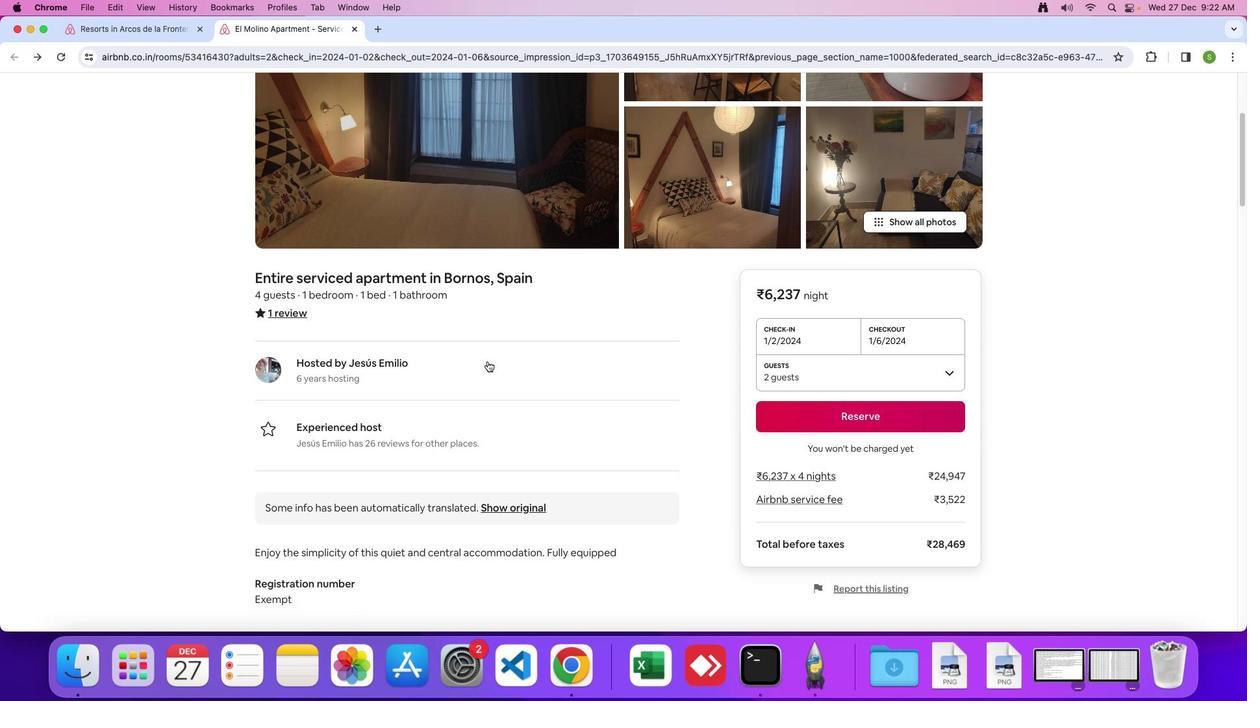 
Action: Mouse scrolled (487, 361) with delta (0, -1)
Screenshot: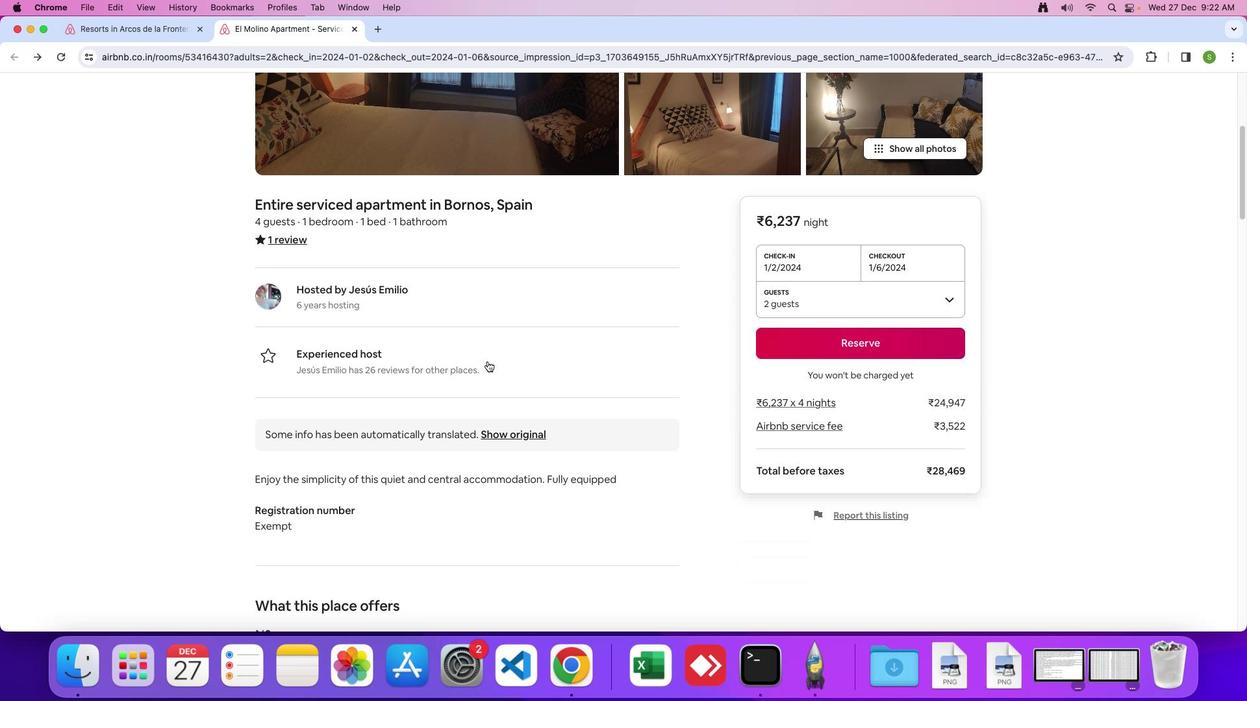 
Action: Mouse scrolled (487, 361) with delta (0, 0)
Screenshot: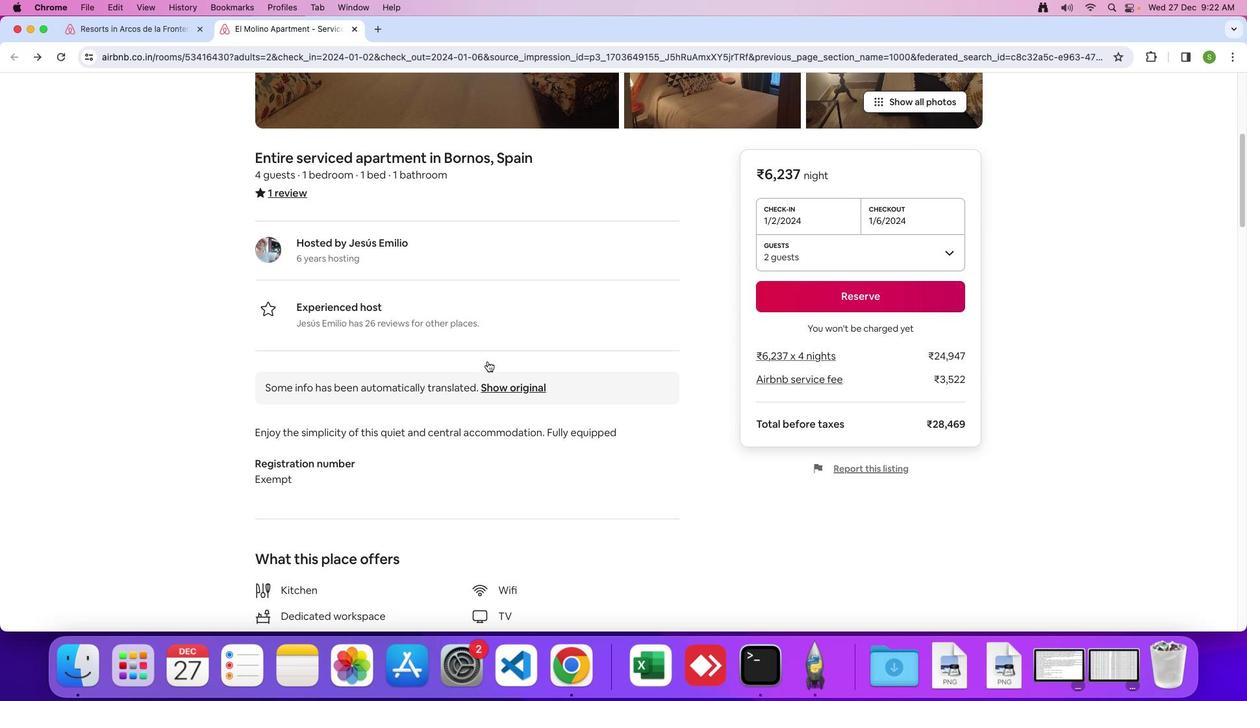 
Action: Mouse scrolled (487, 361) with delta (0, 0)
Screenshot: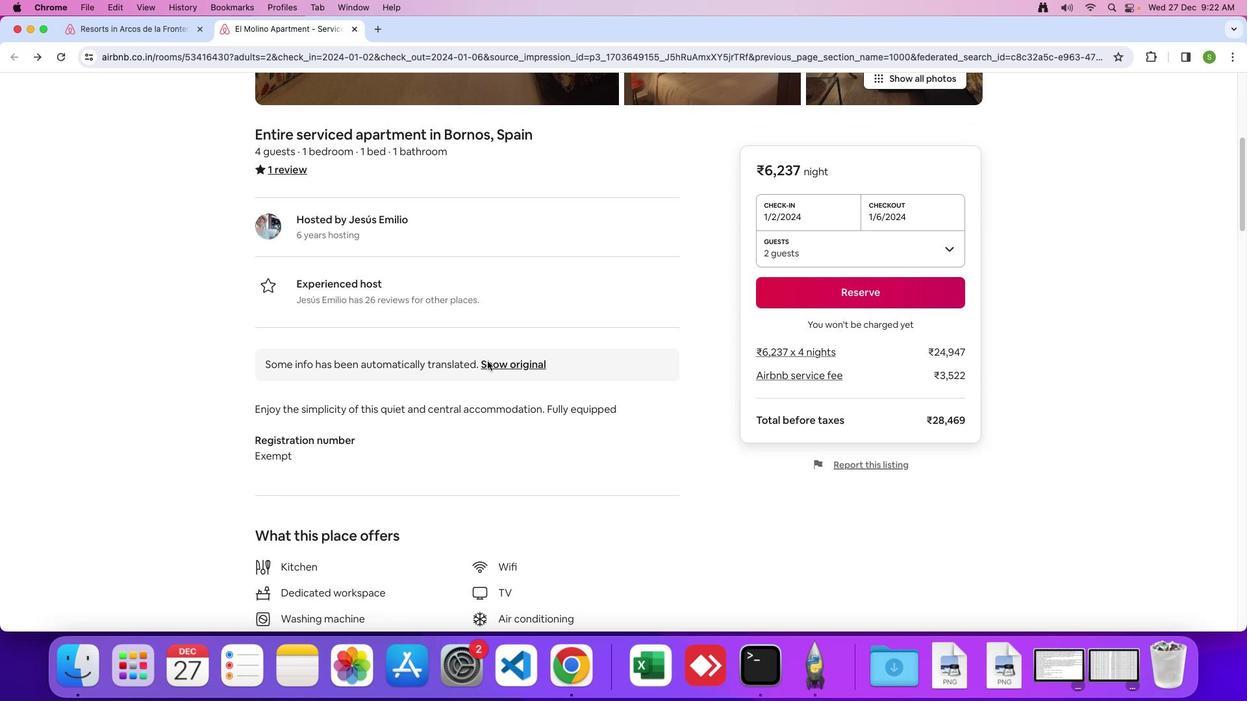 
Action: Mouse scrolled (487, 361) with delta (0, -1)
Screenshot: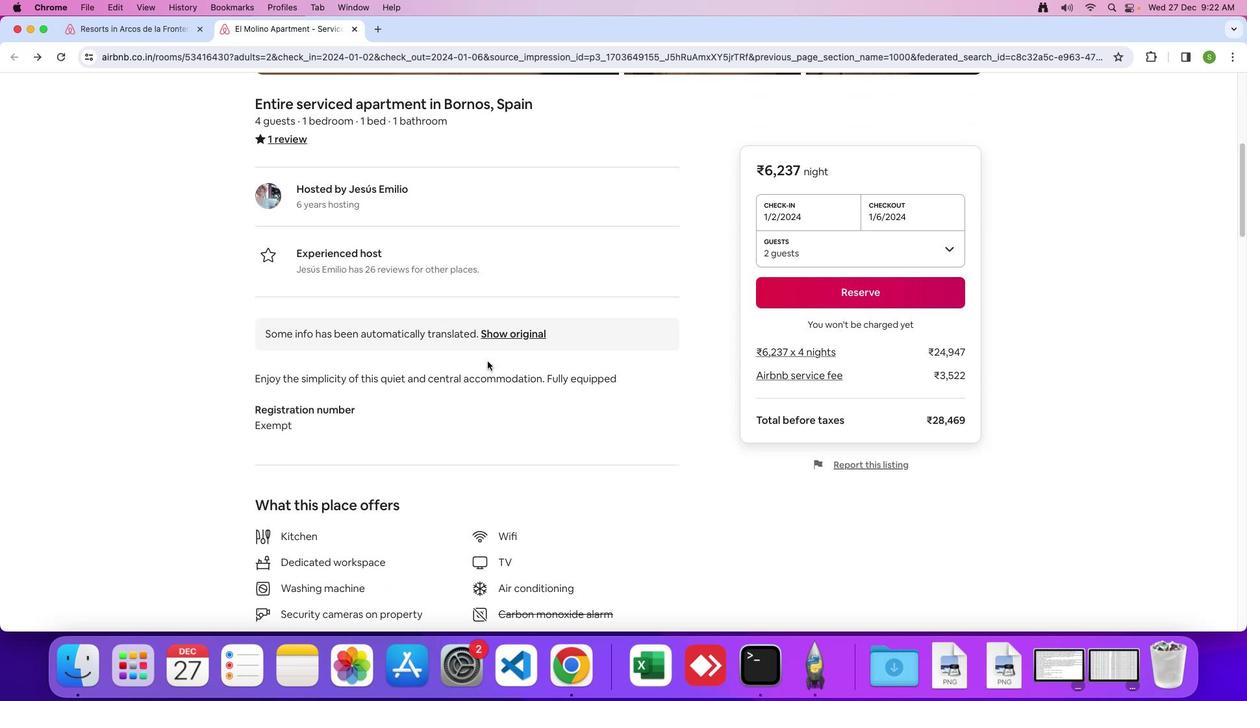 
Action: Mouse scrolled (487, 361) with delta (0, 0)
Screenshot: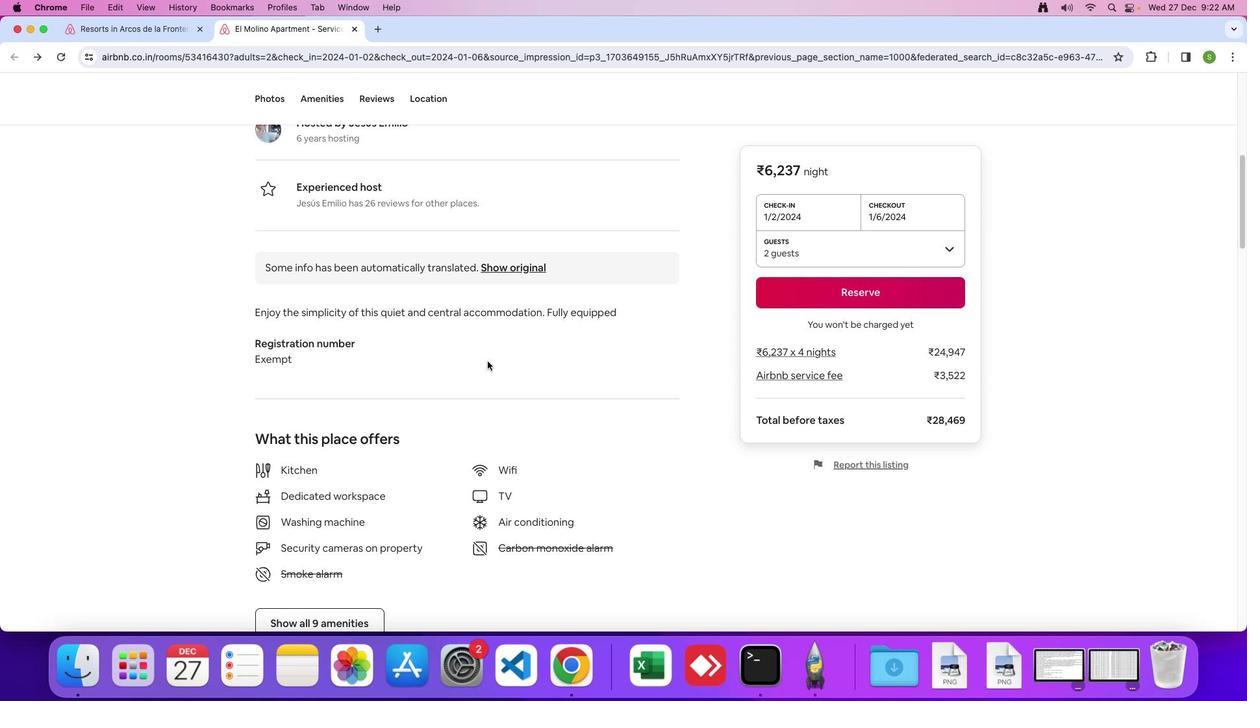 
Action: Mouse scrolled (487, 361) with delta (0, 0)
Screenshot: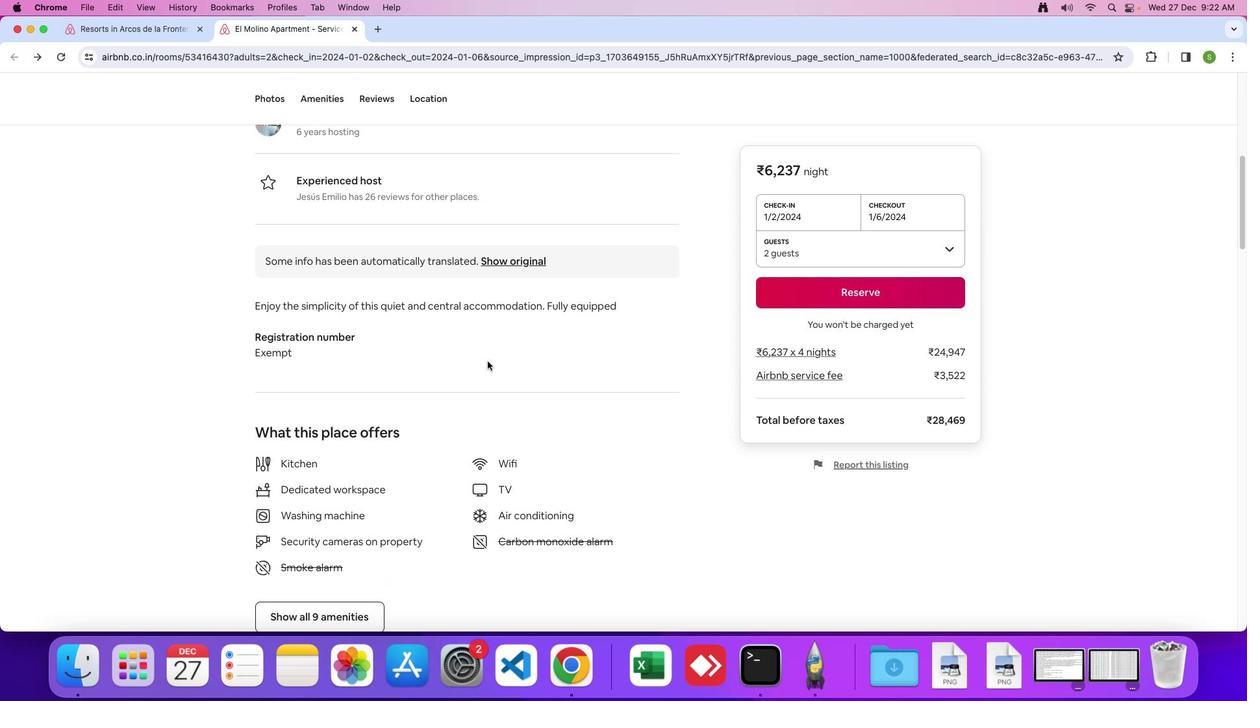 
Action: Mouse scrolled (487, 361) with delta (0, 0)
Screenshot: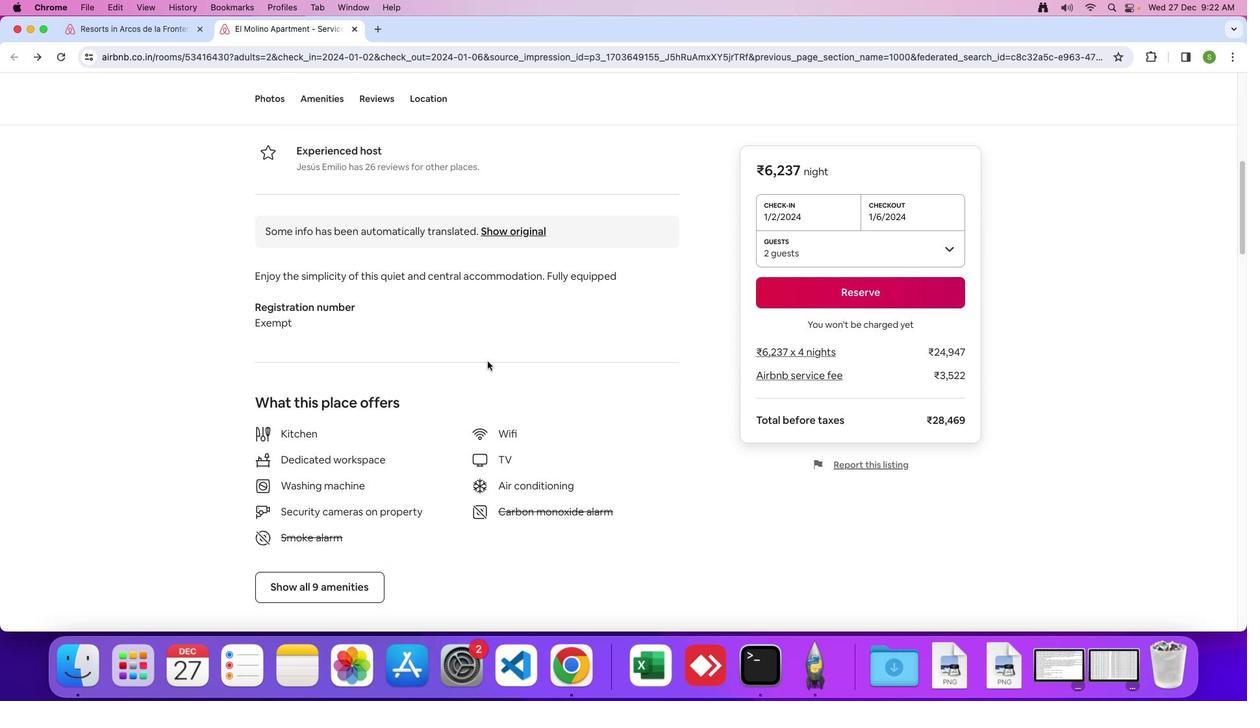 
Action: Mouse scrolled (487, 361) with delta (0, 0)
Screenshot: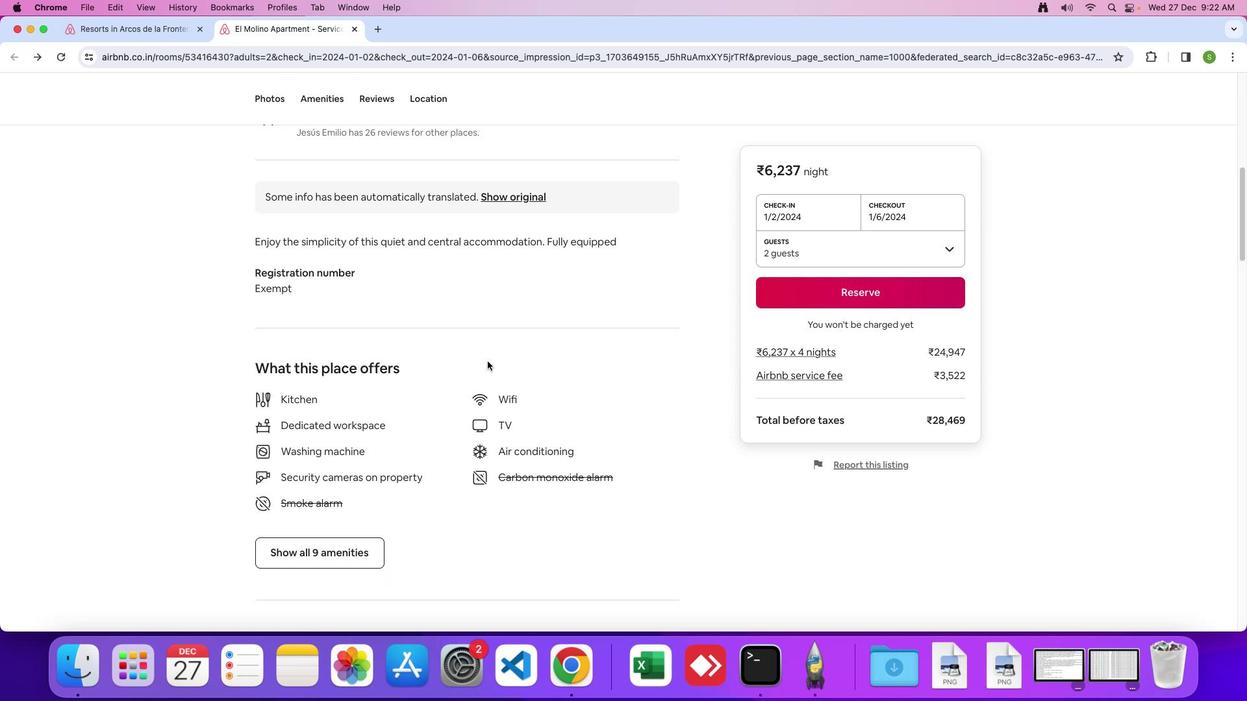 
Action: Mouse scrolled (487, 361) with delta (0, 0)
Screenshot: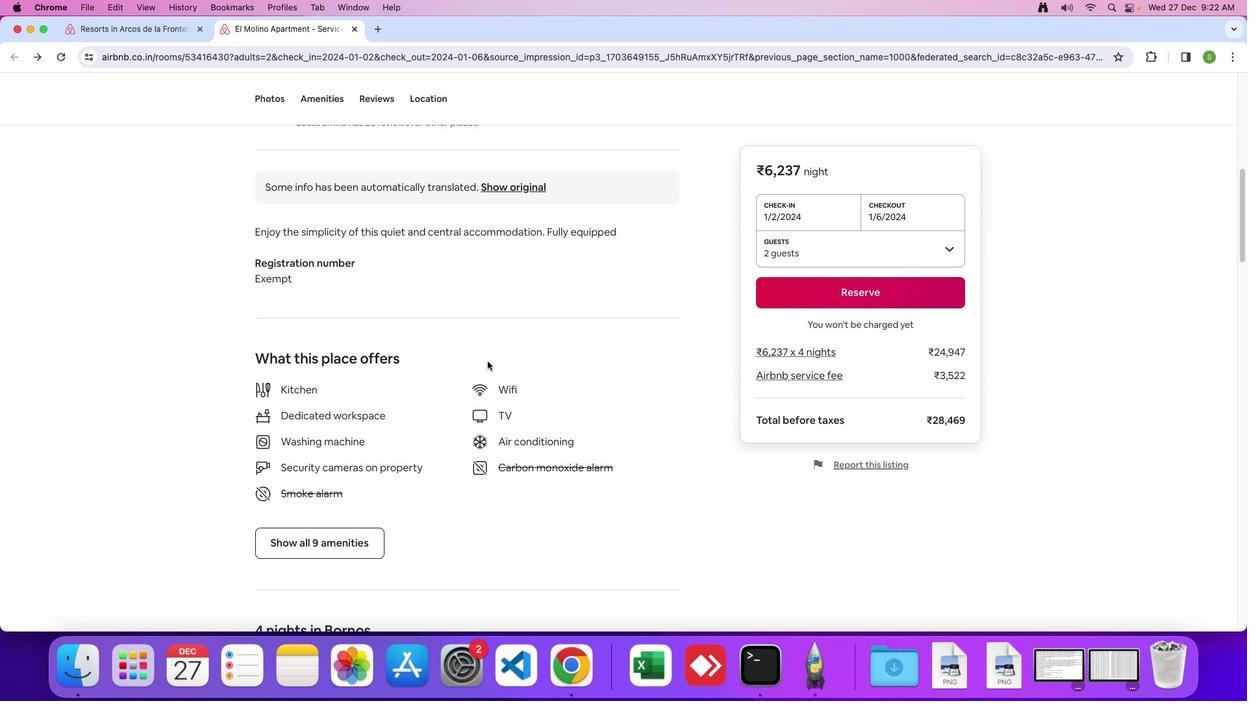 
Action: Mouse scrolled (487, 361) with delta (0, -1)
Screenshot: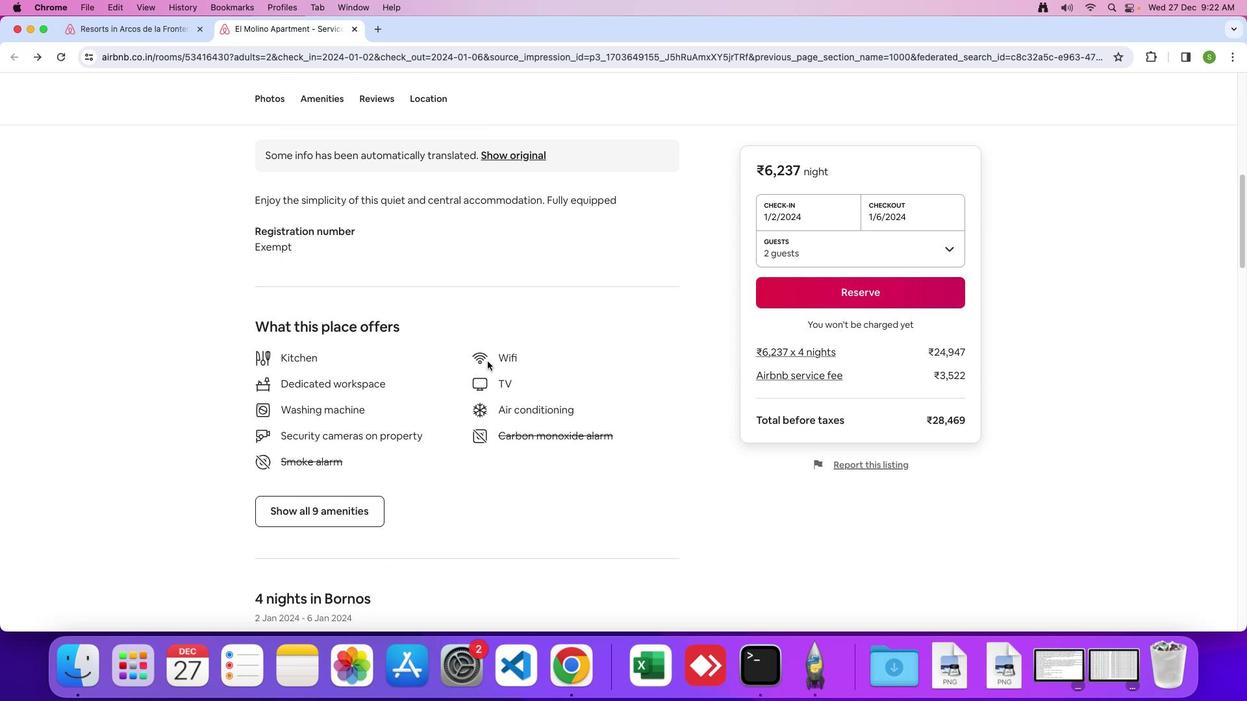 
Action: Mouse scrolled (487, 361) with delta (0, 0)
Screenshot: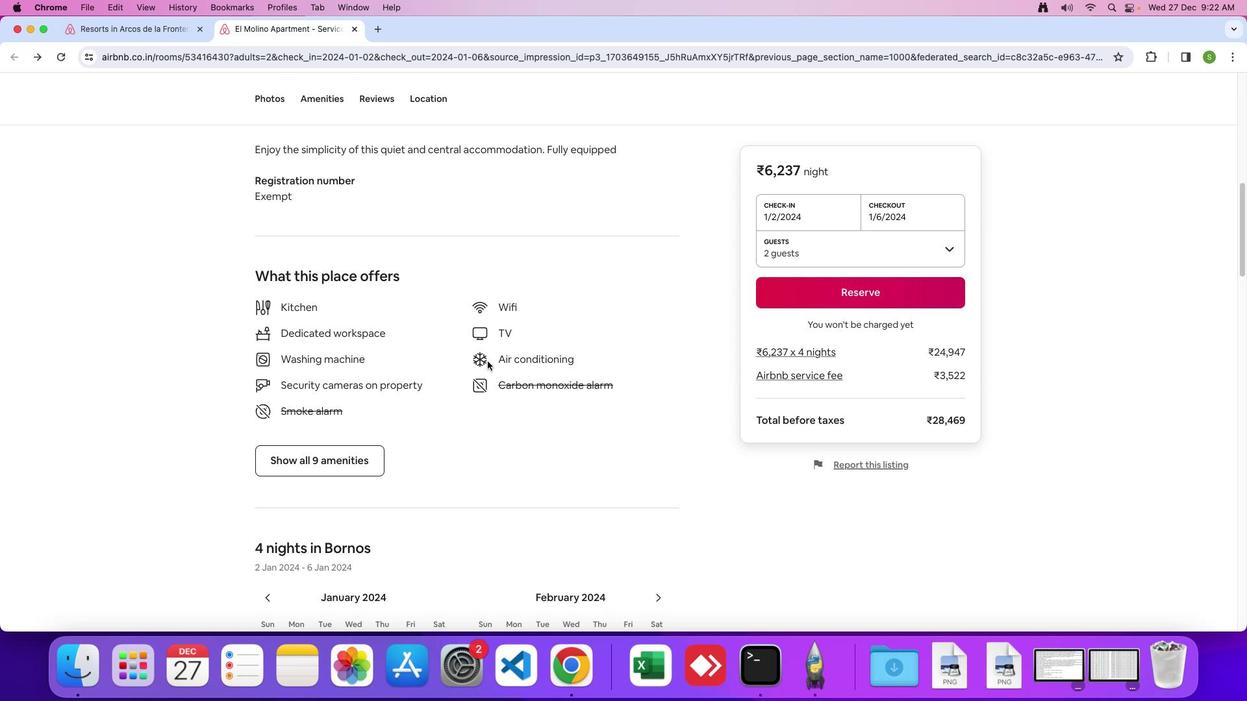 
Action: Mouse scrolled (487, 361) with delta (0, 0)
Screenshot: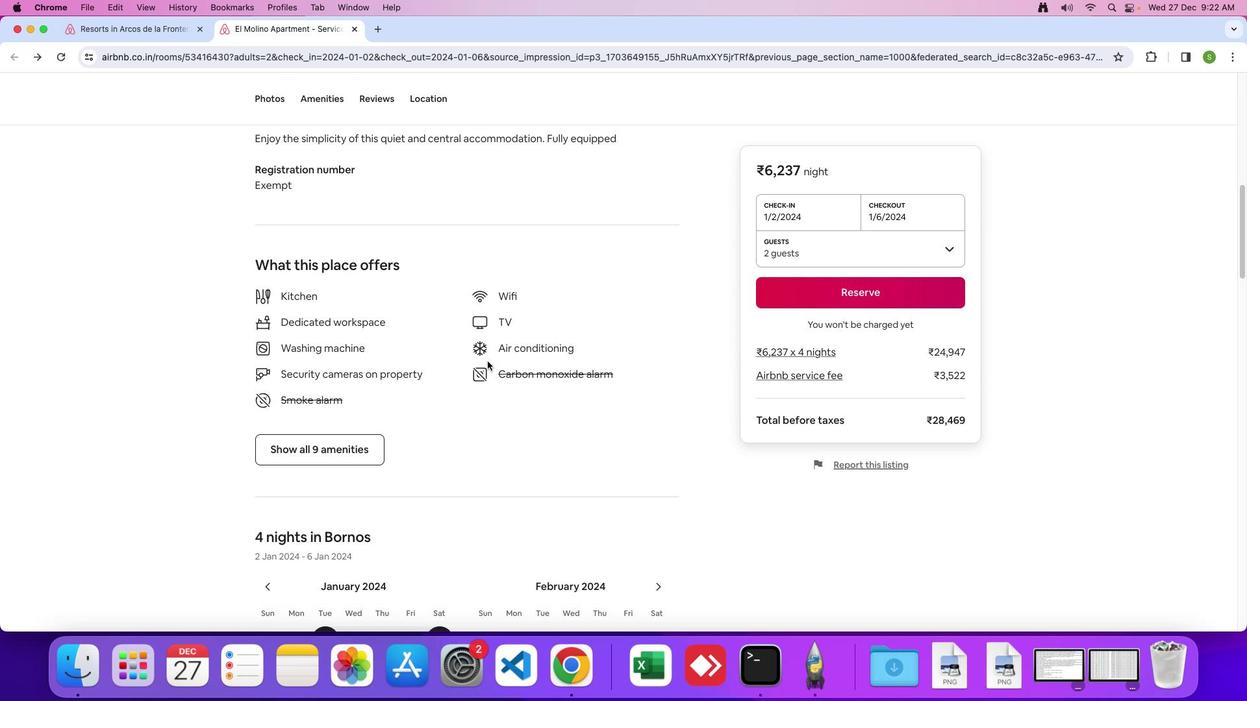 
Action: Mouse scrolled (487, 361) with delta (0, 0)
Screenshot: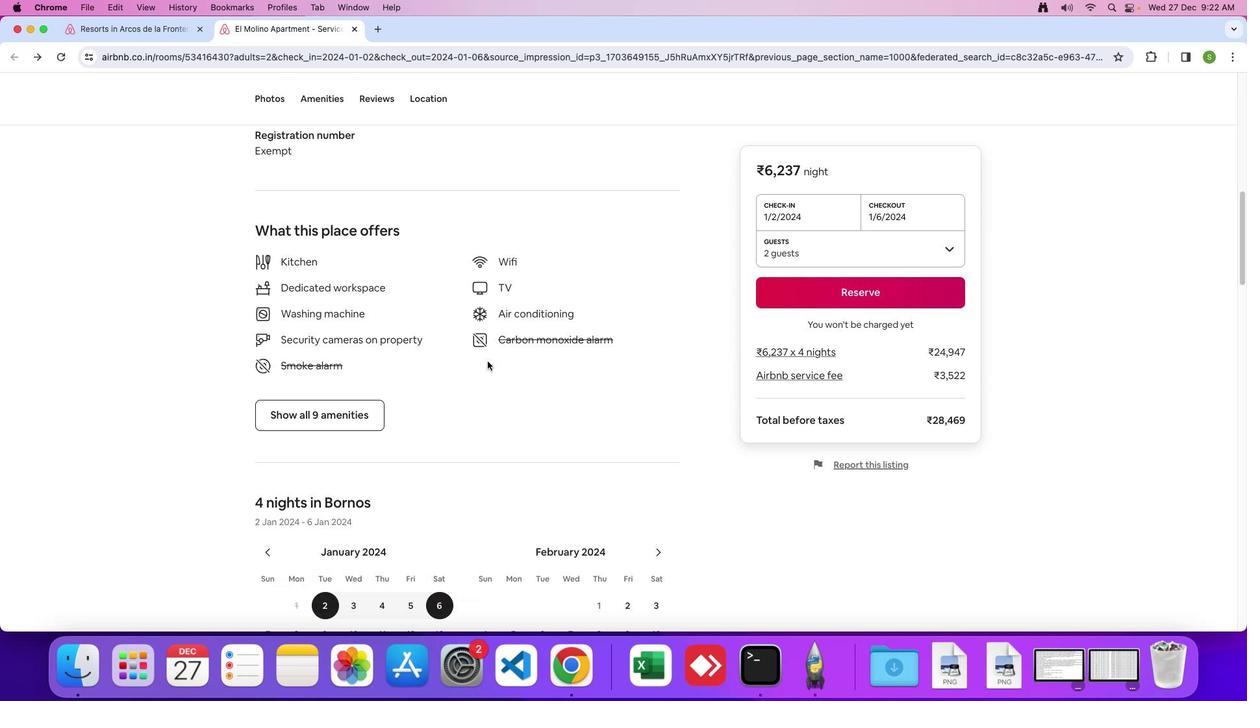 
Action: Mouse moved to (326, 385)
Screenshot: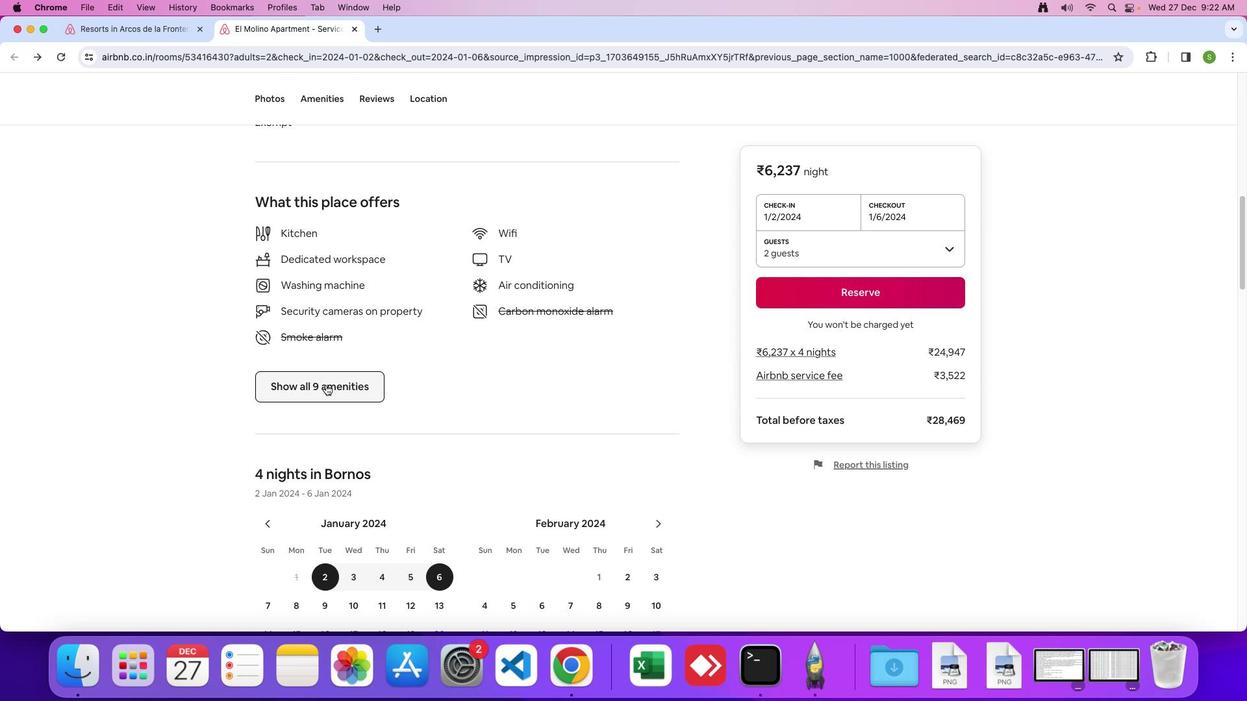 
Action: Mouse pressed left at (326, 385)
Screenshot: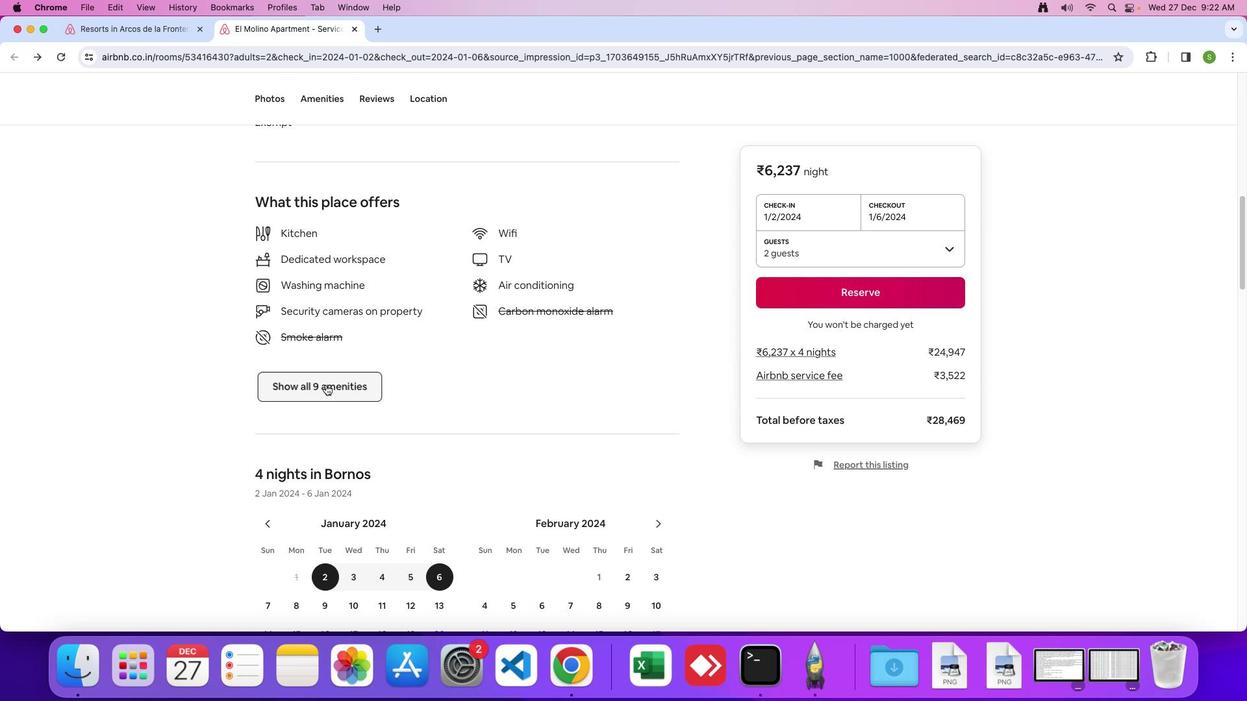 
Action: Mouse moved to (657, 418)
Screenshot: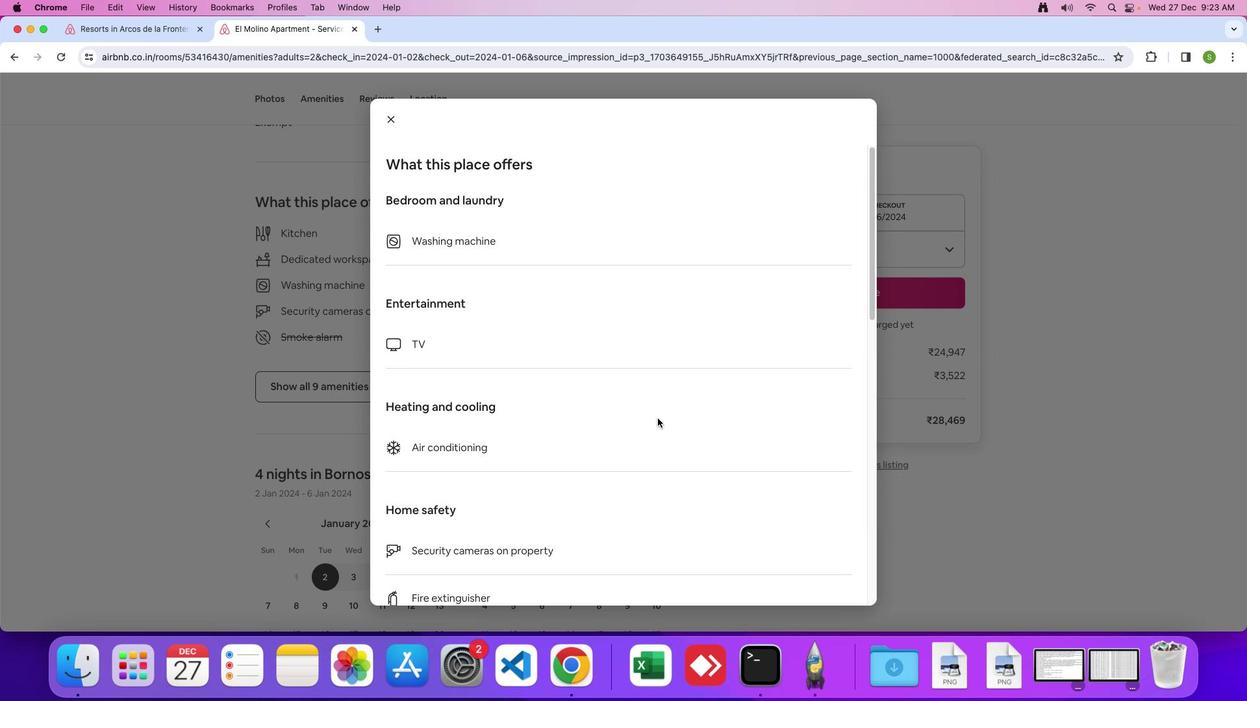 
Action: Mouse scrolled (657, 418) with delta (0, 0)
Screenshot: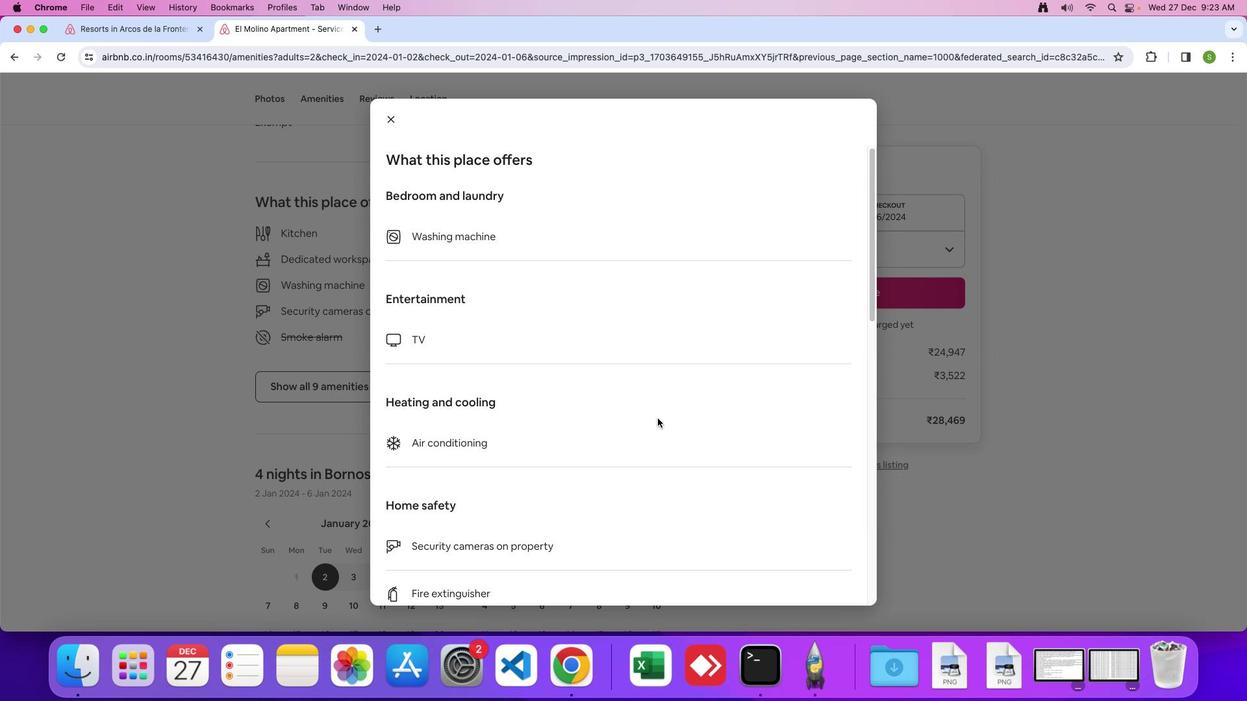 
Action: Mouse scrolled (657, 418) with delta (0, 0)
Screenshot: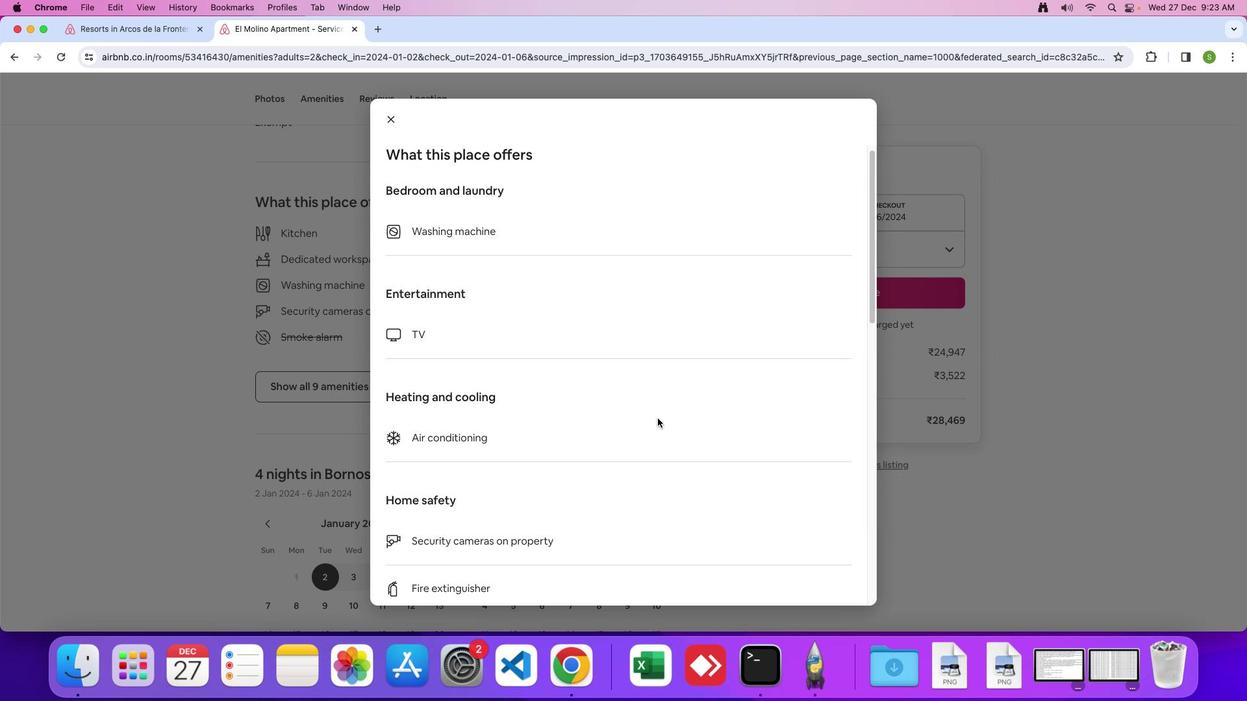 
Action: Mouse scrolled (657, 418) with delta (0, 0)
Screenshot: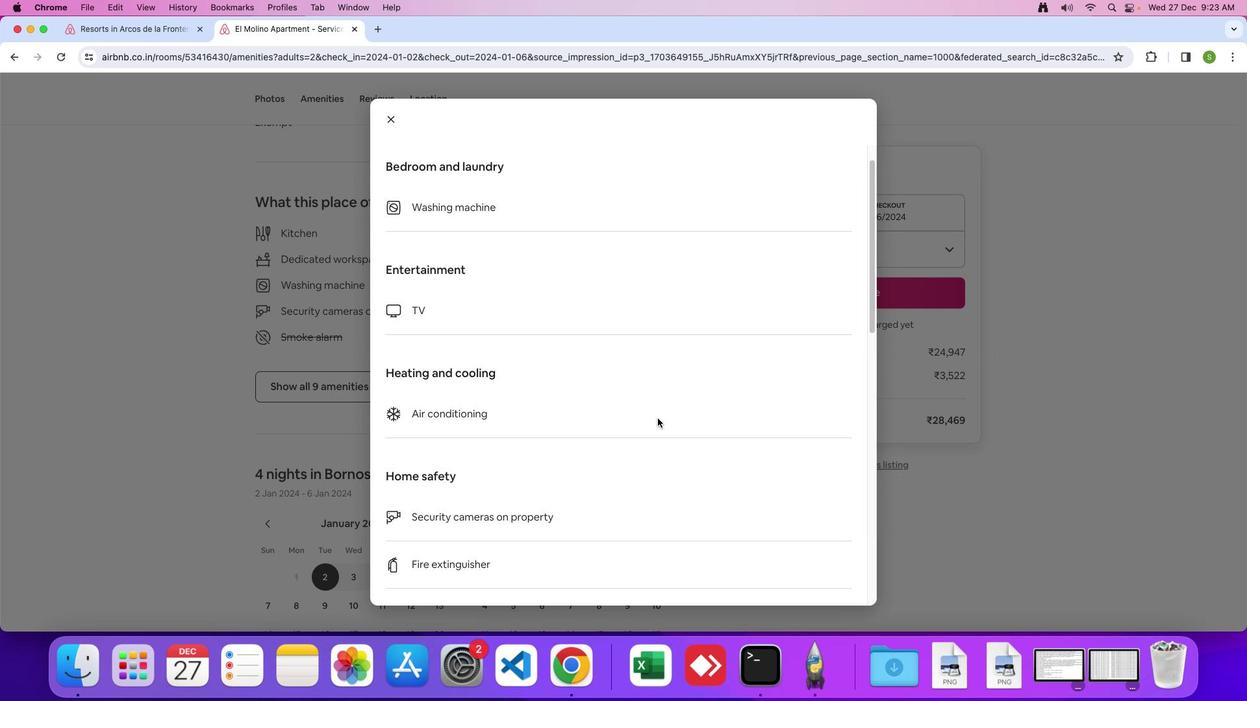
Action: Mouse scrolled (657, 418) with delta (0, 0)
Screenshot: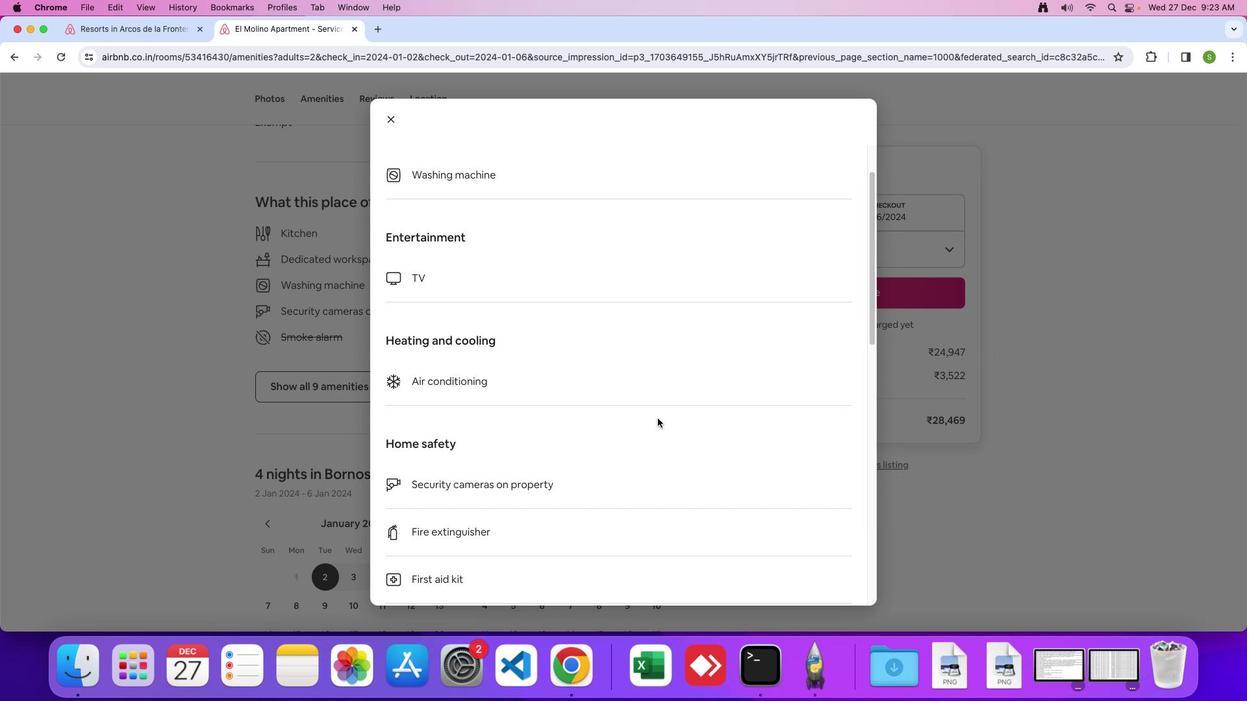 
Action: Mouse scrolled (657, 418) with delta (0, 0)
Screenshot: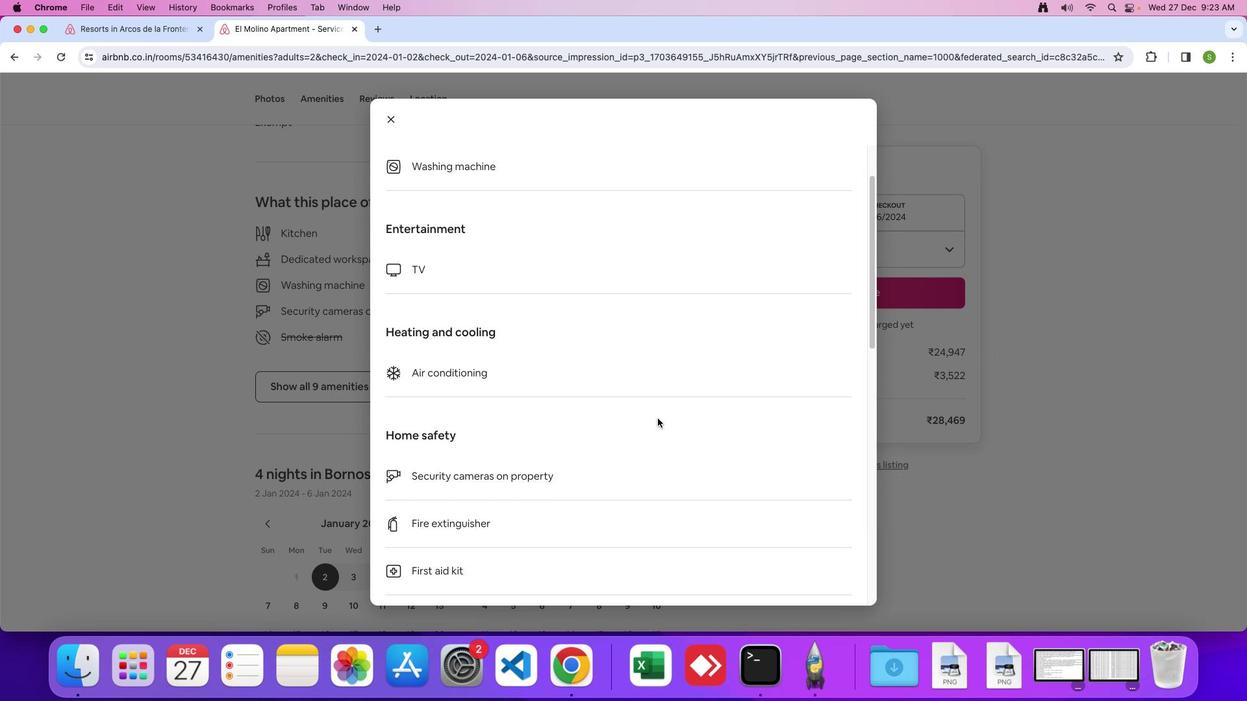 
Action: Mouse scrolled (657, 418) with delta (0, 0)
Screenshot: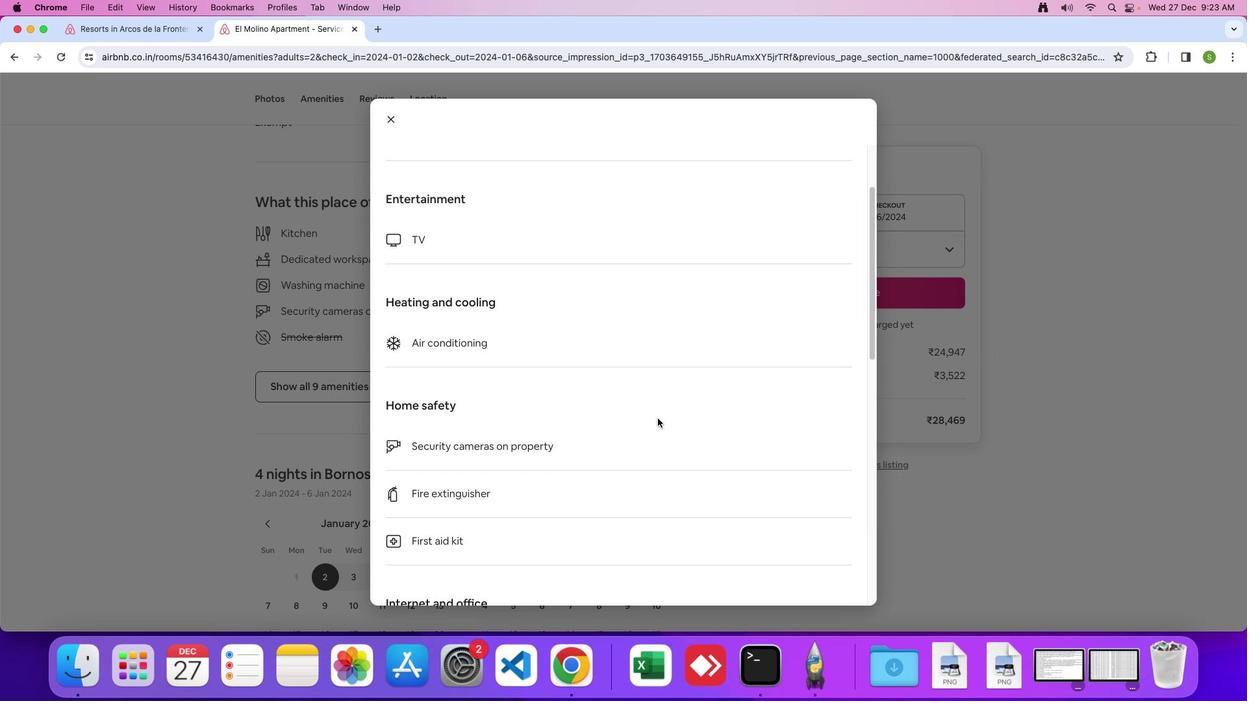 
Action: Mouse scrolled (657, 418) with delta (0, 0)
Screenshot: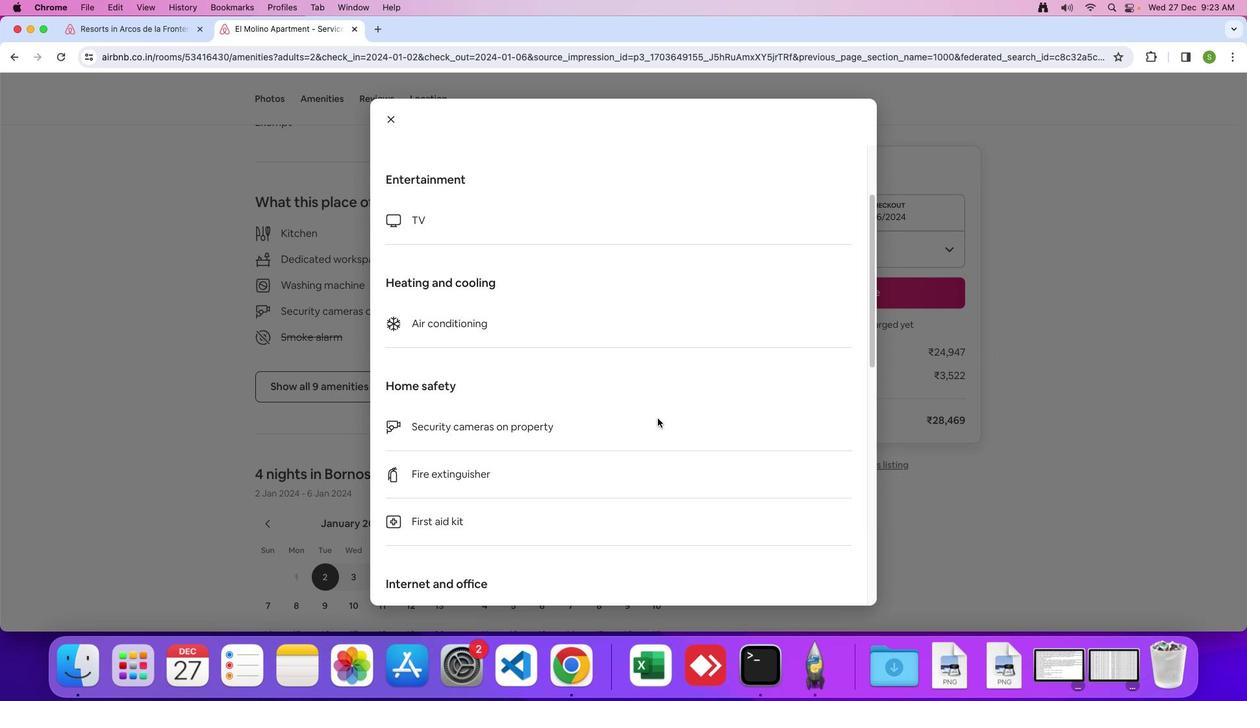 
Action: Mouse scrolled (657, 418) with delta (0, 0)
Screenshot: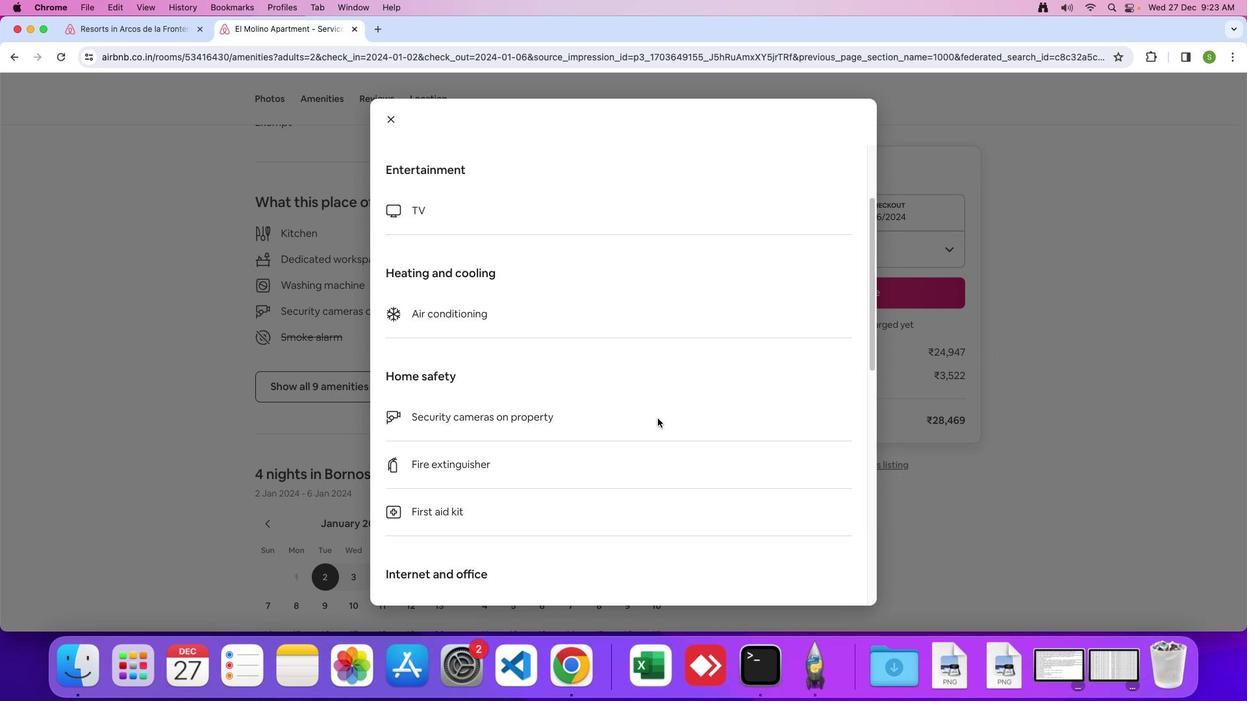 
Action: Mouse scrolled (657, 418) with delta (0, 0)
Screenshot: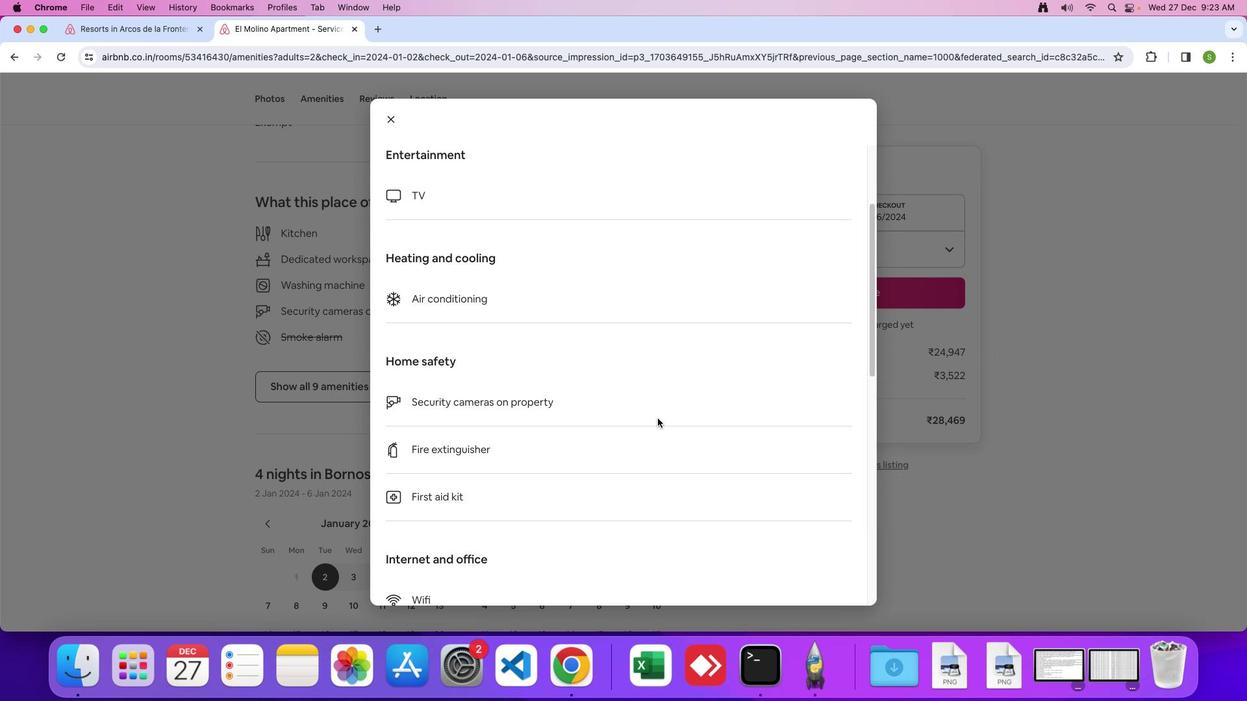 
Action: Mouse scrolled (657, 418) with delta (0, 0)
Screenshot: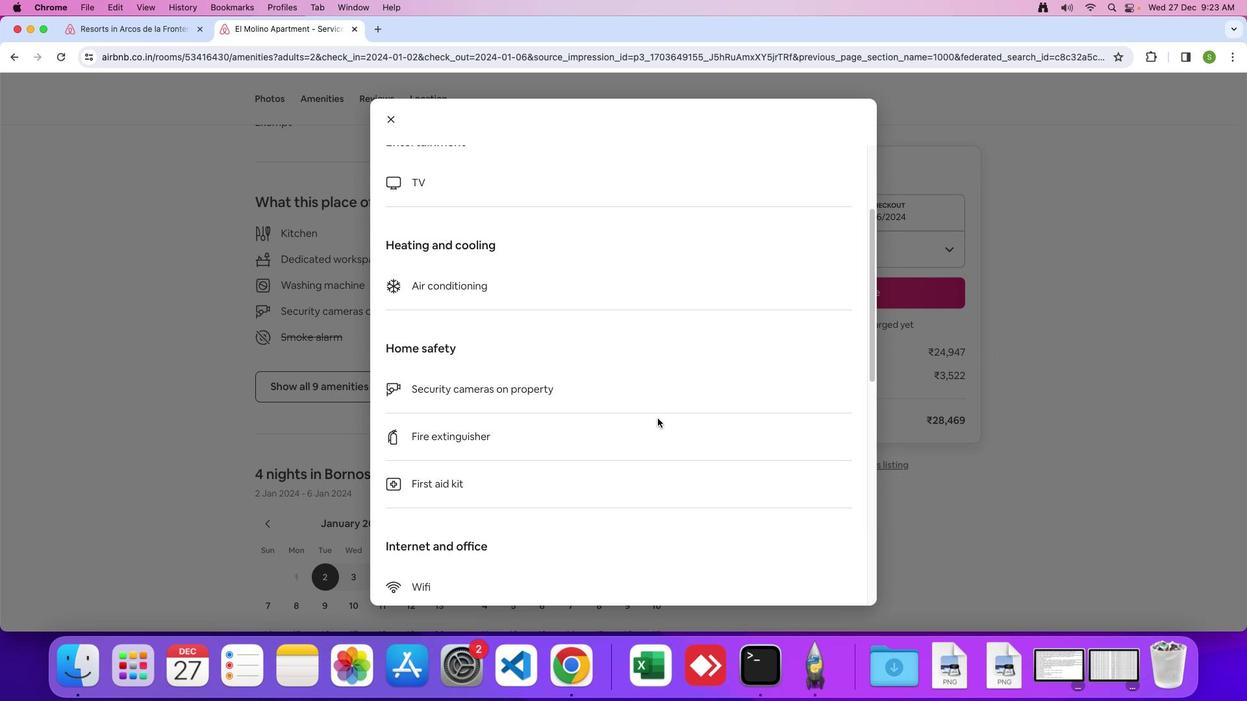 
Action: Mouse scrolled (657, 418) with delta (0, -1)
Screenshot: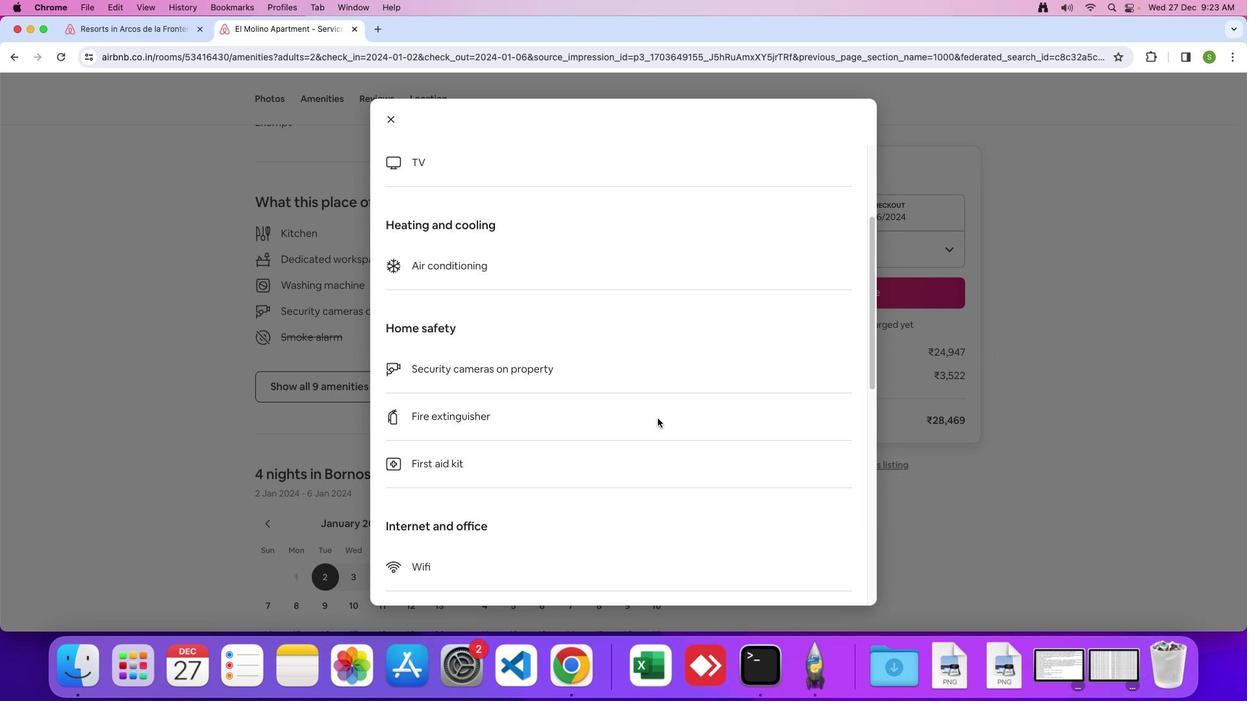 
Action: Mouse scrolled (657, 418) with delta (0, -1)
Screenshot: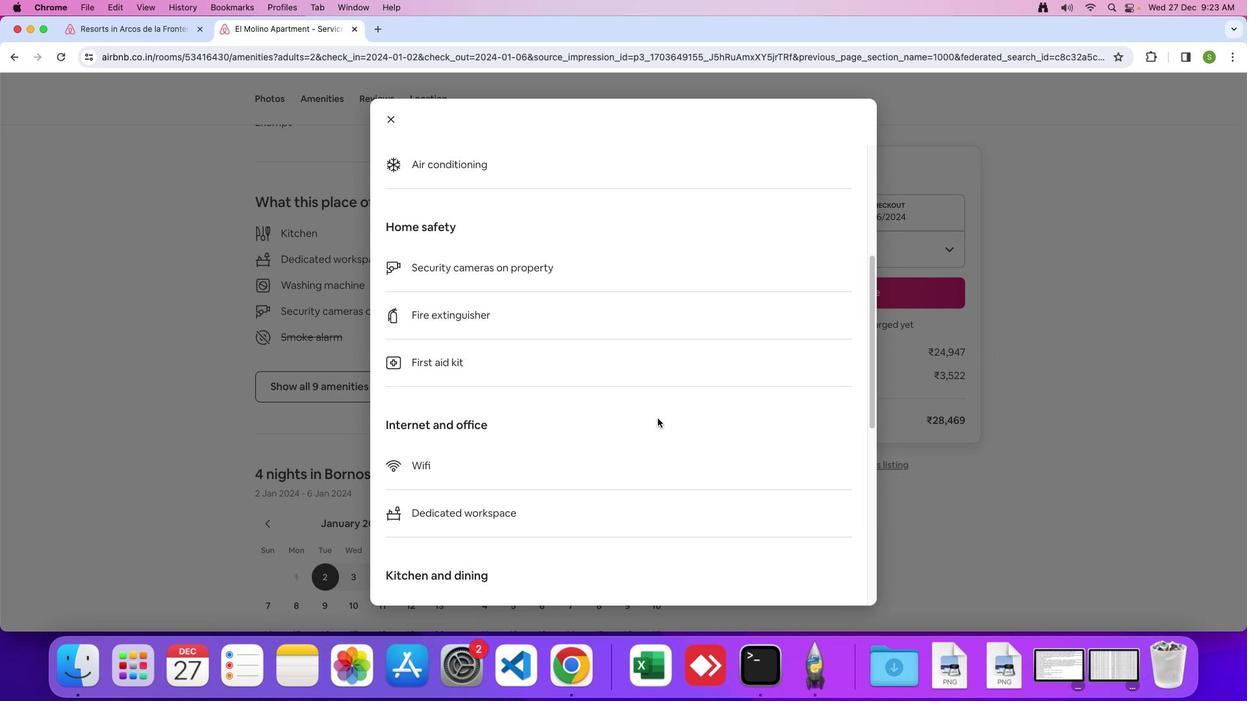 
Action: Mouse scrolled (657, 418) with delta (0, 0)
Screenshot: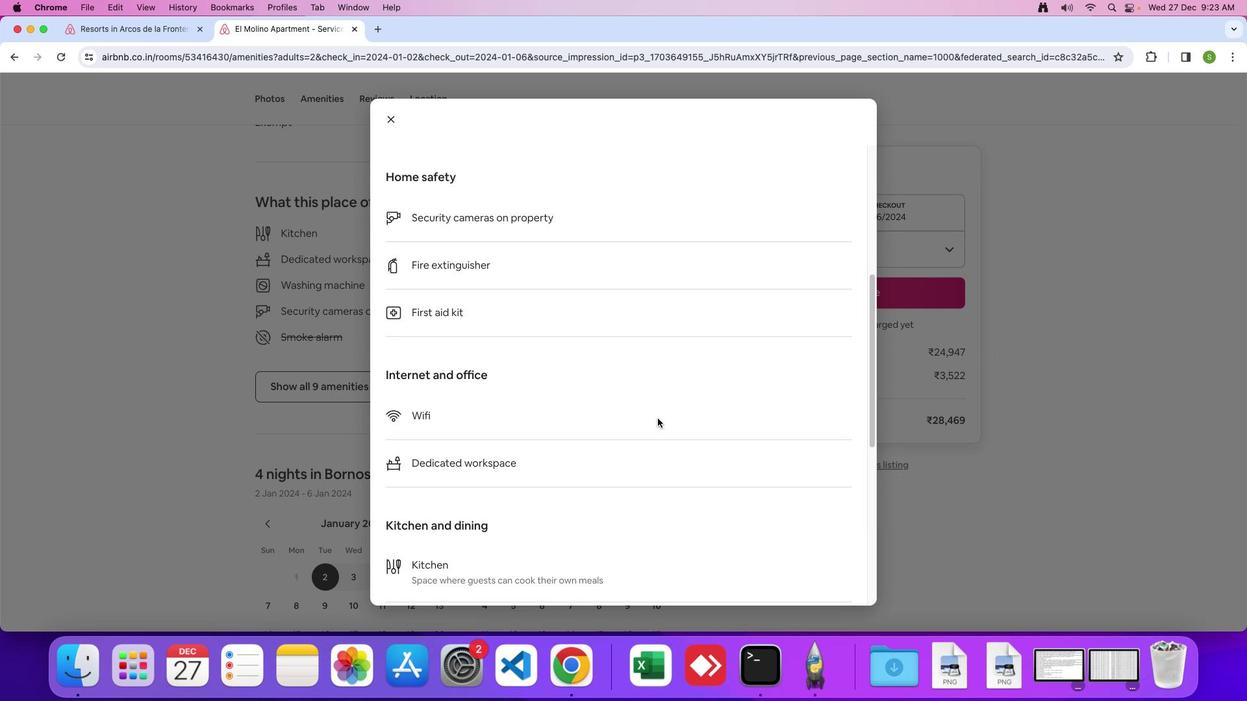 
Action: Mouse scrolled (657, 418) with delta (0, 0)
Screenshot: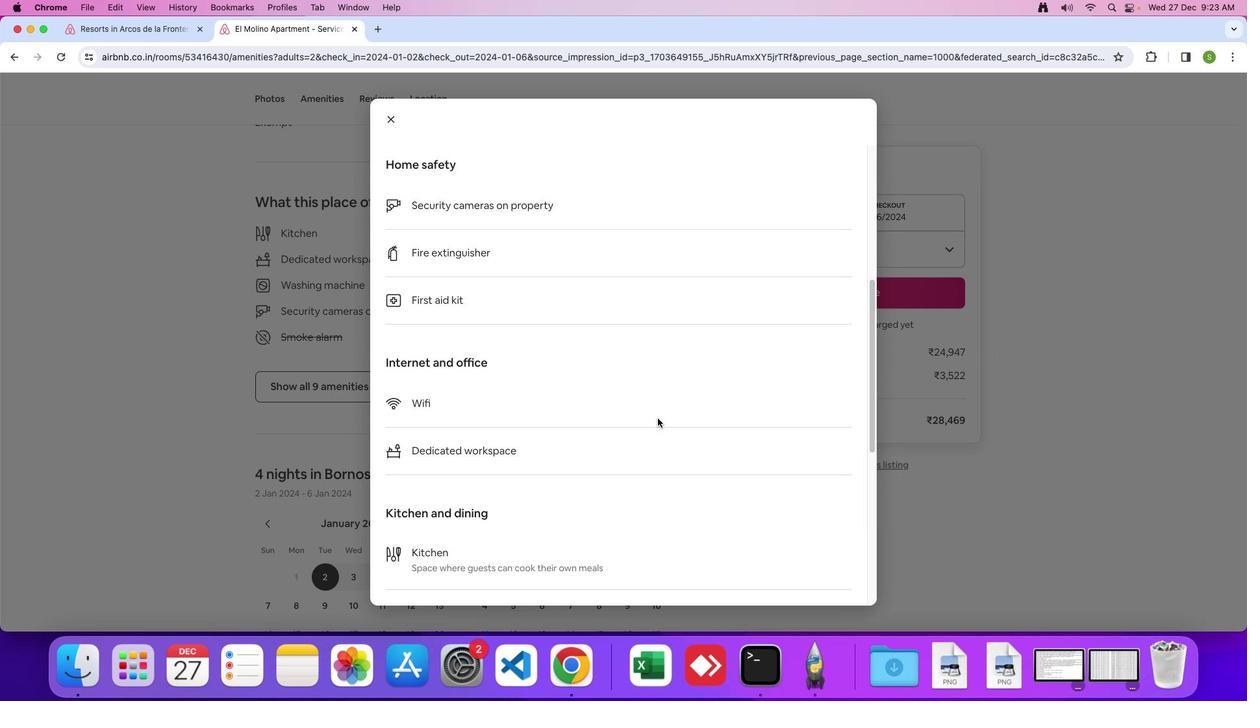 
Action: Mouse scrolled (657, 418) with delta (0, -1)
Screenshot: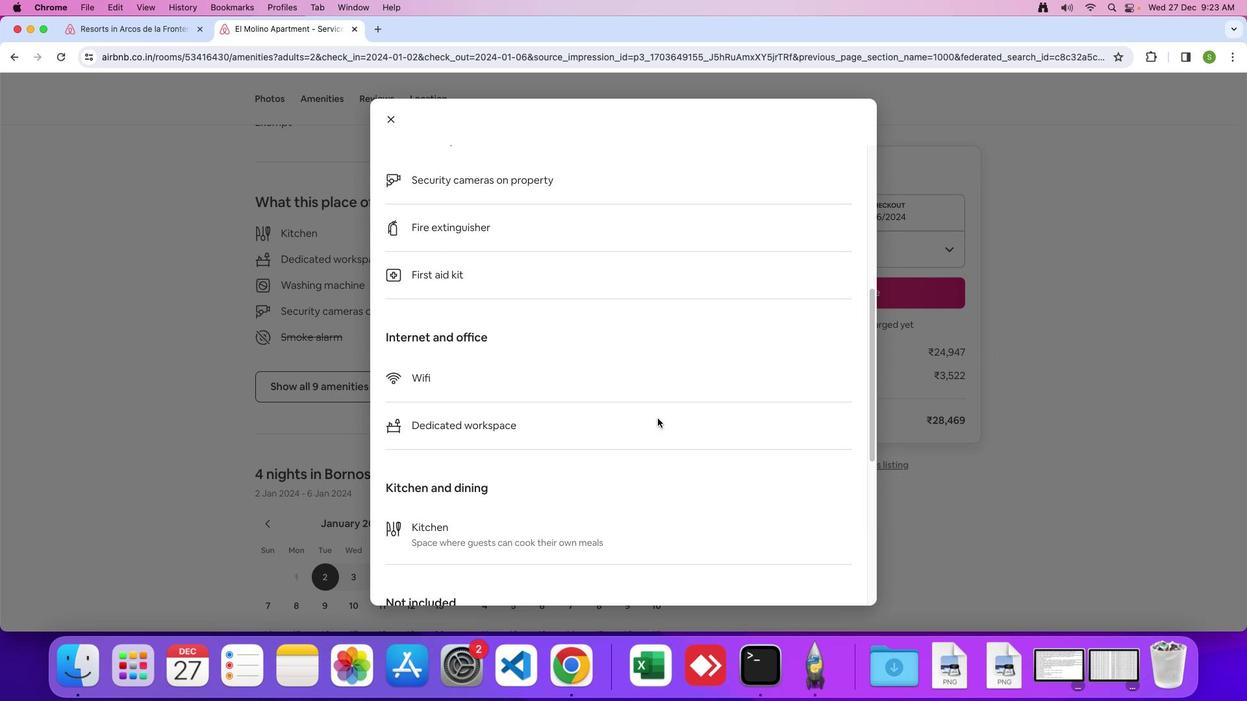 
Action: Mouse scrolled (657, 418) with delta (0, 0)
Screenshot: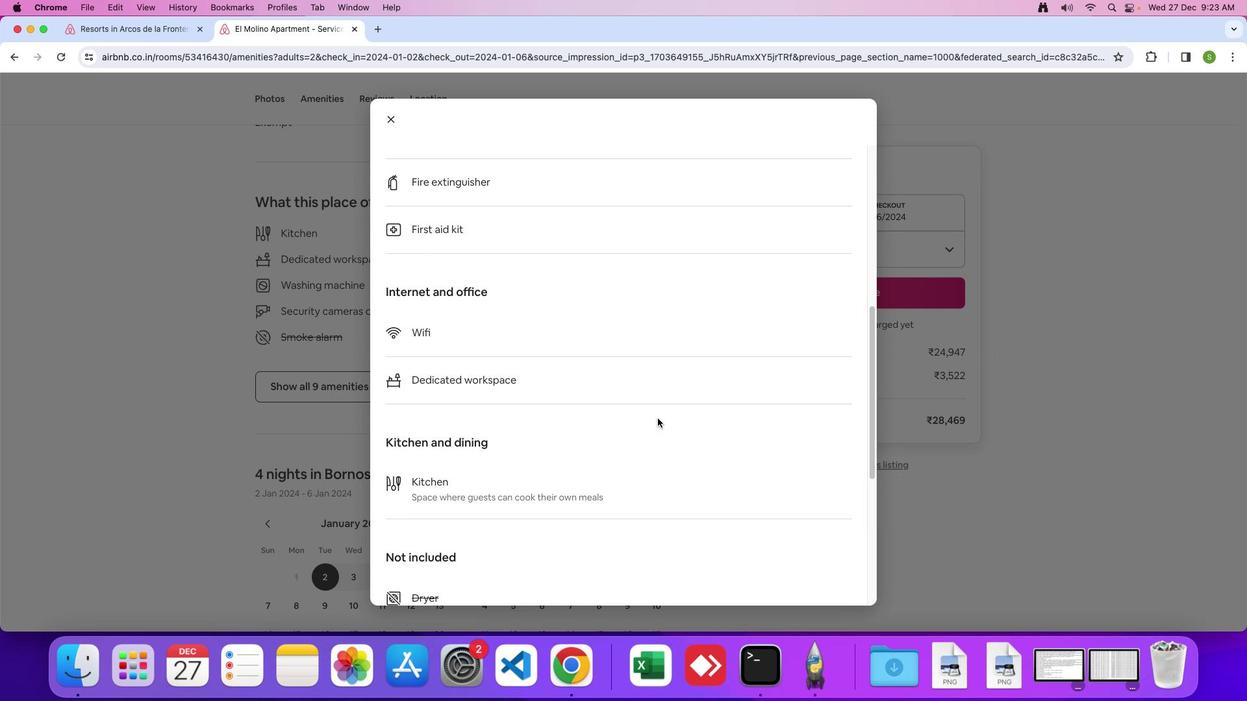 
Action: Mouse scrolled (657, 418) with delta (0, 0)
Screenshot: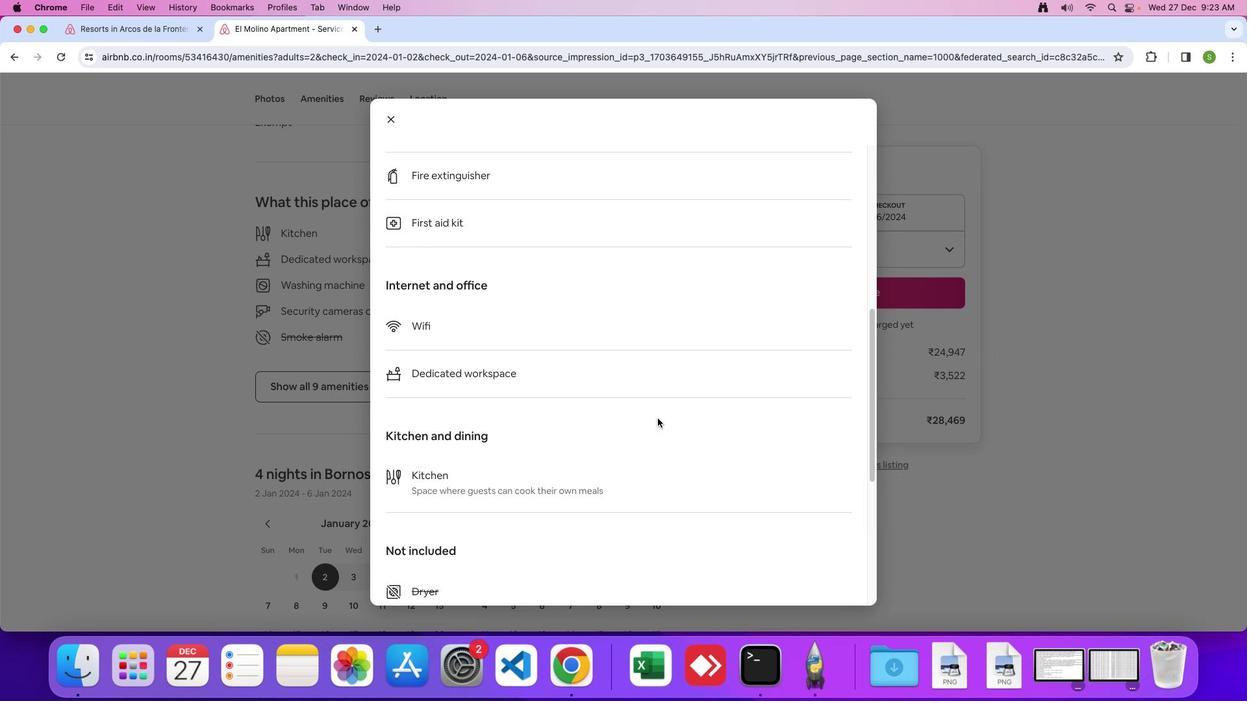 
Action: Mouse scrolled (657, 418) with delta (0, 0)
Screenshot: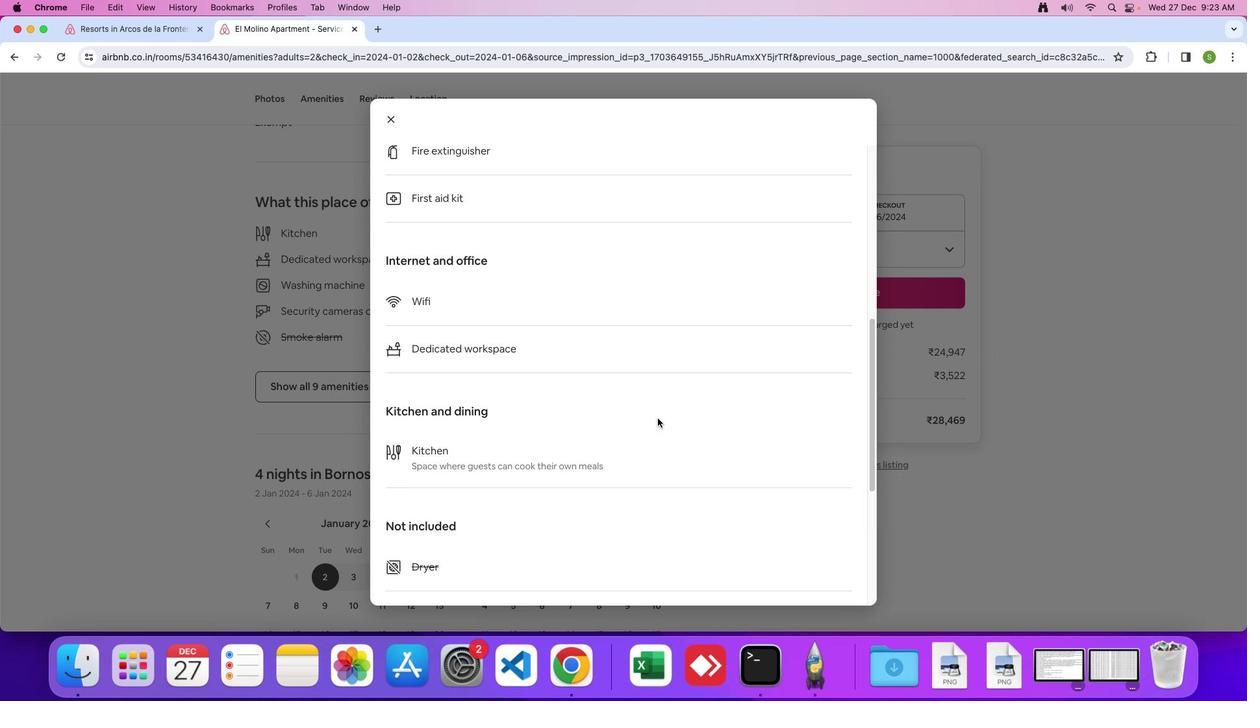 
Action: Mouse scrolled (657, 418) with delta (0, 0)
Screenshot: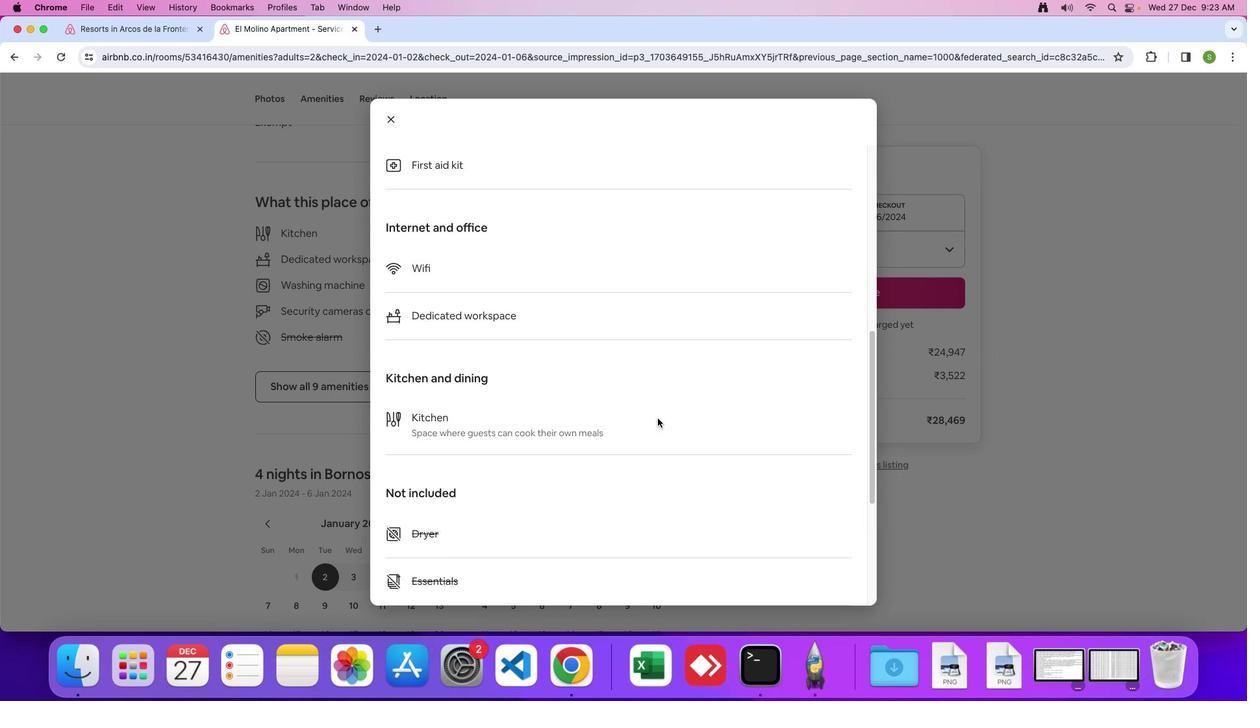 
Action: Mouse scrolled (657, 418) with delta (0, 0)
Screenshot: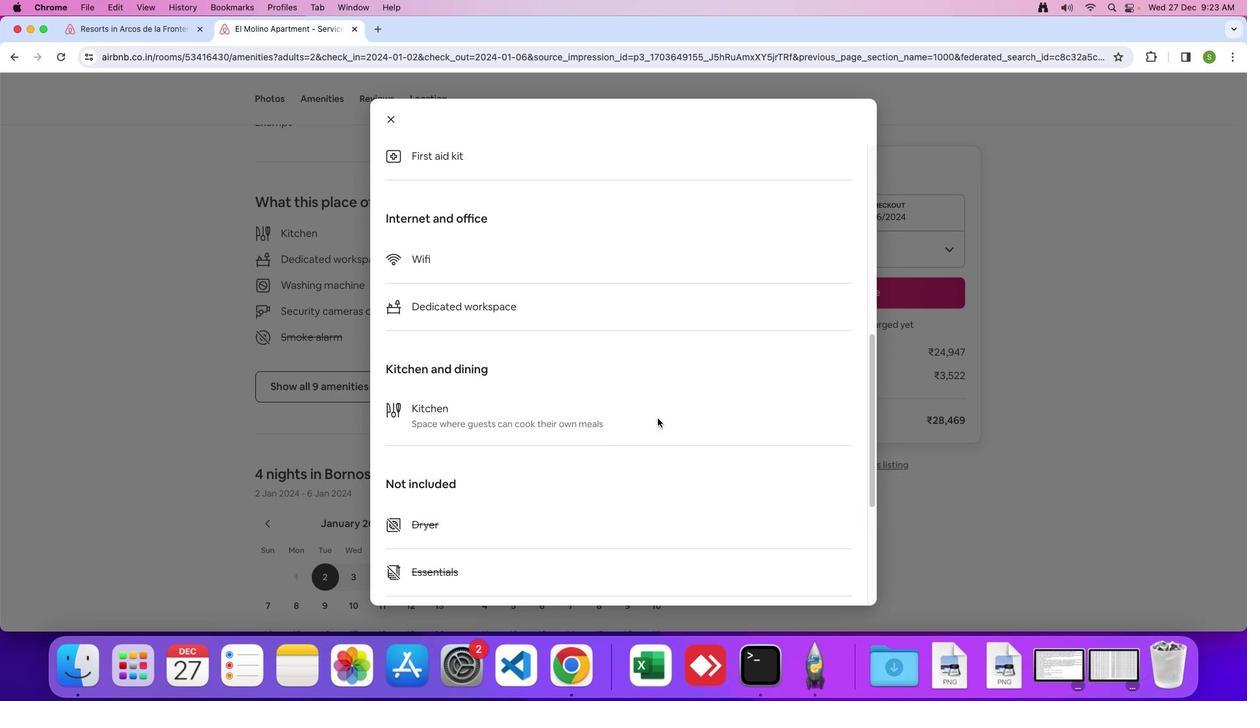
Action: Mouse scrolled (657, 418) with delta (0, 0)
Screenshot: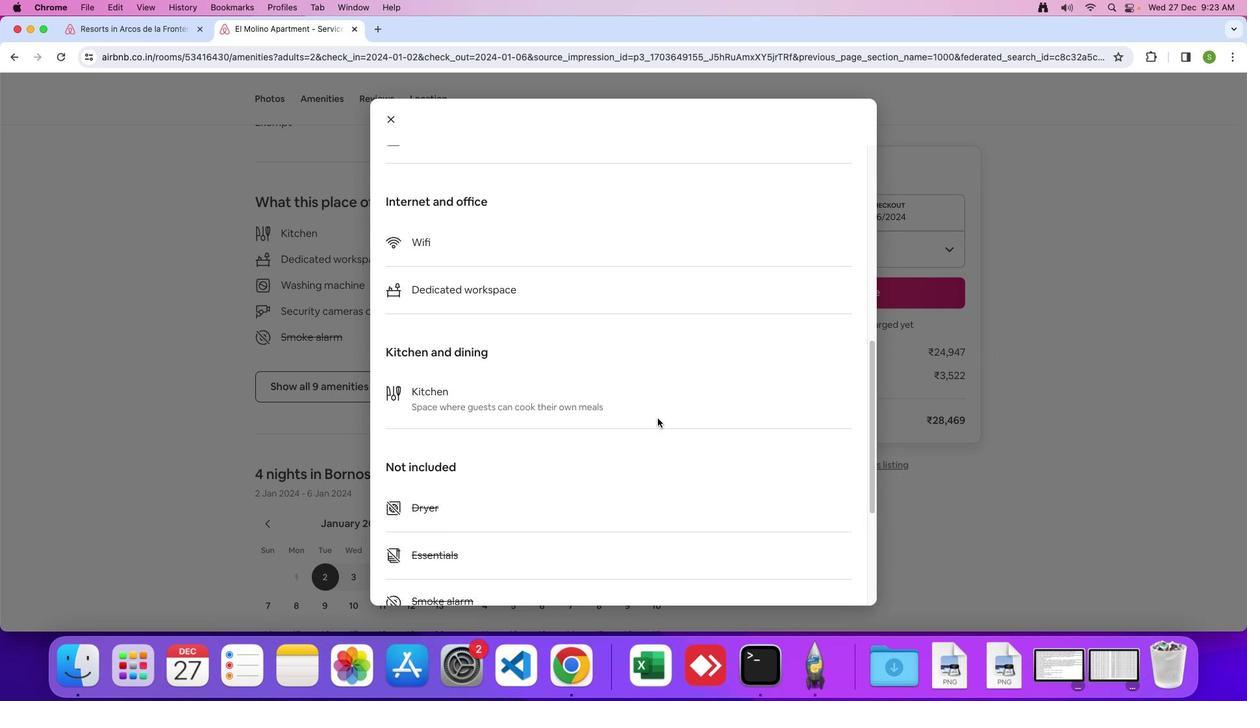 
Action: Mouse scrolled (657, 418) with delta (0, 0)
Screenshot: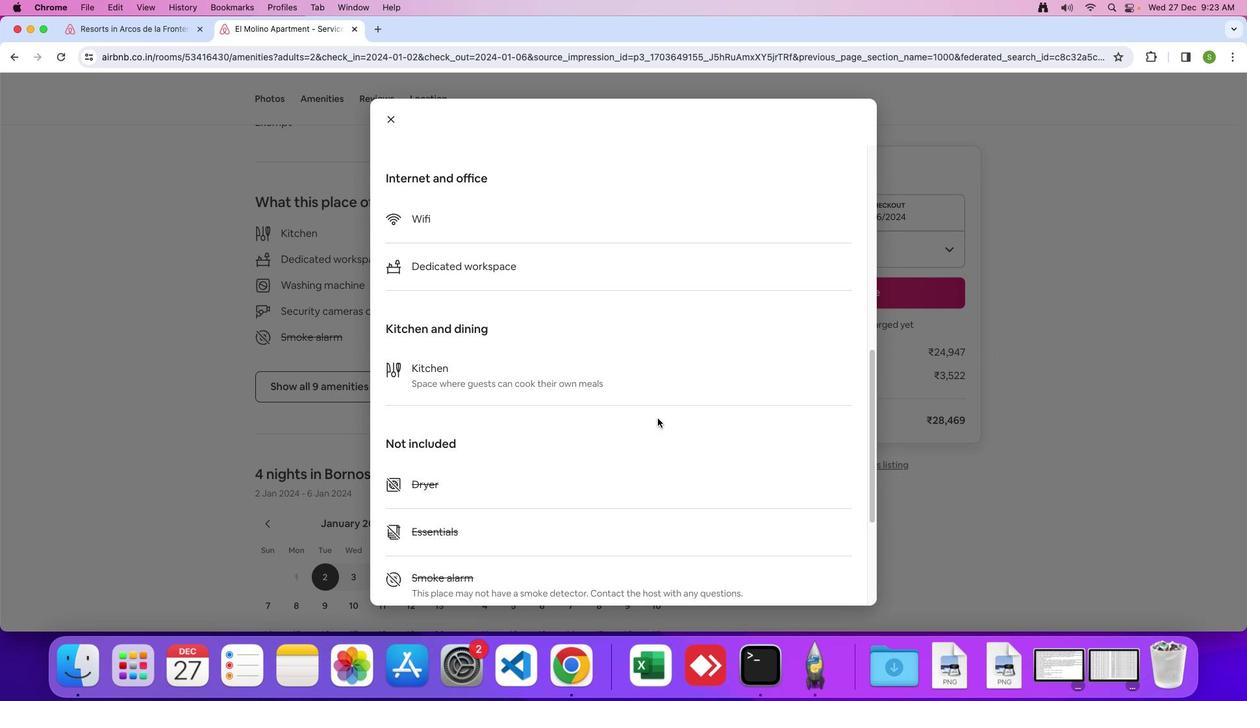 
Action: Mouse scrolled (657, 418) with delta (0, 0)
Screenshot: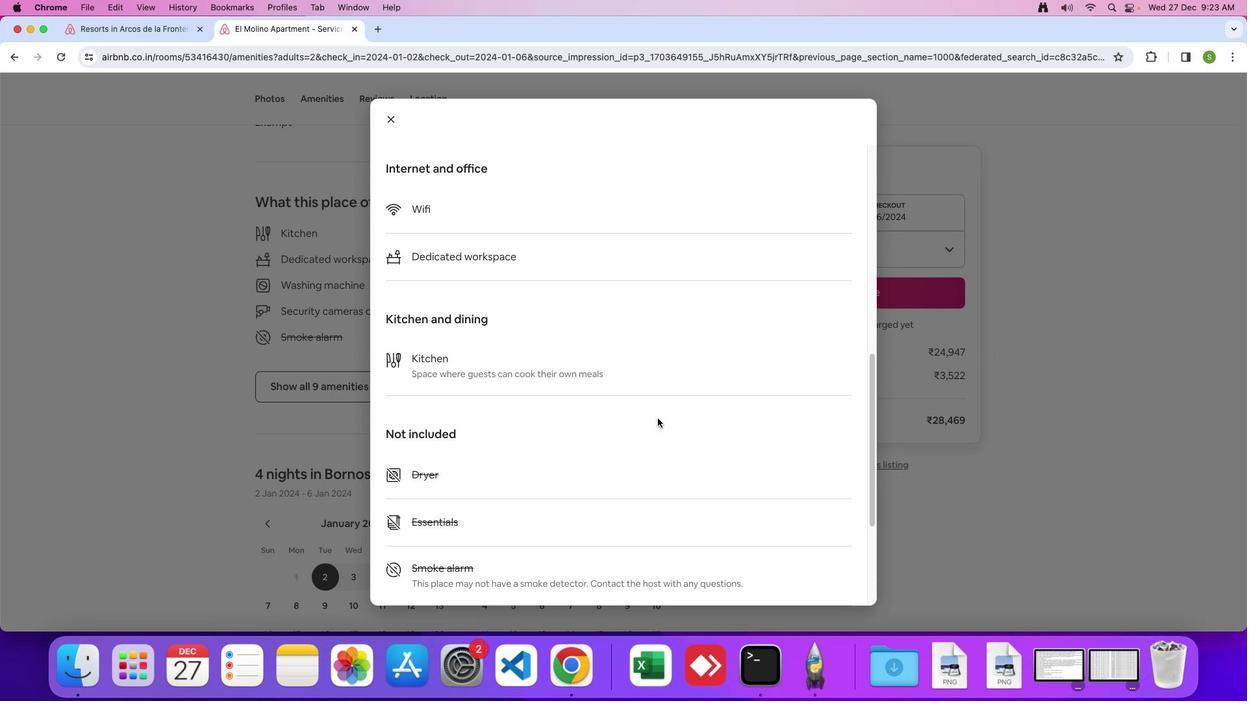 
Action: Mouse scrolled (657, 418) with delta (0, 0)
Screenshot: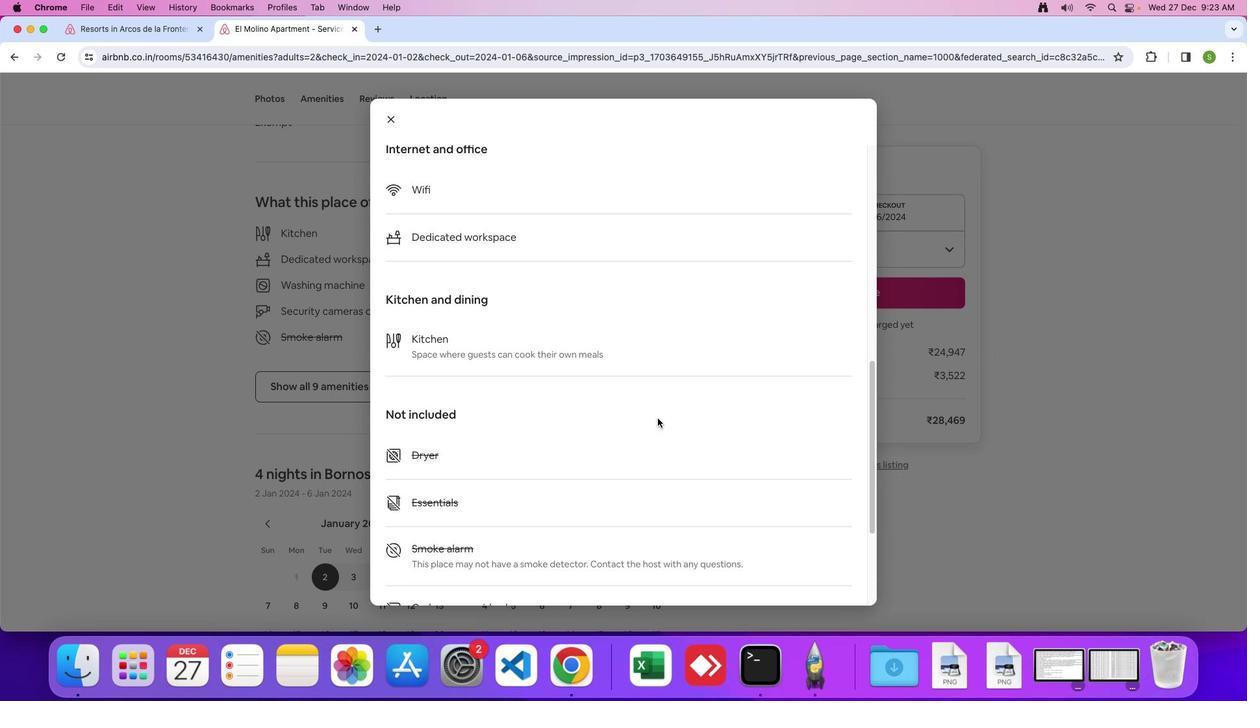 
Action: Mouse scrolled (657, 418) with delta (0, 0)
Screenshot: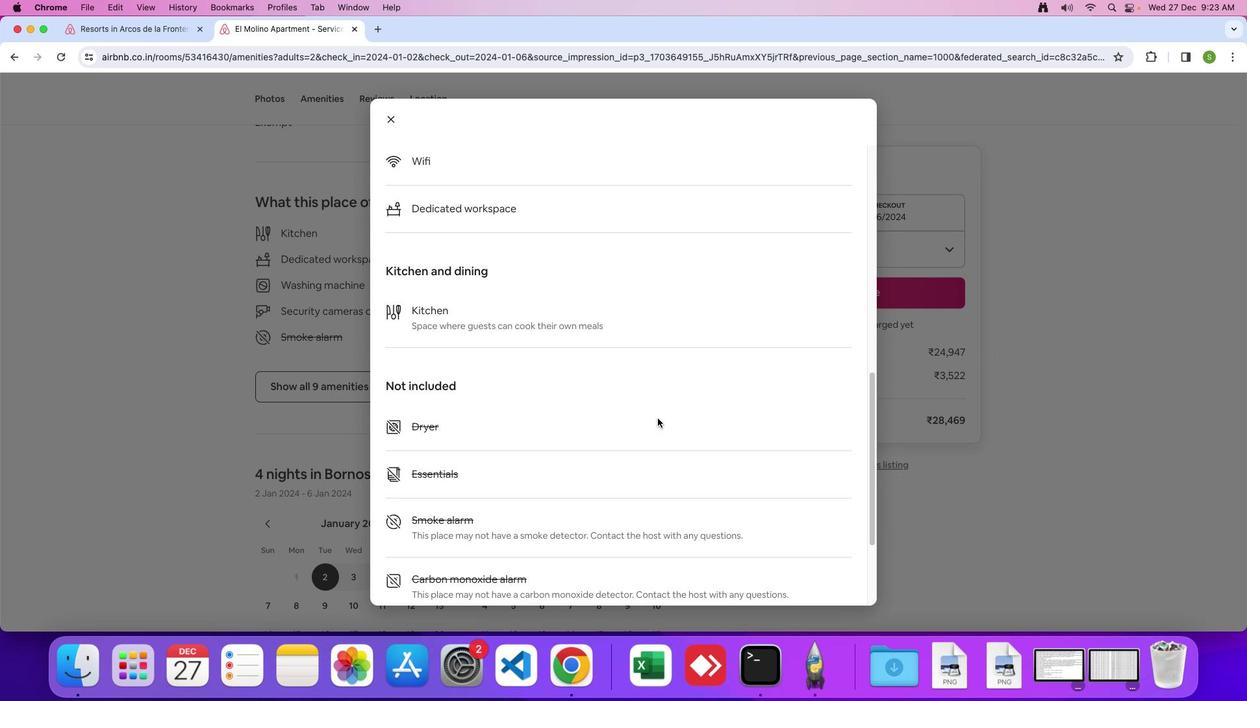 
Action: Mouse scrolled (657, 418) with delta (0, 0)
Screenshot: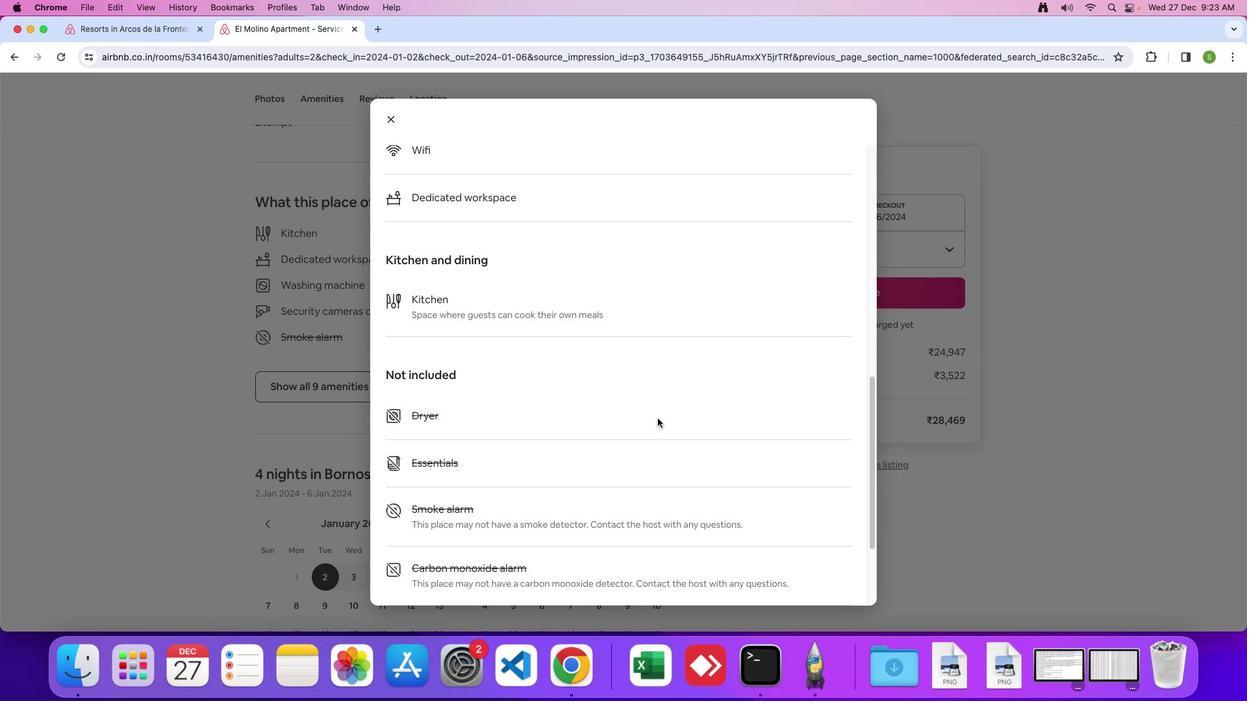 
Action: Mouse scrolled (657, 418) with delta (0, 0)
Screenshot: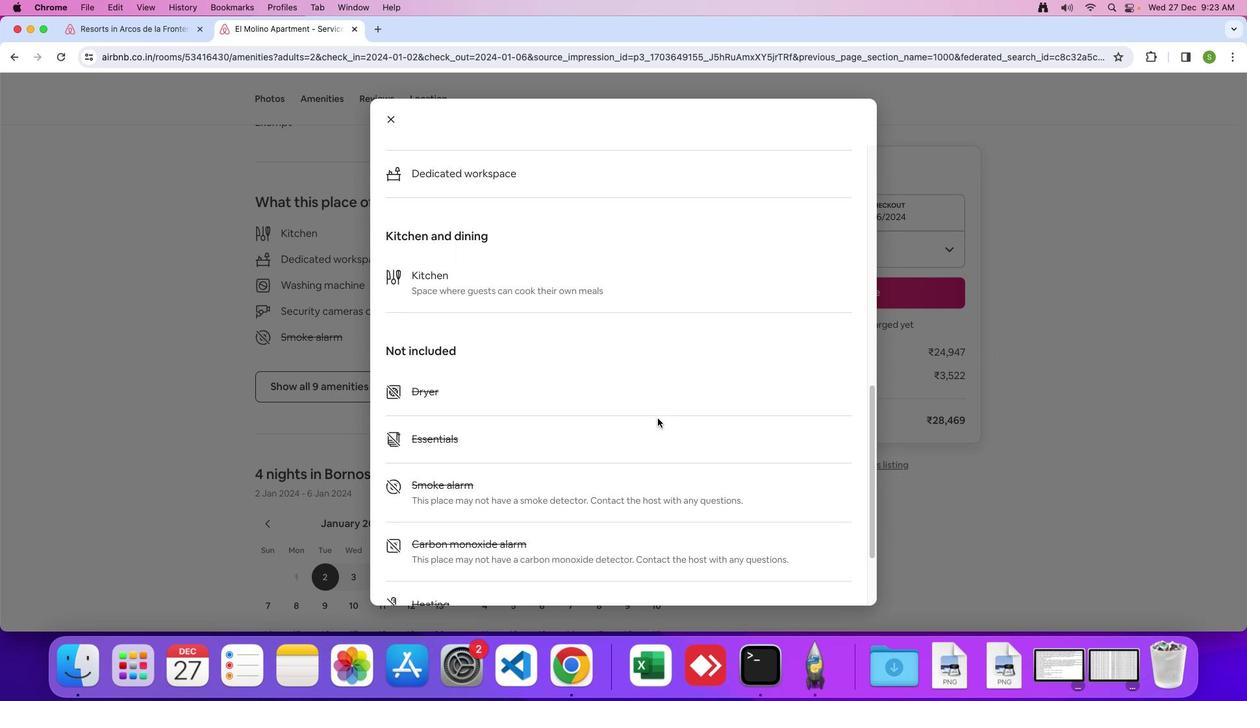 
Action: Mouse scrolled (657, 418) with delta (0, 0)
Screenshot: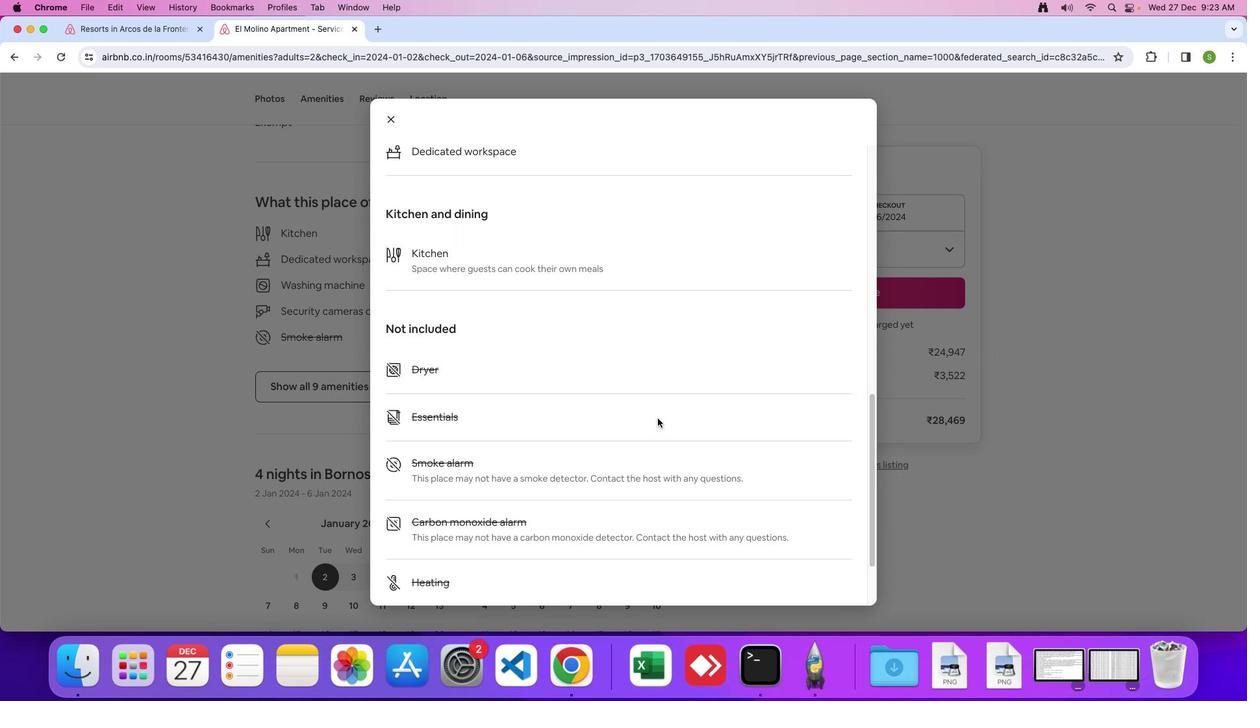 
Action: Mouse scrolled (657, 418) with delta (0, 0)
Screenshot: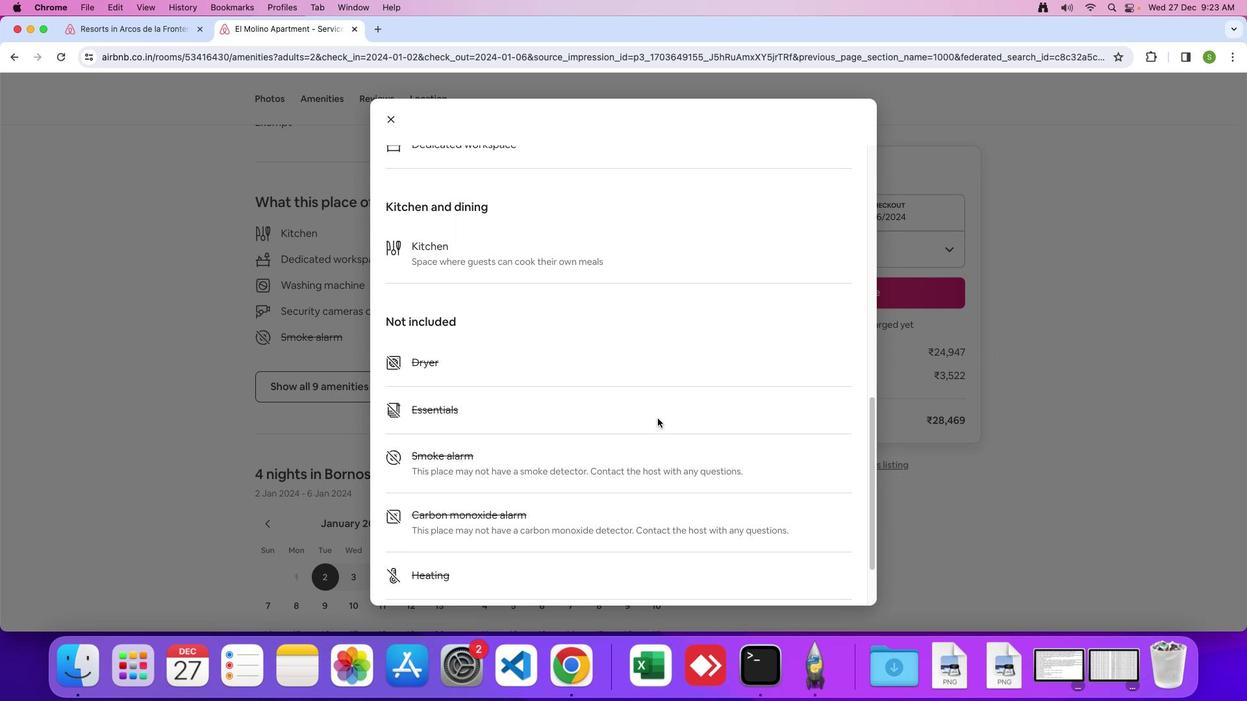 
Action: Mouse scrolled (657, 418) with delta (0, 0)
Screenshot: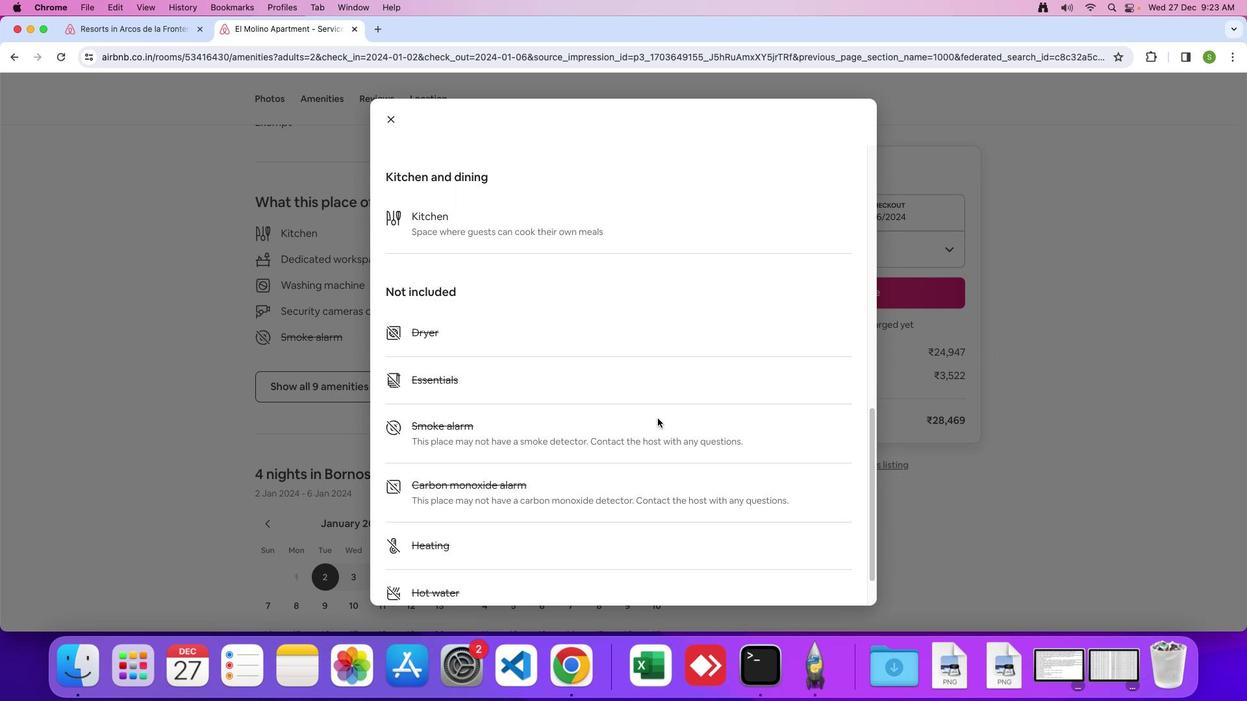 
Action: Mouse scrolled (657, 418) with delta (0, 0)
Screenshot: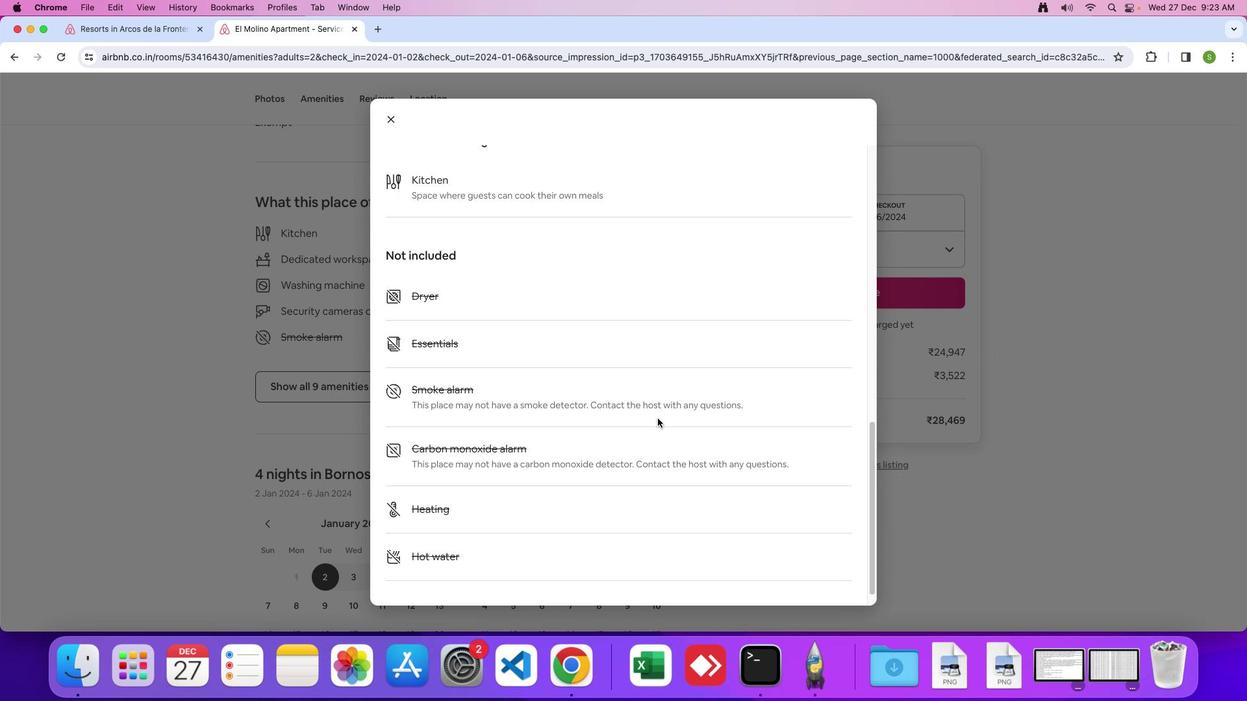 
Action: Mouse scrolled (657, 418) with delta (0, 0)
Screenshot: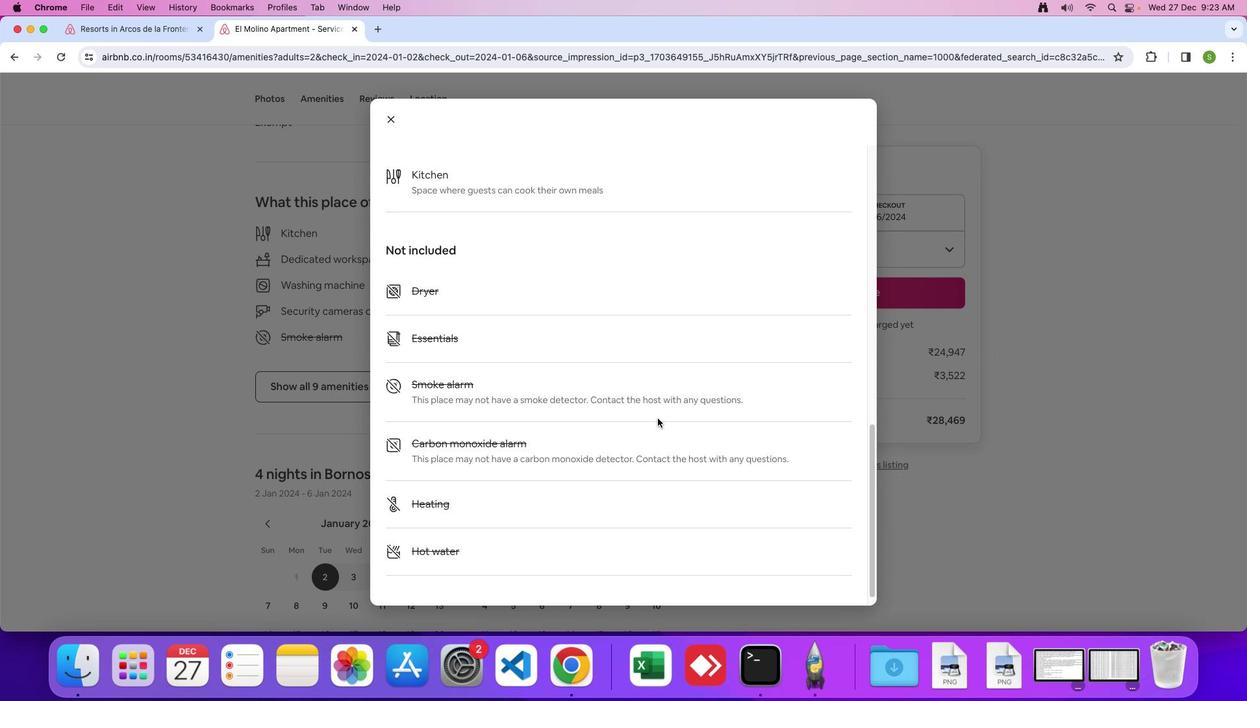 
Action: Mouse scrolled (657, 418) with delta (0, -1)
Screenshot: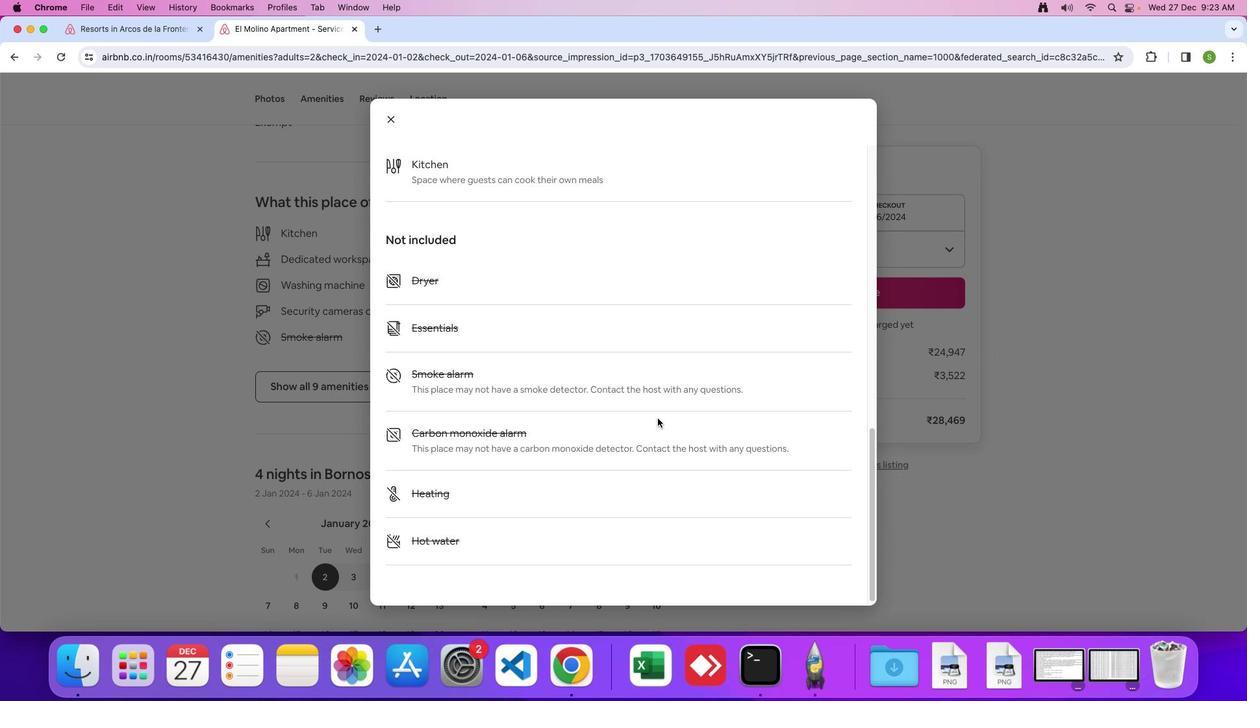 
Action: Mouse moved to (394, 121)
Screenshot: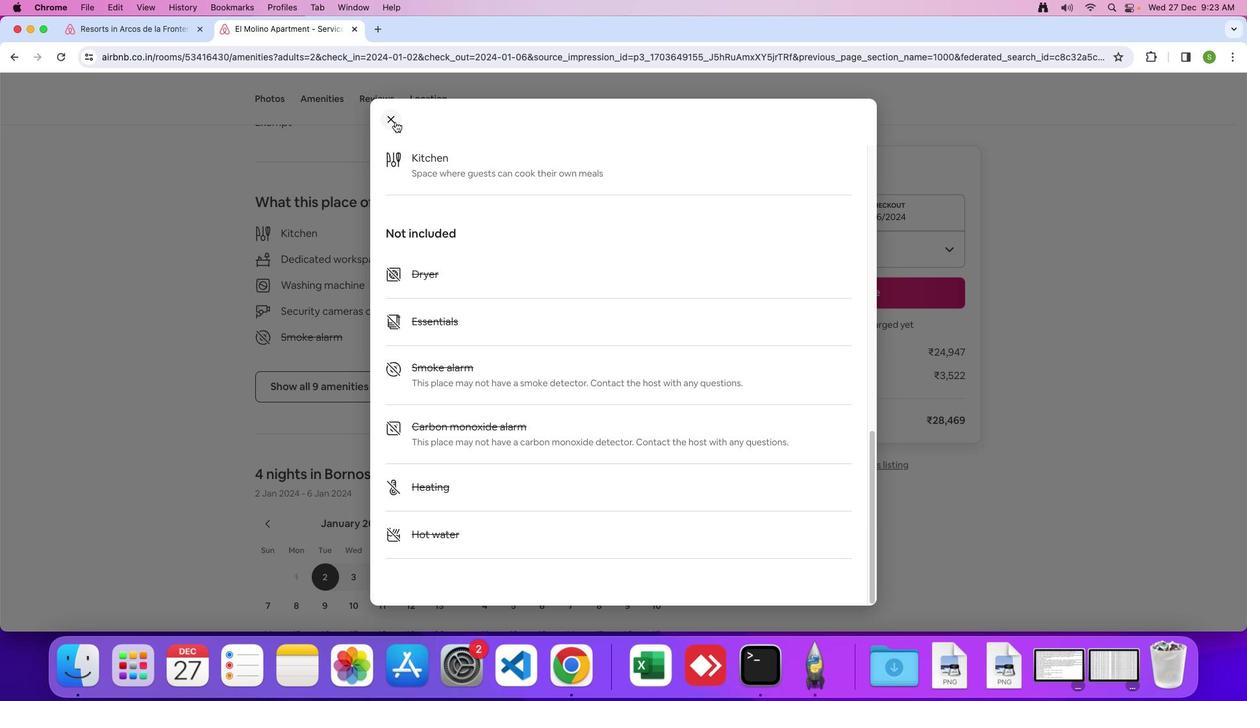 
Action: Mouse pressed left at (394, 121)
Screenshot: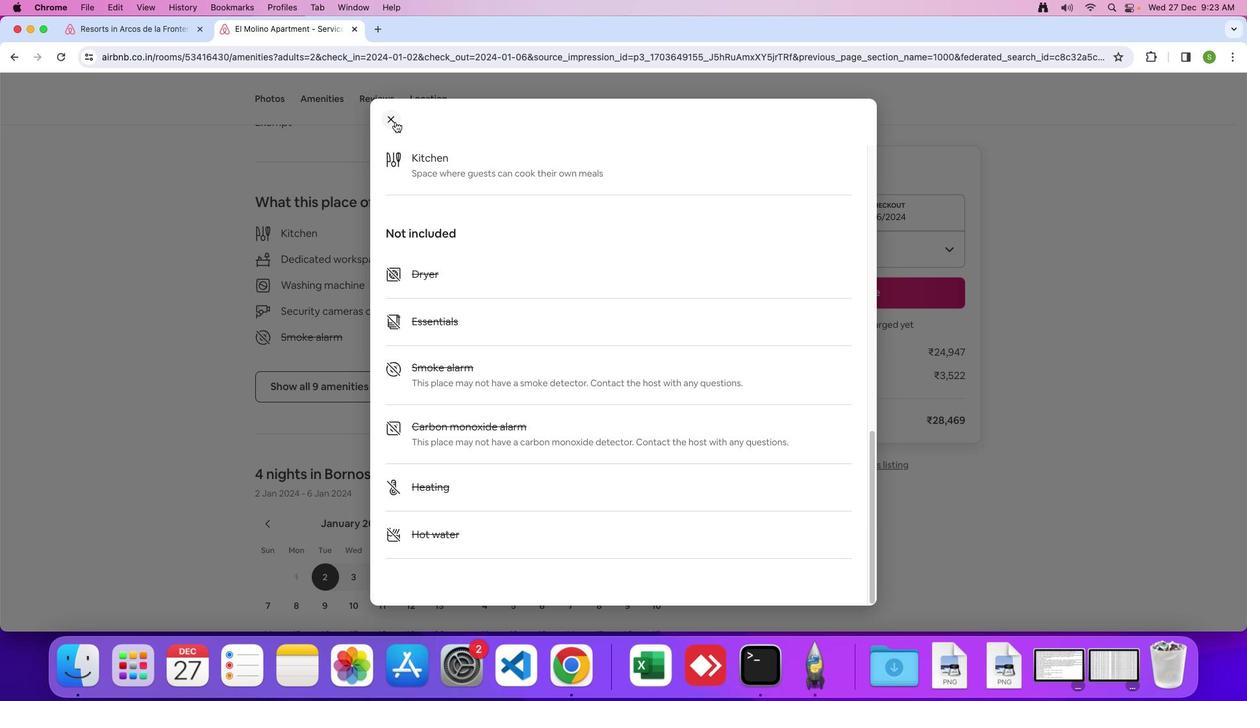 
Action: Mouse moved to (459, 390)
Screenshot: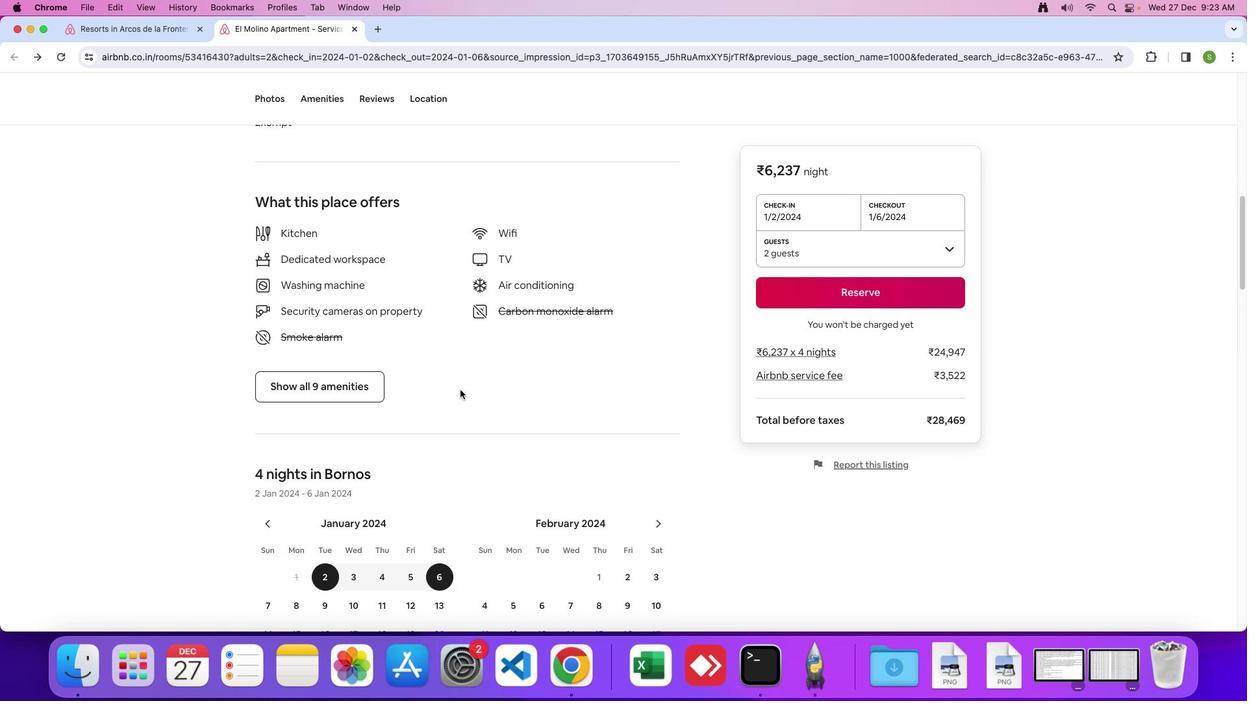 
Action: Mouse scrolled (459, 390) with delta (0, 0)
Screenshot: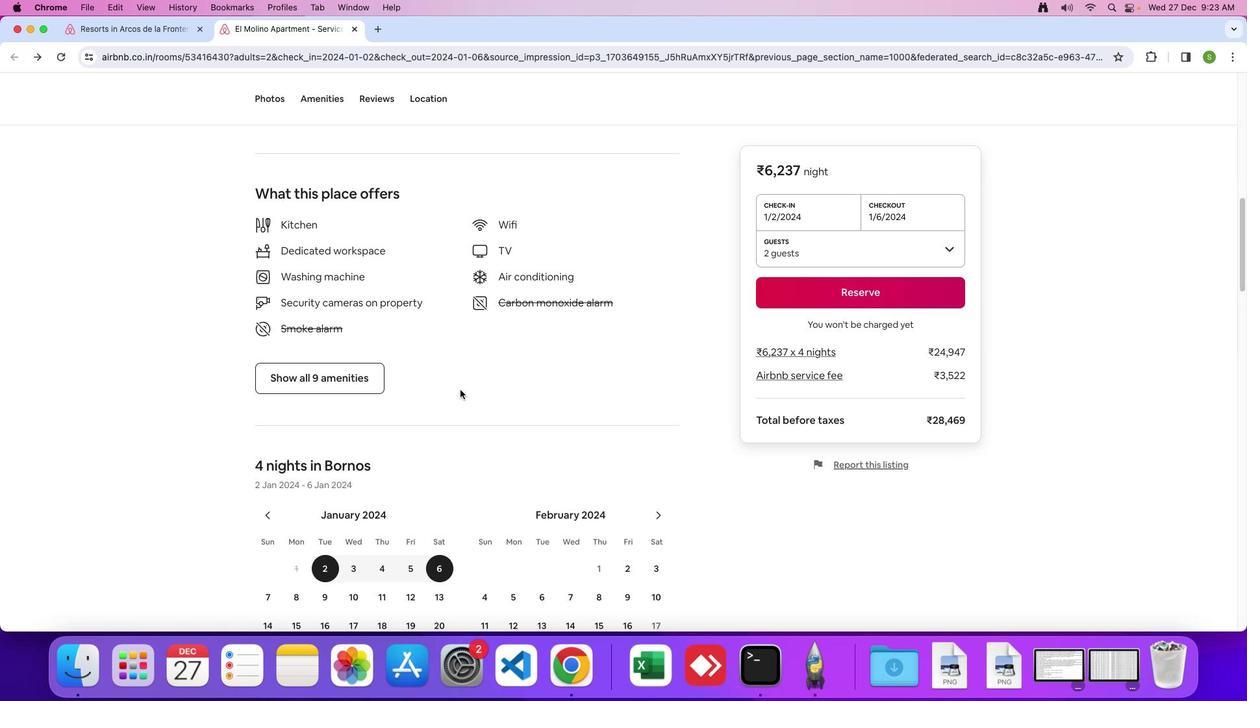 
Action: Mouse scrolled (459, 390) with delta (0, 0)
Screenshot: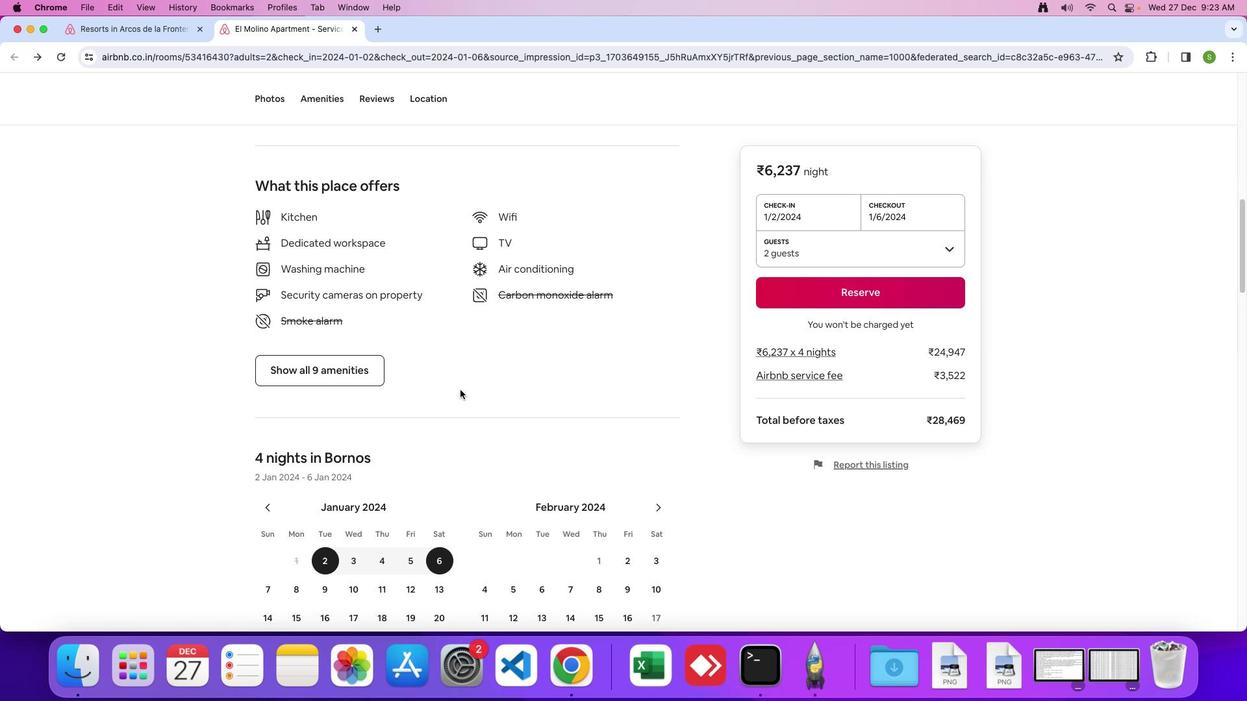 
Action: Mouse scrolled (459, 390) with delta (0, -1)
Screenshot: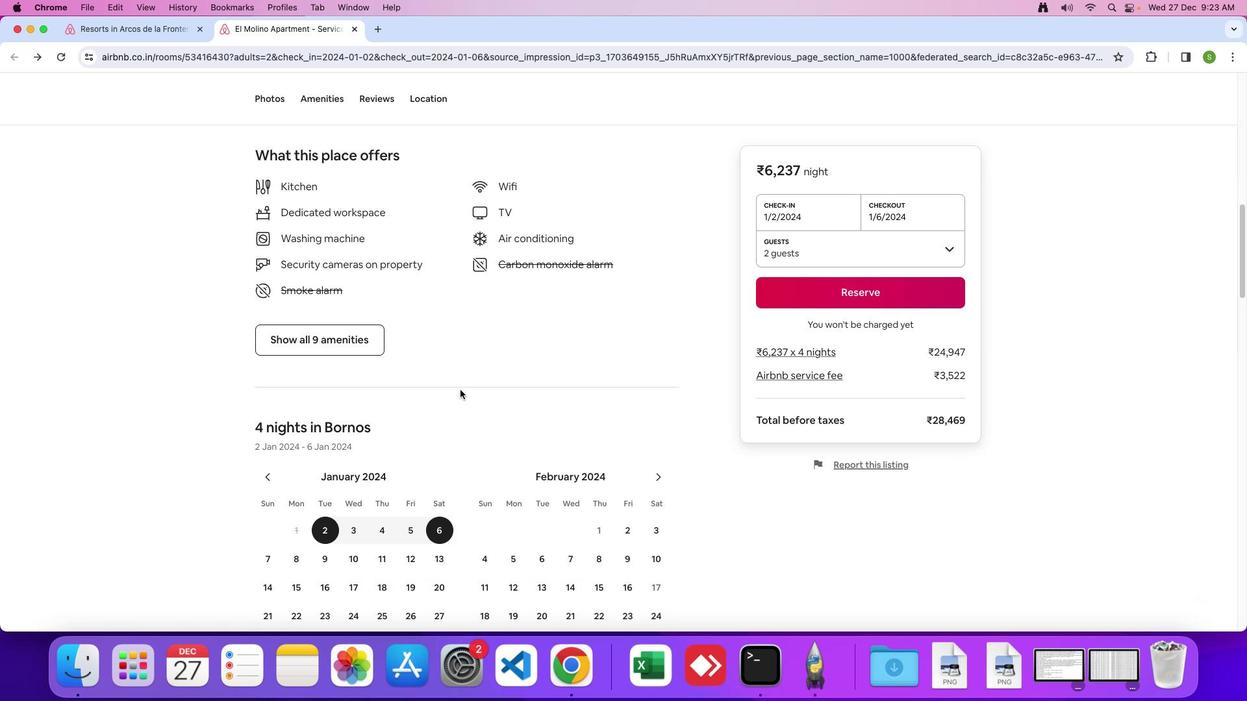 
Action: Mouse scrolled (459, 390) with delta (0, 0)
Screenshot: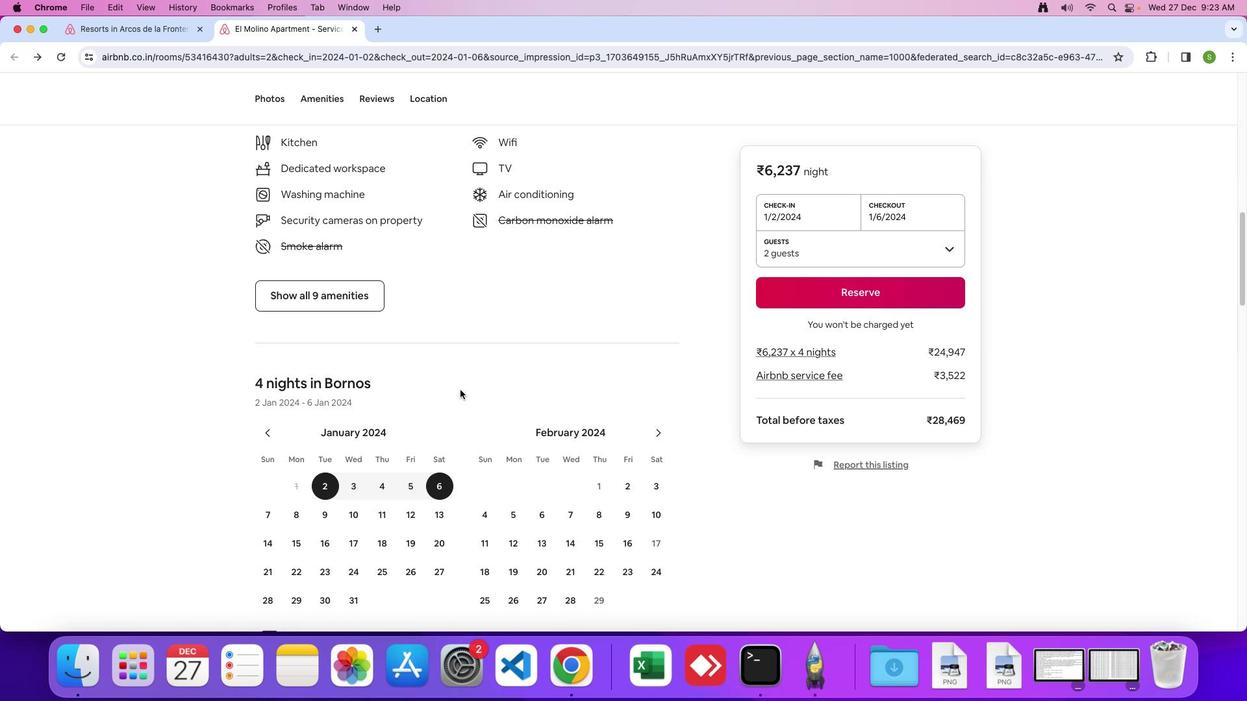 
Action: Mouse scrolled (459, 390) with delta (0, 0)
Screenshot: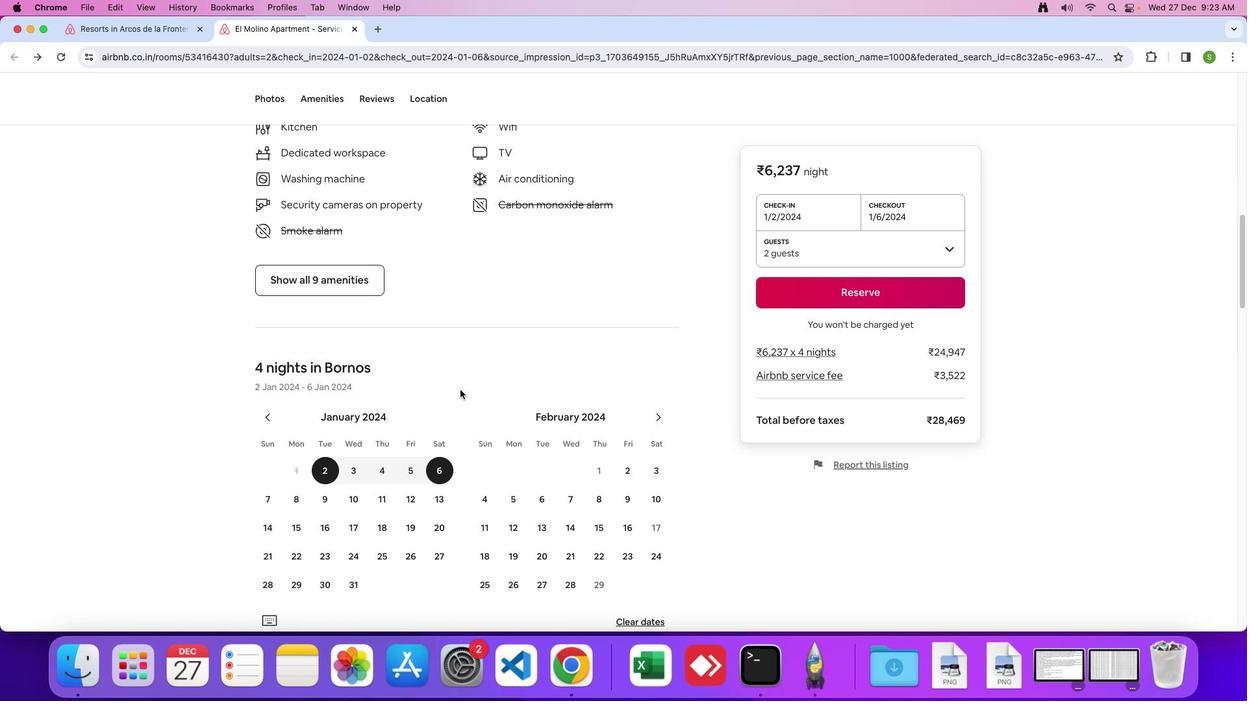 
Action: Mouse scrolled (459, 390) with delta (0, -1)
Screenshot: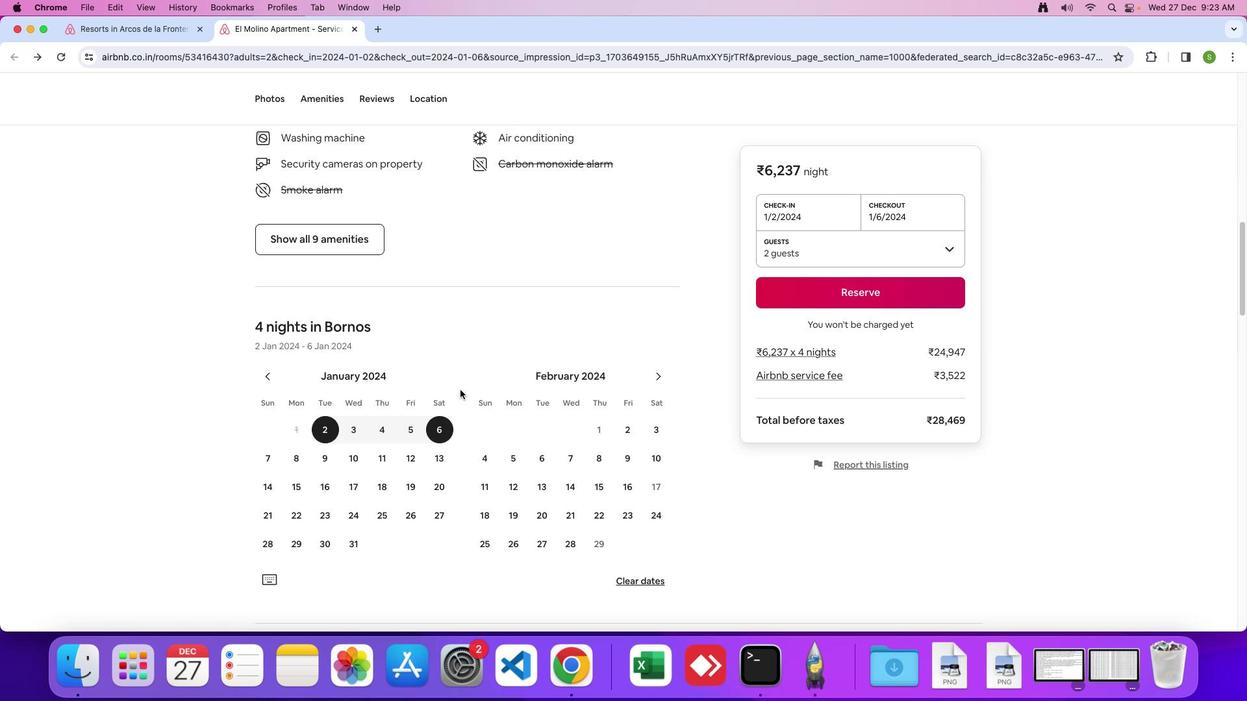 
Action: Mouse scrolled (459, 390) with delta (0, 0)
Screenshot: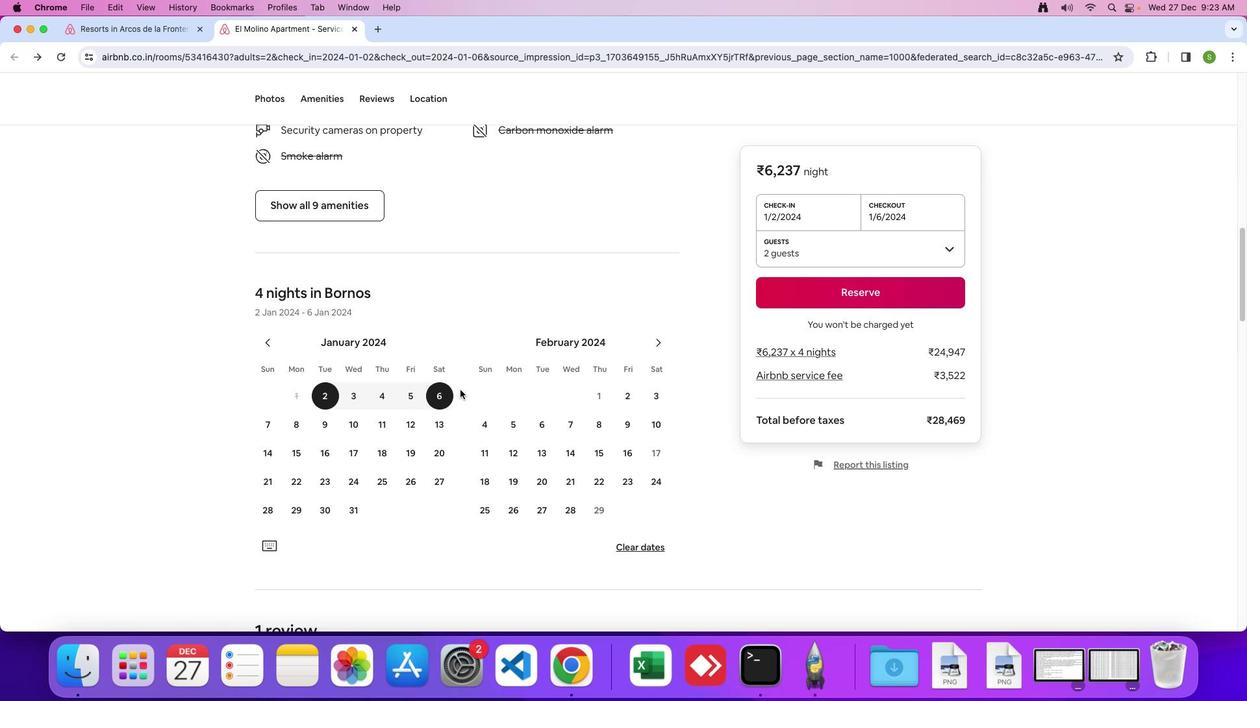 
Action: Mouse moved to (459, 389)
Screenshot: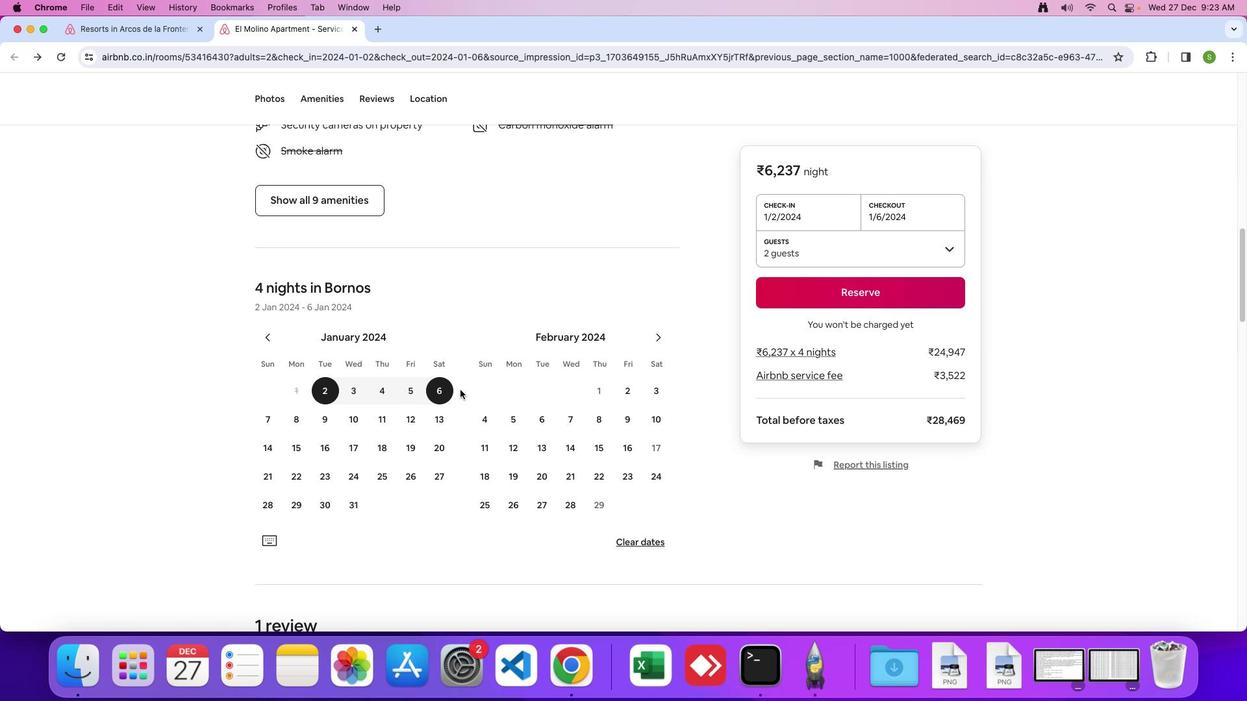 
Action: Mouse scrolled (459, 389) with delta (0, 0)
Screenshot: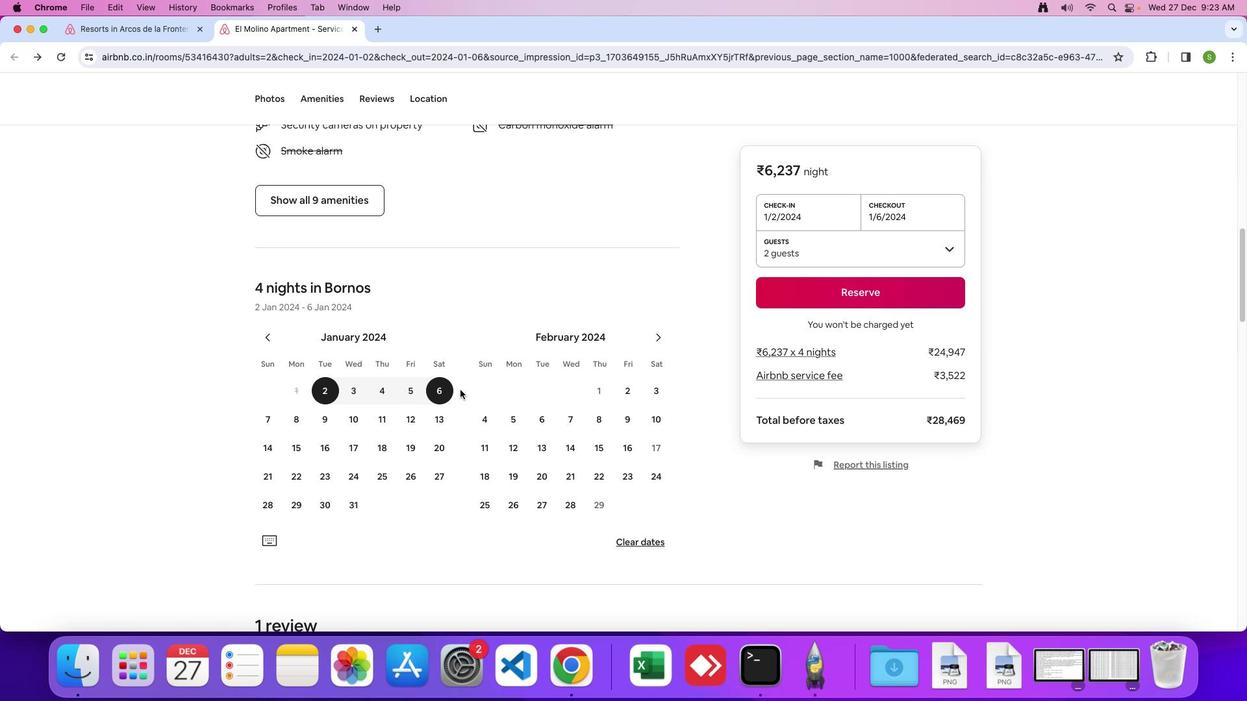 
Action: Mouse scrolled (459, 389) with delta (0, 0)
Screenshot: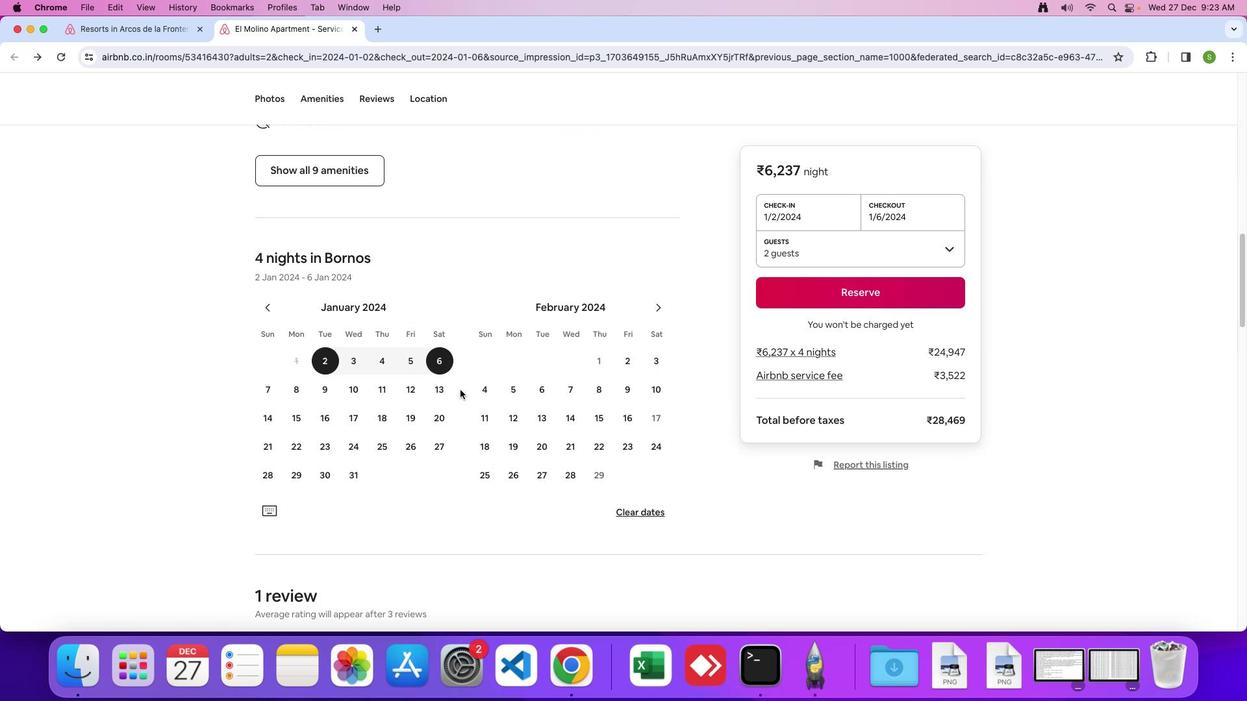 
Action: Mouse scrolled (459, 389) with delta (0, 0)
Screenshot: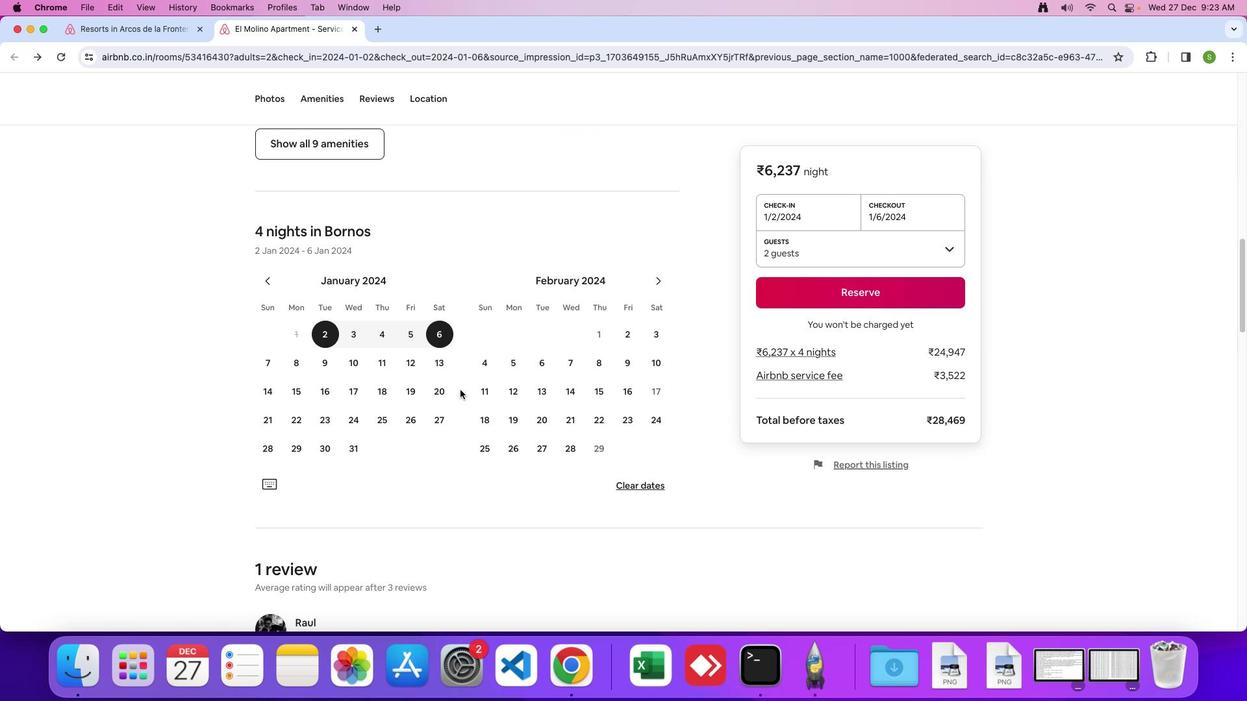 
Action: Mouse scrolled (459, 389) with delta (0, 0)
Screenshot: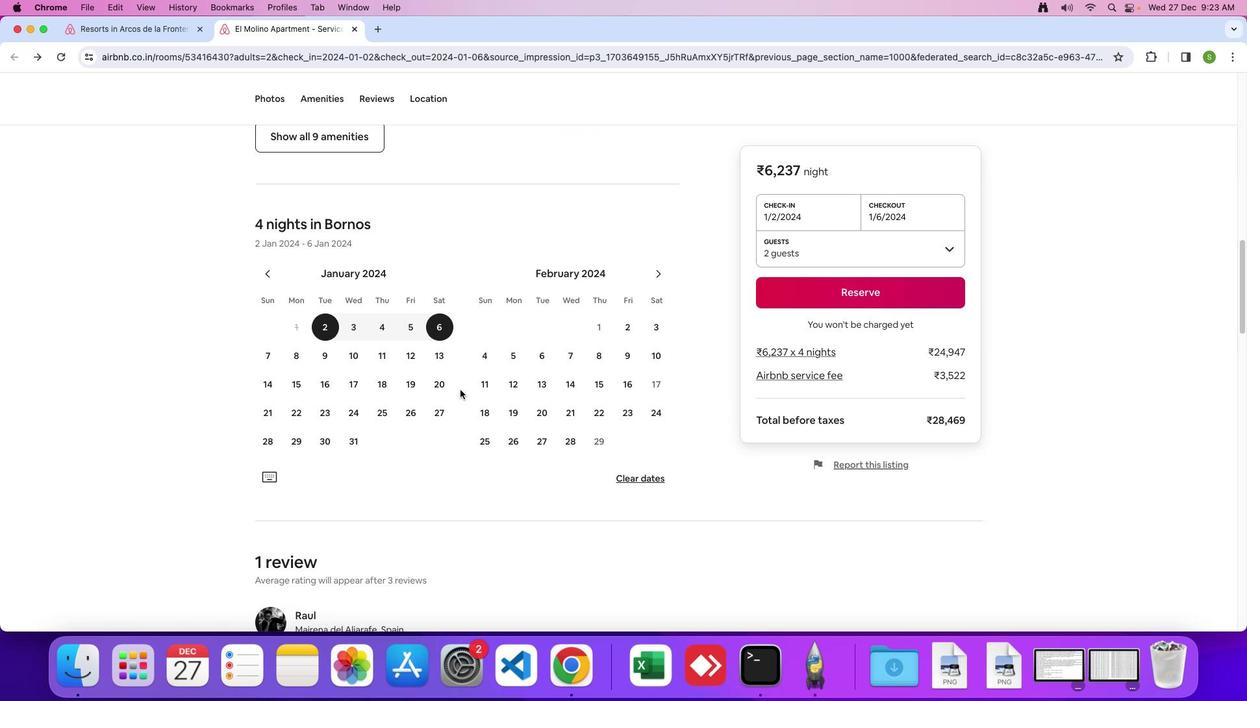 
Action: Mouse scrolled (459, 389) with delta (0, -1)
Screenshot: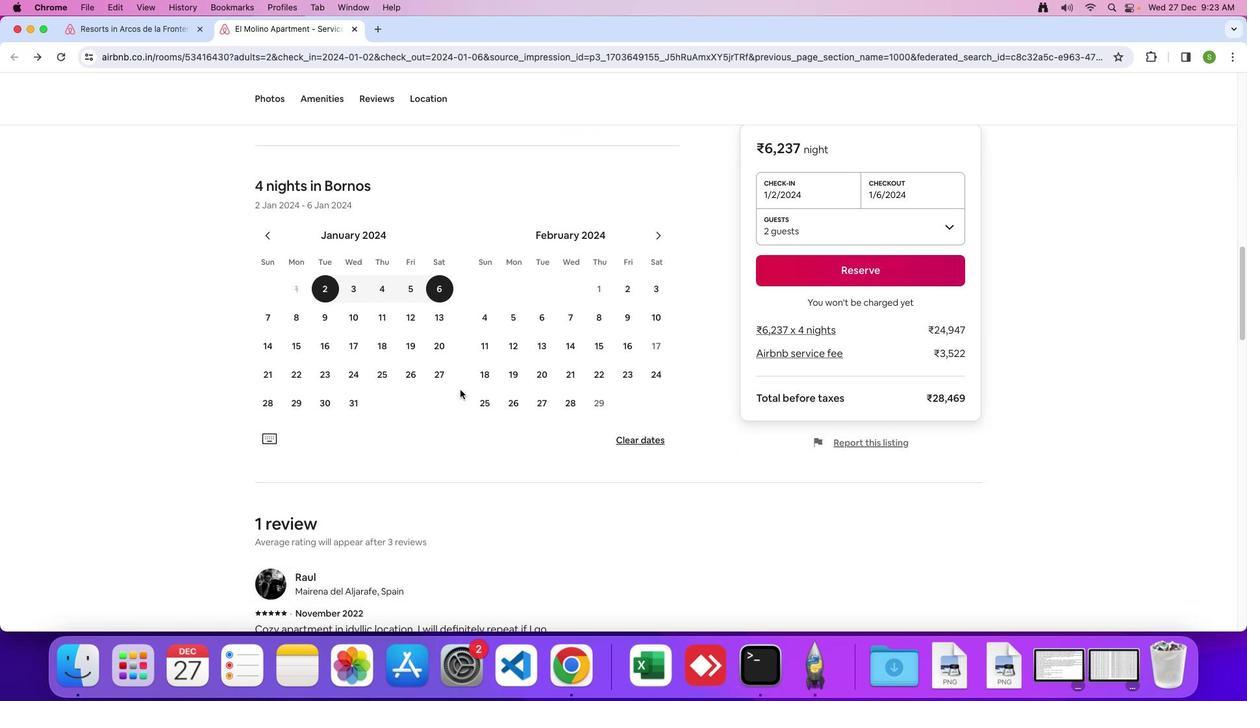 
Action: Mouse scrolled (459, 389) with delta (0, 0)
Screenshot: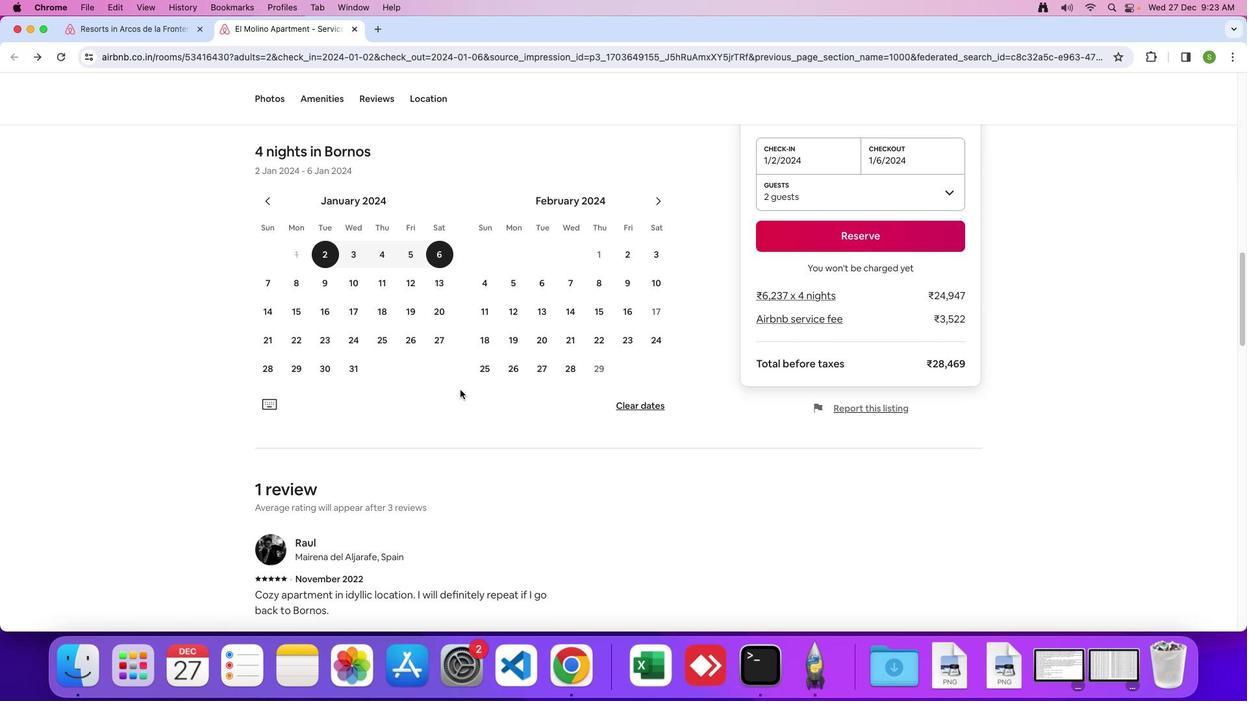 
Action: Mouse scrolled (459, 389) with delta (0, 0)
Screenshot: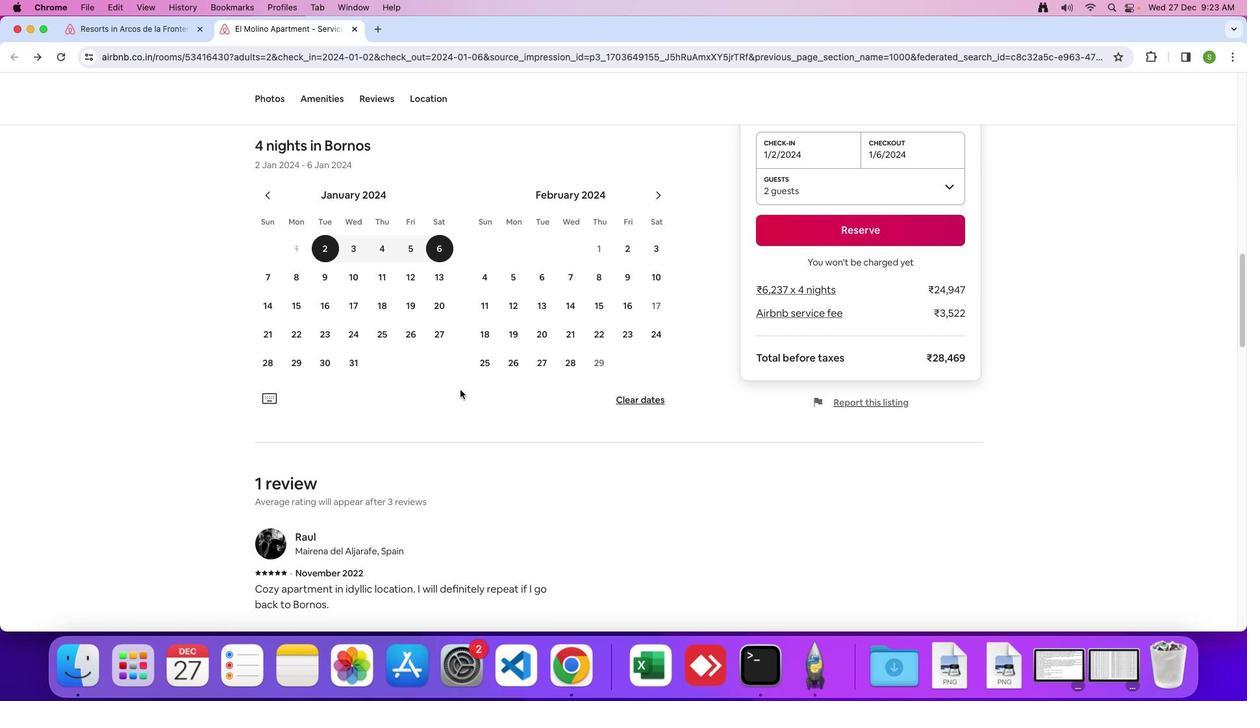 
Action: Mouse scrolled (459, 389) with delta (0, 0)
Screenshot: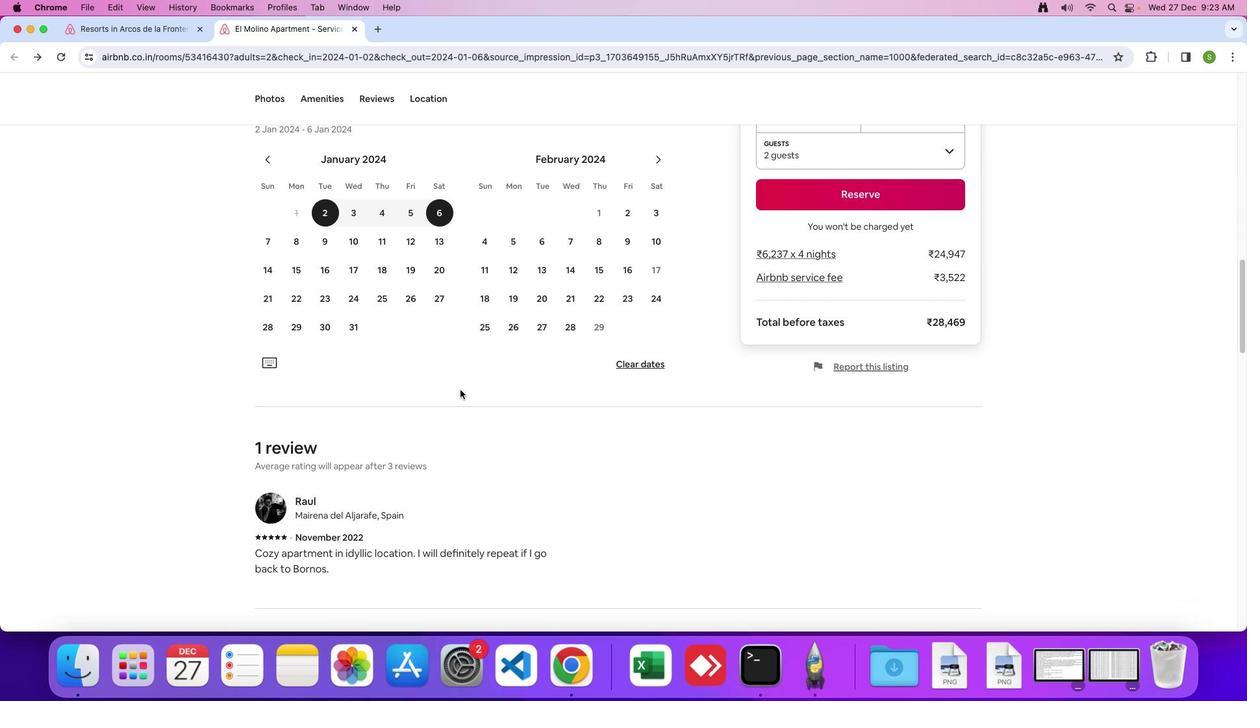 
Action: Mouse scrolled (459, 389) with delta (0, 0)
Screenshot: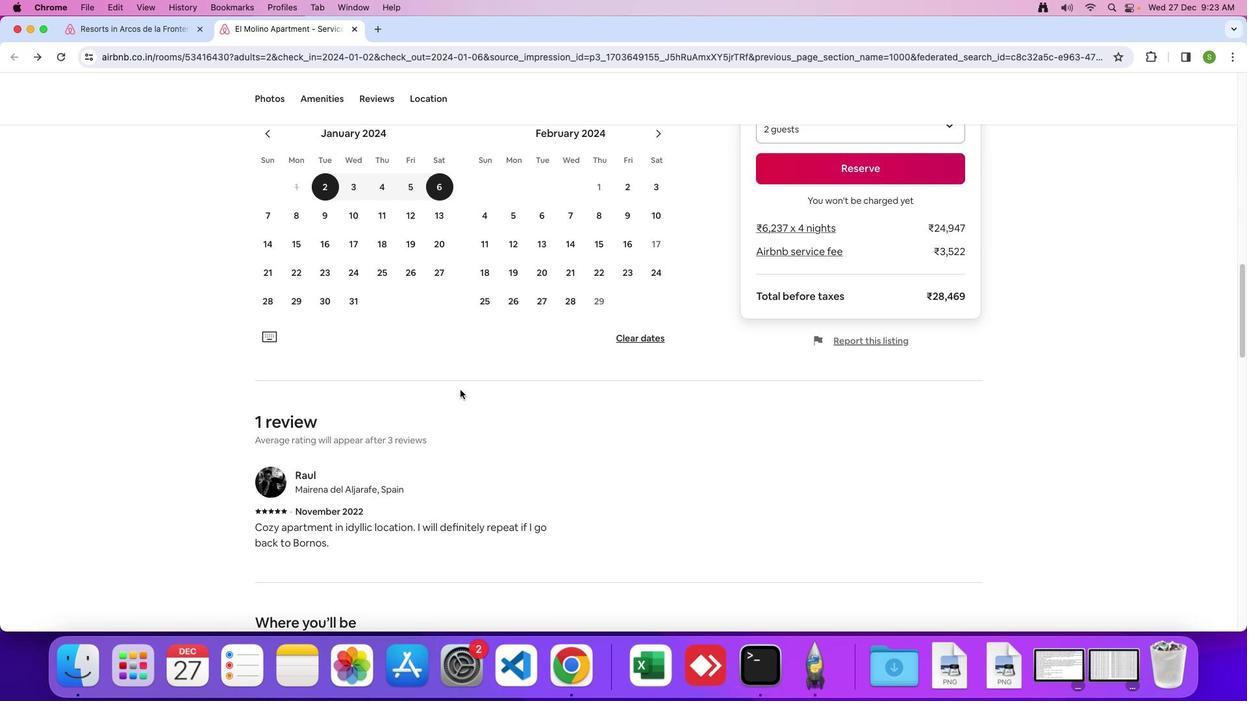 
Action: Mouse scrolled (459, 389) with delta (0, 0)
Screenshot: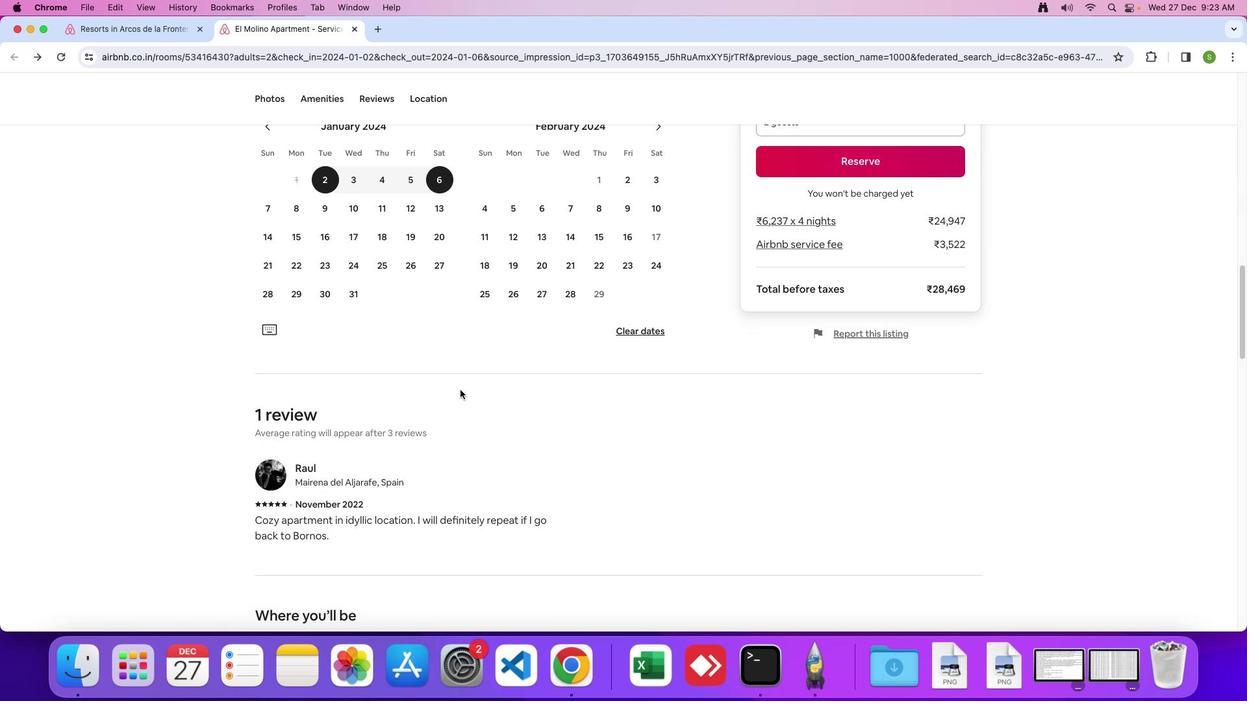 
Action: Mouse scrolled (459, 389) with delta (0, 0)
Screenshot: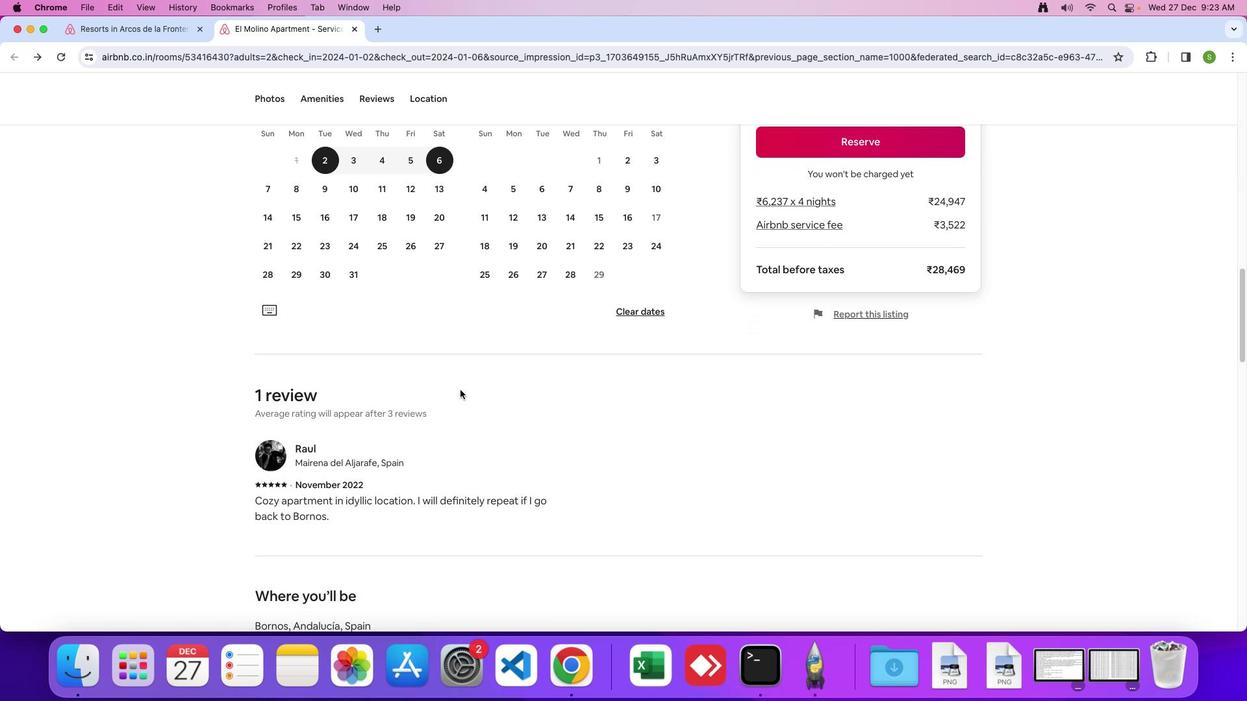 
Action: Mouse scrolled (459, 389) with delta (0, 0)
Screenshot: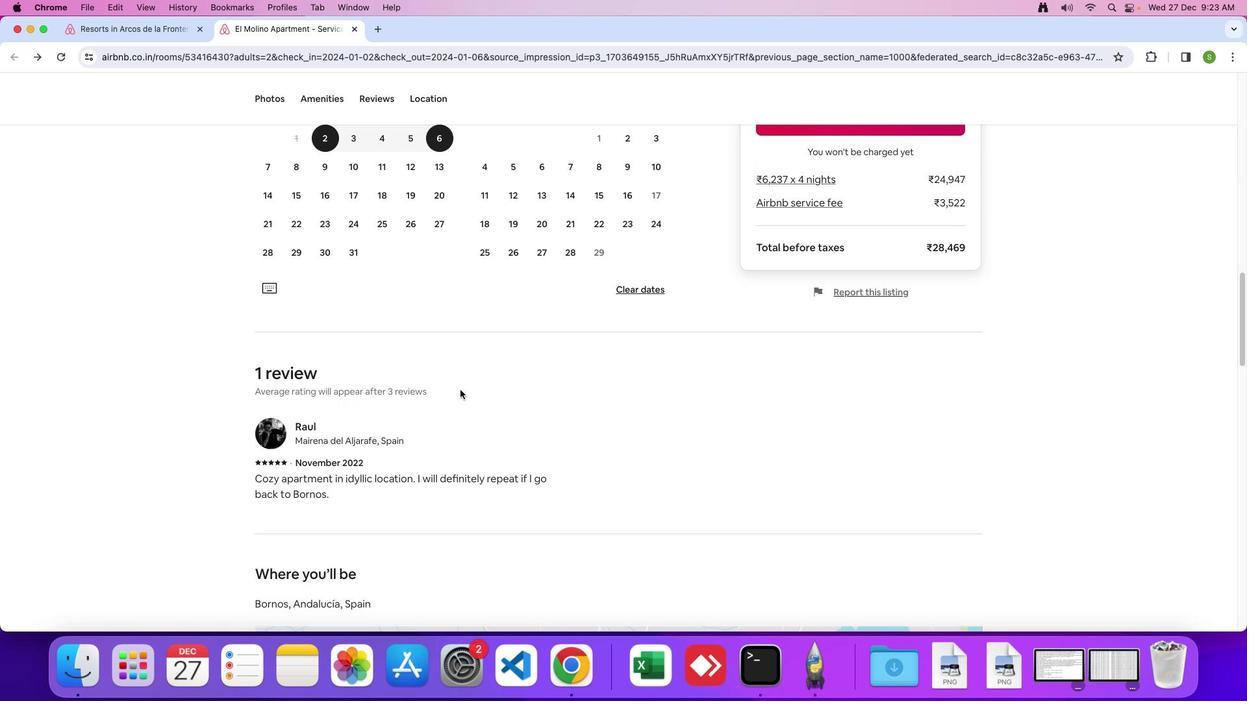 
Action: Mouse scrolled (459, 389) with delta (0, 0)
Screenshot: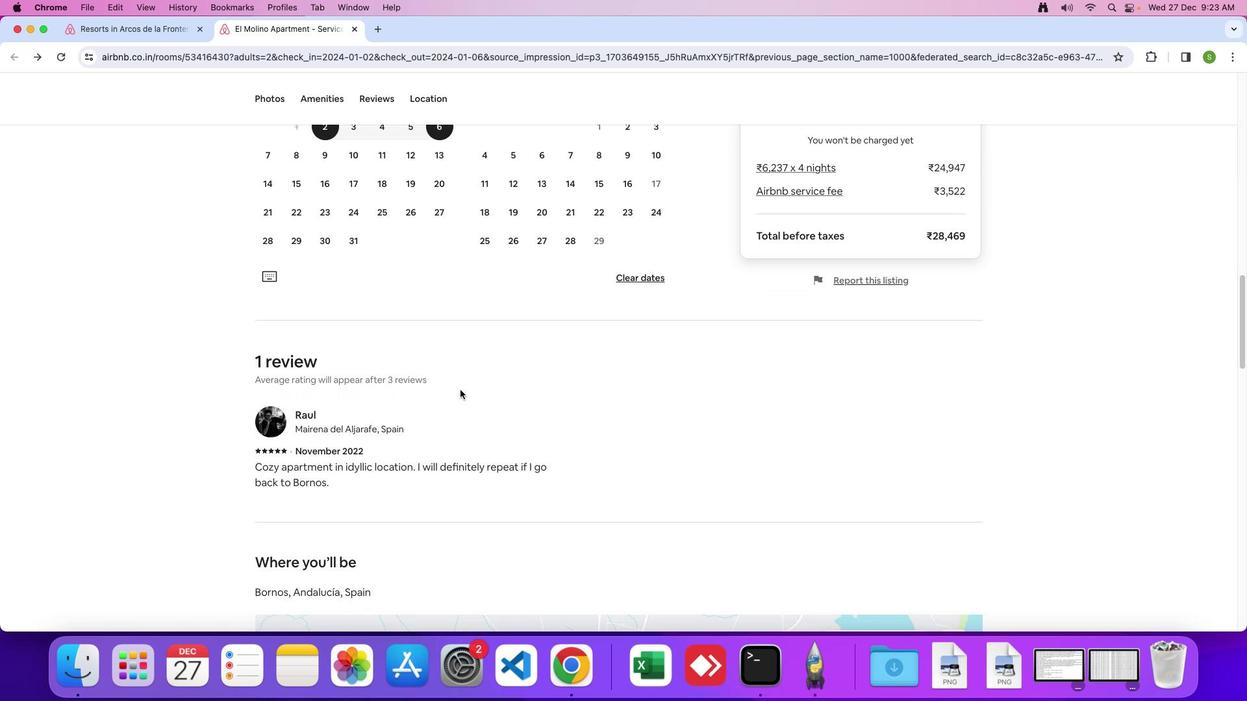 
Action: Mouse scrolled (459, 389) with delta (0, 0)
Screenshot: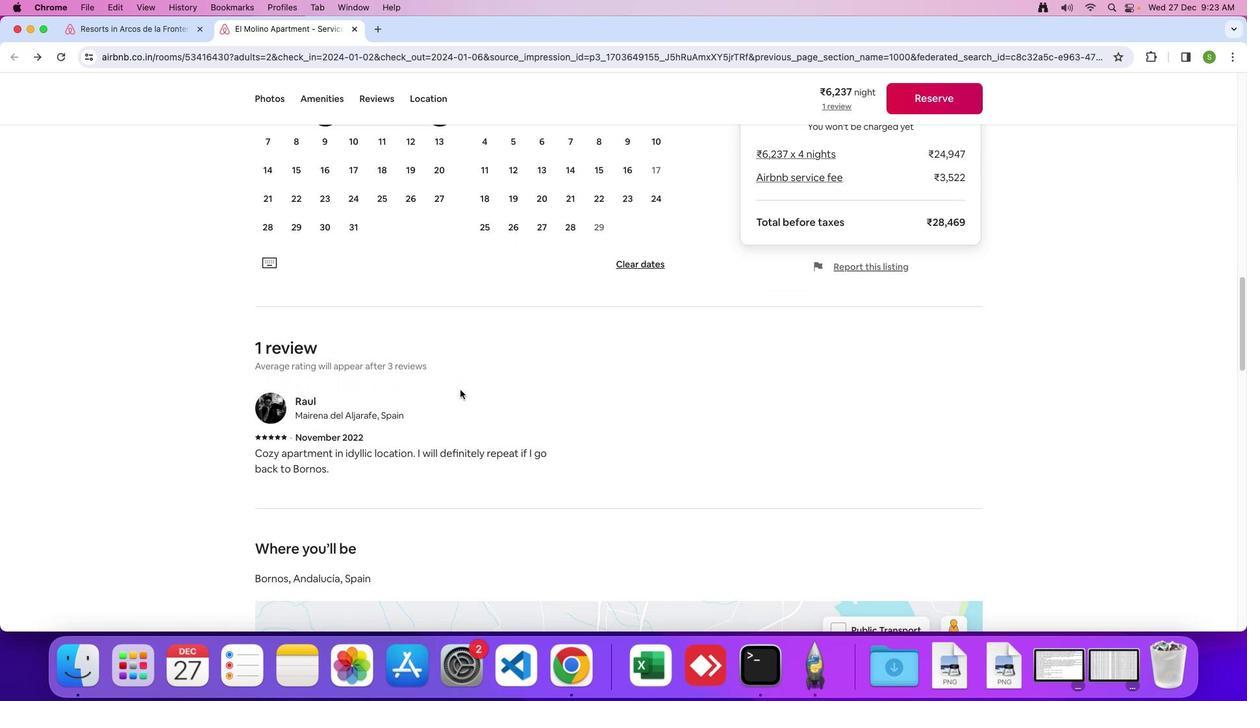 
Action: Mouse scrolled (459, 389) with delta (0, 0)
Screenshot: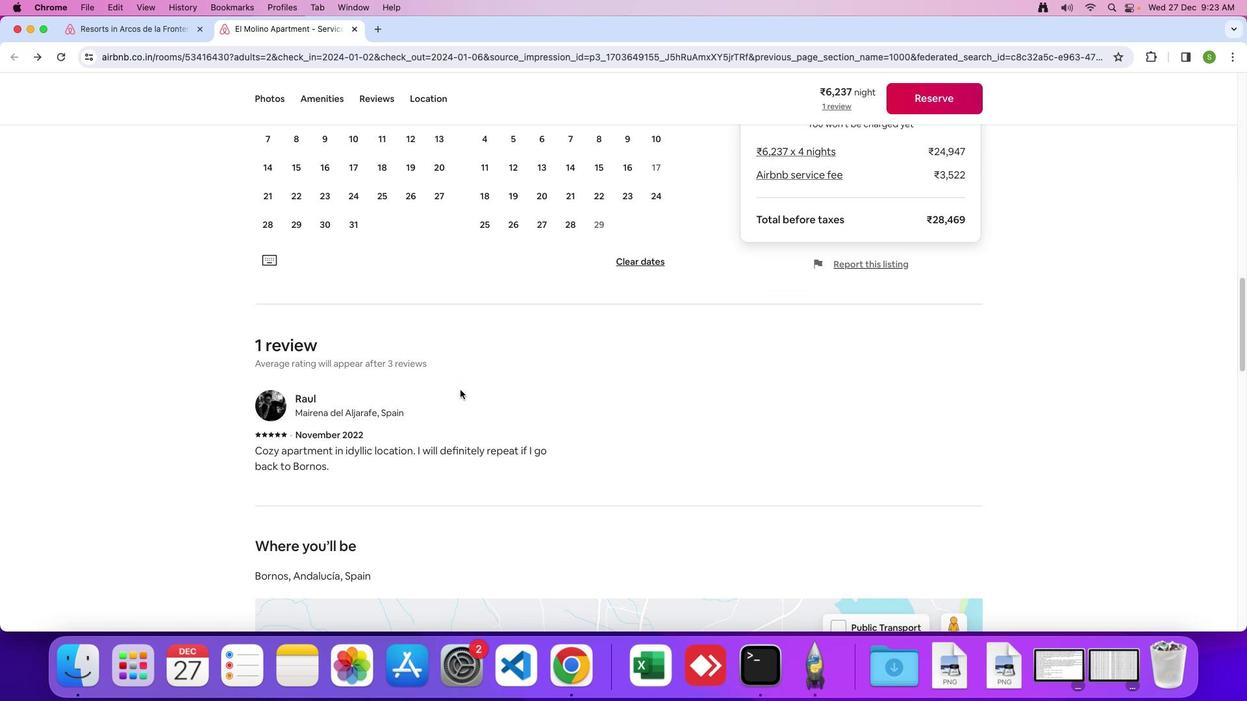 
Action: Mouse scrolled (459, 389) with delta (0, 0)
Screenshot: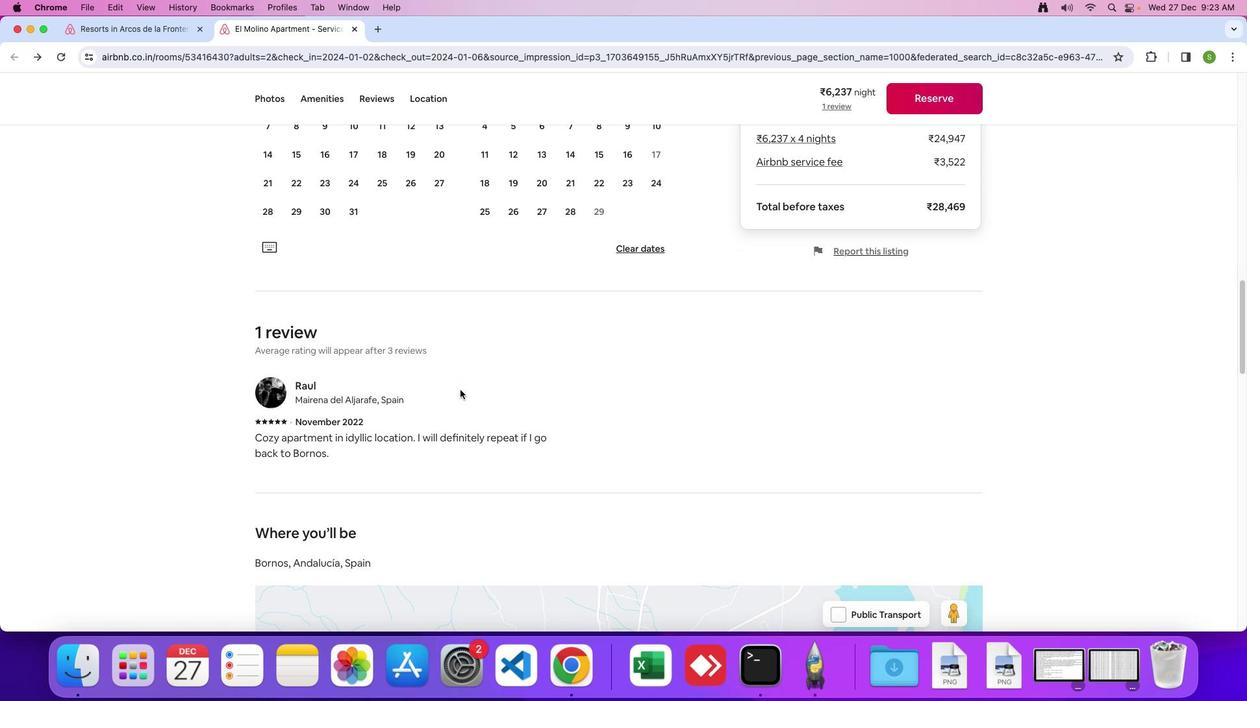 
Action: Mouse scrolled (459, 389) with delta (0, -1)
Screenshot: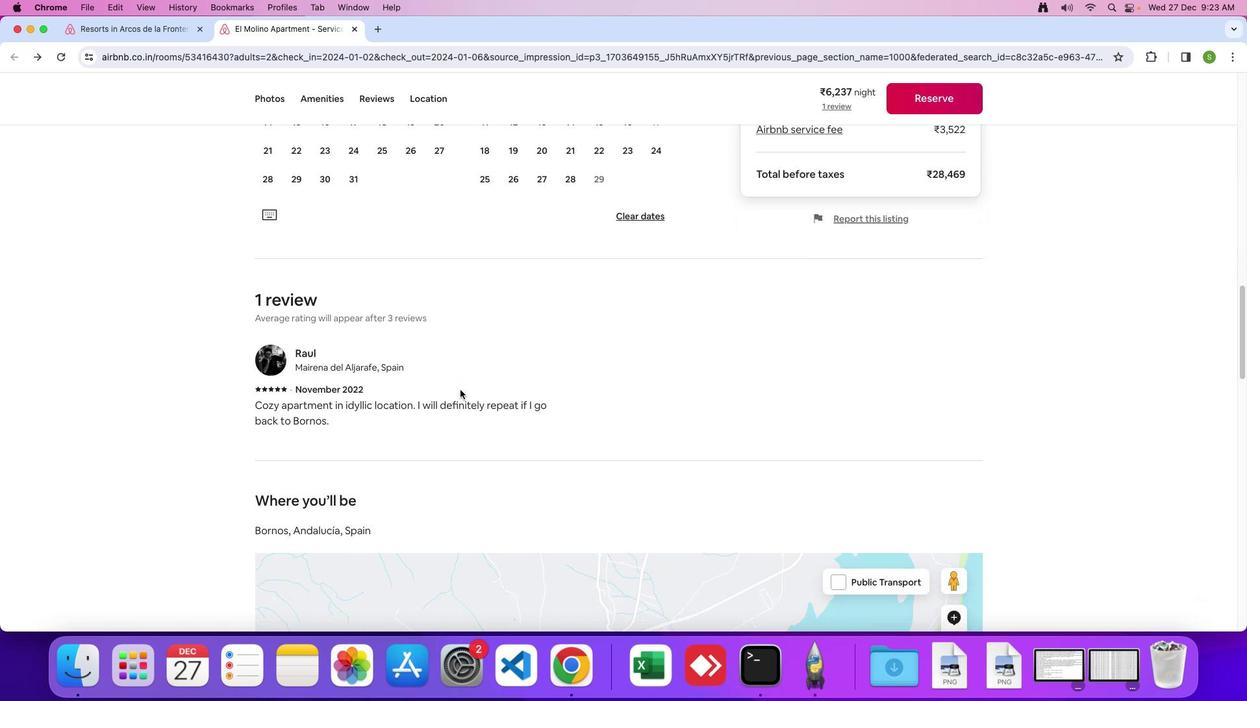 
Action: Mouse scrolled (459, 389) with delta (0, 0)
Screenshot: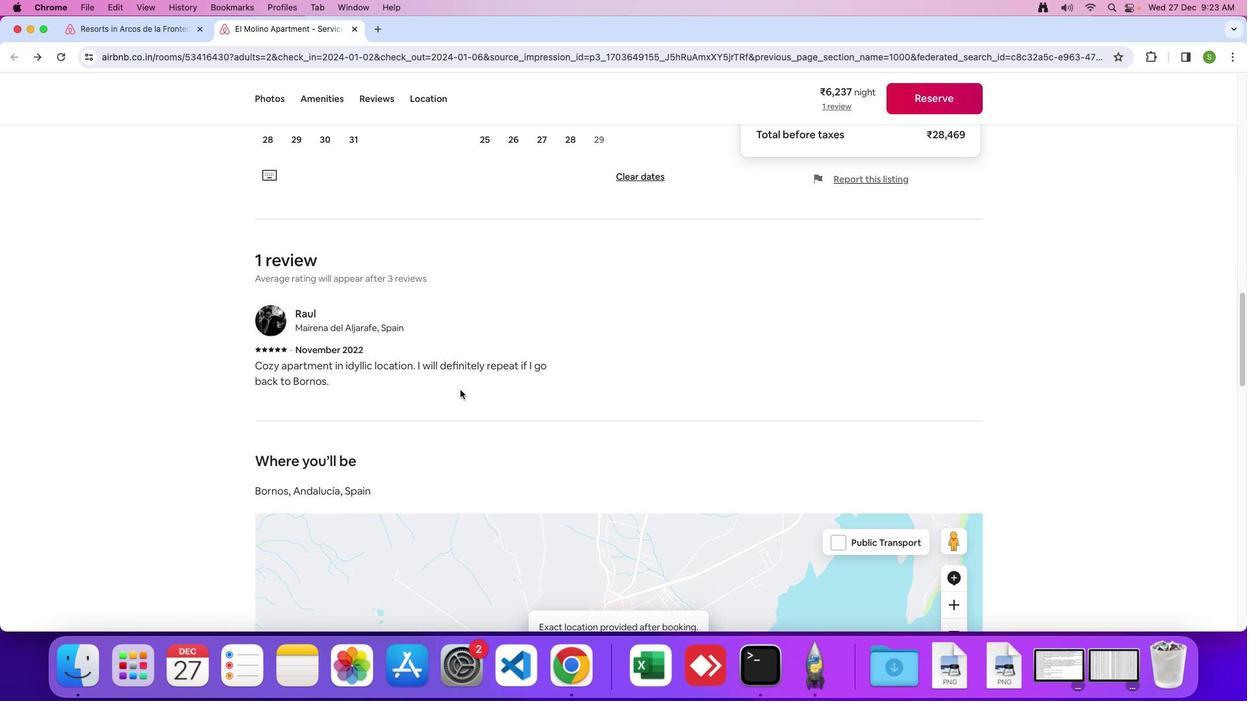
Action: Mouse scrolled (459, 389) with delta (0, 0)
Screenshot: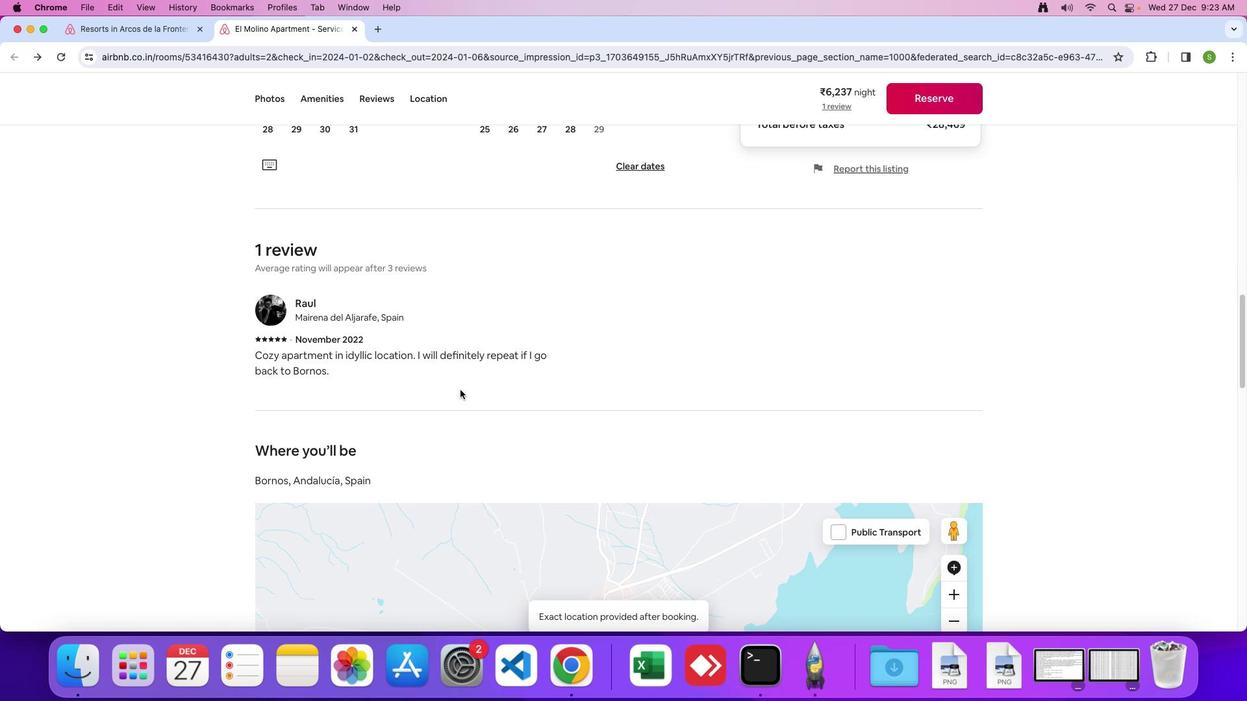 
Action: Mouse scrolled (459, 389) with delta (0, -1)
Screenshot: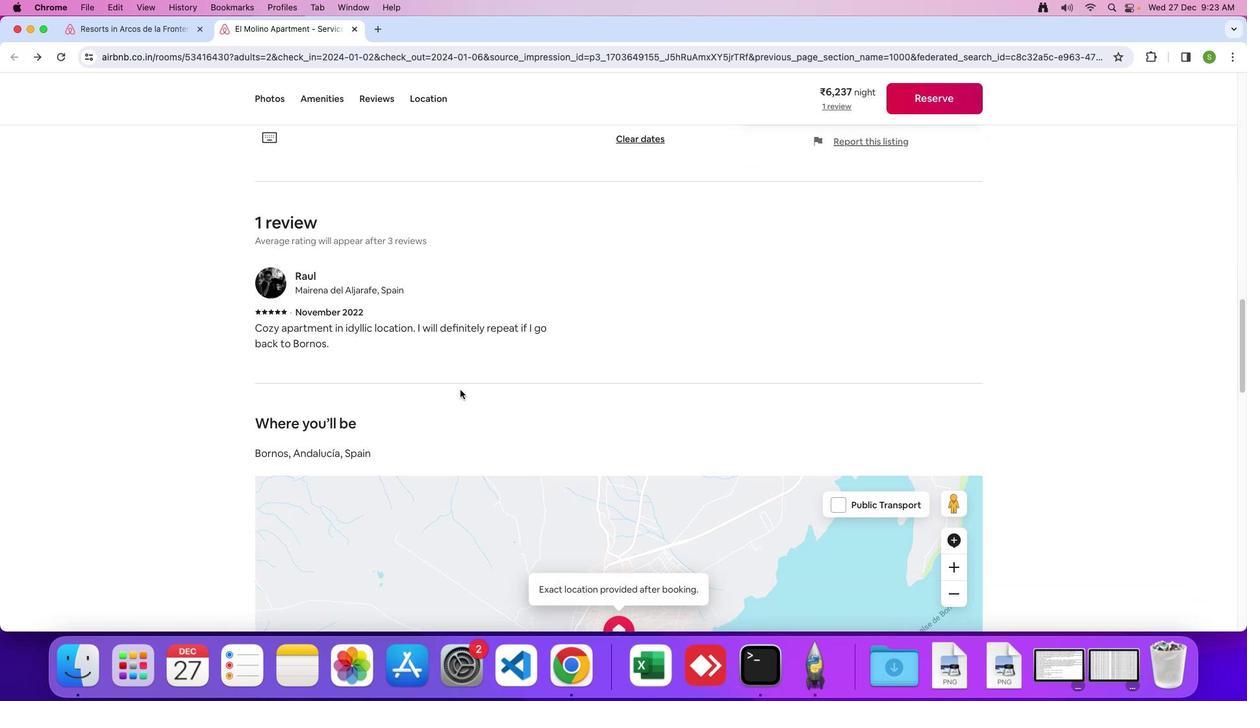 
Action: Mouse moved to (459, 389)
Screenshot: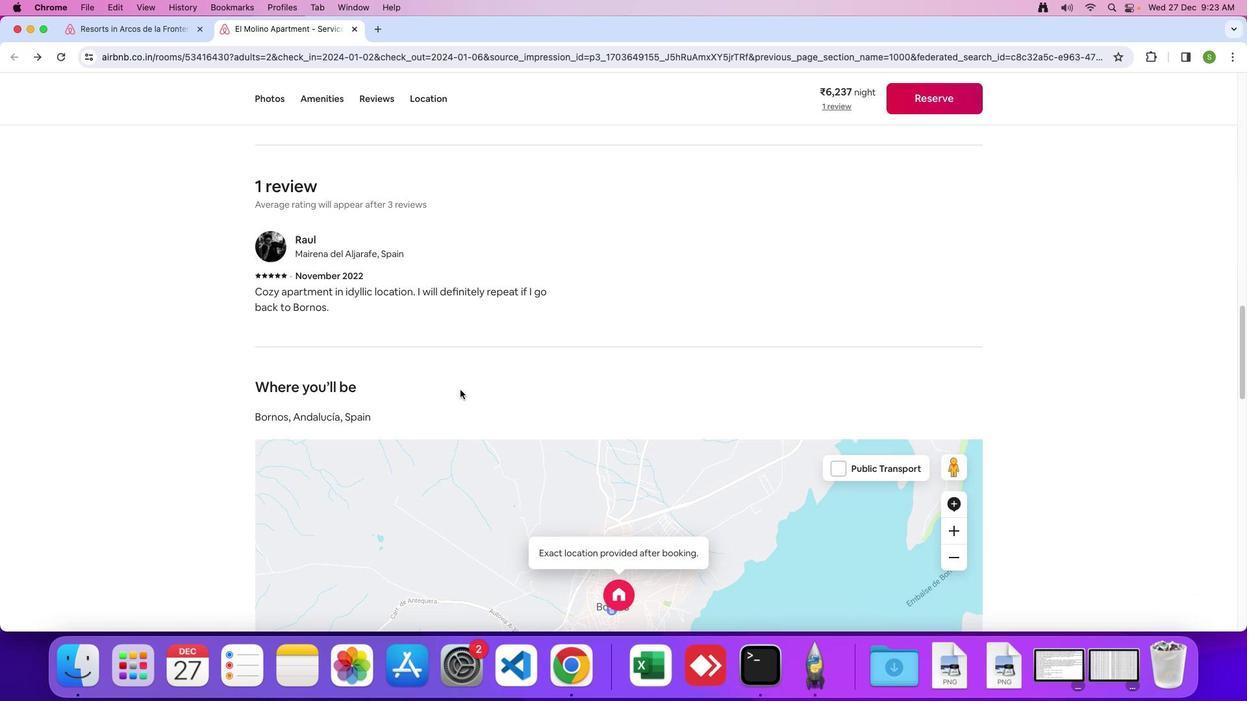 
Action: Mouse scrolled (459, 389) with delta (0, 0)
Screenshot: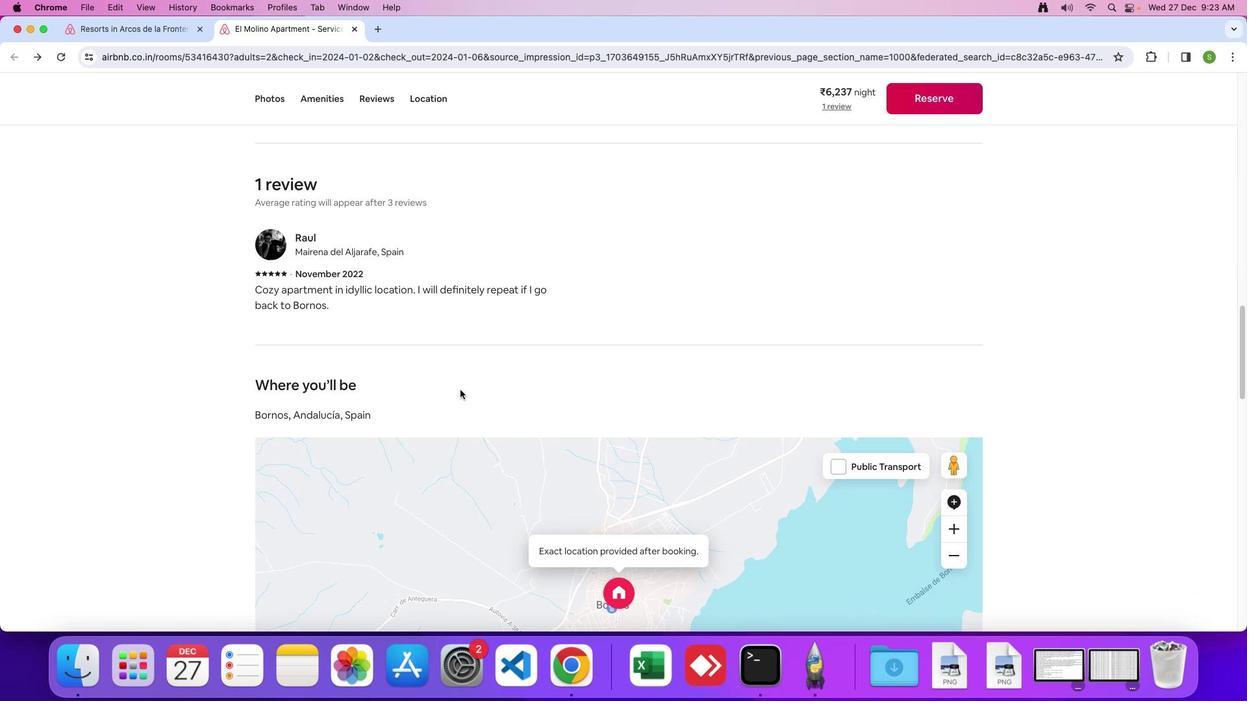 
Action: Mouse scrolled (459, 389) with delta (0, 0)
Screenshot: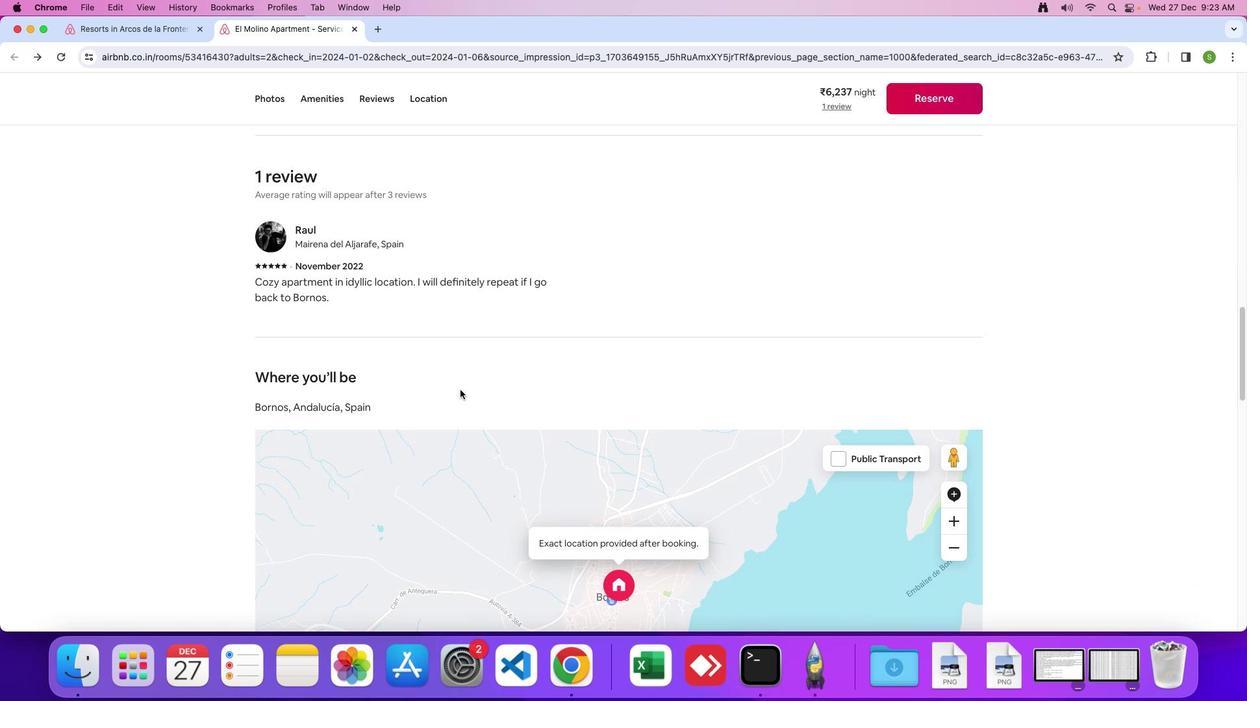 
Action: Mouse scrolled (459, 389) with delta (0, 0)
Screenshot: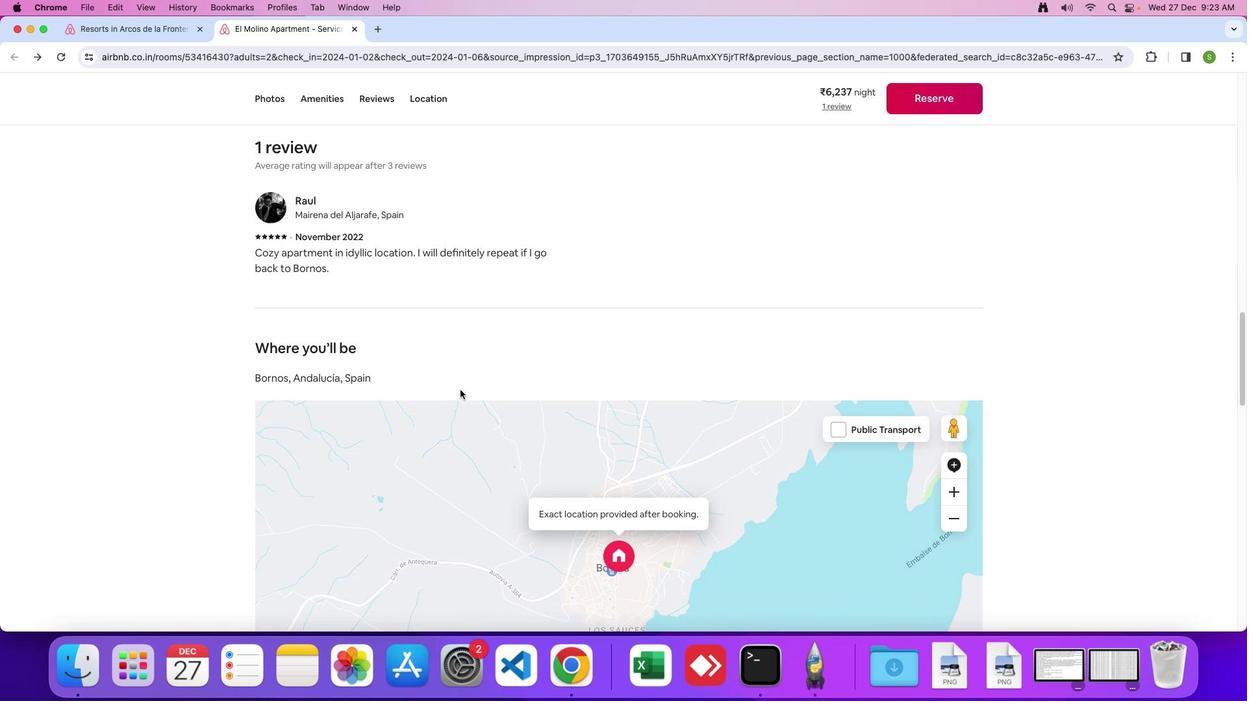 
Action: Mouse scrolled (459, 389) with delta (0, 0)
Screenshot: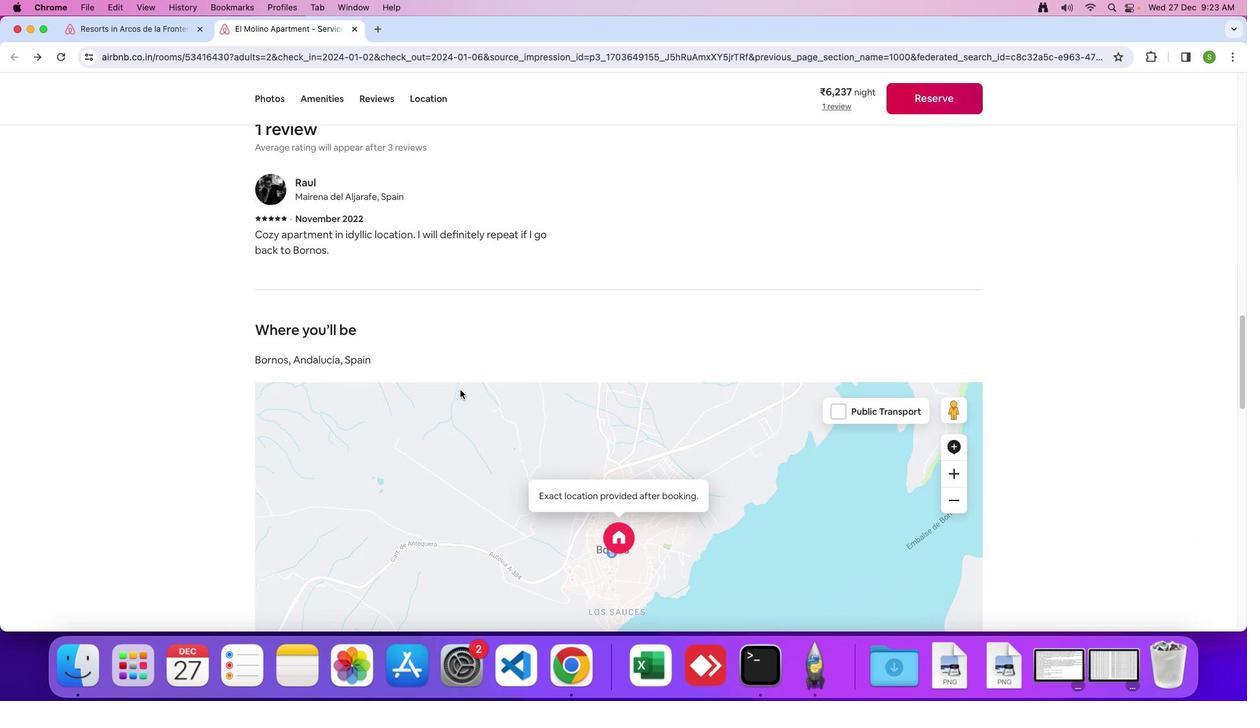 
Action: Mouse scrolled (459, 389) with delta (0, 0)
Screenshot: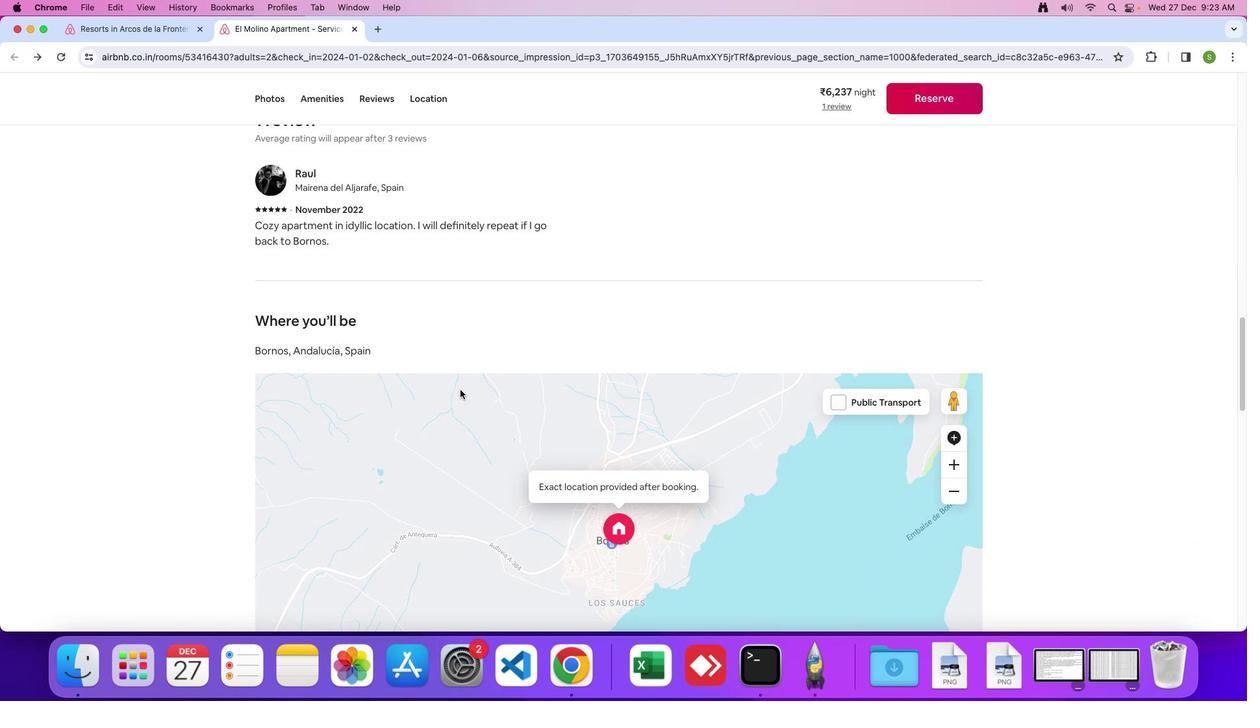 
Action: Mouse scrolled (459, 389) with delta (0, 0)
Screenshot: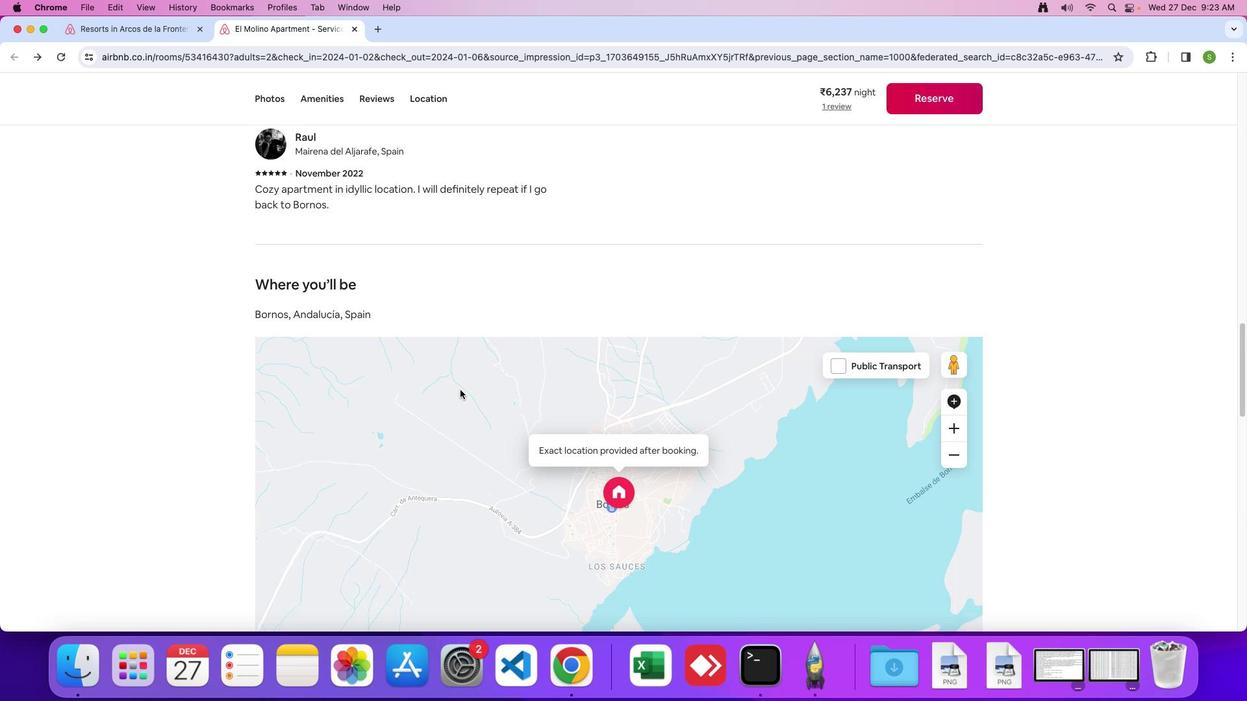 
Action: Mouse scrolled (459, 389) with delta (0, 0)
Screenshot: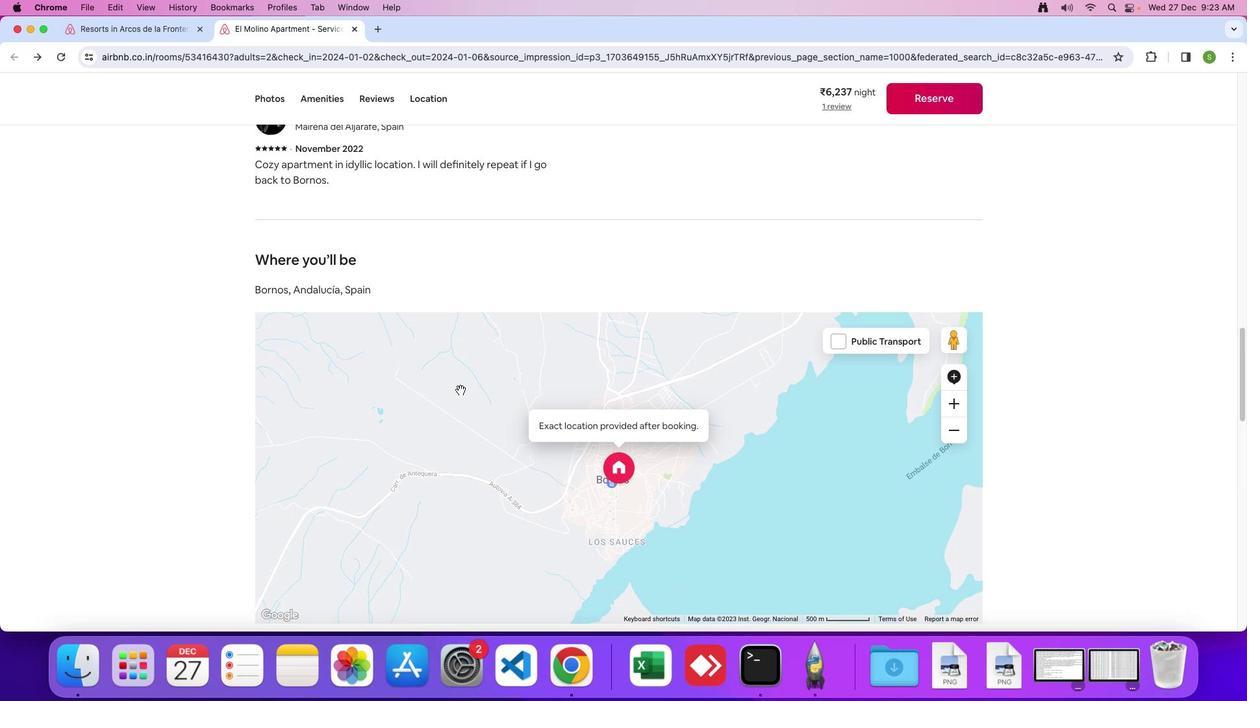 
Action: Mouse scrolled (459, 389) with delta (0, 0)
Screenshot: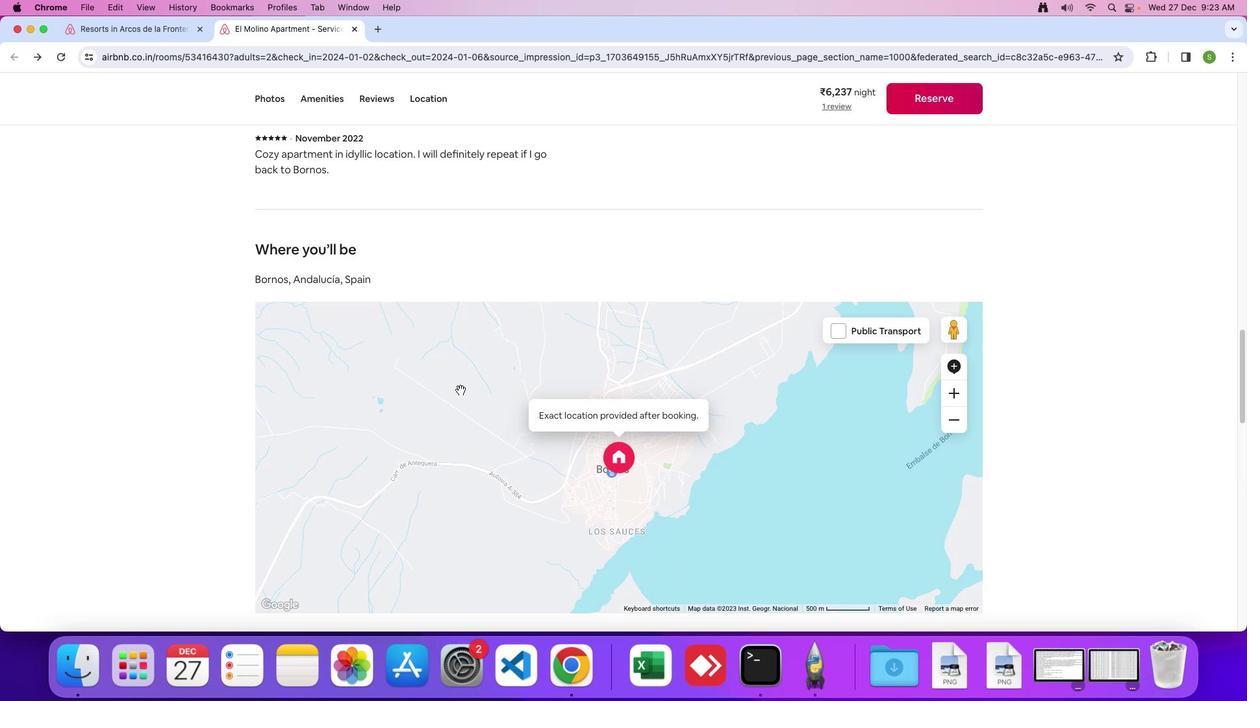 
Action: Mouse scrolled (459, 389) with delta (0, 0)
Screenshot: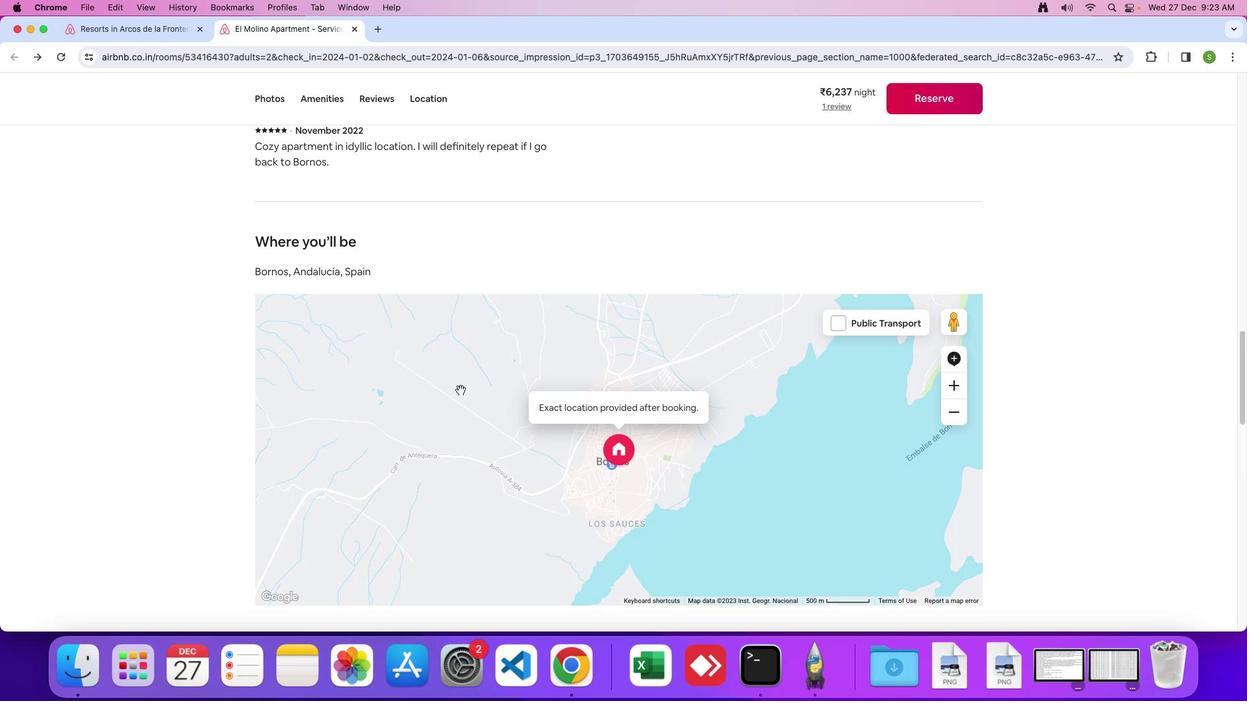 
Action: Mouse scrolled (459, 389) with delta (0, 0)
Screenshot: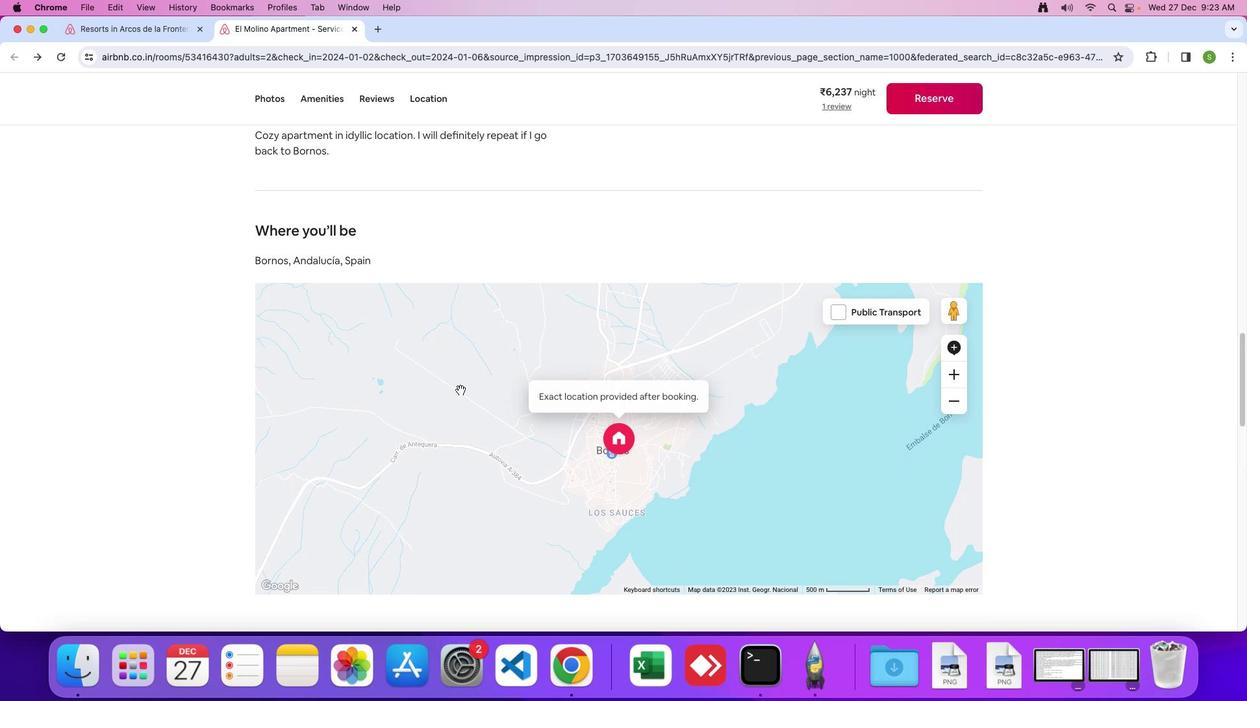 
Action: Mouse scrolled (459, 389) with delta (0, 0)
Screenshot: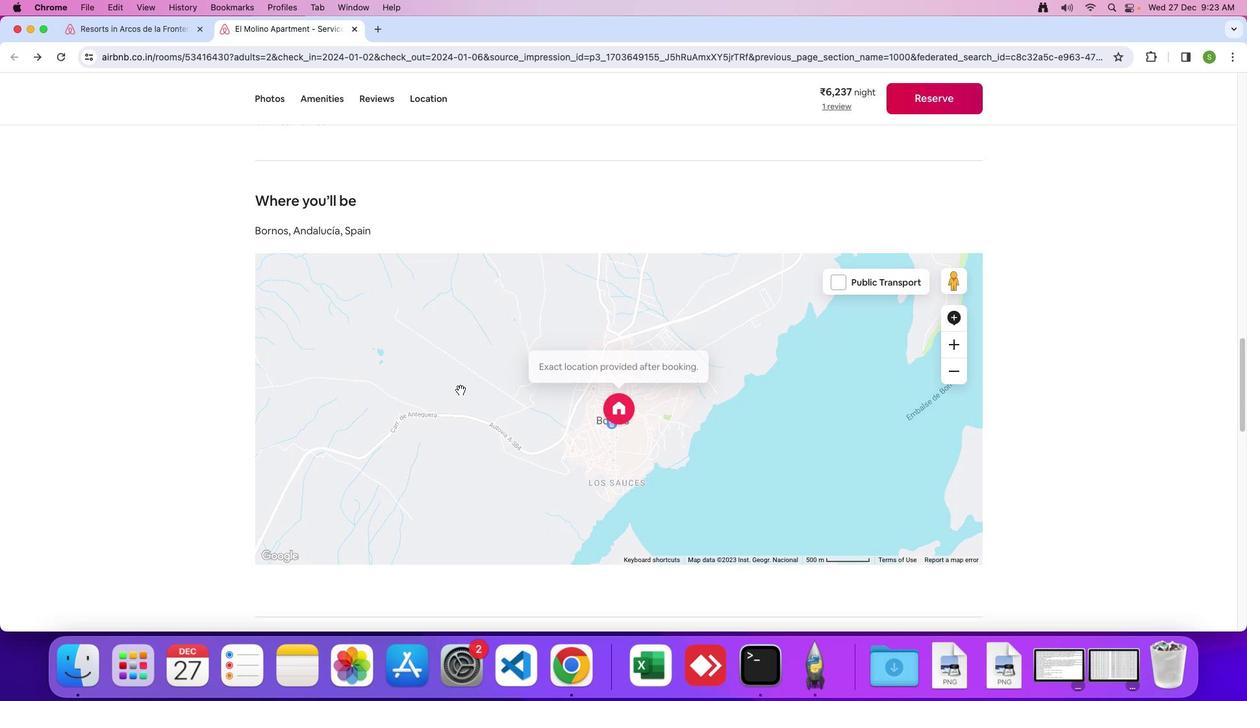 
Action: Mouse scrolled (459, 389) with delta (0, 0)
Screenshot: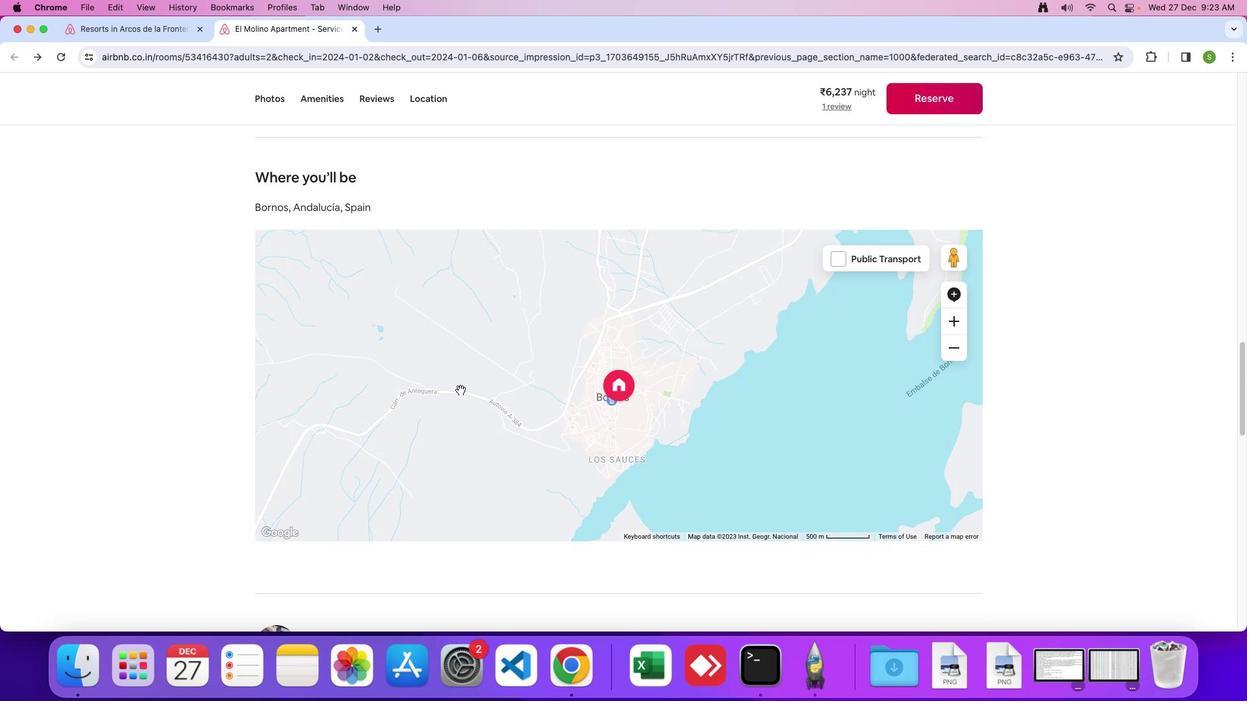 
Action: Mouse scrolled (459, 389) with delta (0, 0)
Screenshot: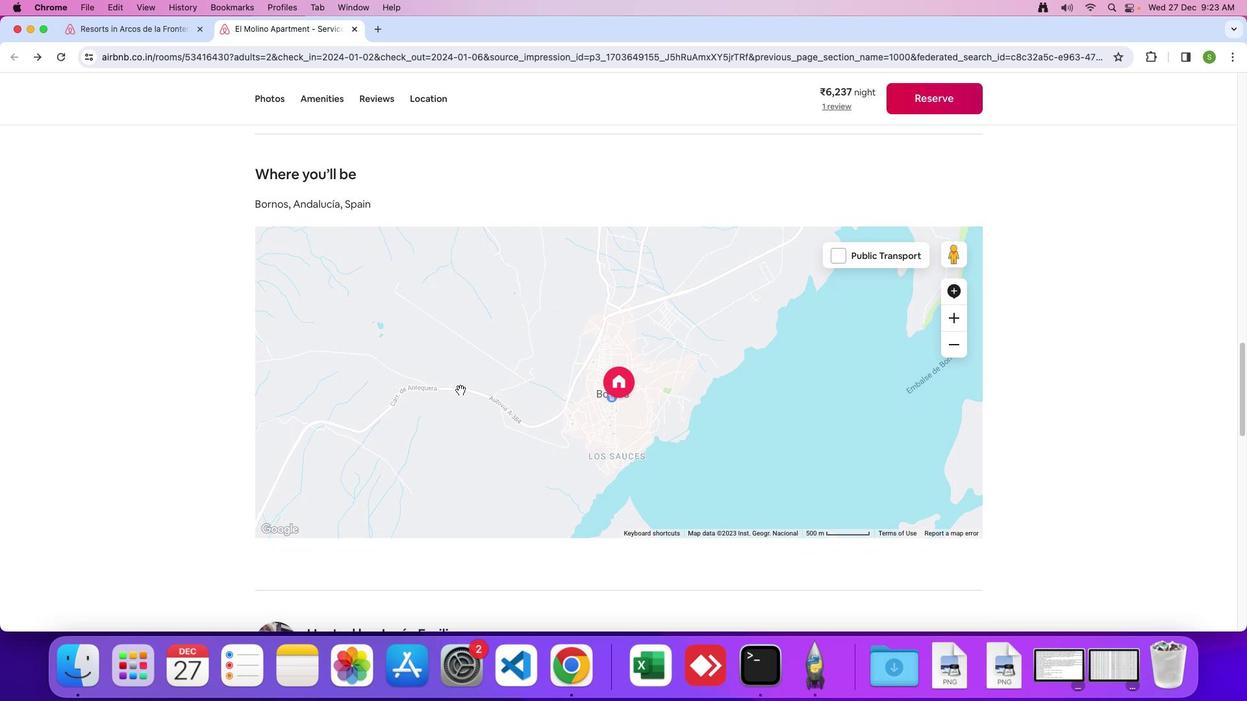 
Action: Mouse scrolled (459, 389) with delta (0, 0)
